 Task: Personal Template: Blank List With Checkboxes.
Action: Mouse moved to (58, 74)
Screenshot: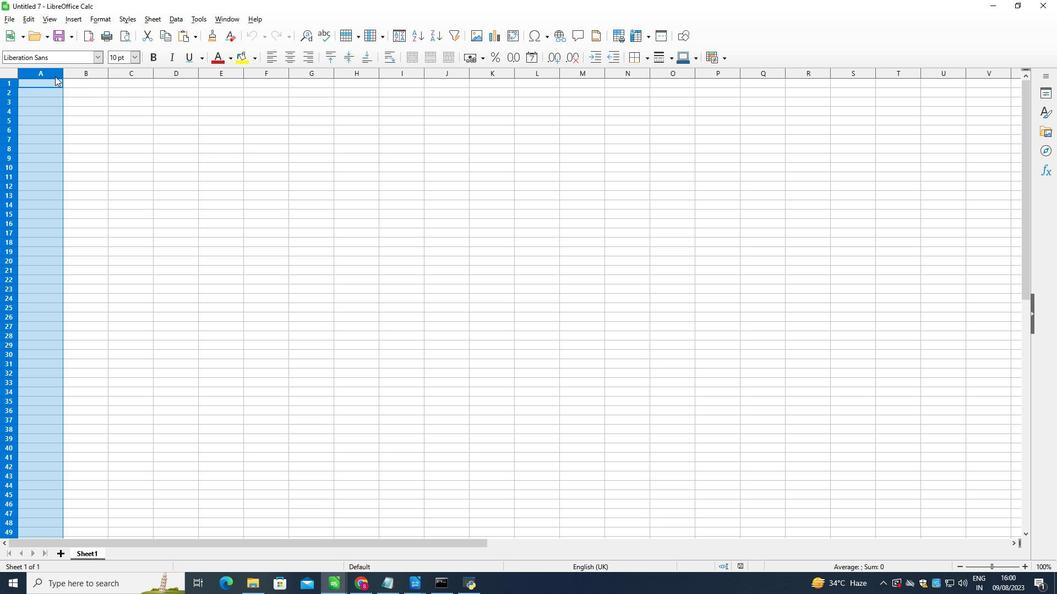
Action: Mouse pressed left at (58, 74)
Screenshot: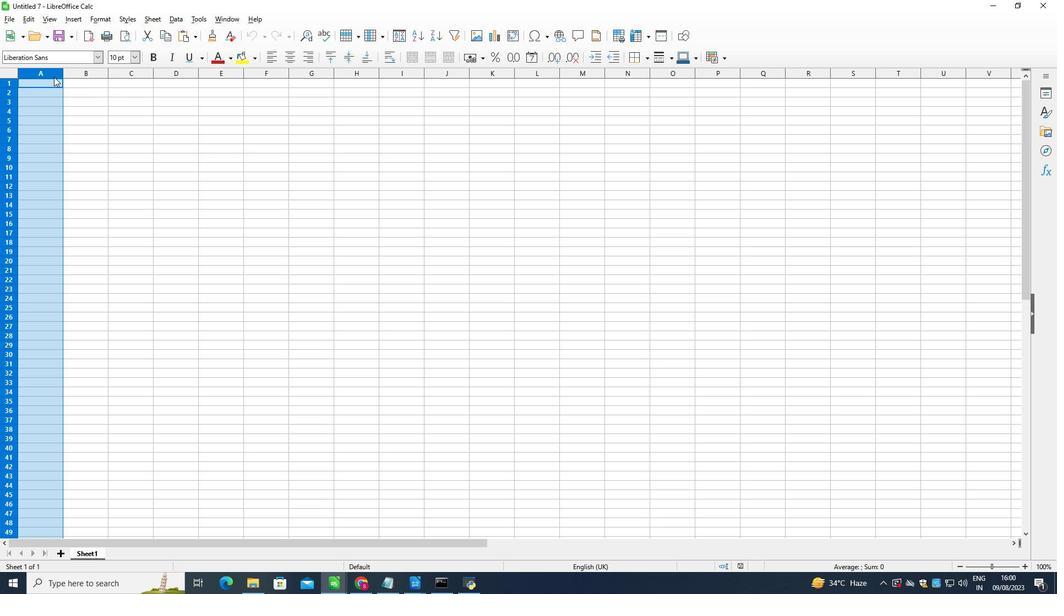 
Action: Mouse moved to (99, 112)
Screenshot: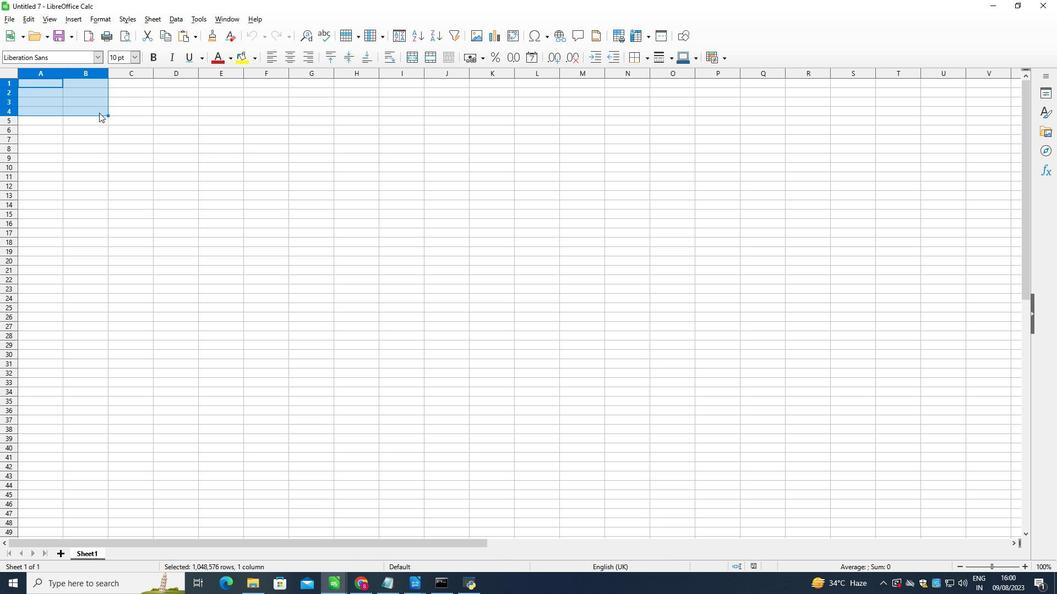 
Action: Mouse pressed left at (99, 112)
Screenshot: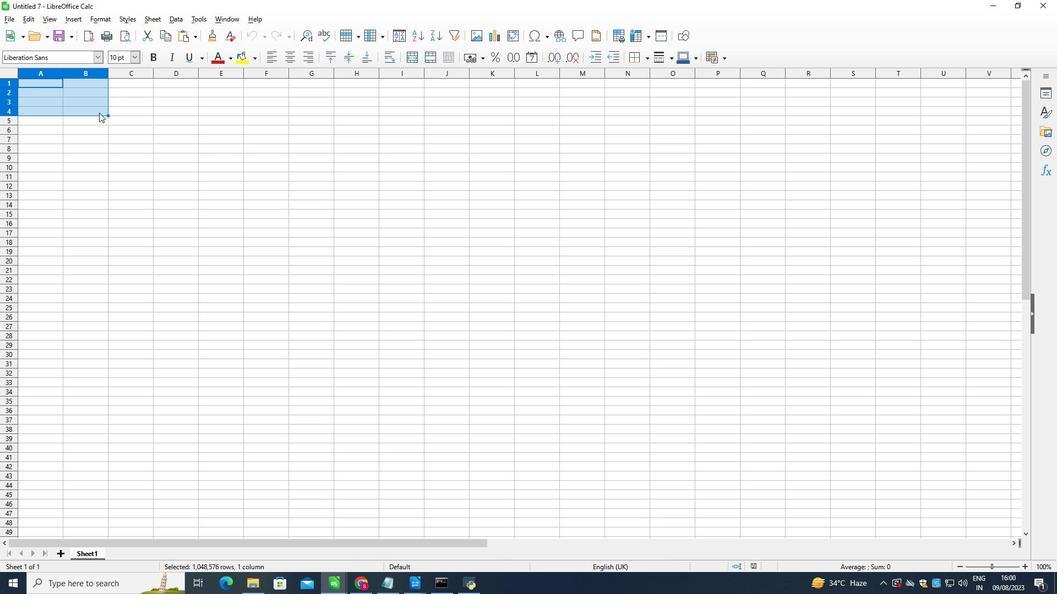 
Action: Mouse moved to (99, 113)
Screenshot: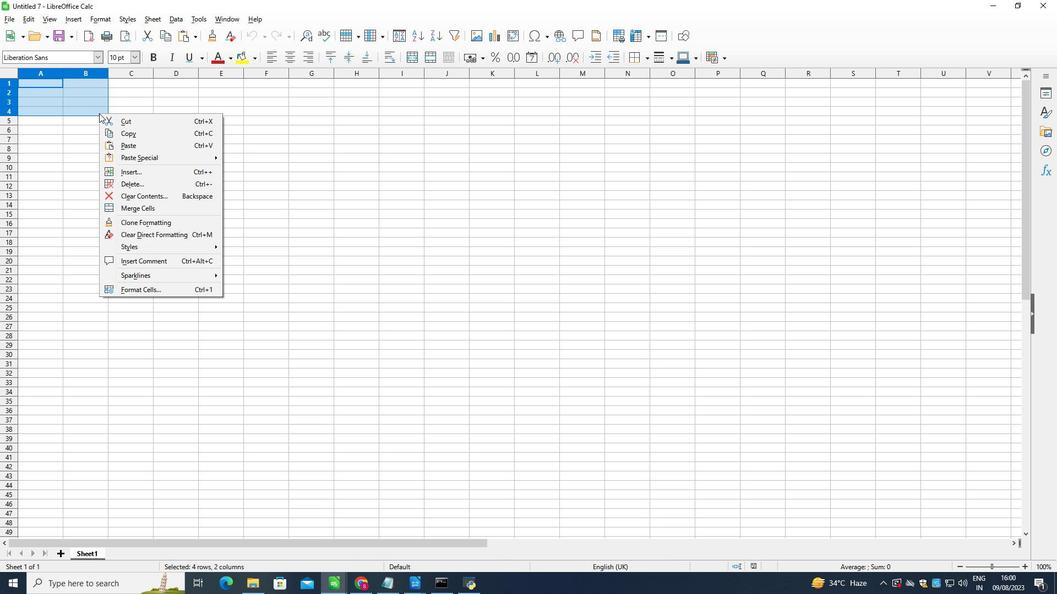 
Action: Mouse pressed right at (99, 113)
Screenshot: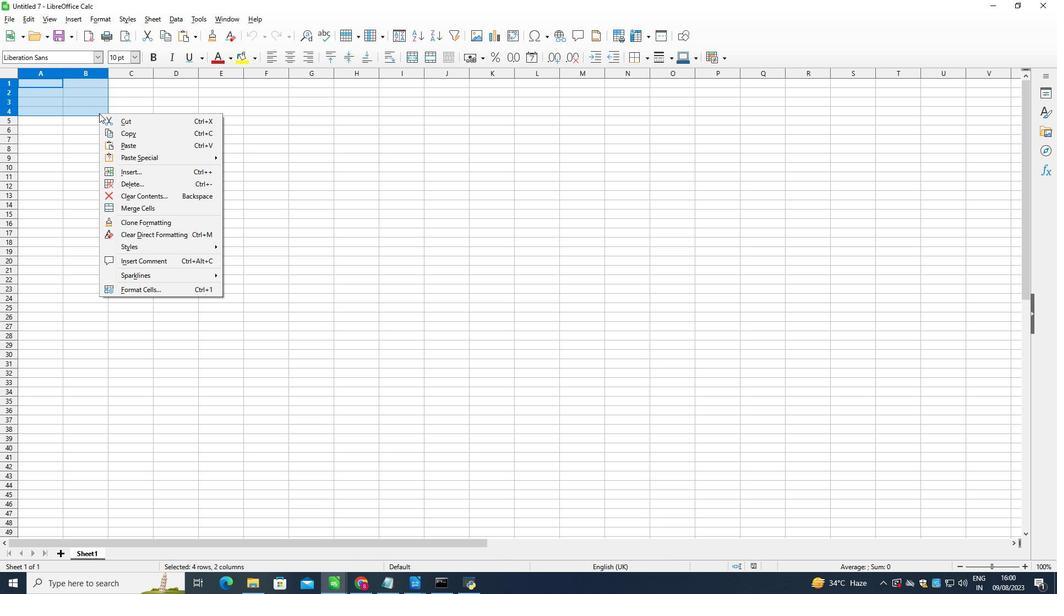 
Action: Mouse moved to (273, 181)
Screenshot: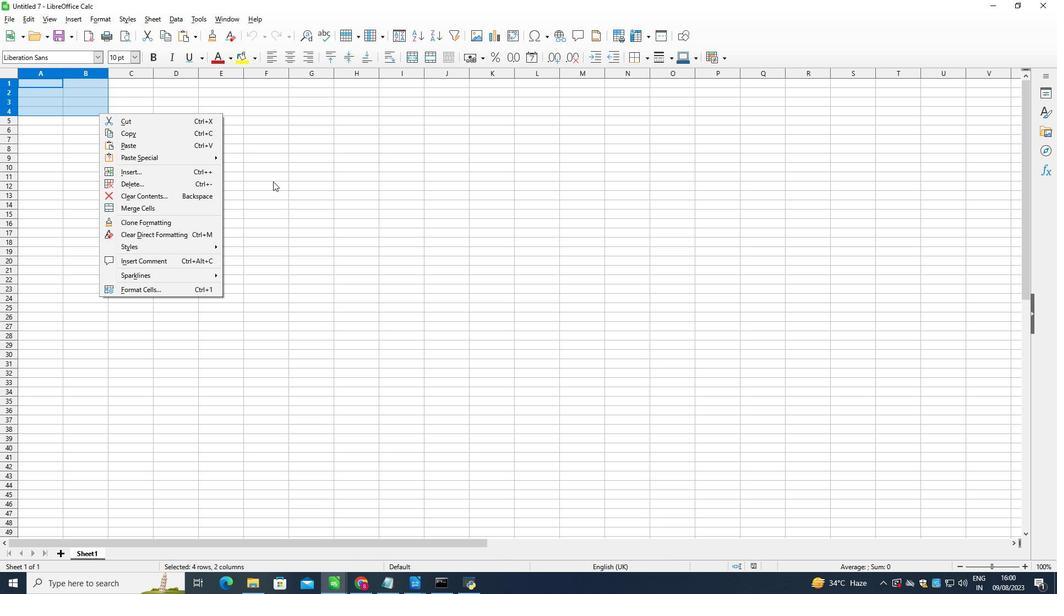 
Action: Mouse pressed left at (273, 181)
Screenshot: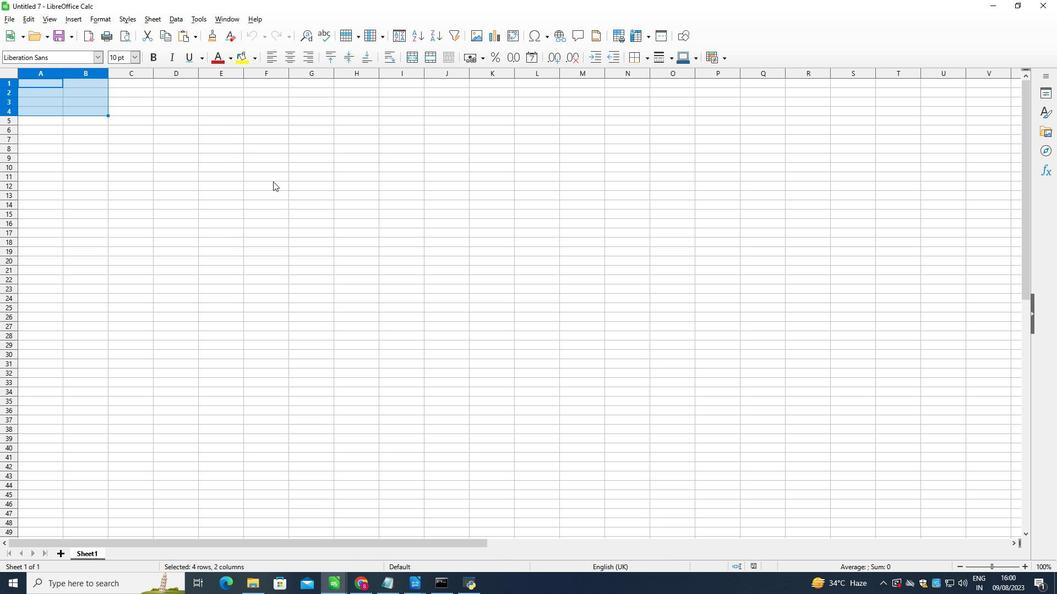 
Action: Mouse moved to (179, 147)
Screenshot: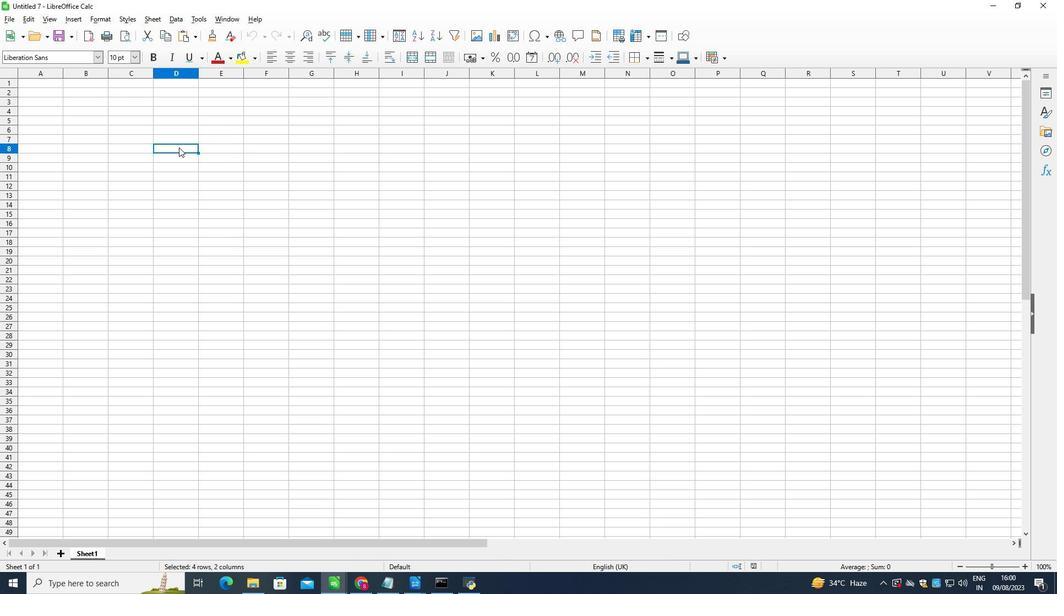 
Action: Mouse pressed left at (179, 147)
Screenshot: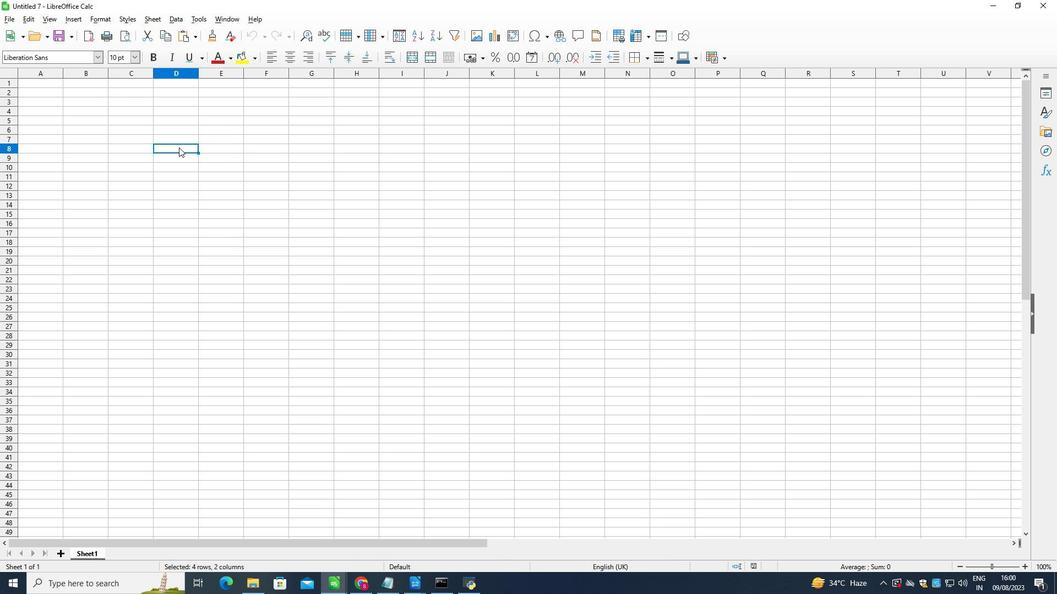 
Action: Mouse moved to (62, 74)
Screenshot: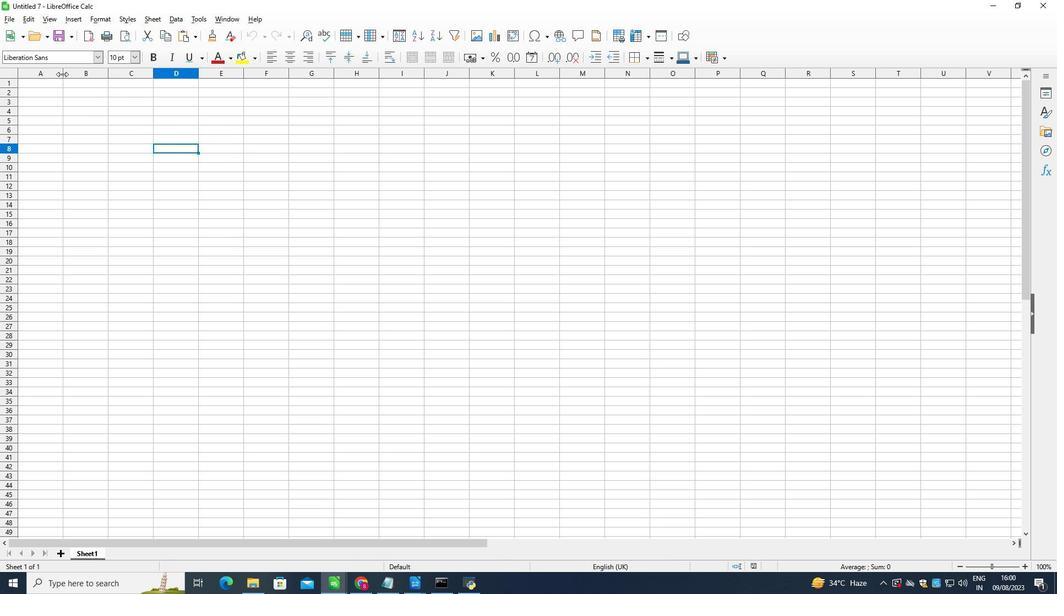 
Action: Mouse pressed left at (62, 74)
Screenshot: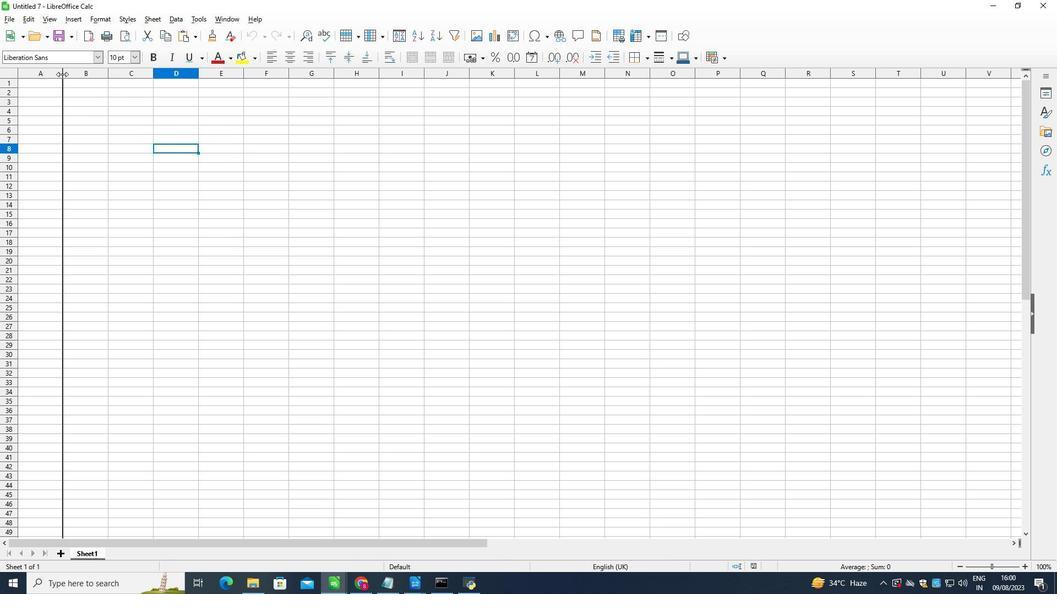 
Action: Mouse moved to (90, 71)
Screenshot: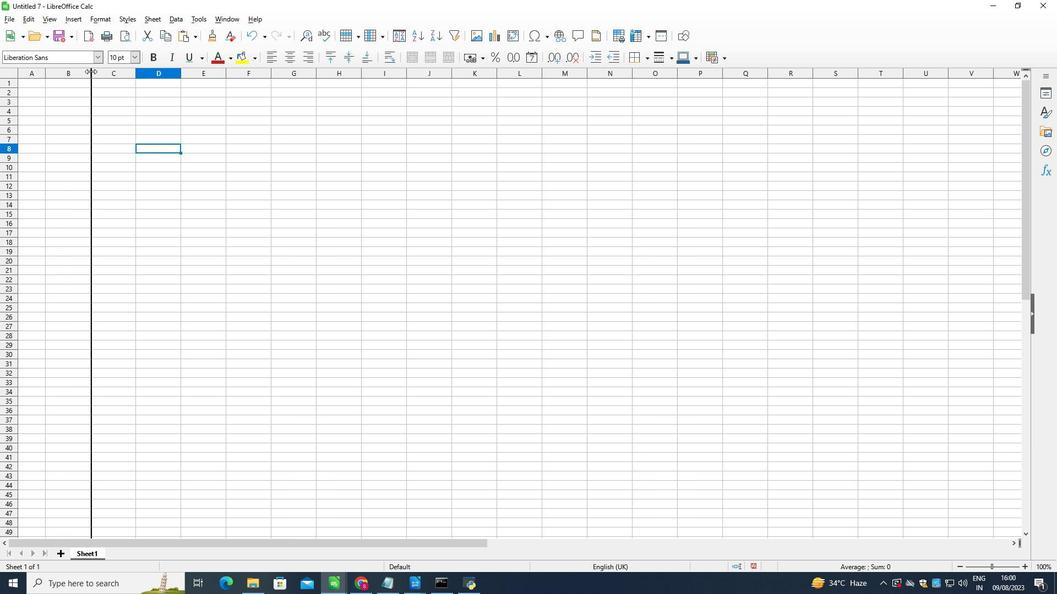 
Action: Mouse pressed left at (90, 71)
Screenshot: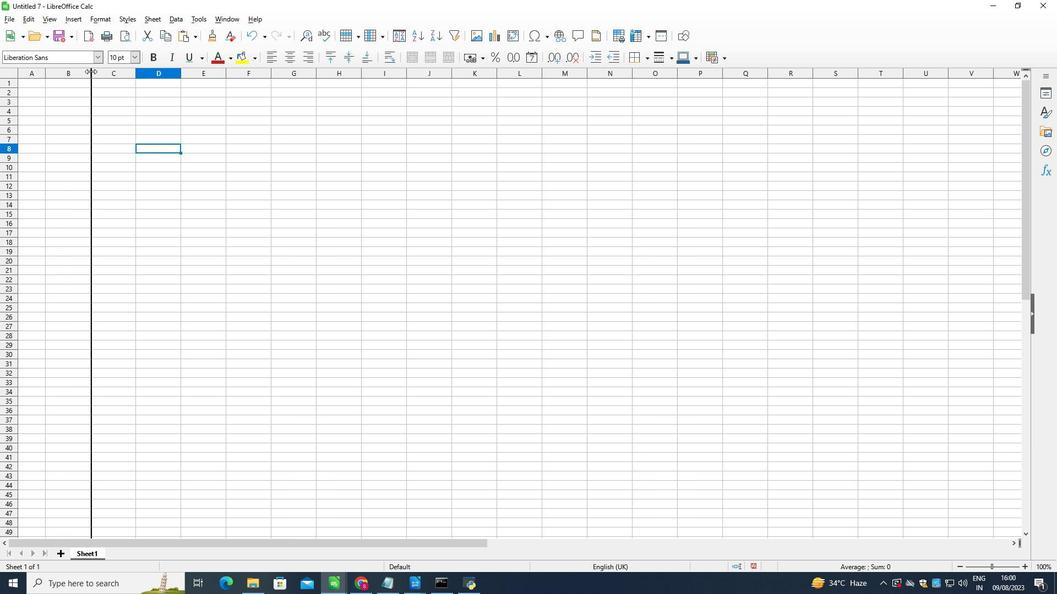 
Action: Mouse moved to (226, 77)
Screenshot: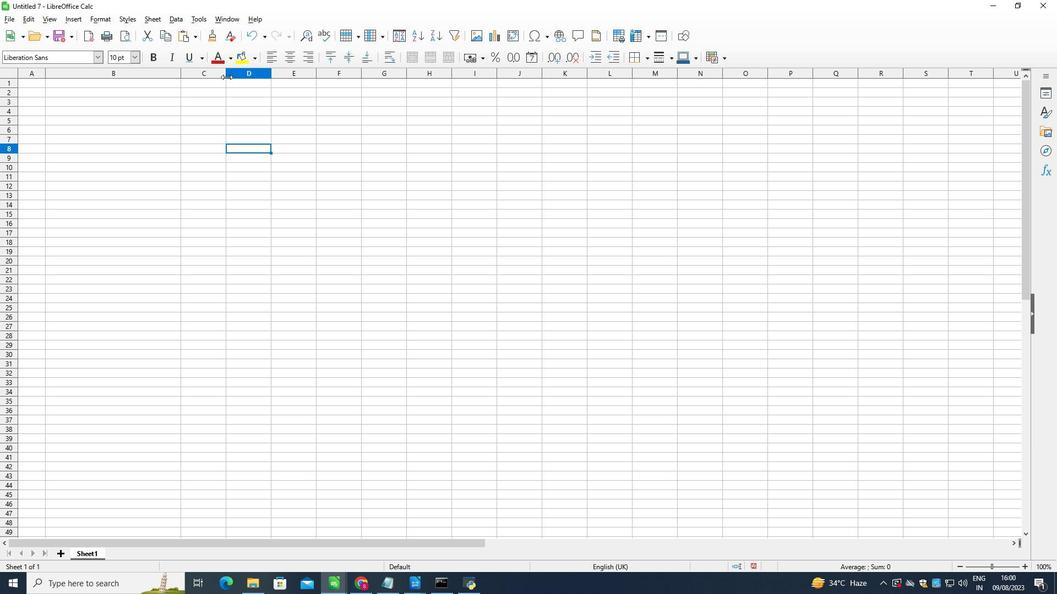 
Action: Mouse pressed left at (226, 77)
Screenshot: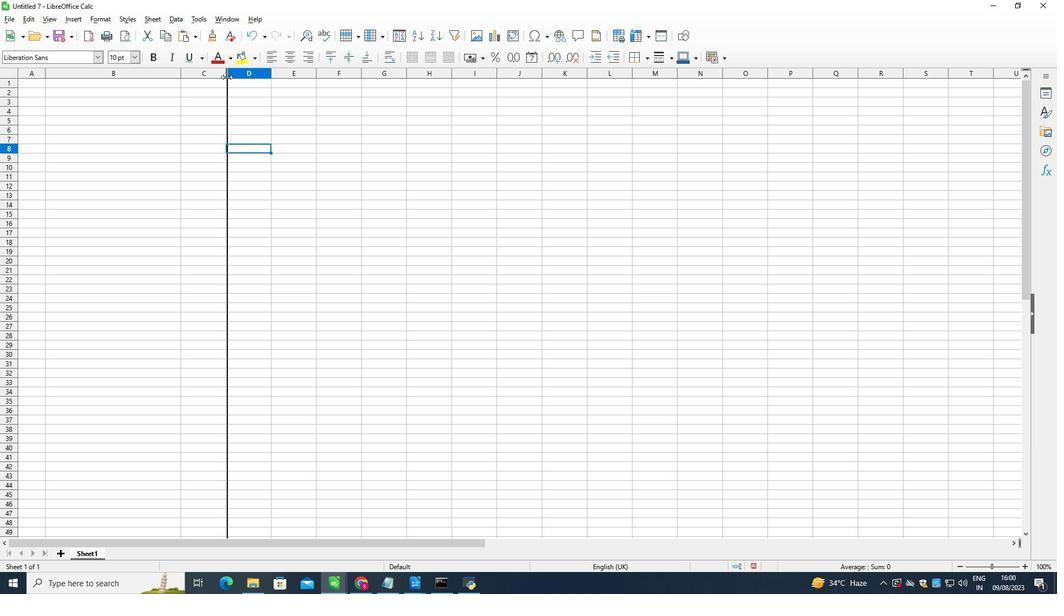 
Action: Mouse moved to (249, 72)
Screenshot: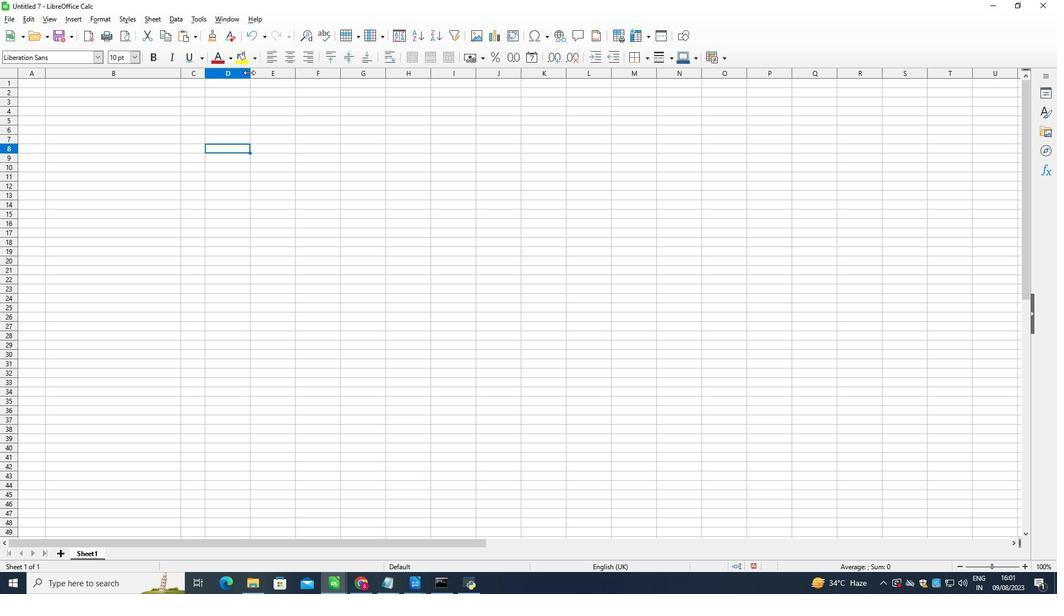 
Action: Mouse pressed left at (249, 72)
Screenshot: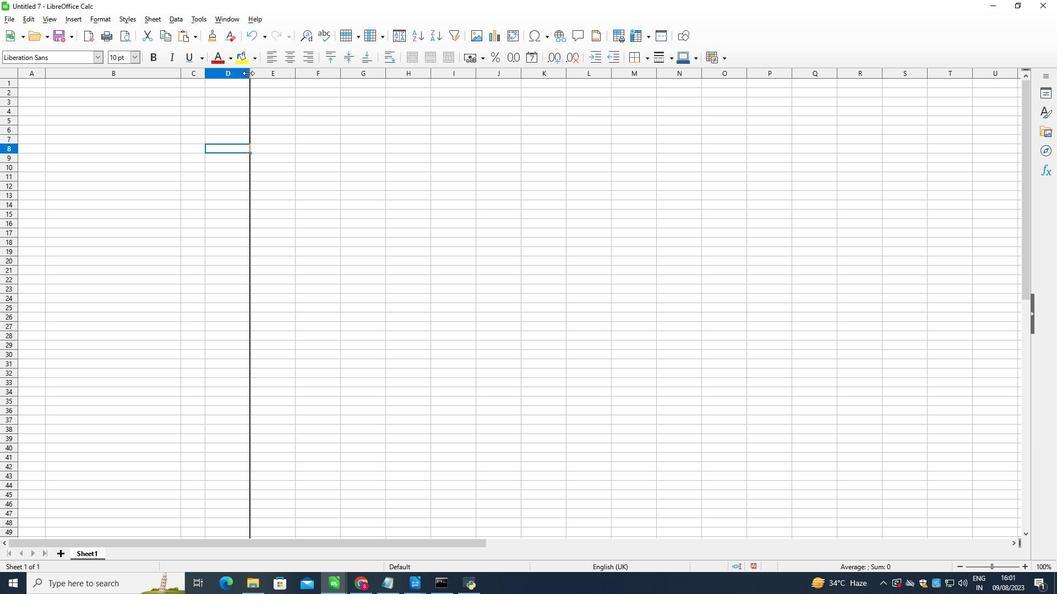 
Action: Mouse moved to (270, 72)
Screenshot: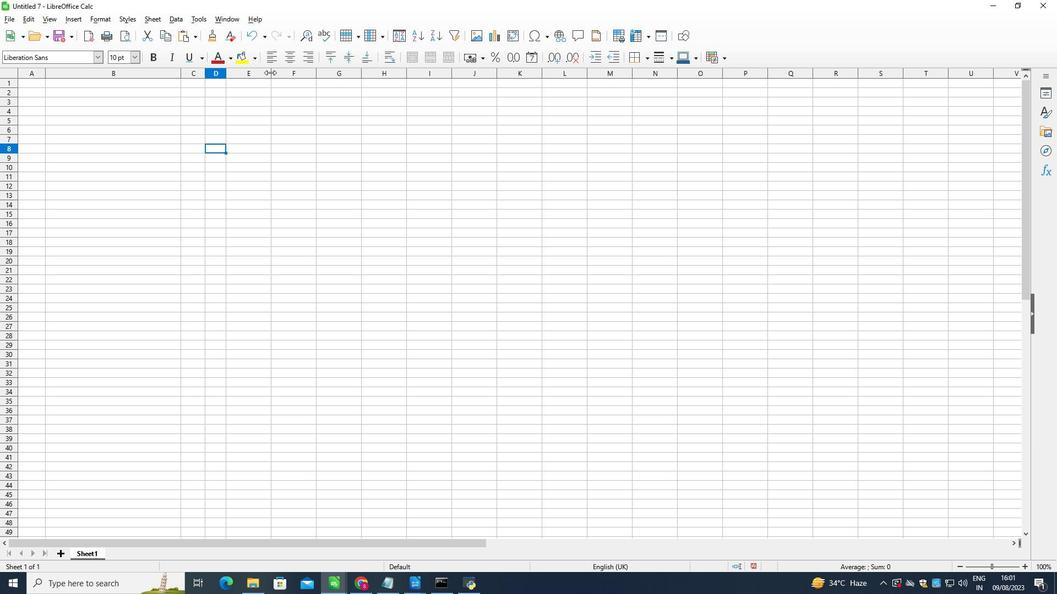 
Action: Mouse pressed left at (270, 72)
Screenshot: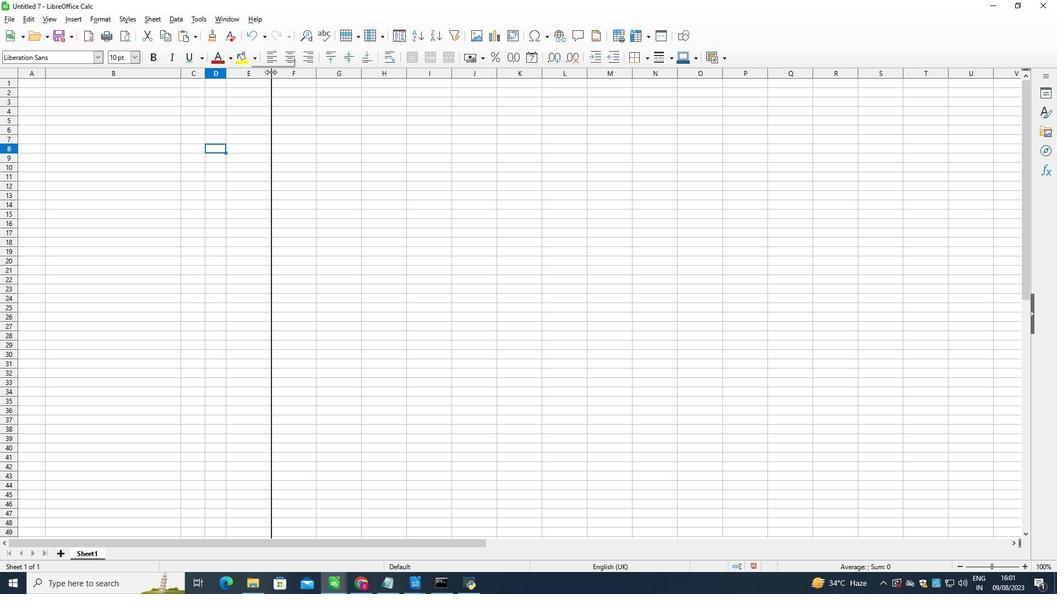 
Action: Mouse moved to (12, 87)
Screenshot: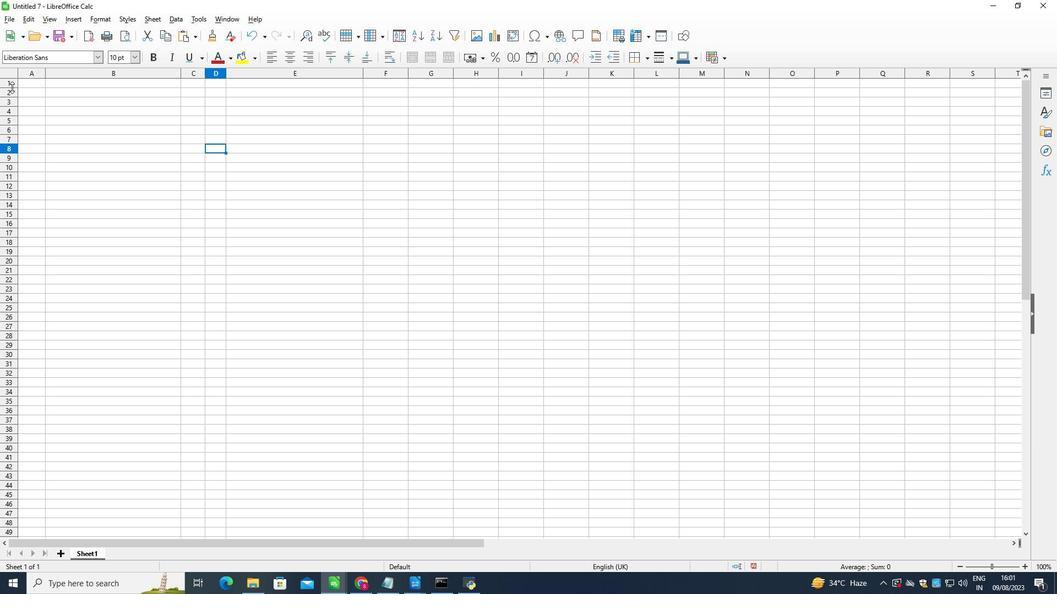 
Action: Mouse pressed left at (12, 87)
Screenshot: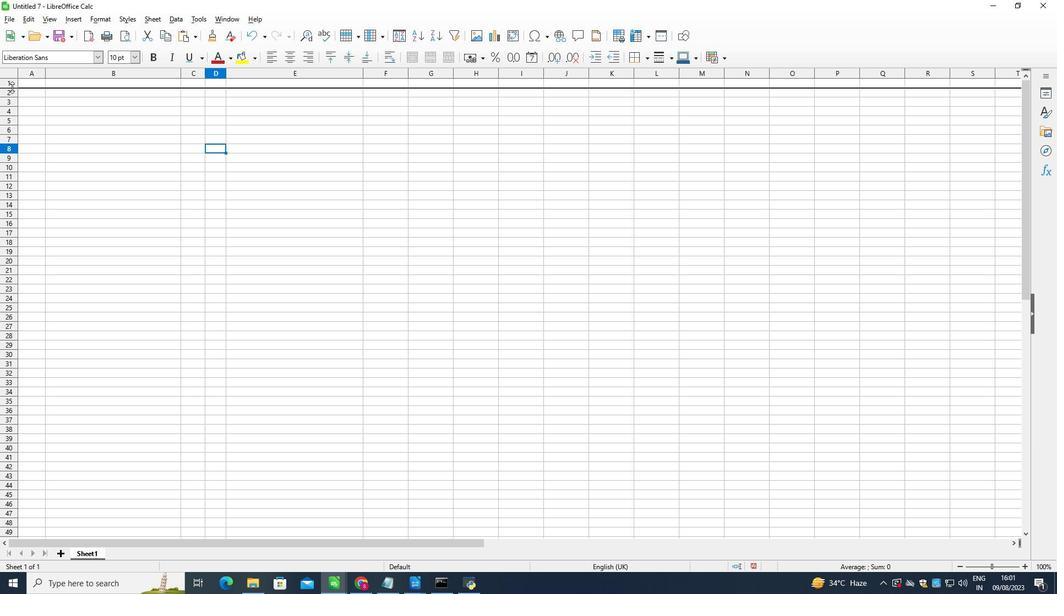 
Action: Mouse moved to (10, 105)
Screenshot: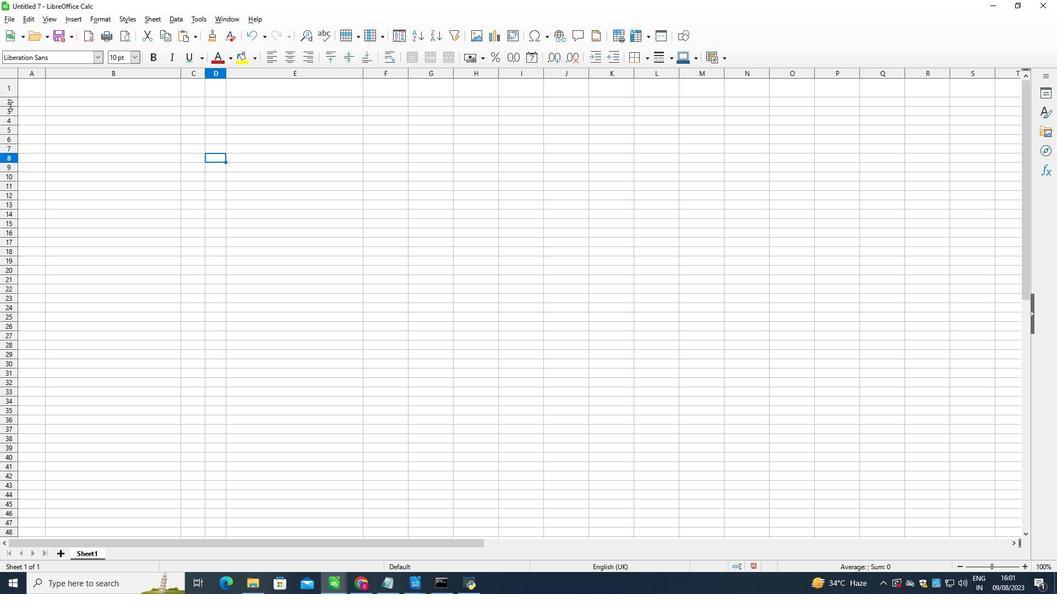 
Action: Mouse pressed left at (10, 105)
Screenshot: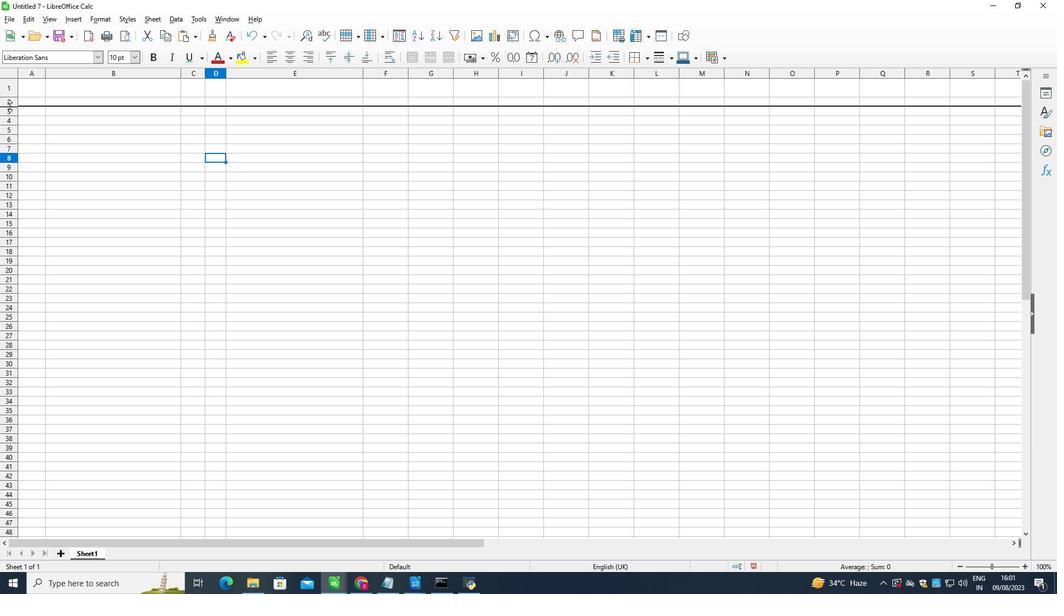 
Action: Mouse moved to (8, 123)
Screenshot: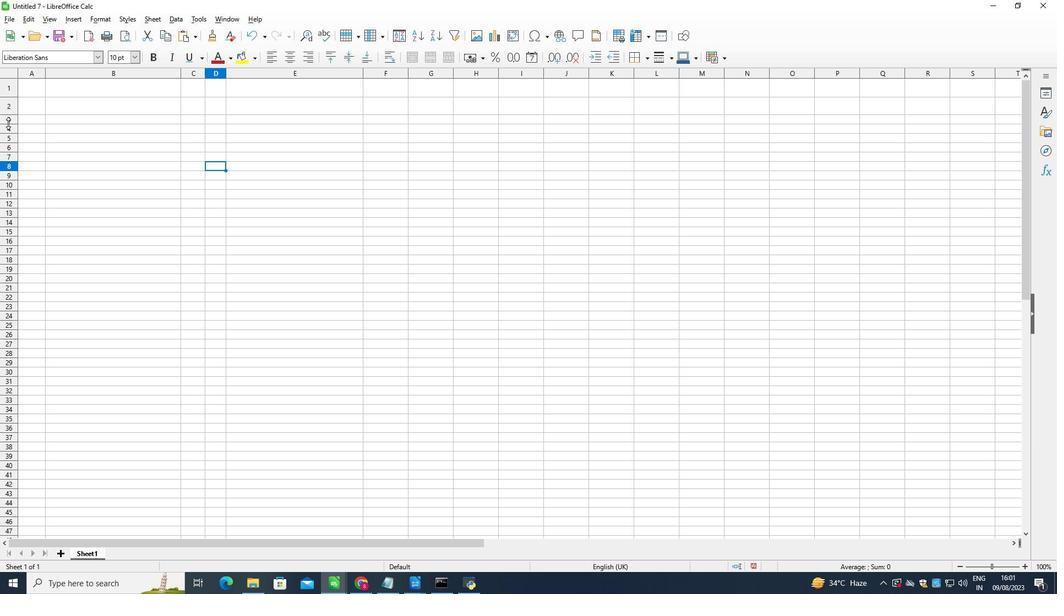 
Action: Mouse pressed left at (8, 123)
Screenshot: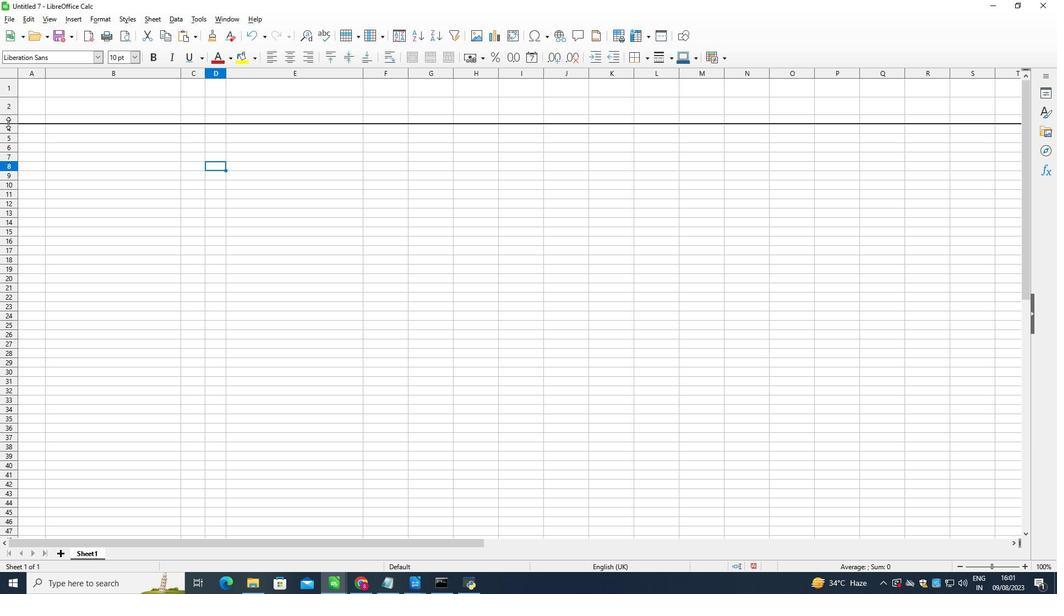 
Action: Mouse moved to (5, 141)
Screenshot: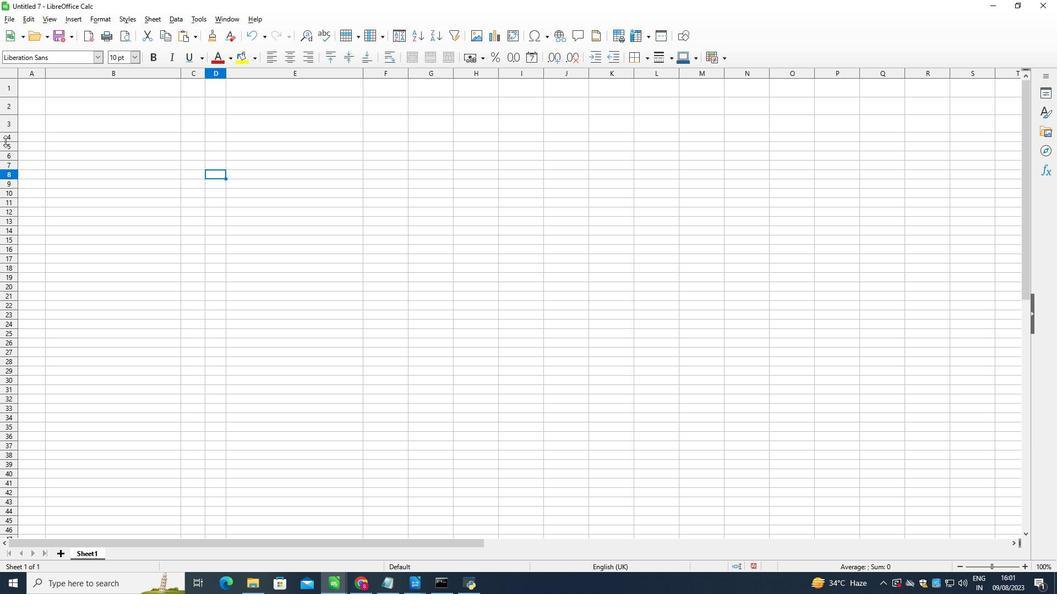 
Action: Mouse pressed left at (5, 141)
Screenshot: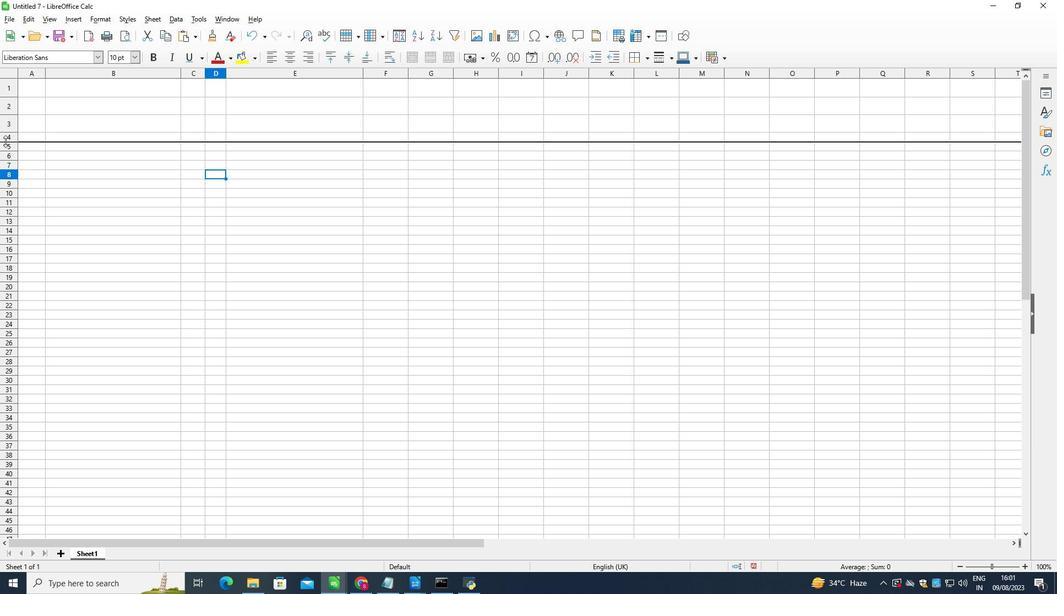 
Action: Mouse moved to (4, 159)
Screenshot: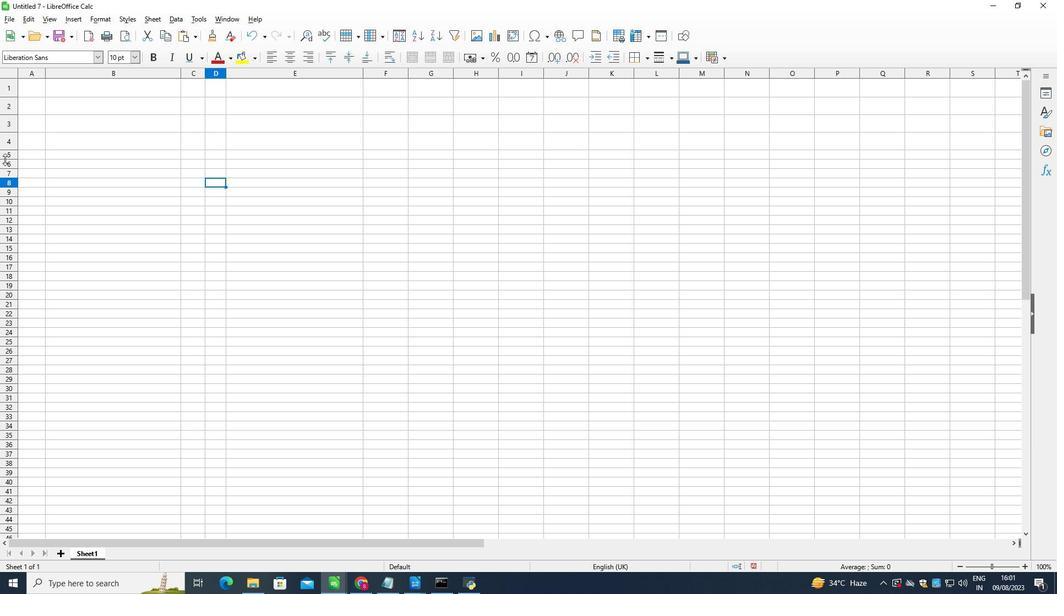 
Action: Mouse pressed left at (4, 159)
Screenshot: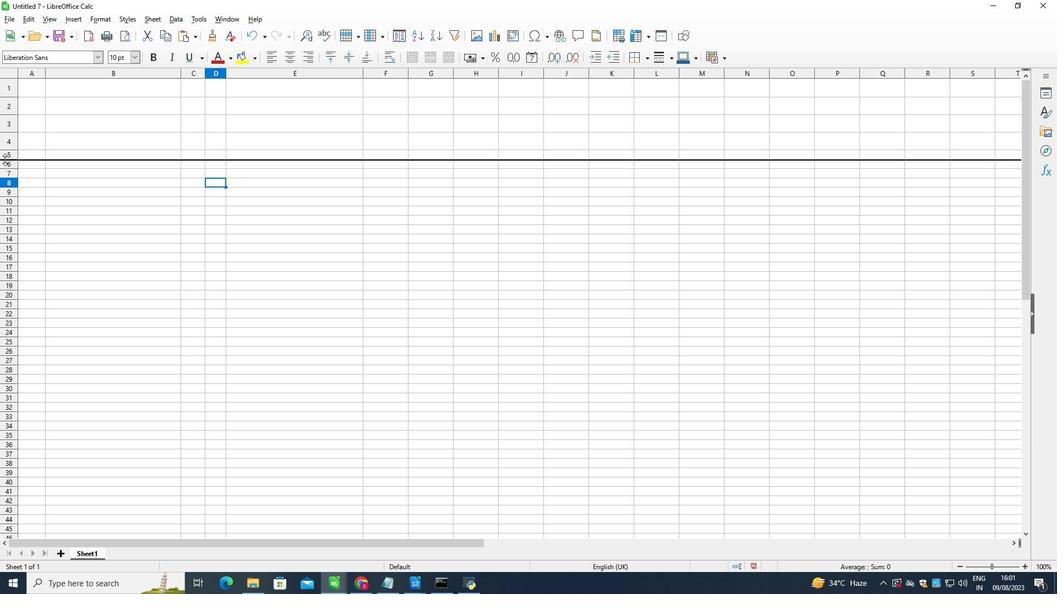 
Action: Mouse moved to (8, 177)
Screenshot: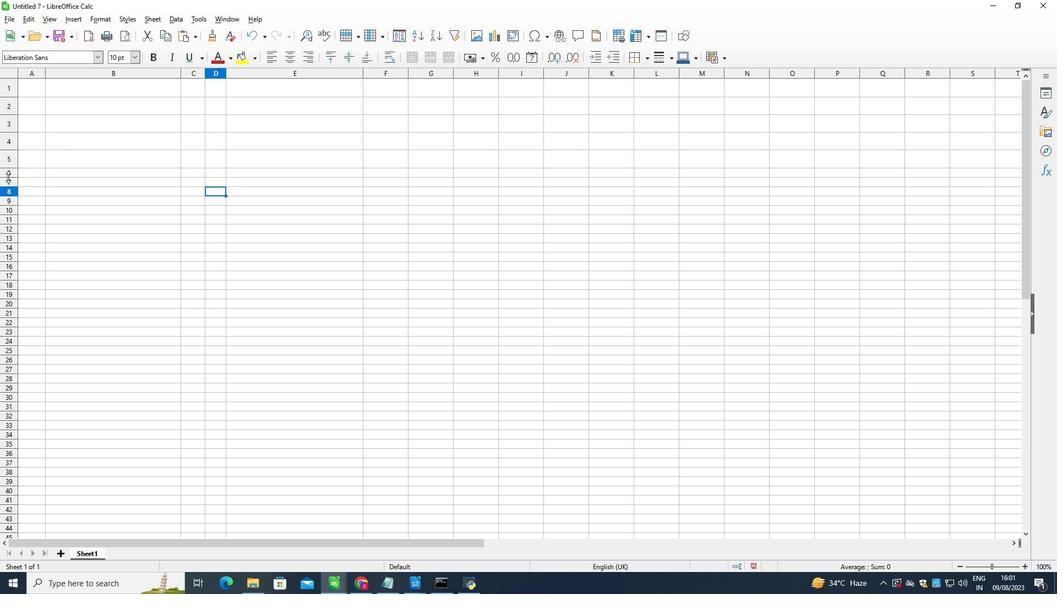 
Action: Mouse pressed left at (8, 177)
Screenshot: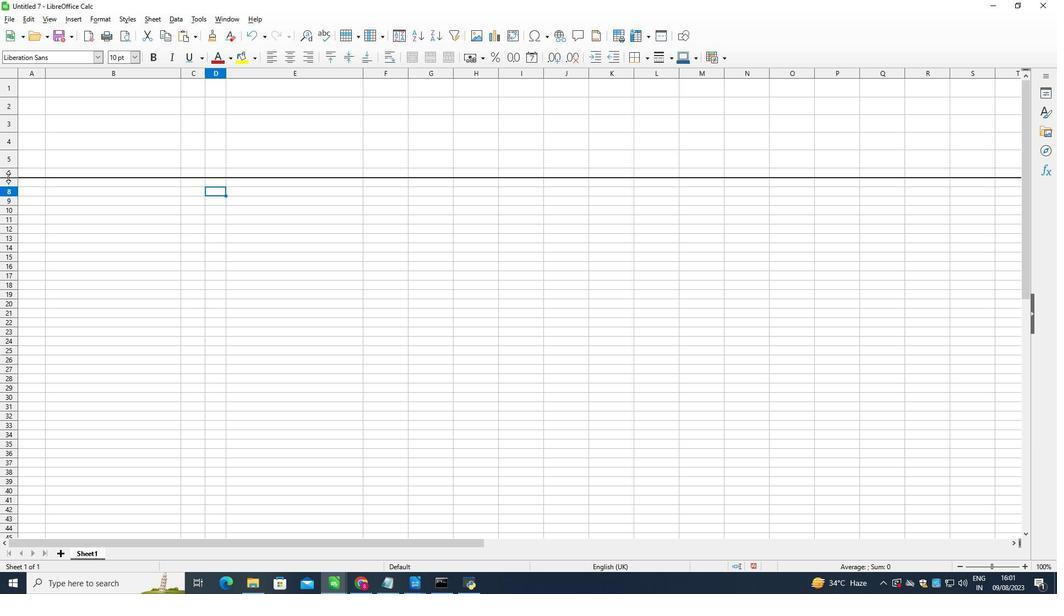 
Action: Mouse moved to (12, 195)
Screenshot: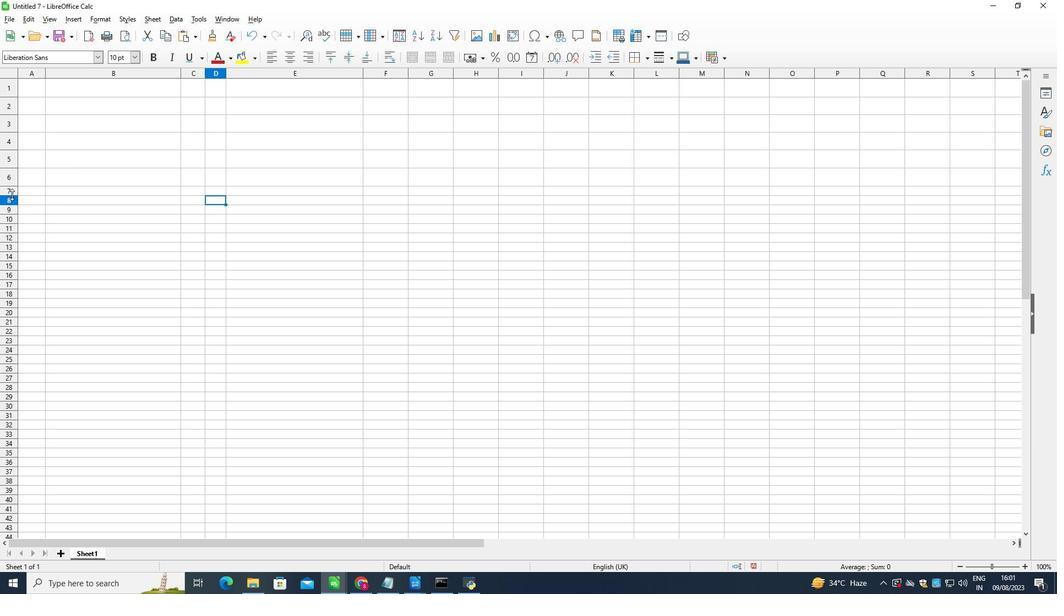 
Action: Mouse pressed left at (12, 195)
Screenshot: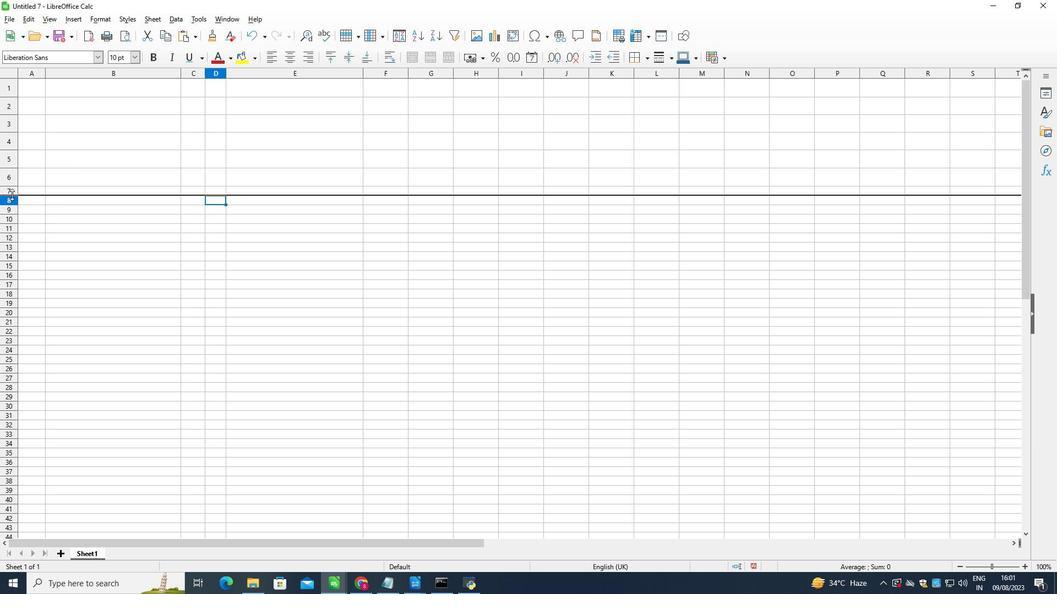 
Action: Mouse moved to (12, 212)
Screenshot: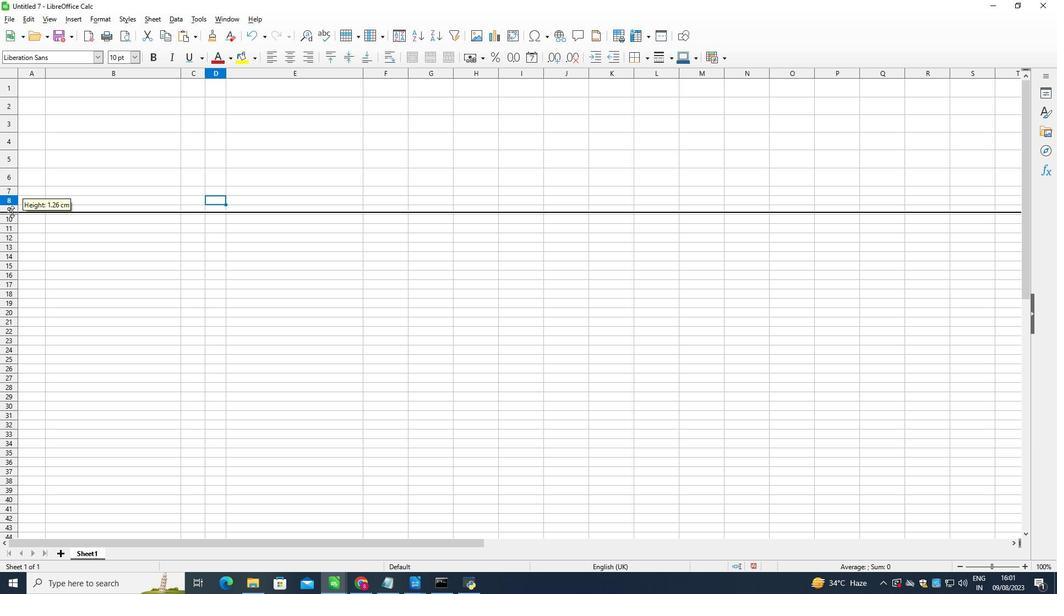 
Action: Mouse pressed left at (12, 212)
Screenshot: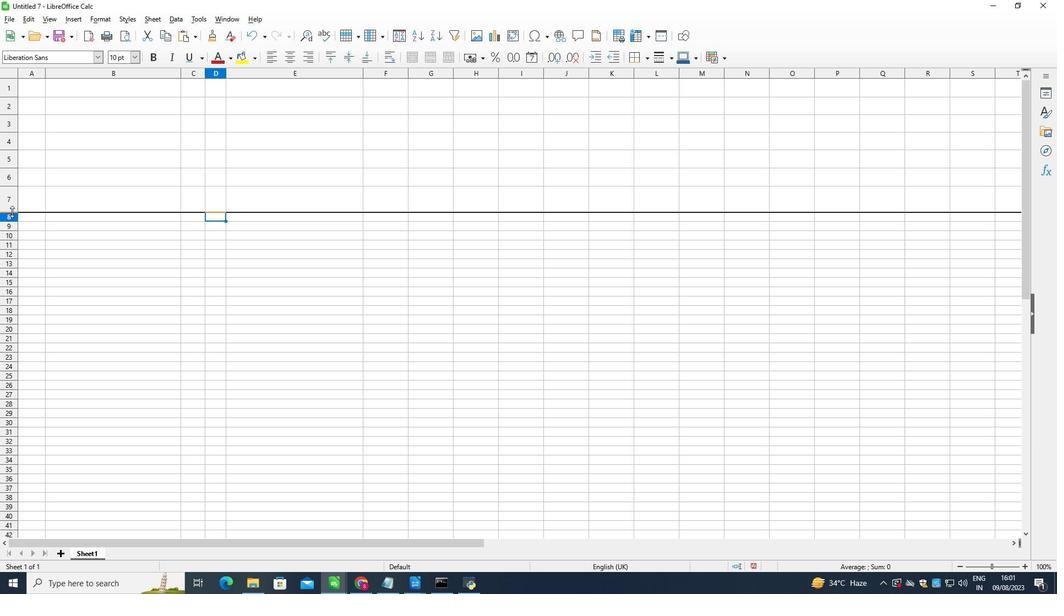 
Action: Mouse moved to (9, 214)
Screenshot: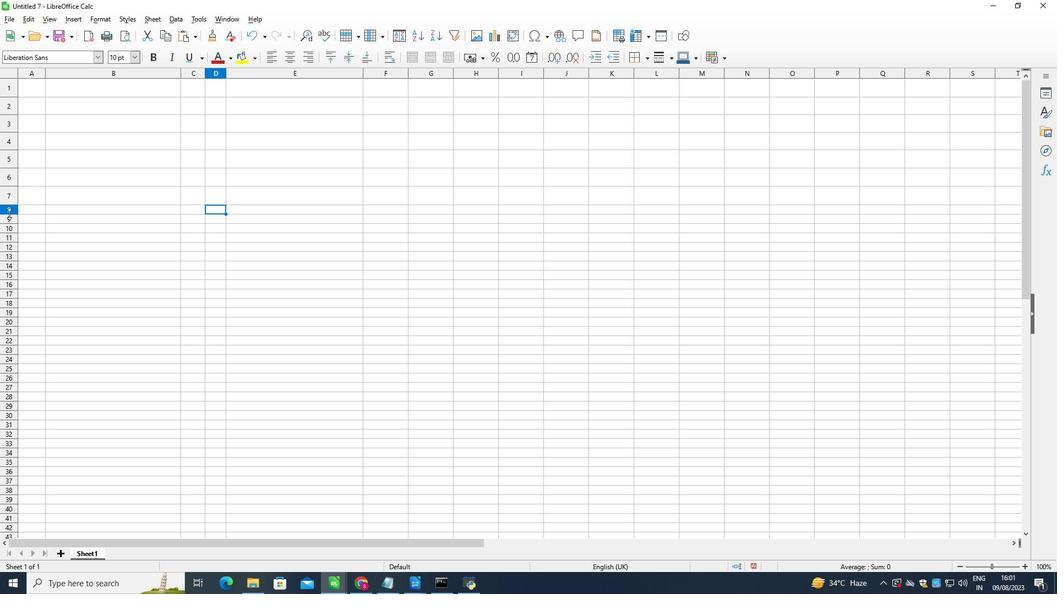 
Action: Mouse pressed left at (9, 214)
Screenshot: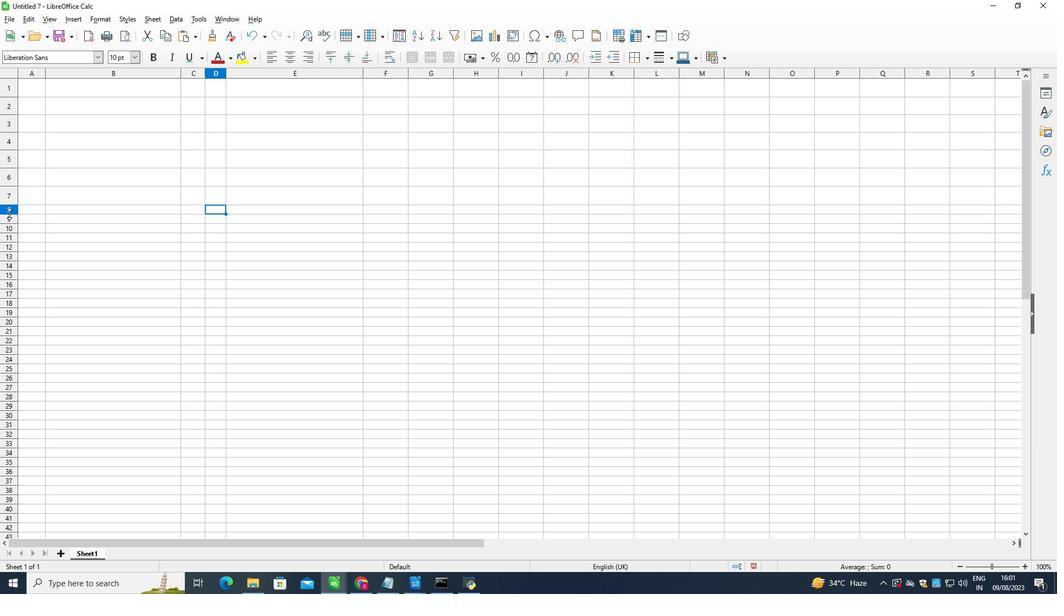 
Action: Mouse pressed left at (9, 214)
Screenshot: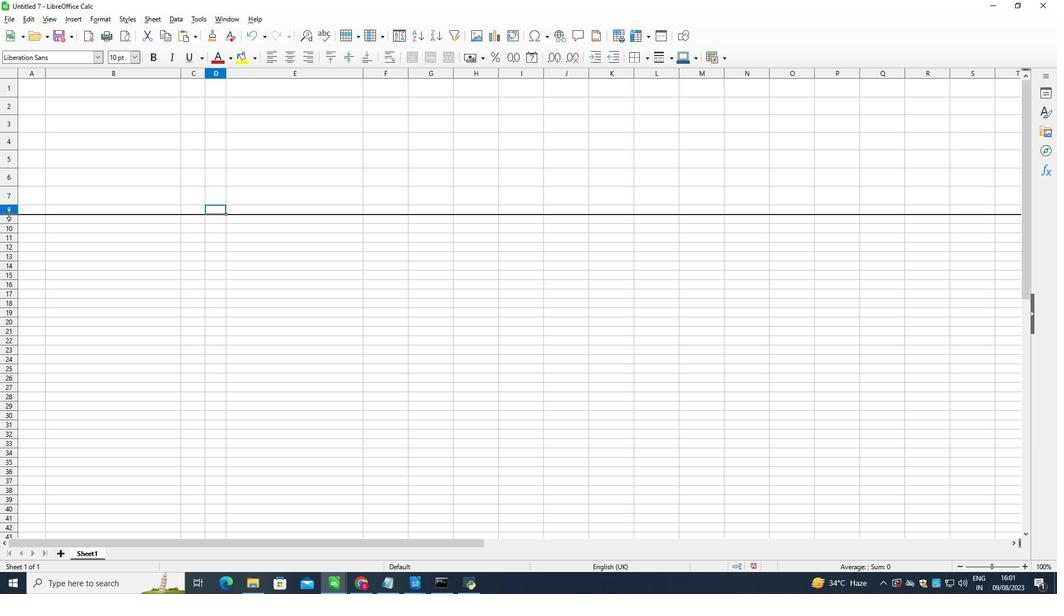 
Action: Mouse moved to (8, 231)
Screenshot: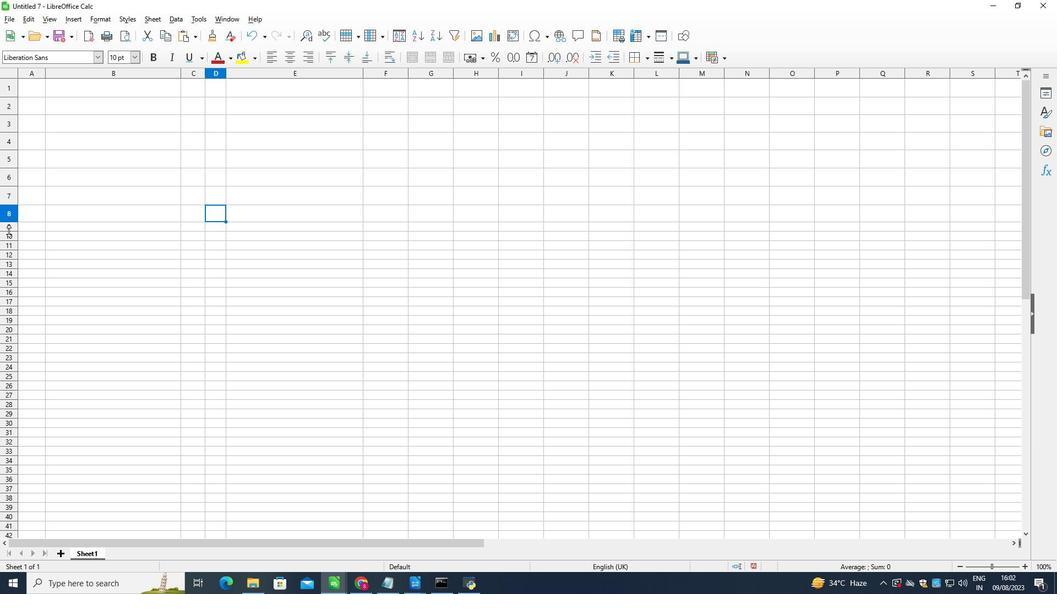 
Action: Mouse pressed left at (8, 231)
Screenshot: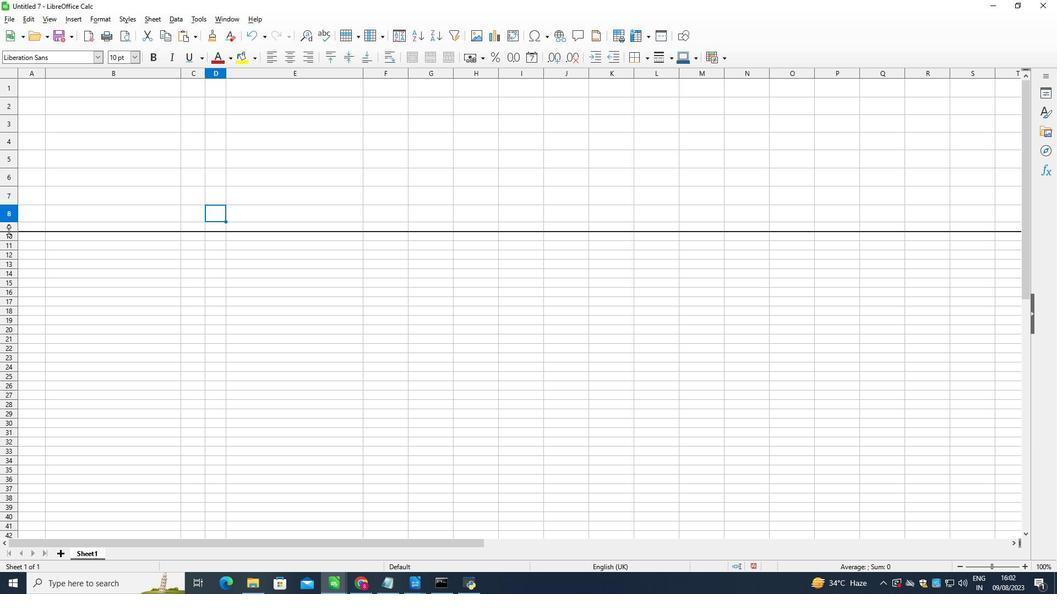 
Action: Mouse moved to (7, 248)
Screenshot: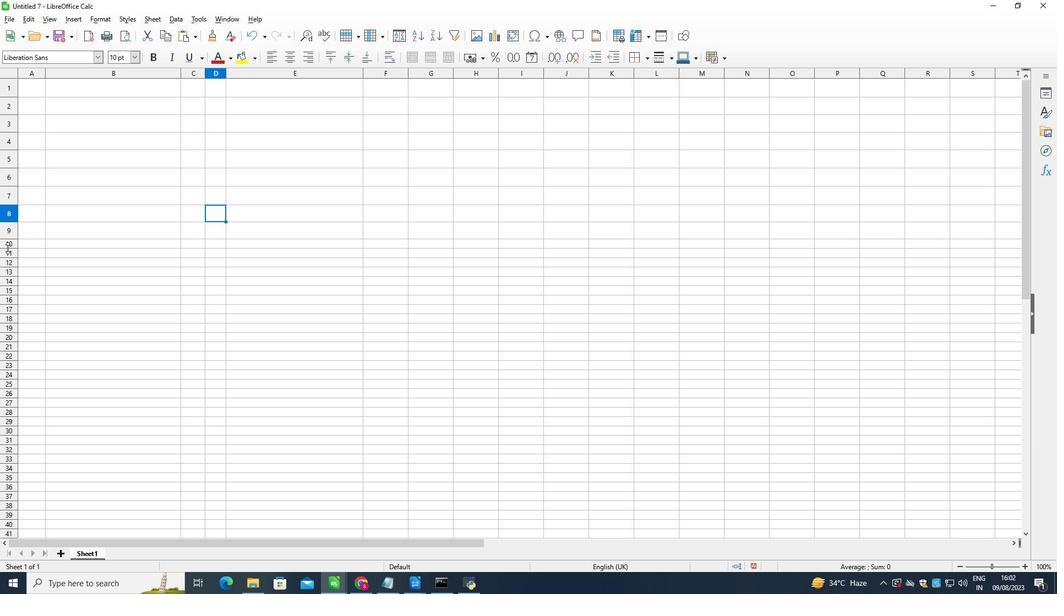 
Action: Mouse pressed left at (7, 248)
Screenshot: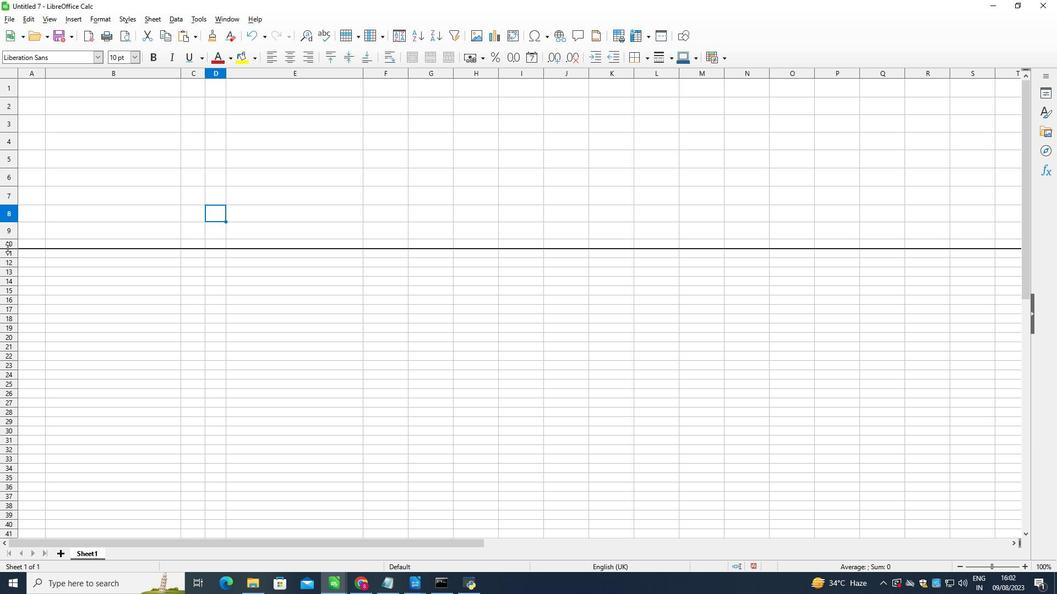 
Action: Mouse moved to (13, 266)
Screenshot: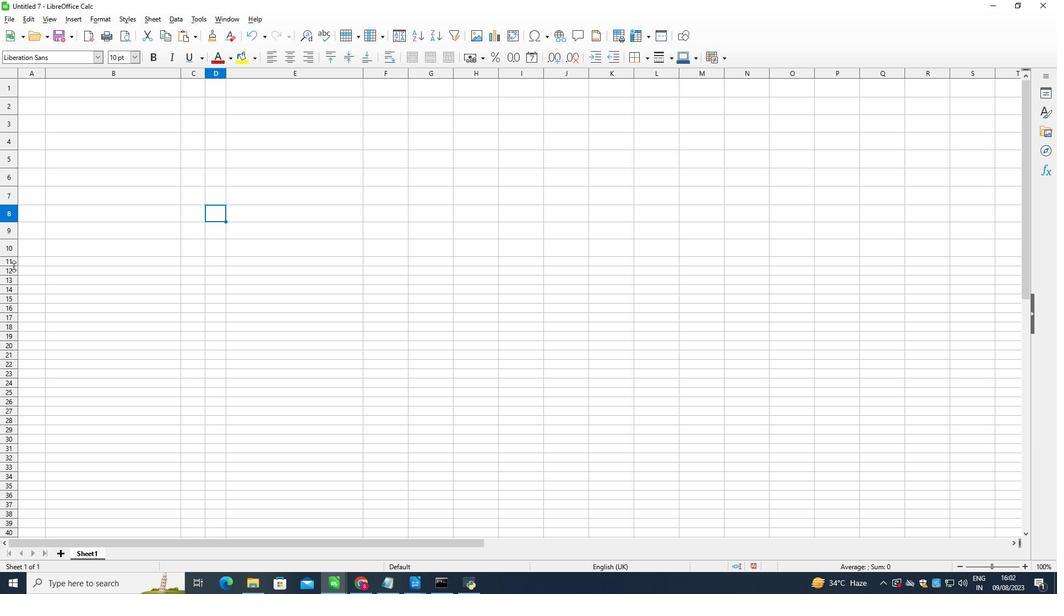 
Action: Mouse pressed left at (13, 266)
Screenshot: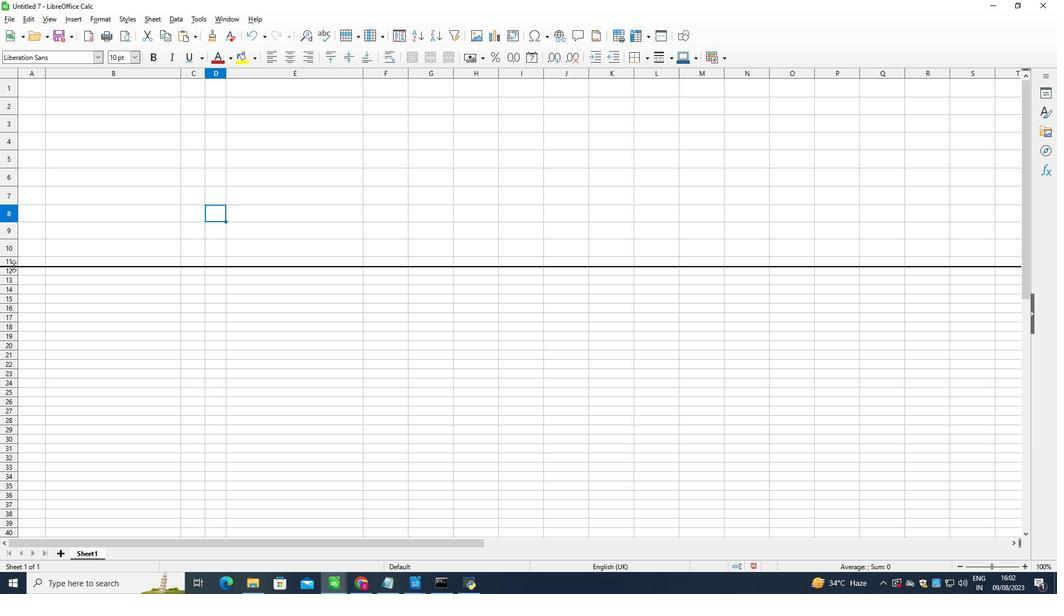 
Action: Mouse moved to (10, 285)
Screenshot: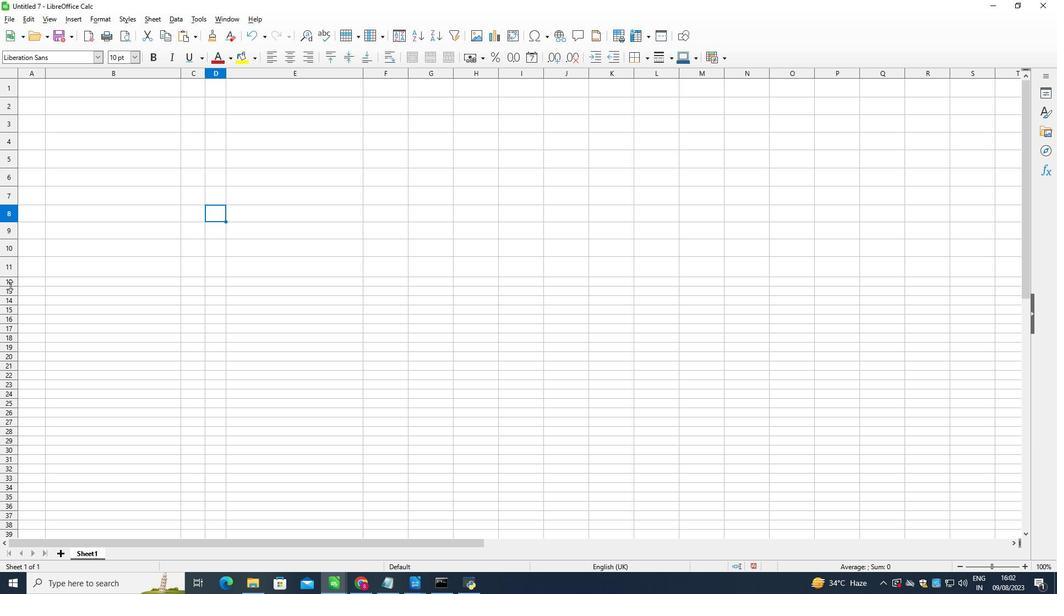 
Action: Mouse pressed left at (10, 285)
Screenshot: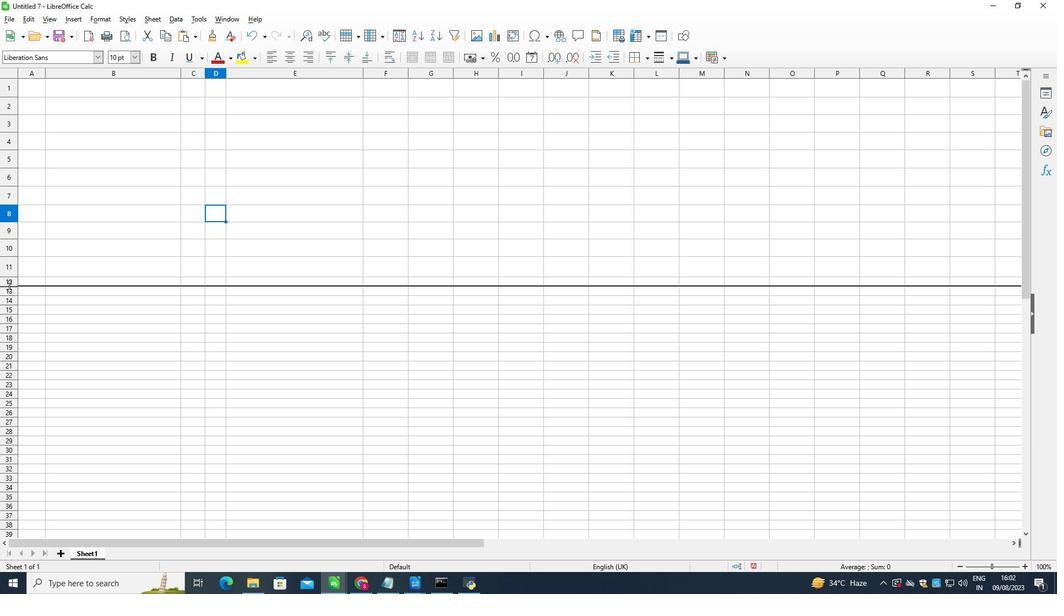 
Action: Mouse moved to (7, 304)
Screenshot: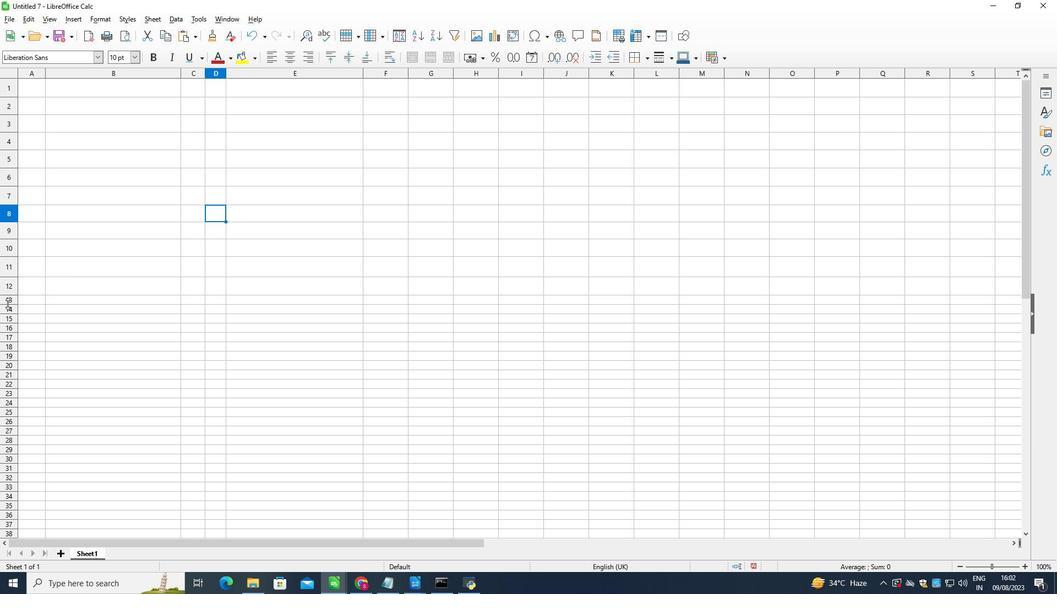 
Action: Mouse pressed left at (7, 304)
Screenshot: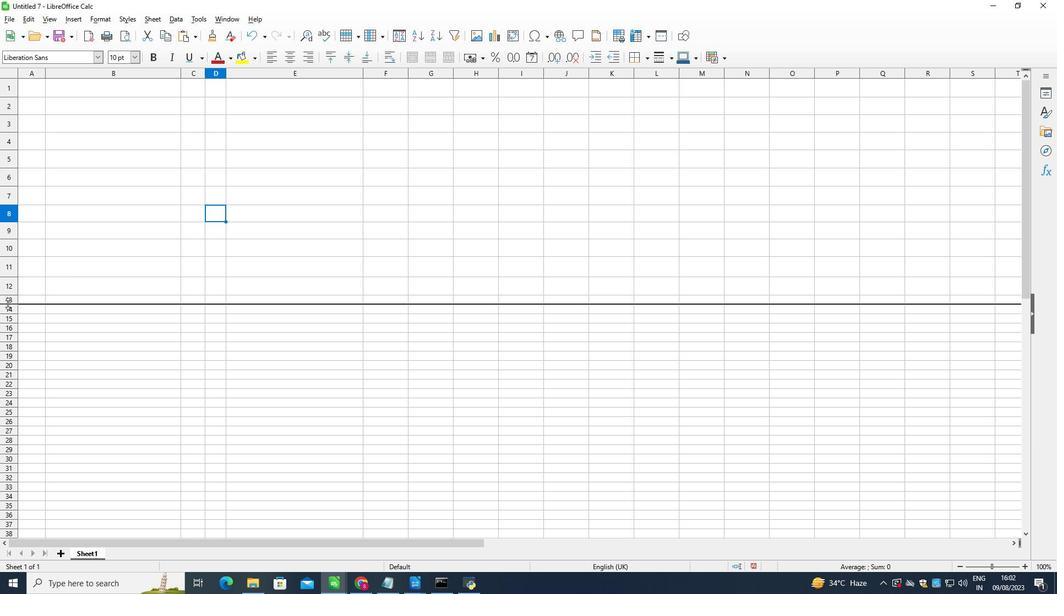 
Action: Mouse moved to (10, 321)
Screenshot: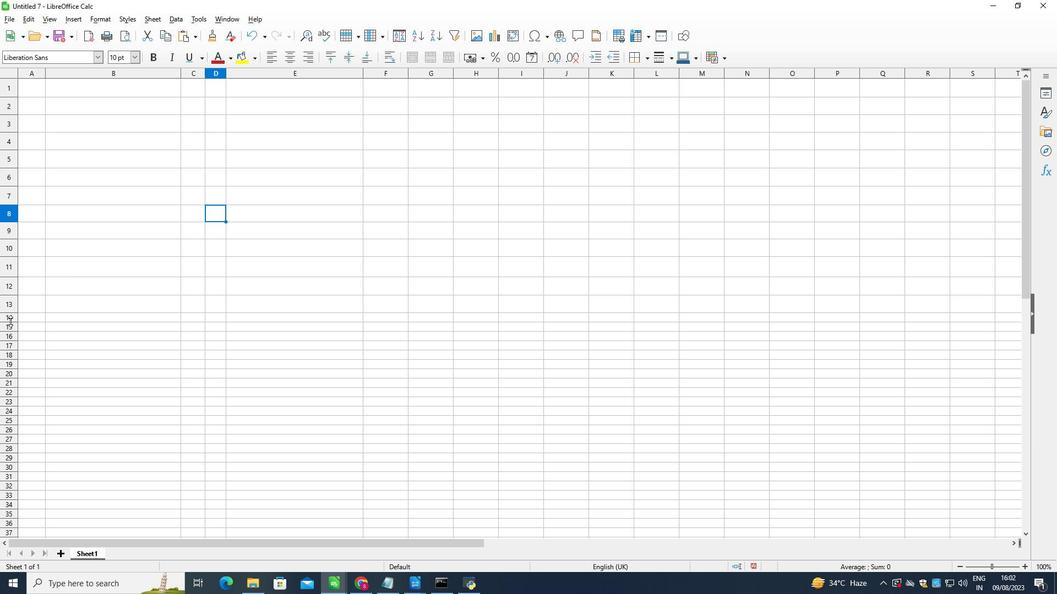 
Action: Mouse pressed left at (10, 321)
Screenshot: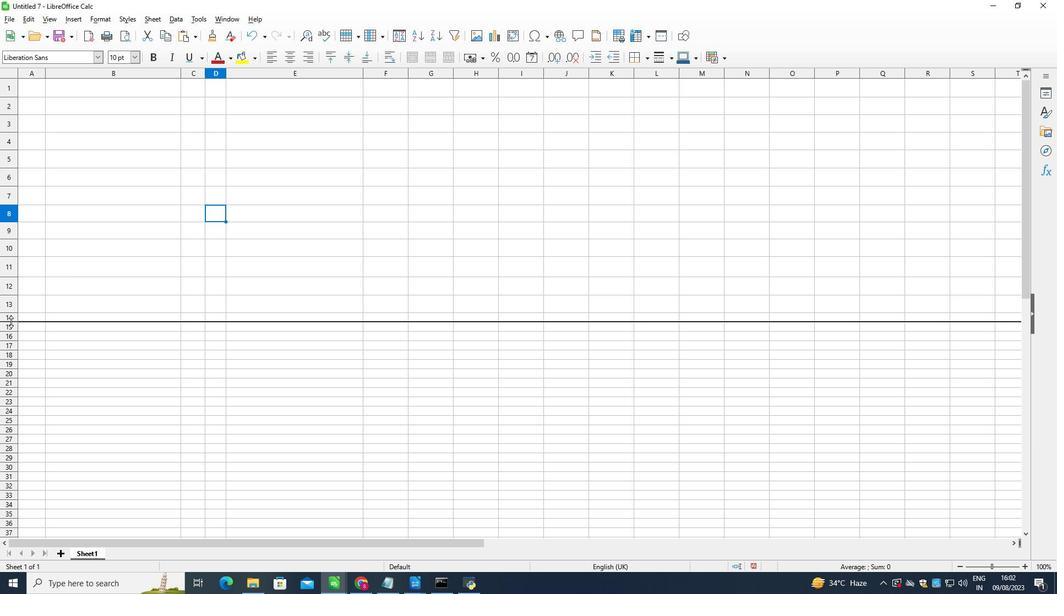 
Action: Mouse moved to (7, 339)
Screenshot: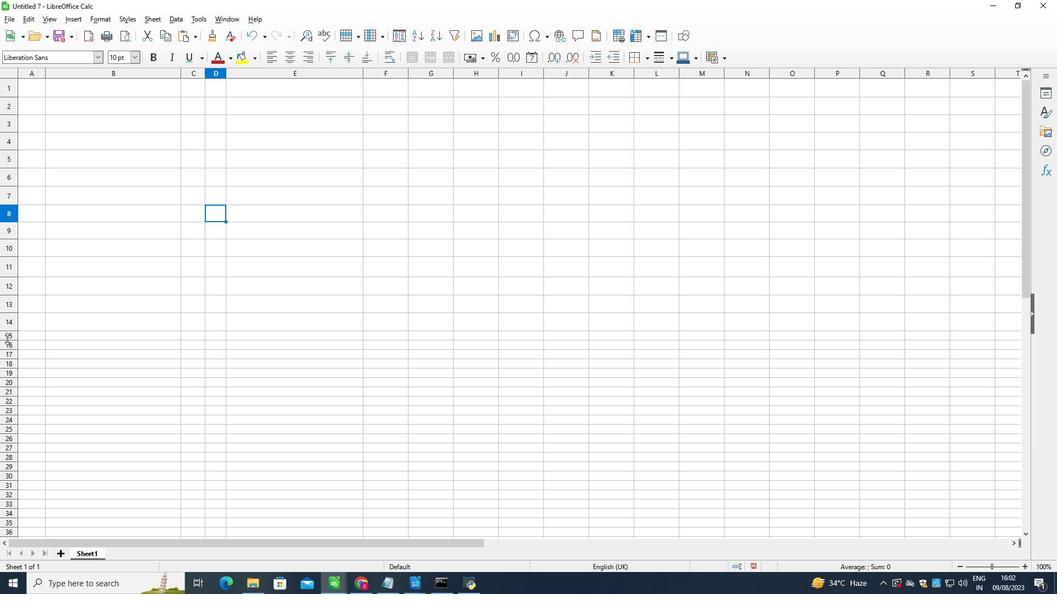 
Action: Mouse pressed left at (7, 339)
Screenshot: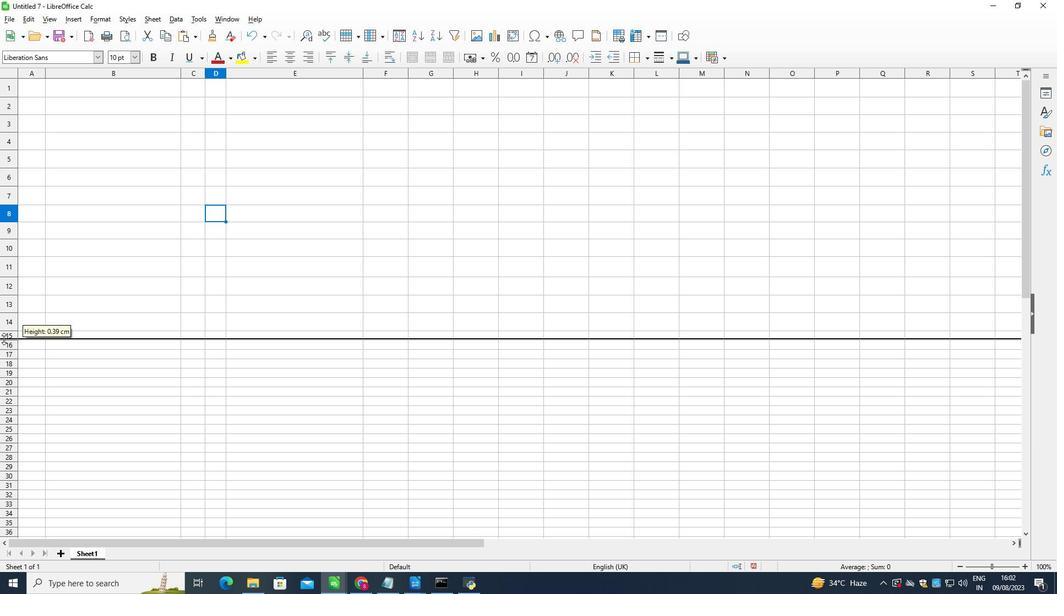 
Action: Mouse moved to (8, 357)
Screenshot: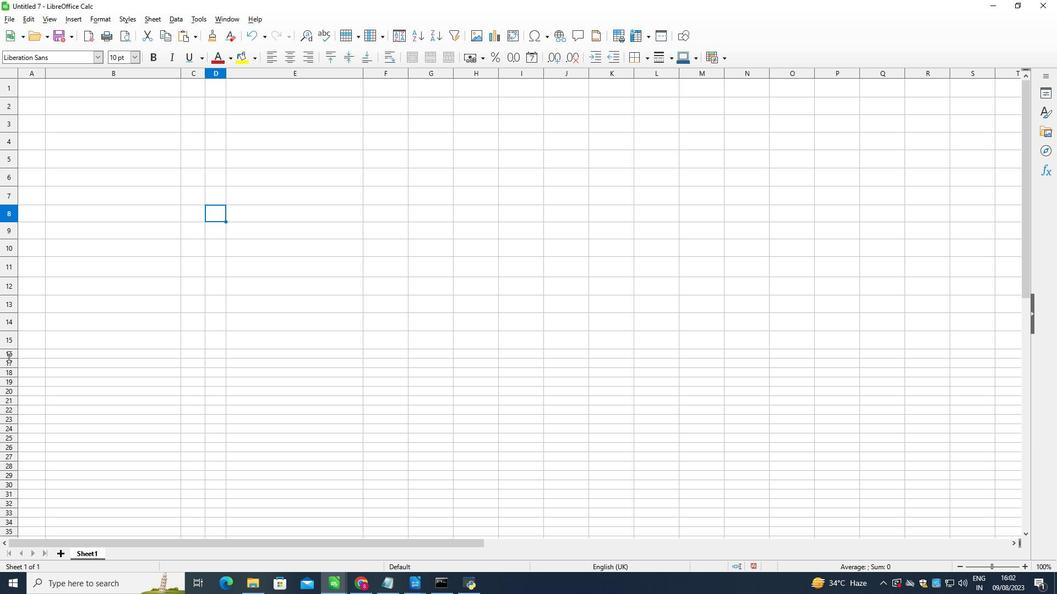
Action: Mouse pressed left at (8, 357)
Screenshot: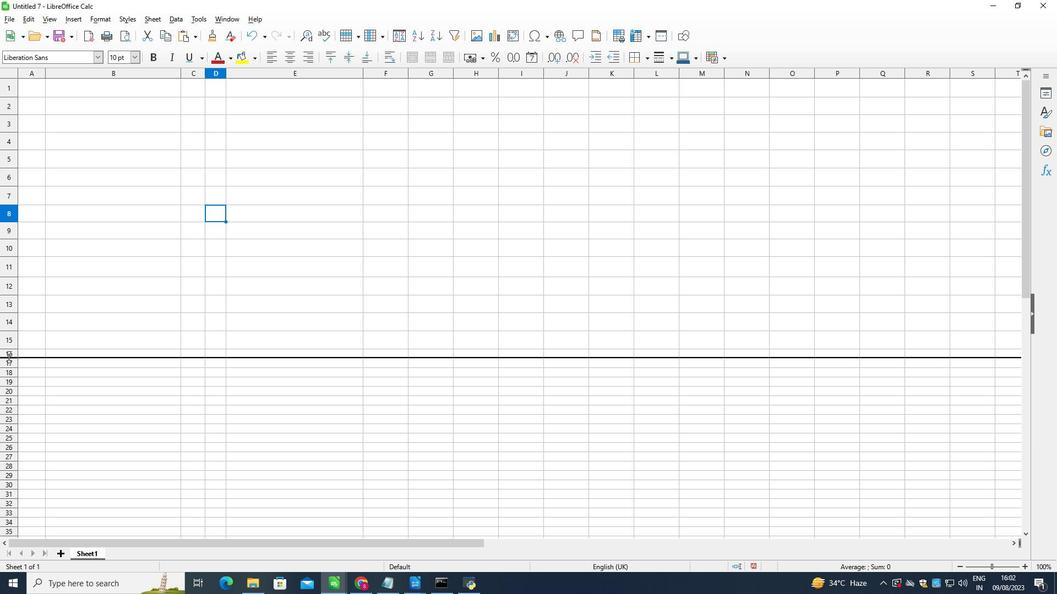 
Action: Mouse moved to (9, 377)
Screenshot: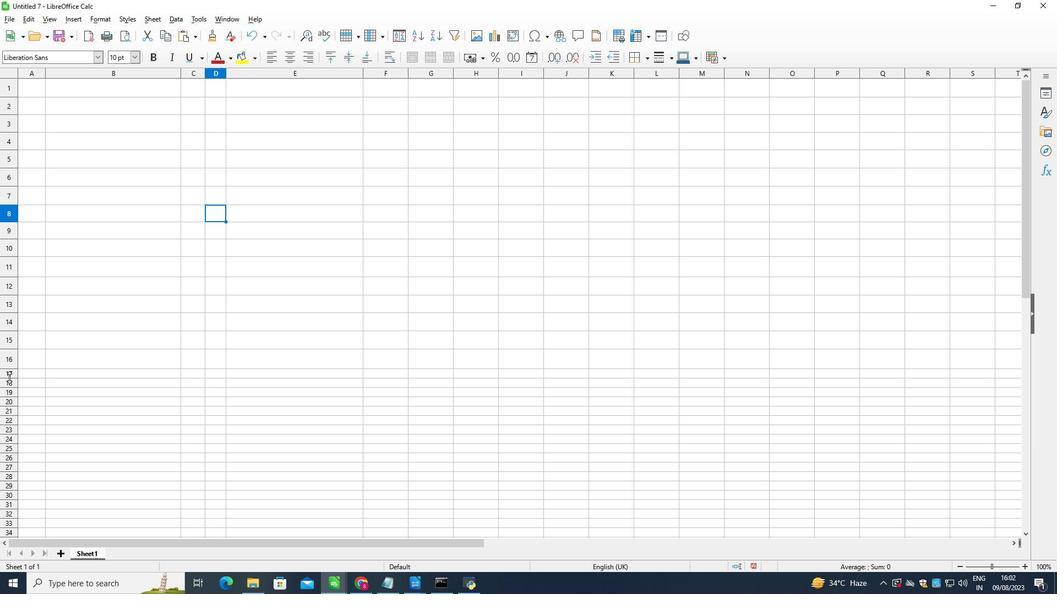 
Action: Mouse pressed left at (9, 377)
Screenshot: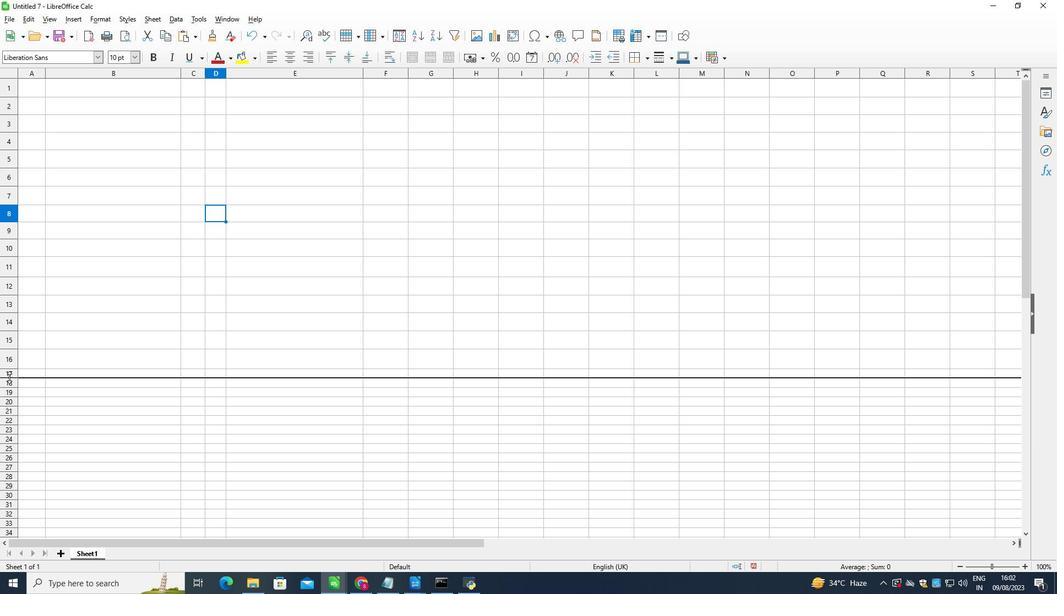 
Action: Mouse moved to (8, 398)
Screenshot: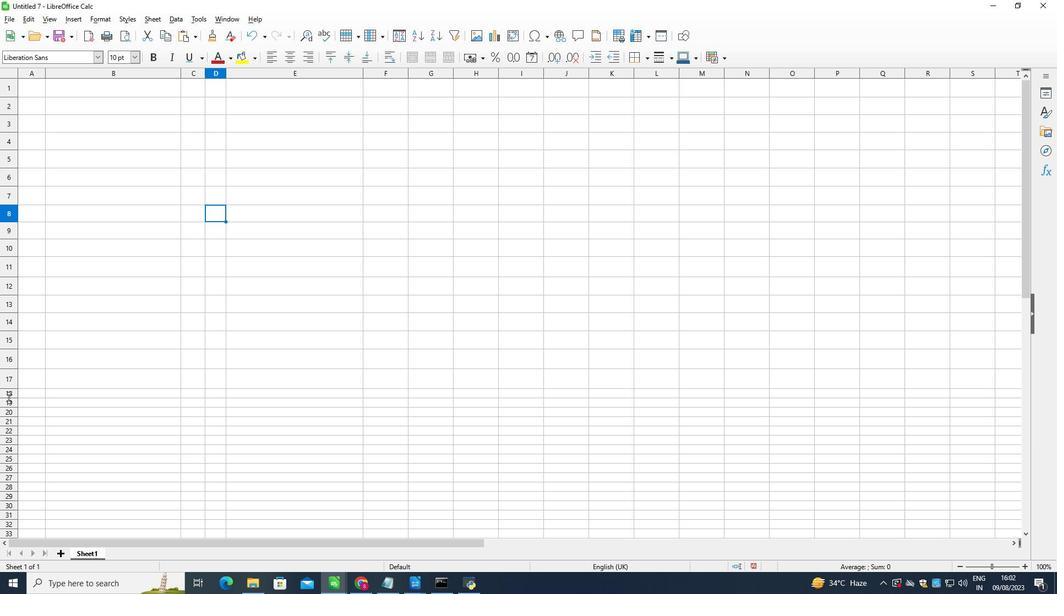 
Action: Mouse pressed left at (8, 398)
Screenshot: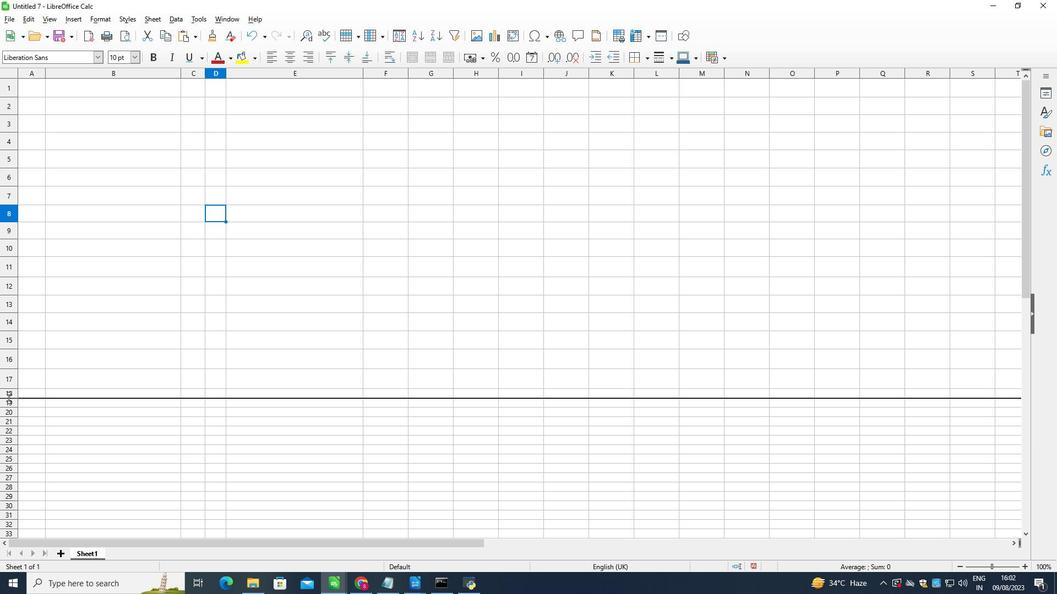 
Action: Mouse moved to (87, 113)
Screenshot: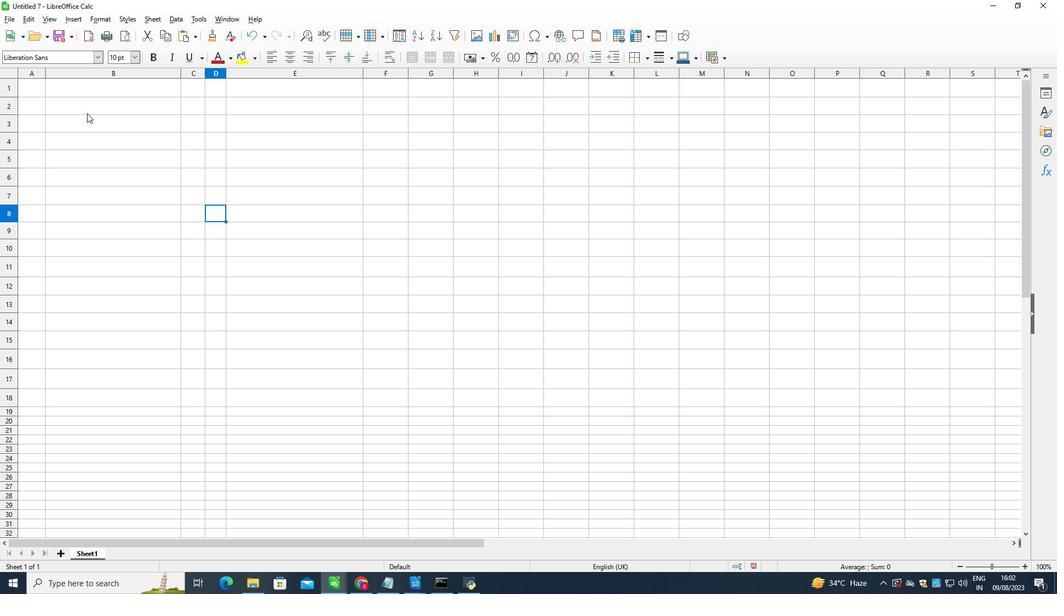 
Action: Mouse scrolled (87, 114) with delta (0, 0)
Screenshot: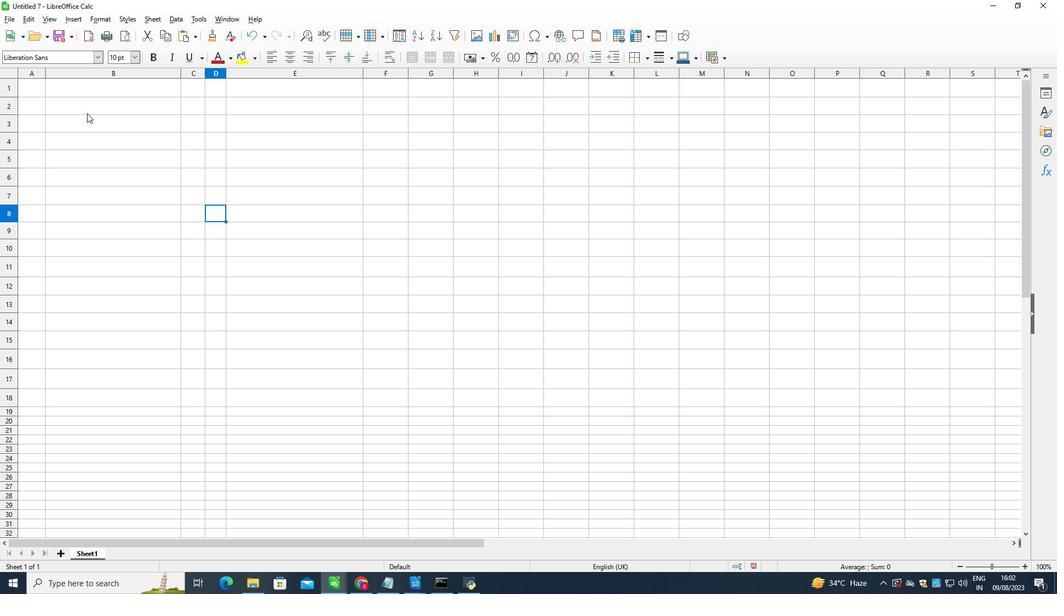 
Action: Mouse moved to (66, 18)
Screenshot: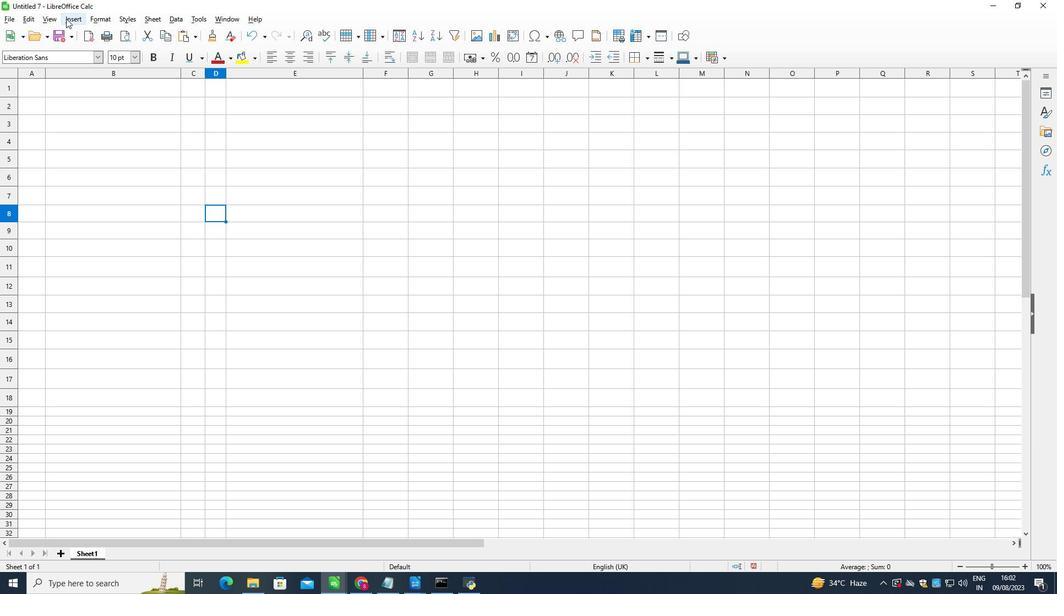 
Action: Mouse pressed left at (66, 18)
Screenshot: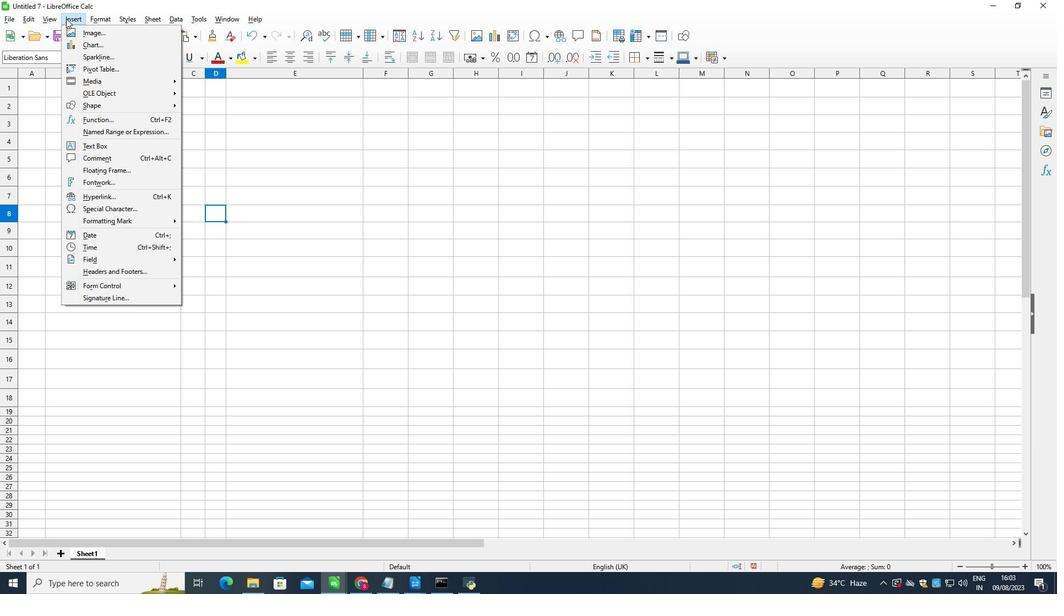 
Action: Mouse moved to (94, 101)
Screenshot: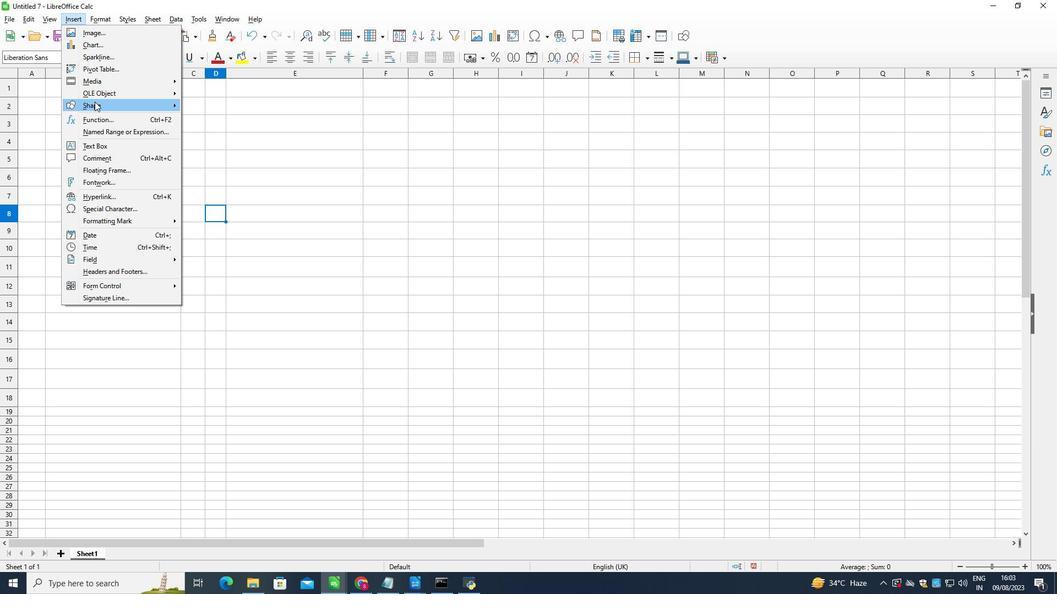 
Action: Mouse pressed left at (94, 101)
Screenshot: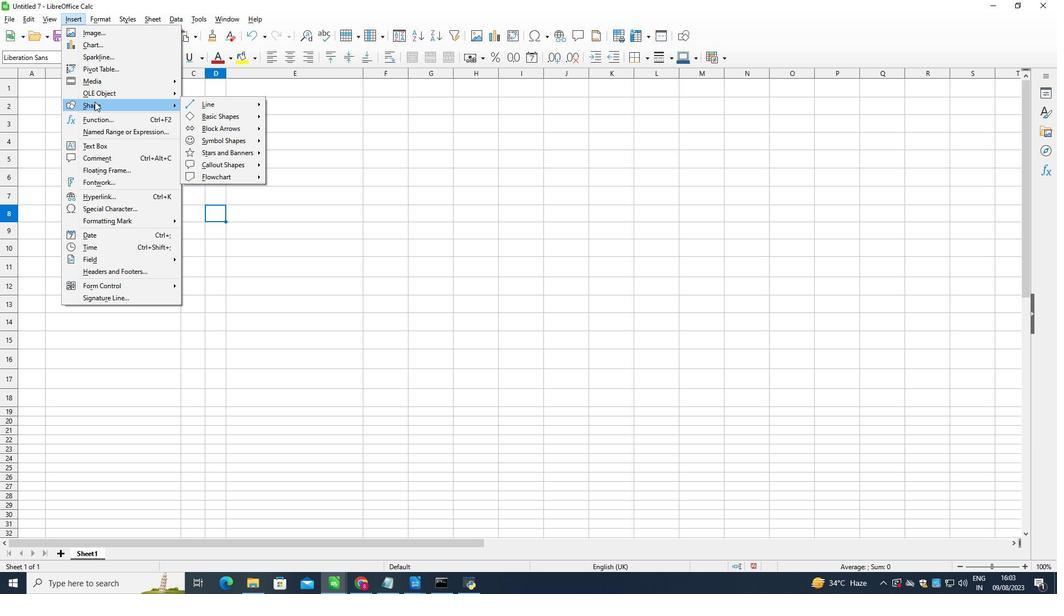 
Action: Mouse moved to (198, 115)
Screenshot: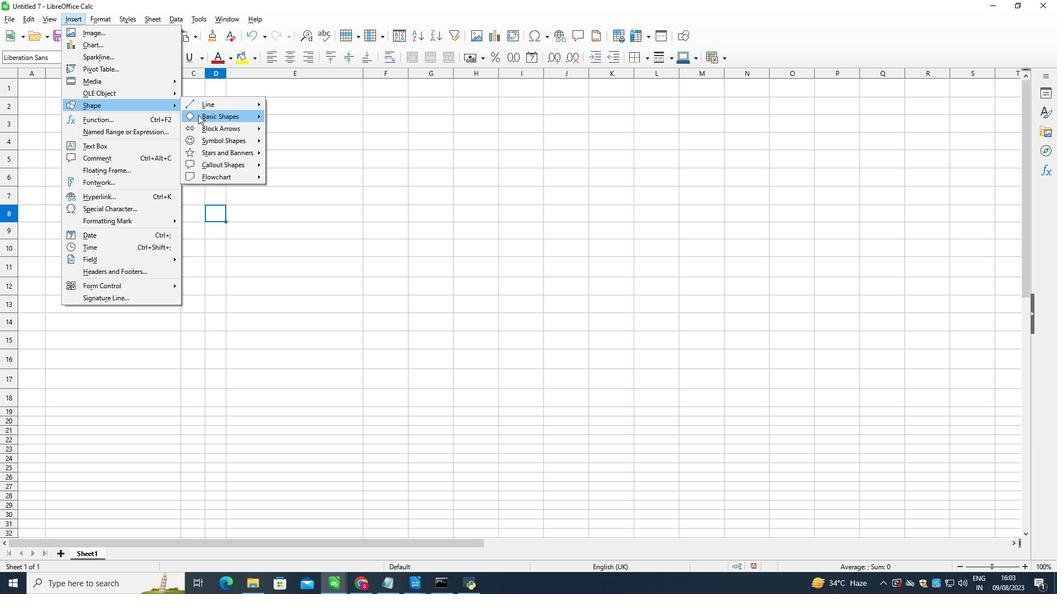 
Action: Mouse pressed left at (198, 115)
Screenshot: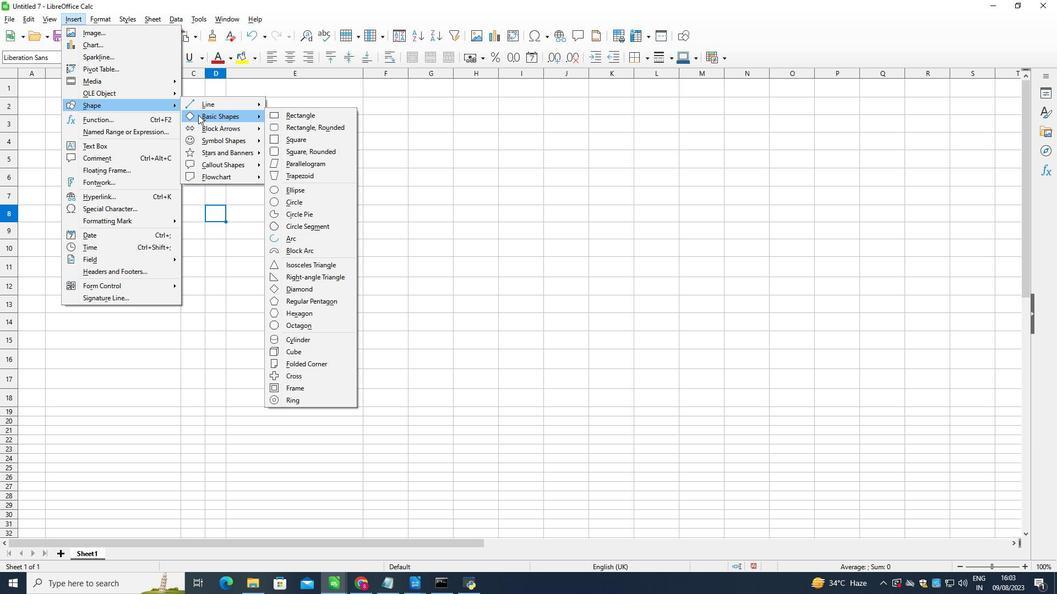 
Action: Mouse moved to (293, 136)
Screenshot: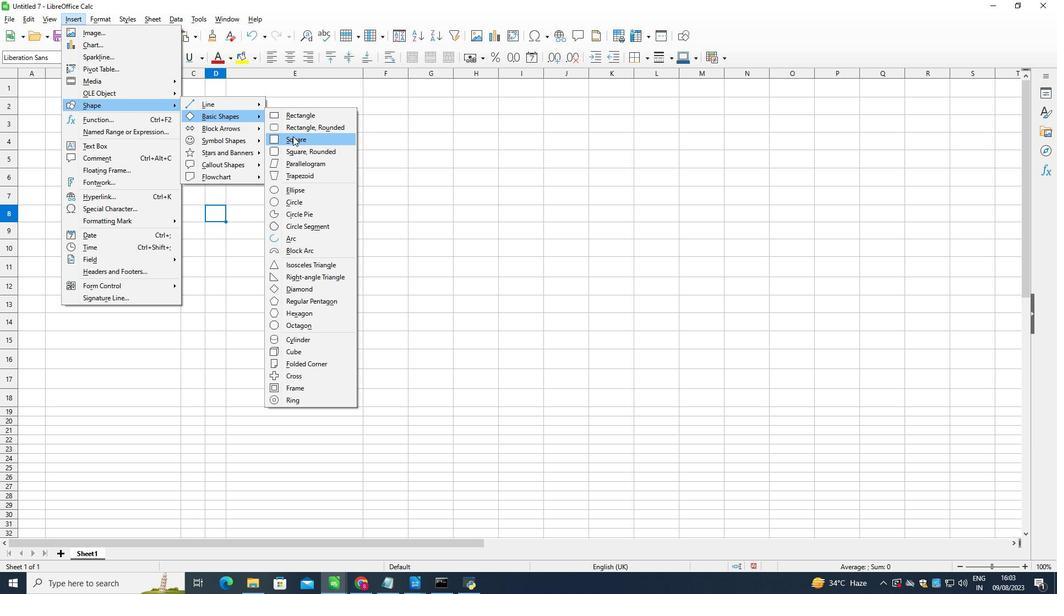 
Action: Mouse pressed left at (293, 136)
Screenshot: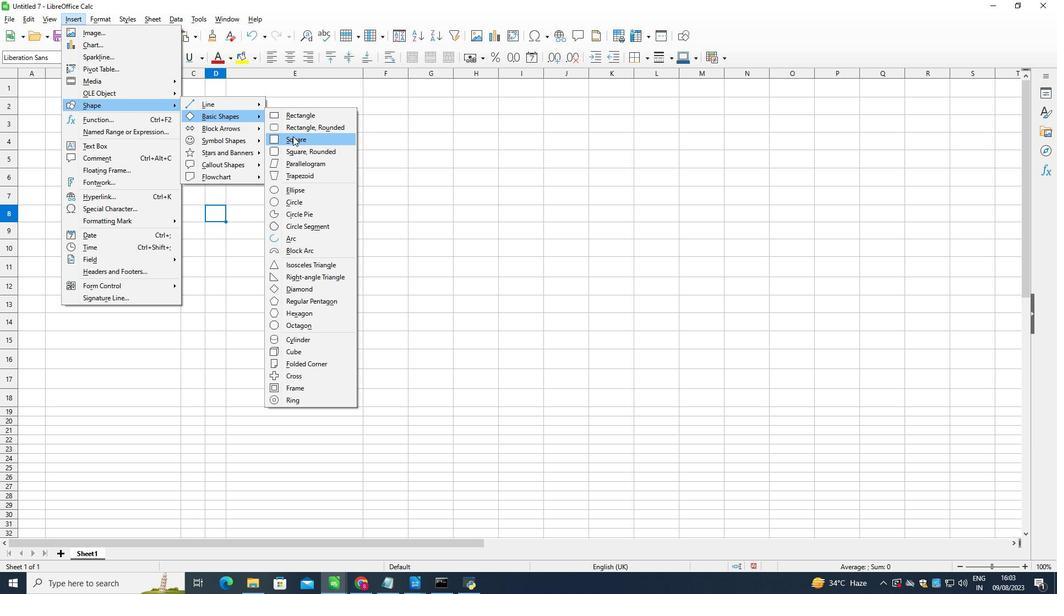 
Action: Mouse moved to (23, 79)
Screenshot: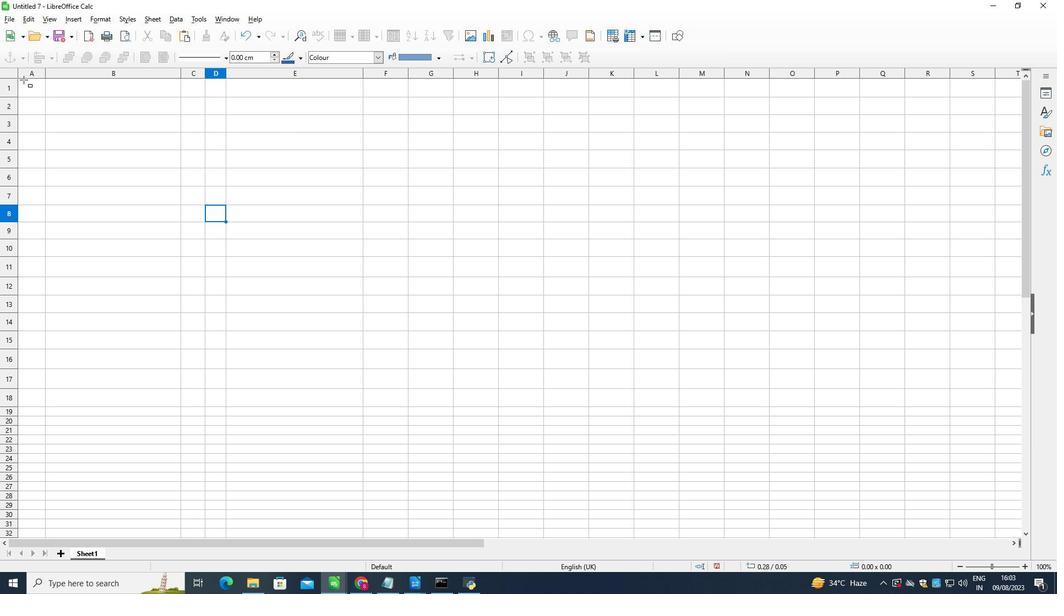 
Action: Mouse pressed left at (23, 79)
Screenshot: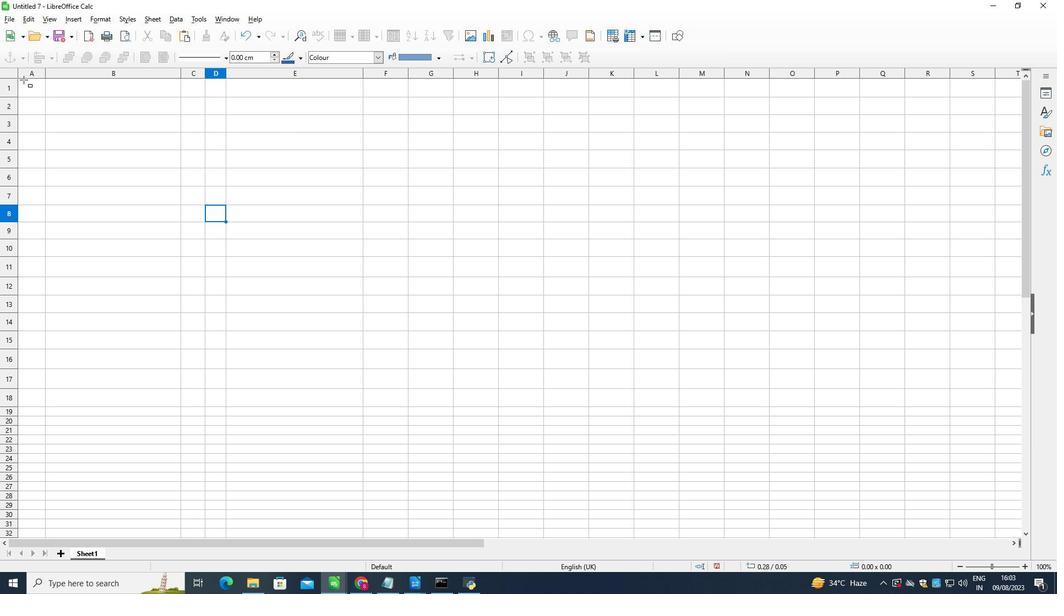 
Action: Mouse moved to (376, 54)
Screenshot: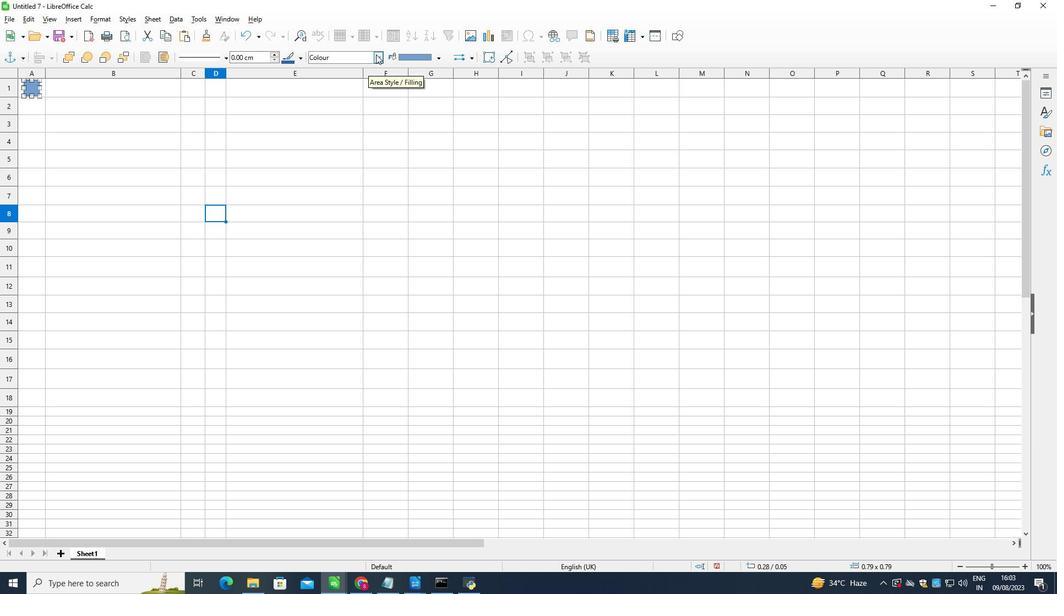 
Action: Mouse pressed left at (376, 54)
Screenshot: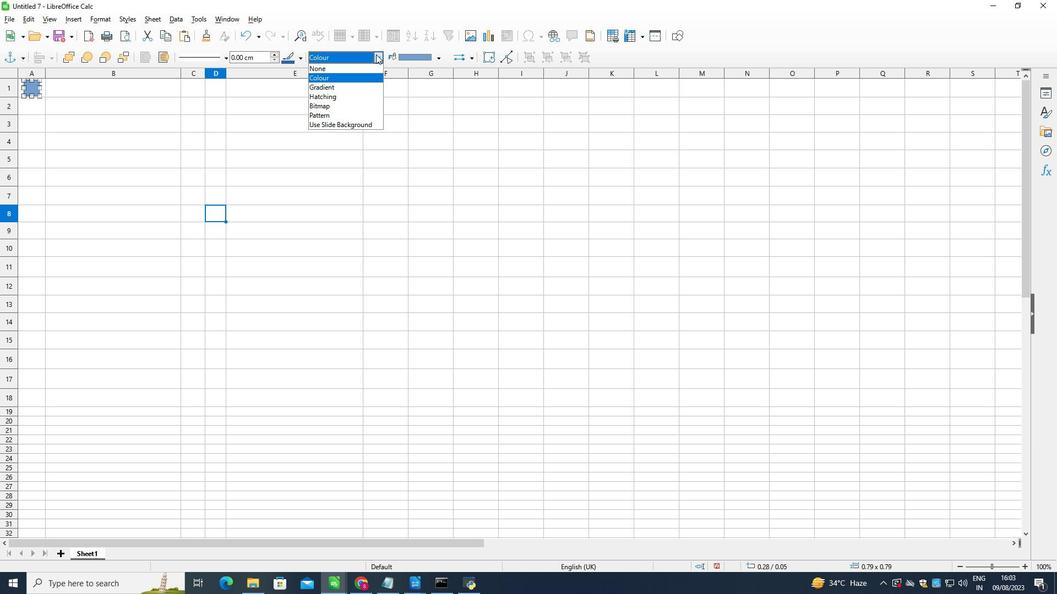 
Action: Mouse moved to (346, 67)
Screenshot: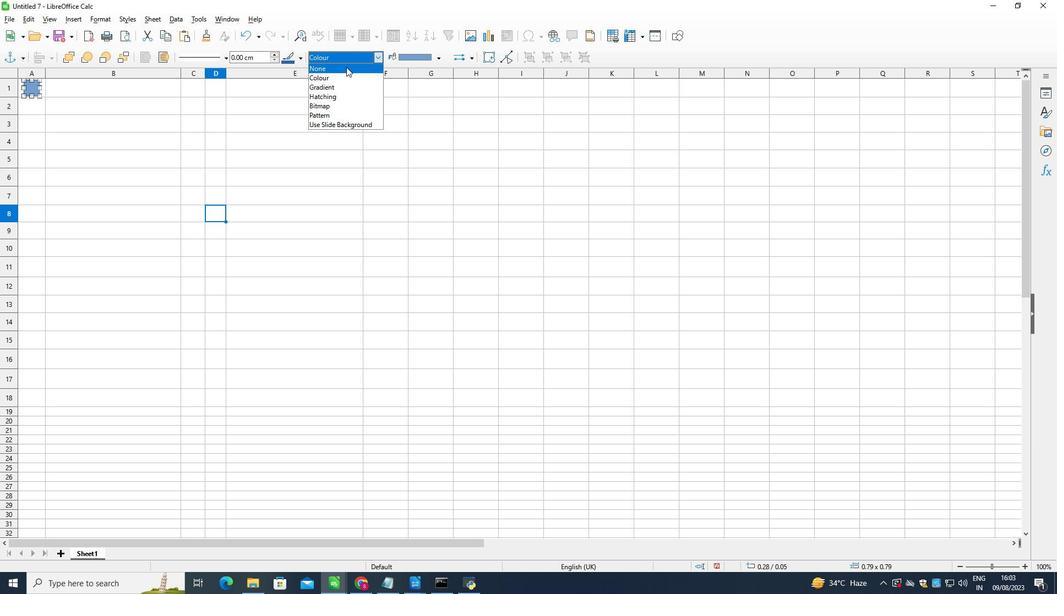 
Action: Mouse pressed left at (346, 67)
Screenshot: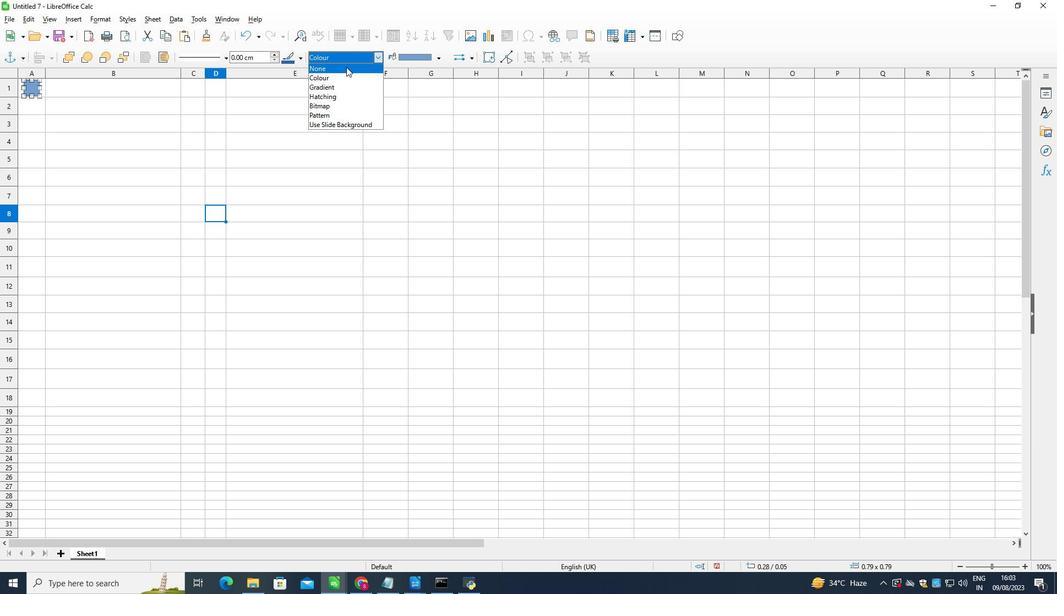 
Action: Mouse moved to (439, 56)
Screenshot: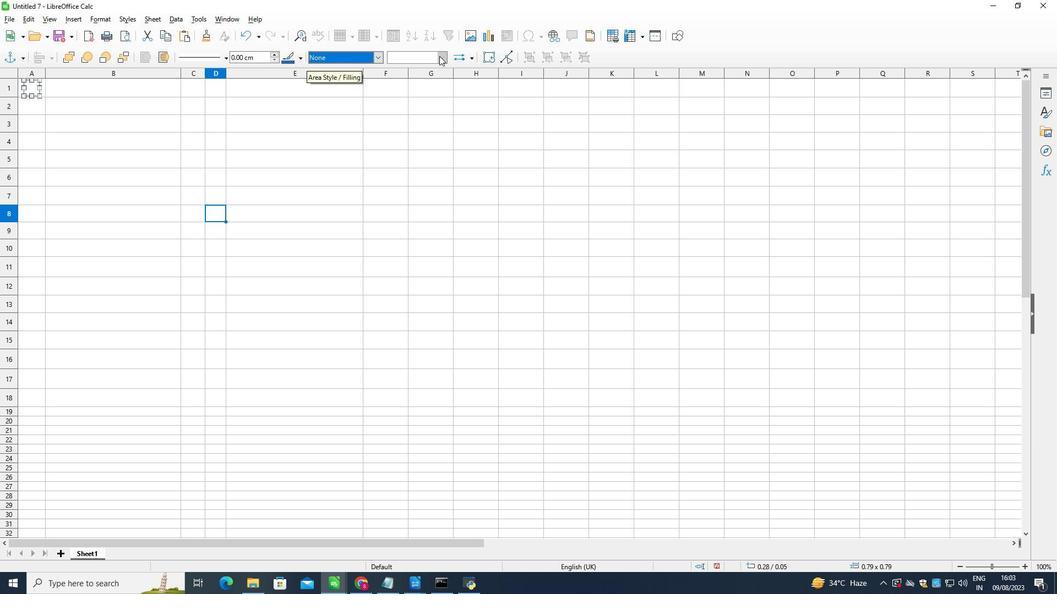
Action: Mouse pressed left at (439, 56)
Screenshot: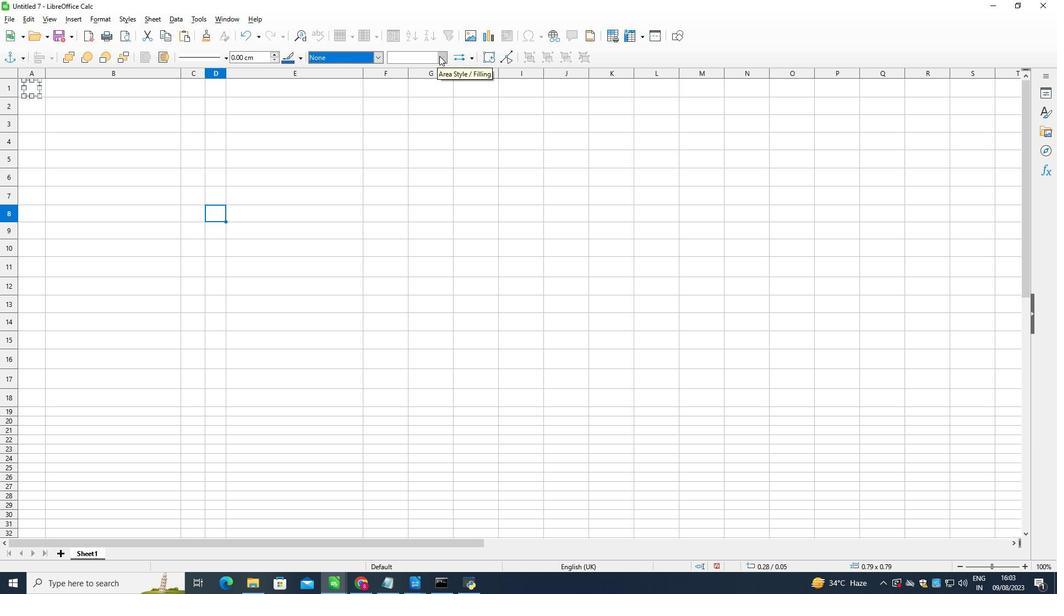 
Action: Mouse pressed left at (439, 56)
Screenshot: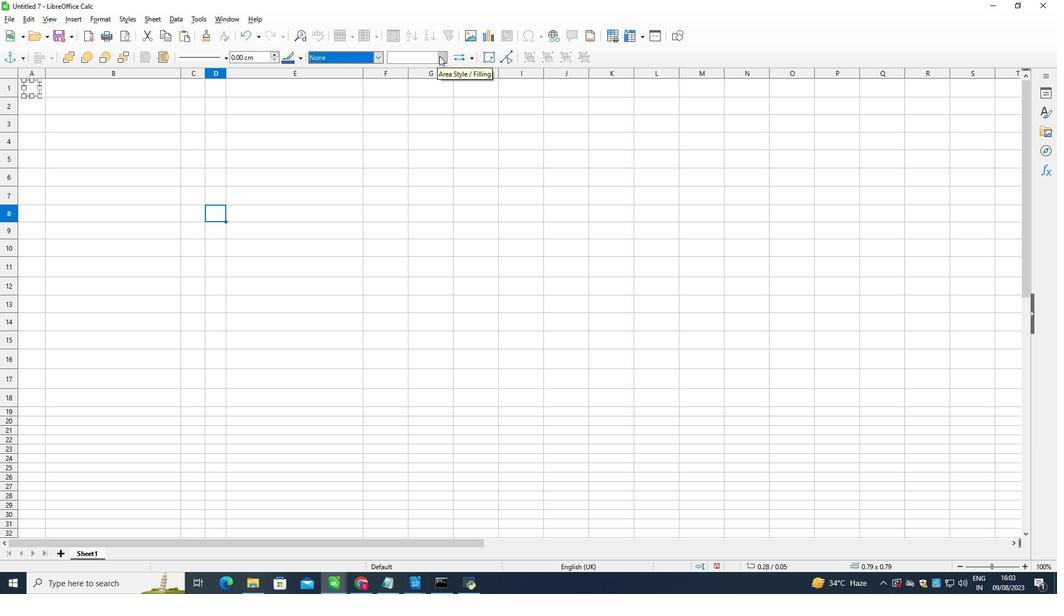 
Action: Mouse moved to (429, 58)
Screenshot: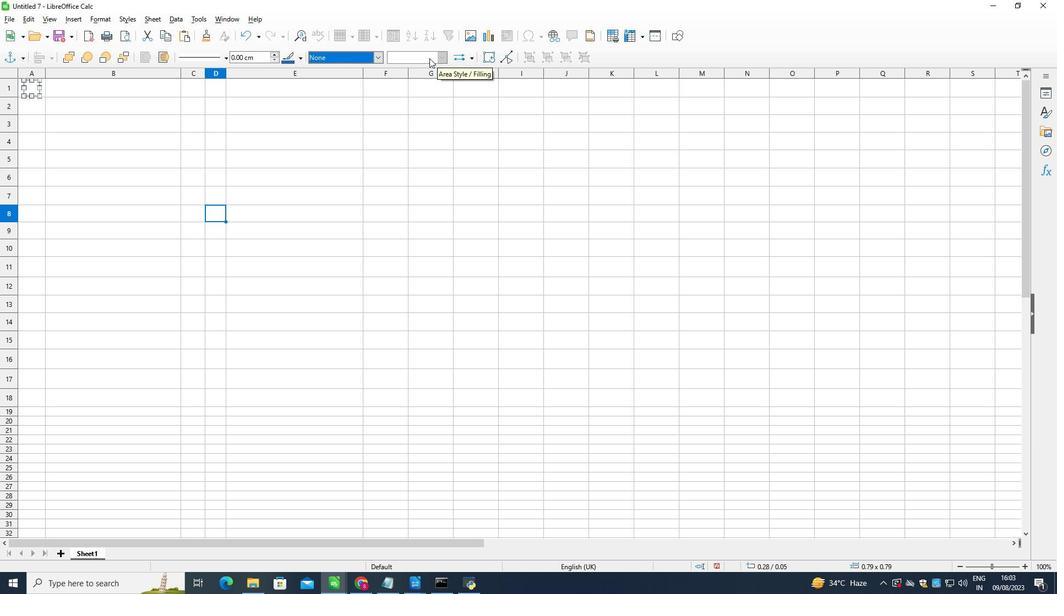 
Action: Mouse pressed left at (429, 58)
Screenshot: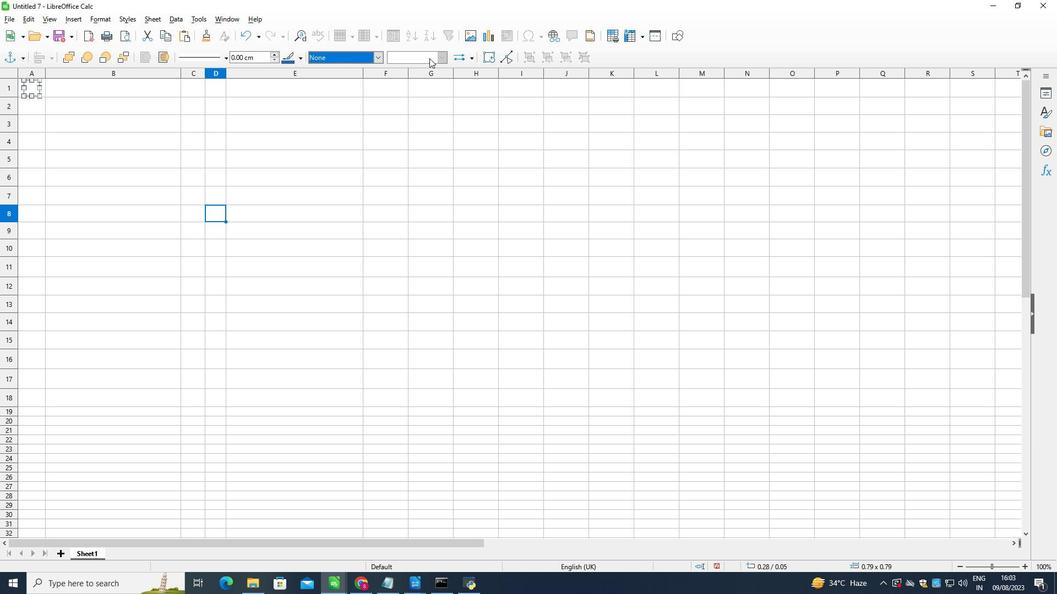 
Action: Mouse moved to (212, 57)
Screenshot: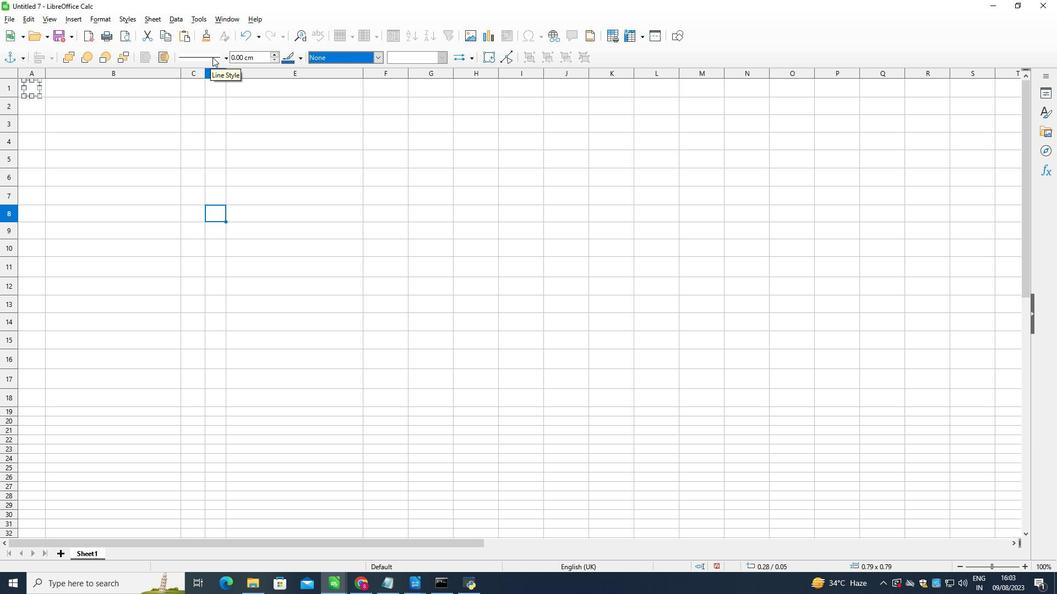 
Action: Mouse pressed left at (212, 57)
Screenshot: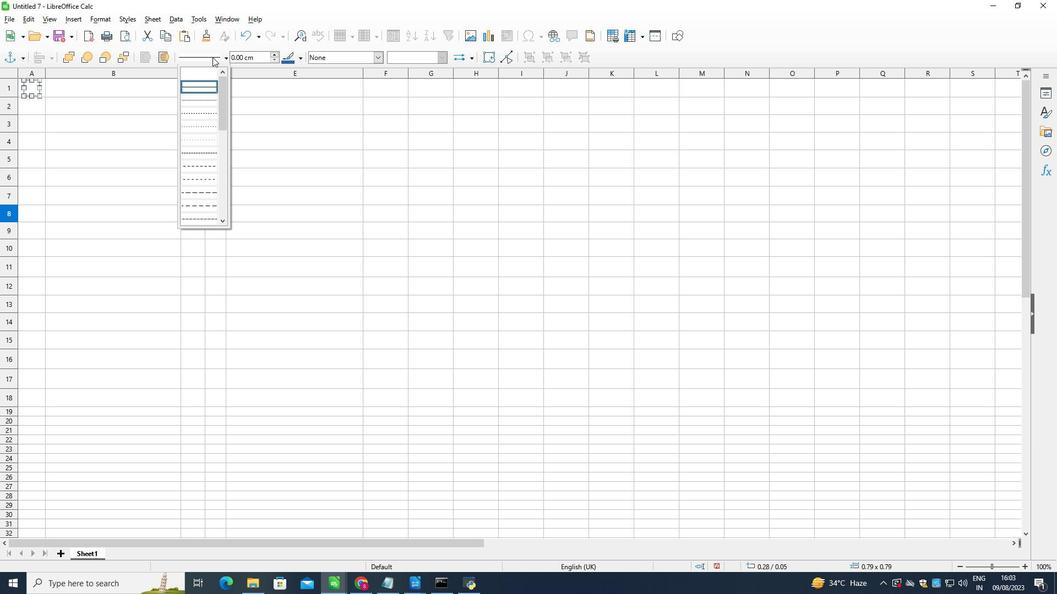 
Action: Mouse moved to (201, 88)
Screenshot: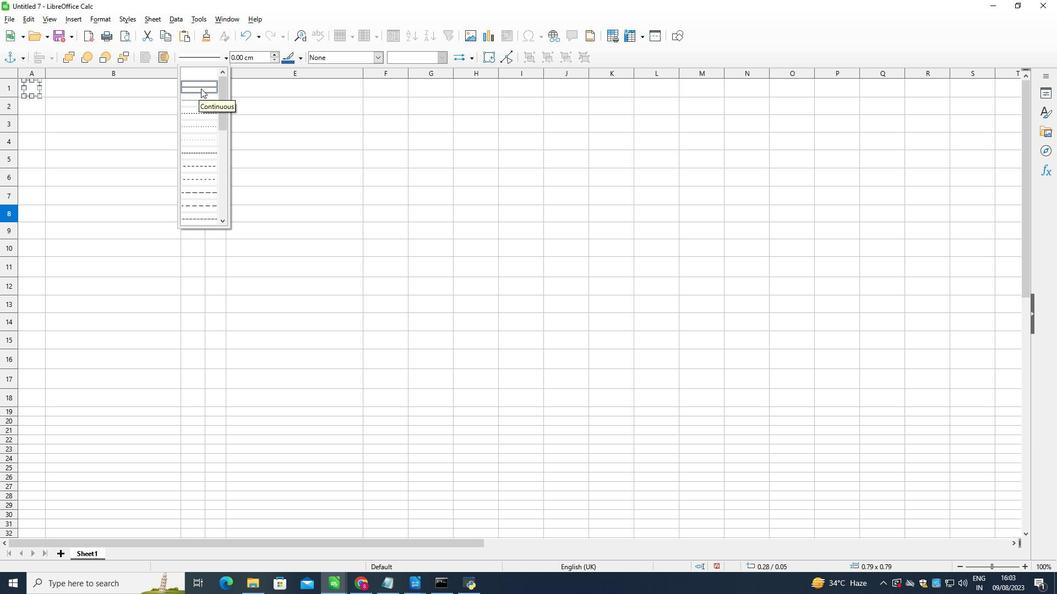 
Action: Mouse pressed left at (201, 88)
Screenshot: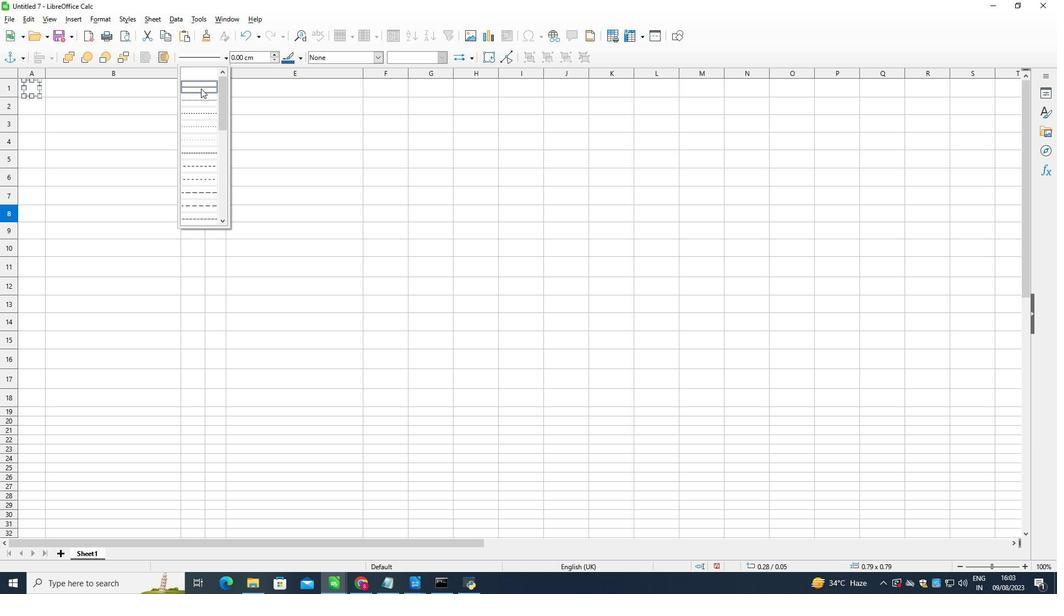 
Action: Mouse moved to (248, 115)
Screenshot: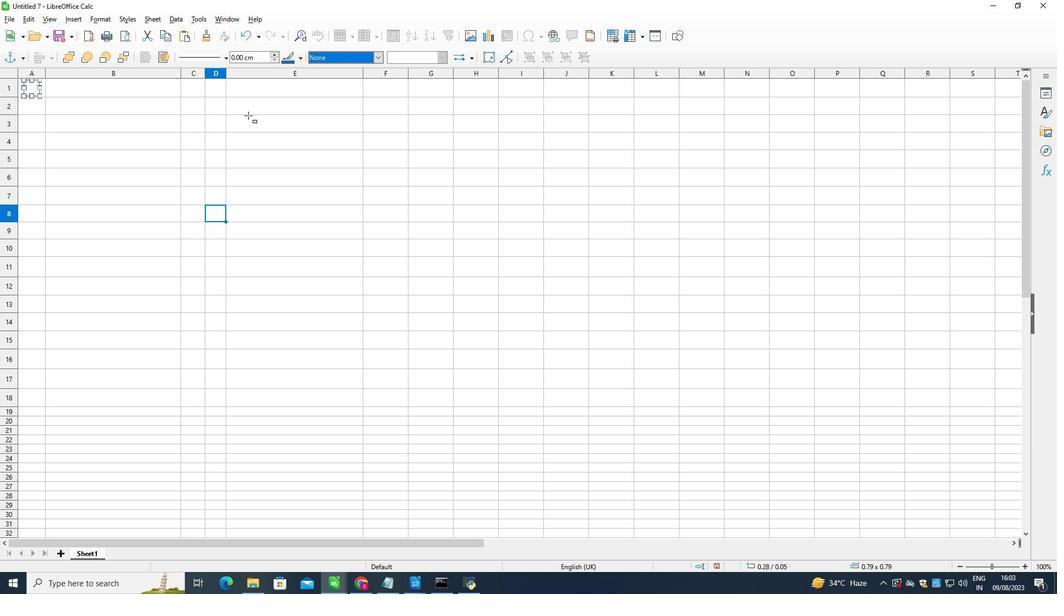 
Action: Mouse pressed left at (248, 115)
Screenshot: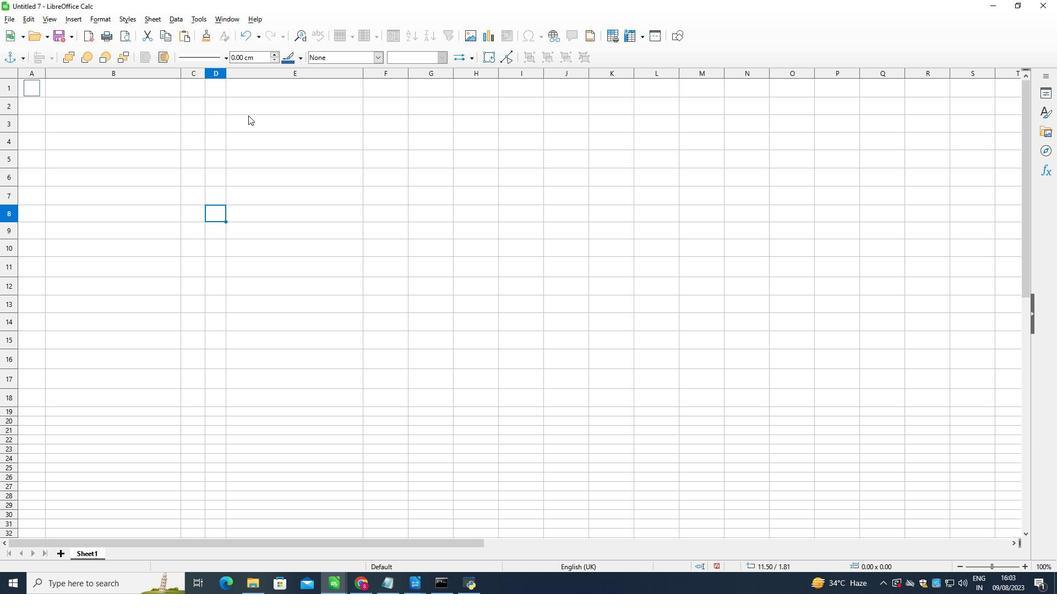 
Action: Mouse moved to (33, 107)
Screenshot: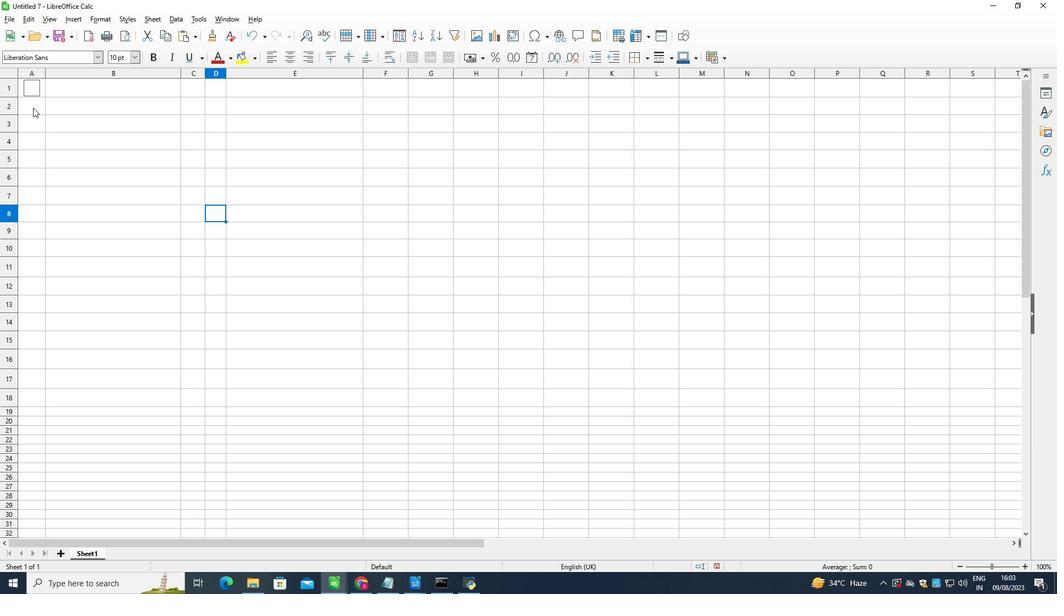 
Action: Mouse pressed left at (33, 107)
Screenshot: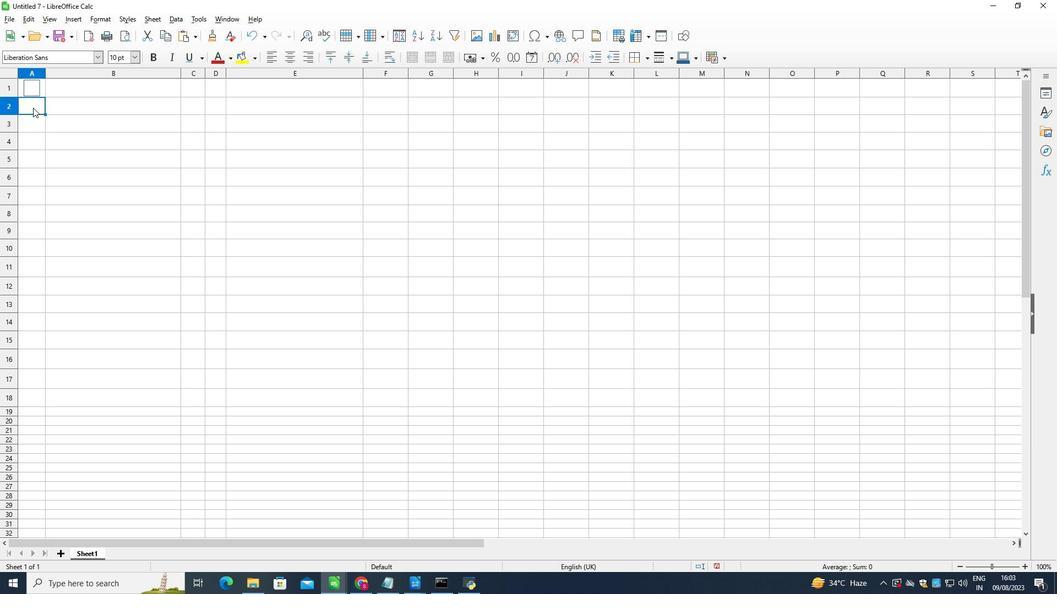 
Action: Mouse moved to (74, 17)
Screenshot: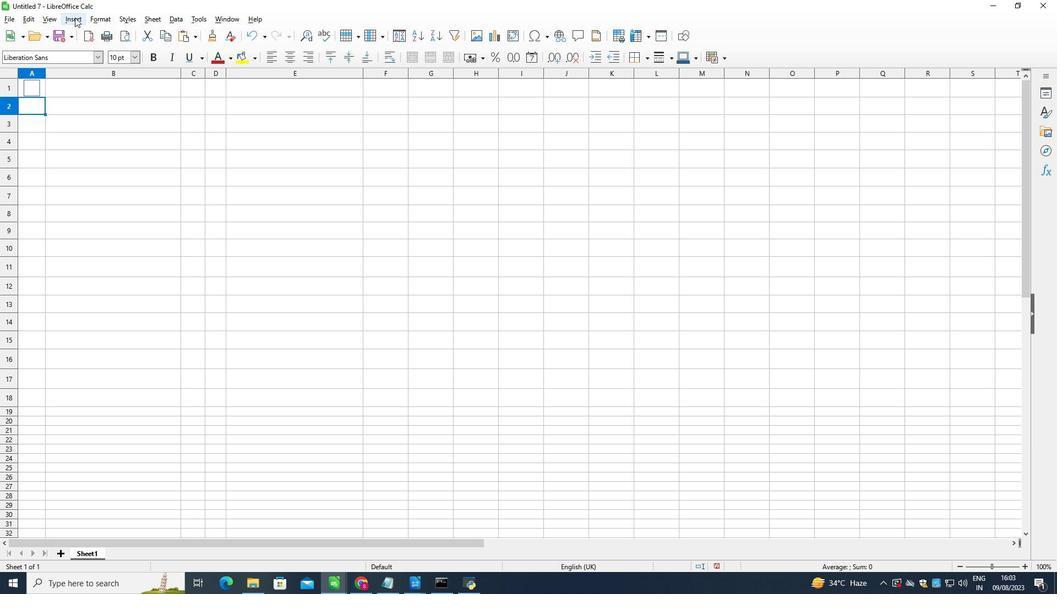 
Action: Mouse pressed left at (74, 17)
Screenshot: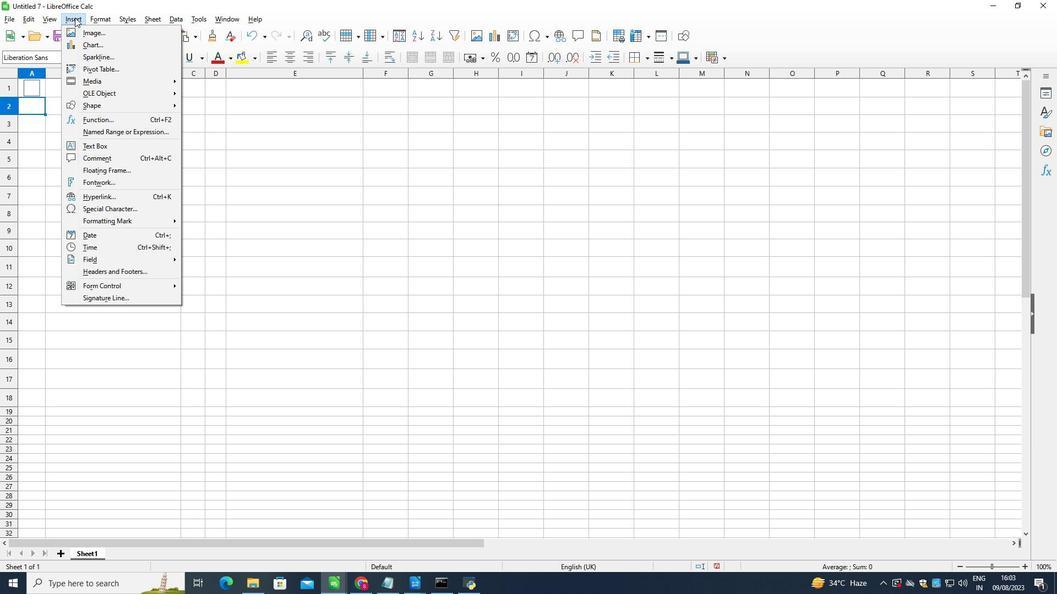 
Action: Mouse moved to (96, 104)
Screenshot: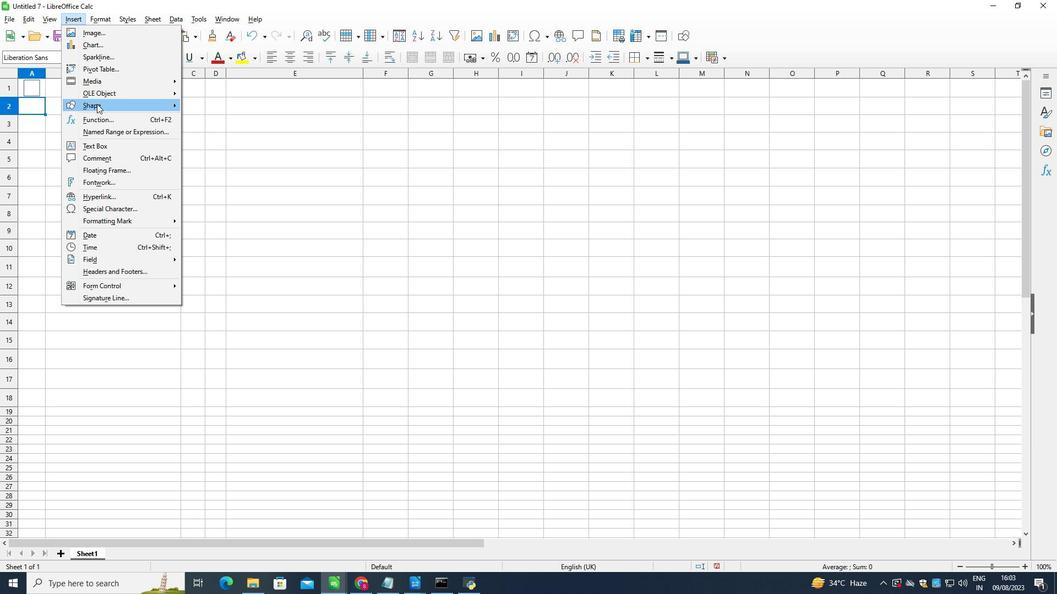 
Action: Mouse pressed left at (96, 104)
Screenshot: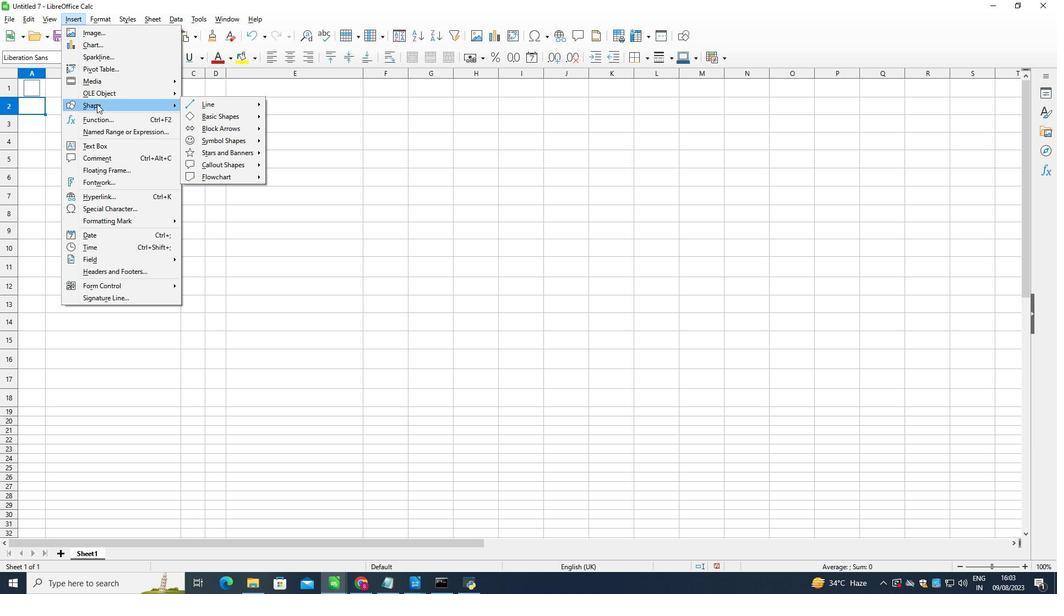 
Action: Mouse moved to (212, 116)
Screenshot: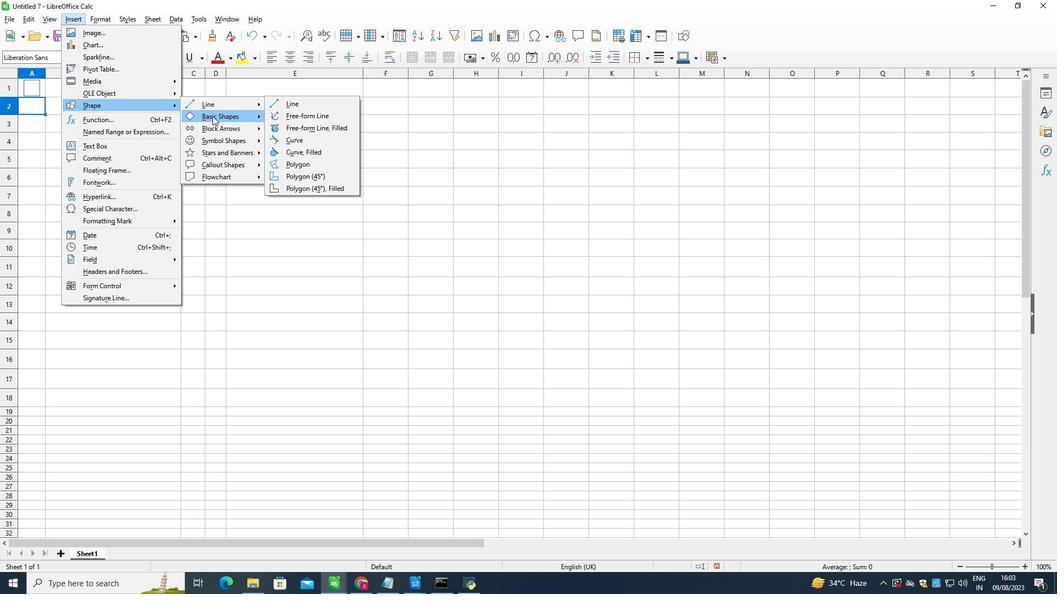 
Action: Mouse pressed left at (212, 116)
Screenshot: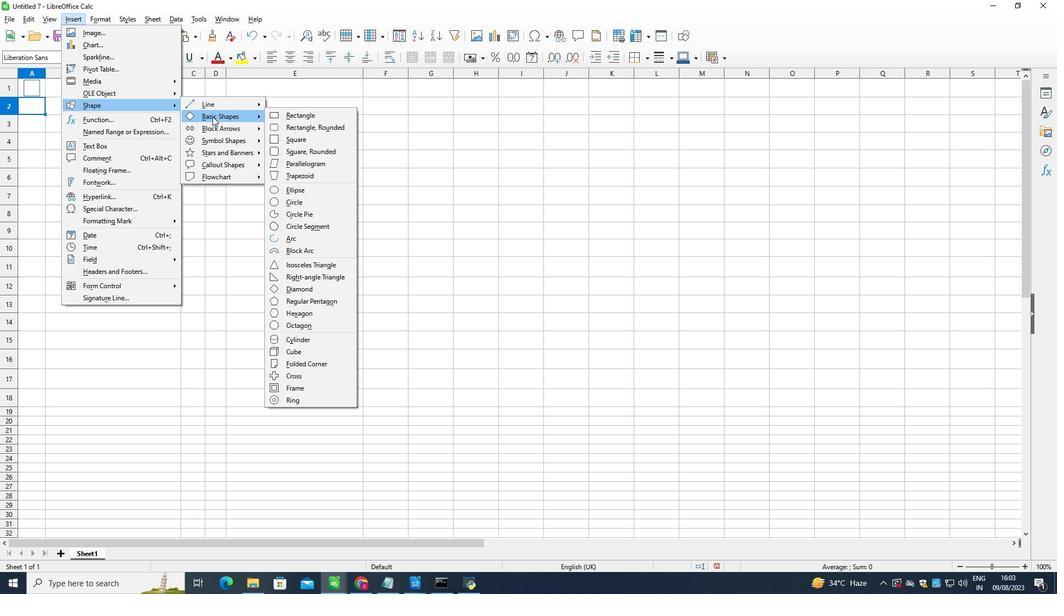 
Action: Mouse moved to (290, 137)
Screenshot: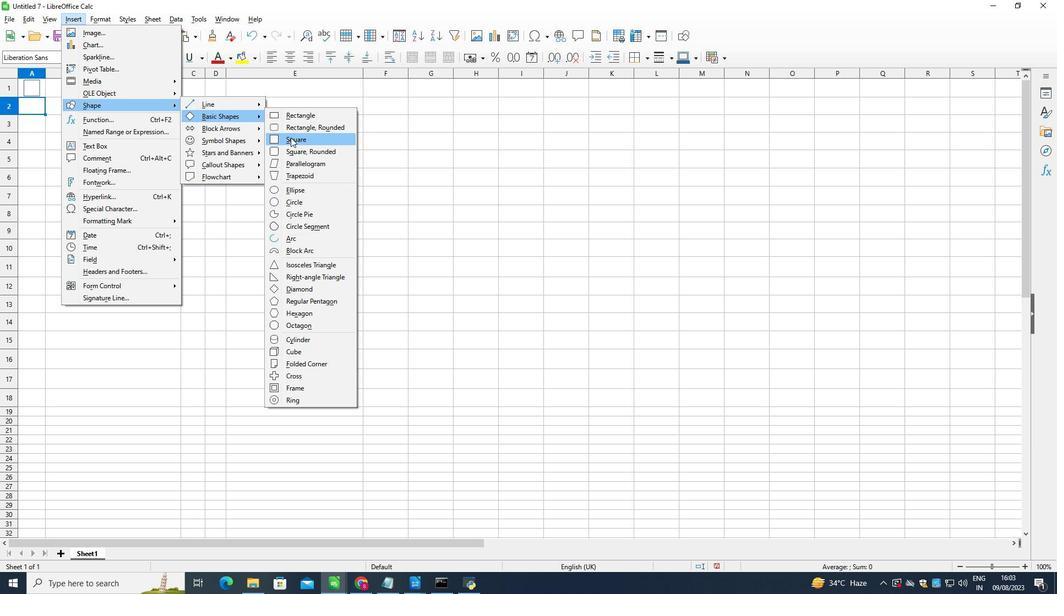 
Action: Mouse pressed left at (290, 137)
Screenshot: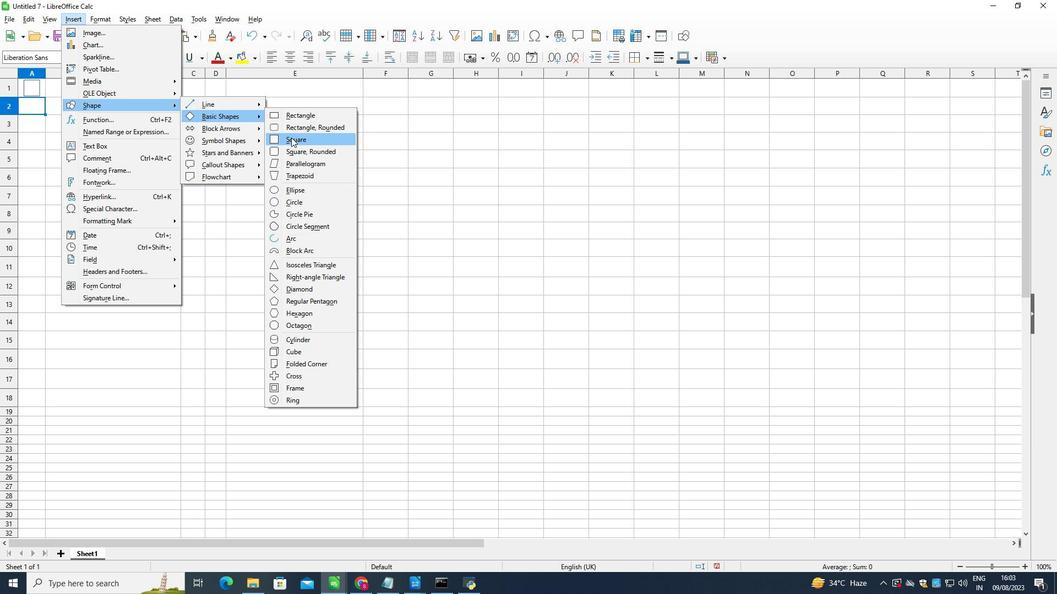 
Action: Mouse moved to (23, 98)
Screenshot: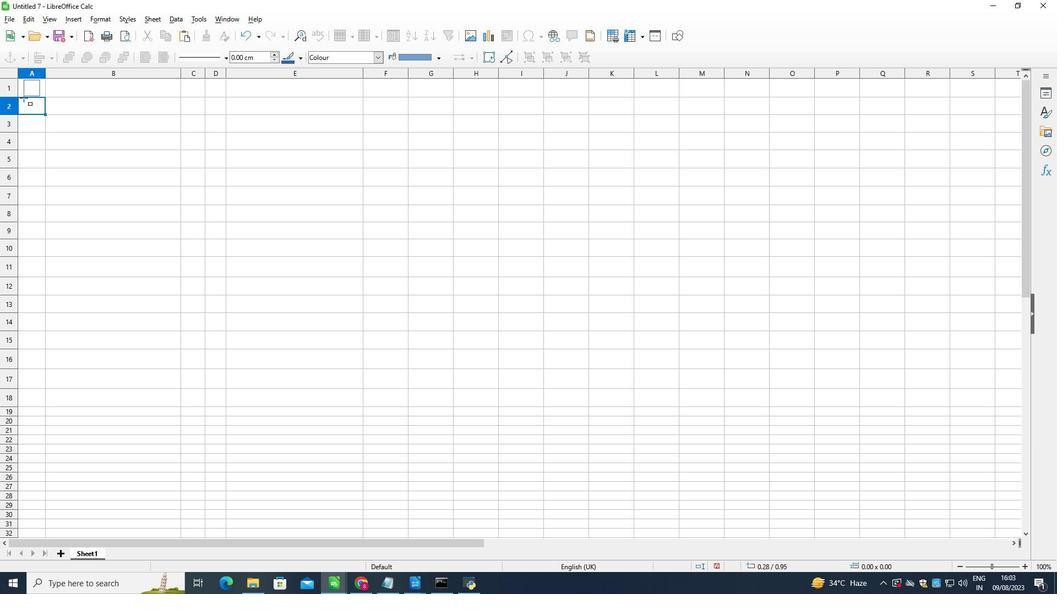 
Action: Mouse pressed left at (23, 98)
Screenshot: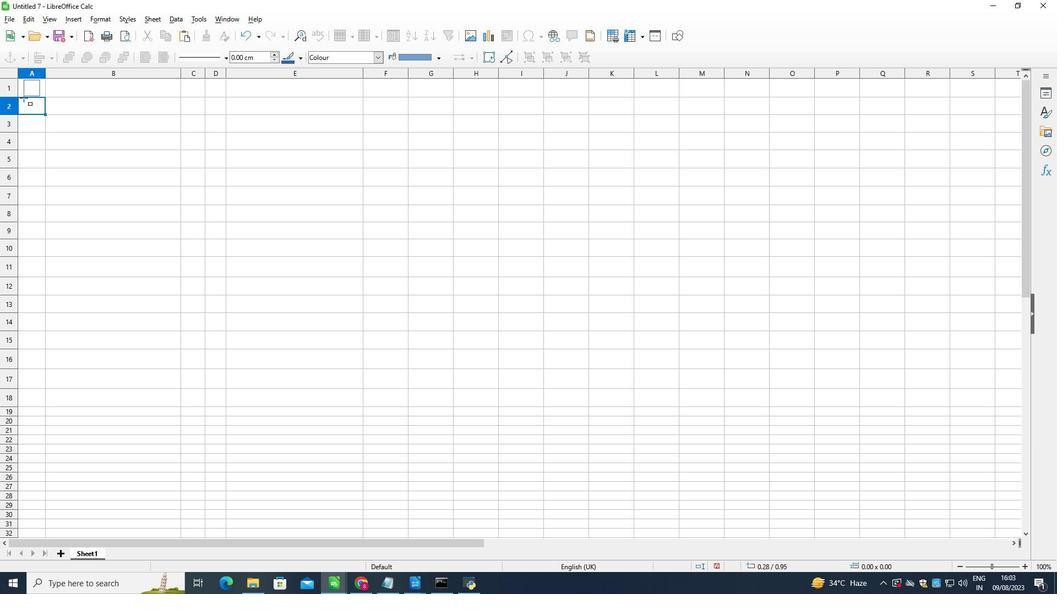 
Action: Mouse moved to (379, 54)
Screenshot: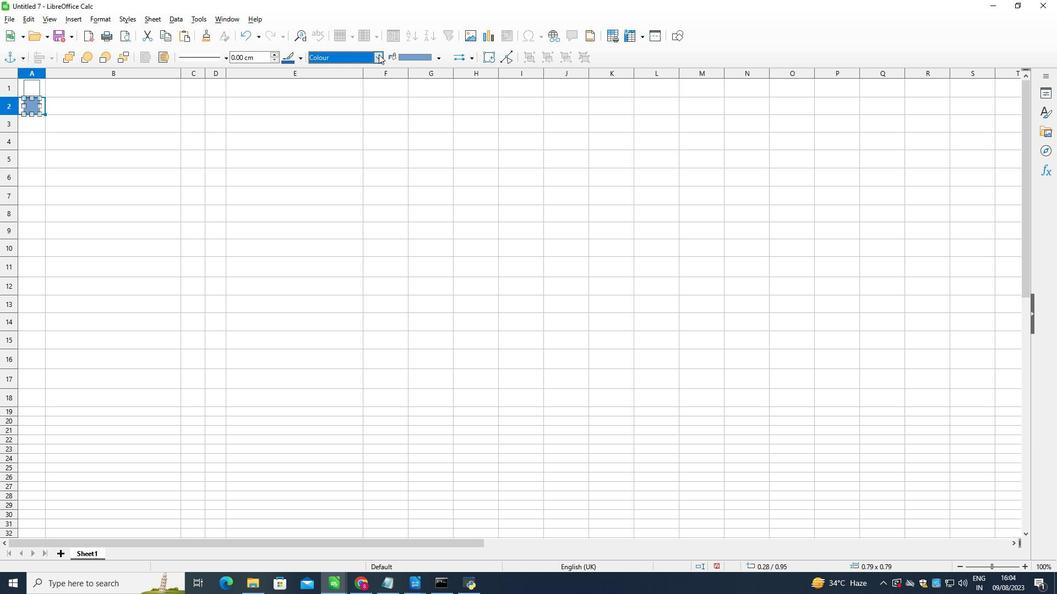 
Action: Mouse pressed left at (379, 54)
Screenshot: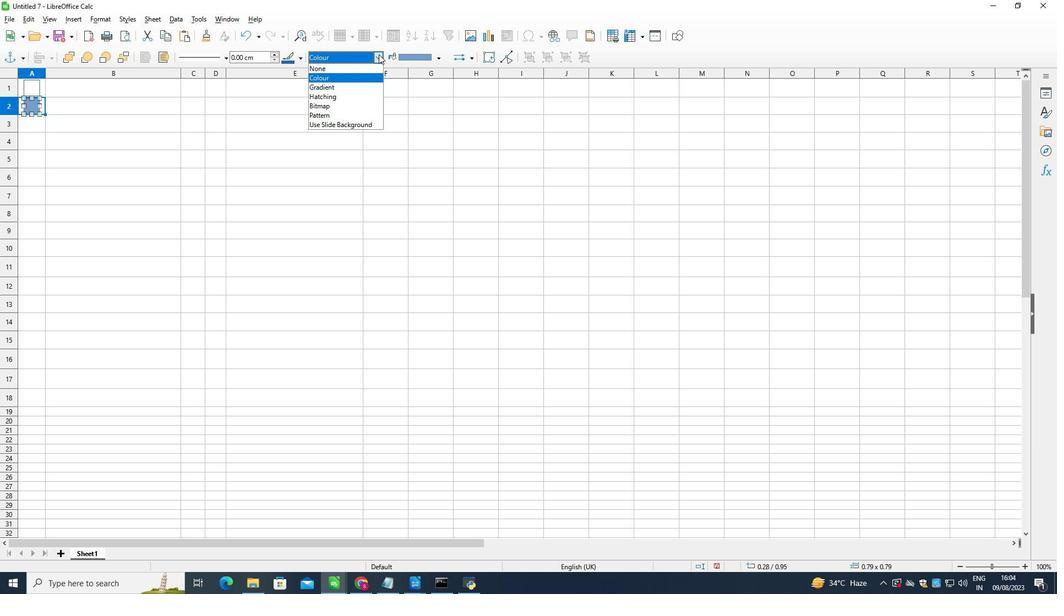 
Action: Mouse moved to (339, 71)
Screenshot: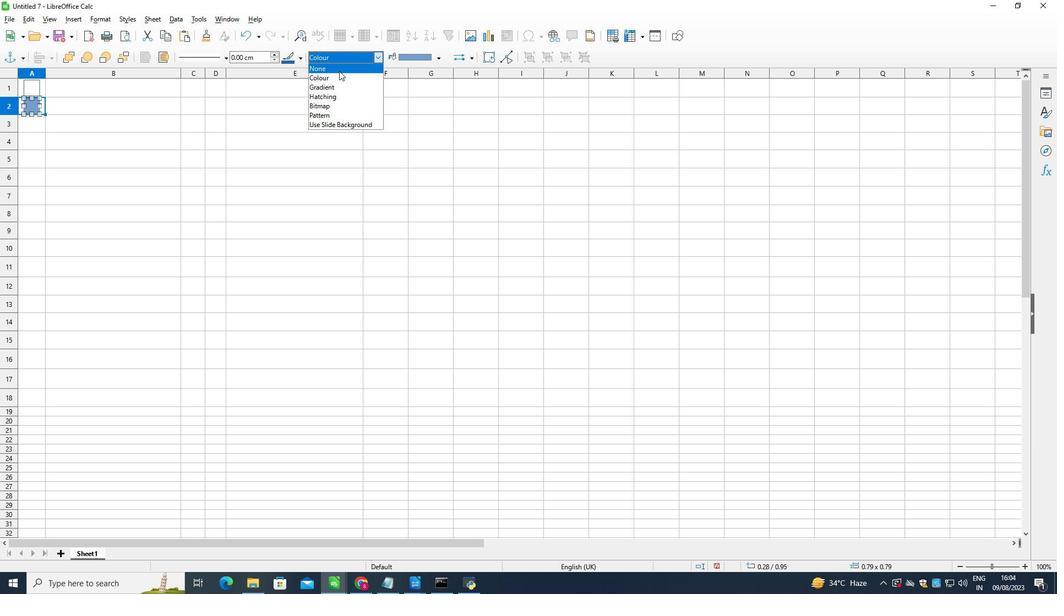 
Action: Mouse pressed left at (339, 71)
Screenshot: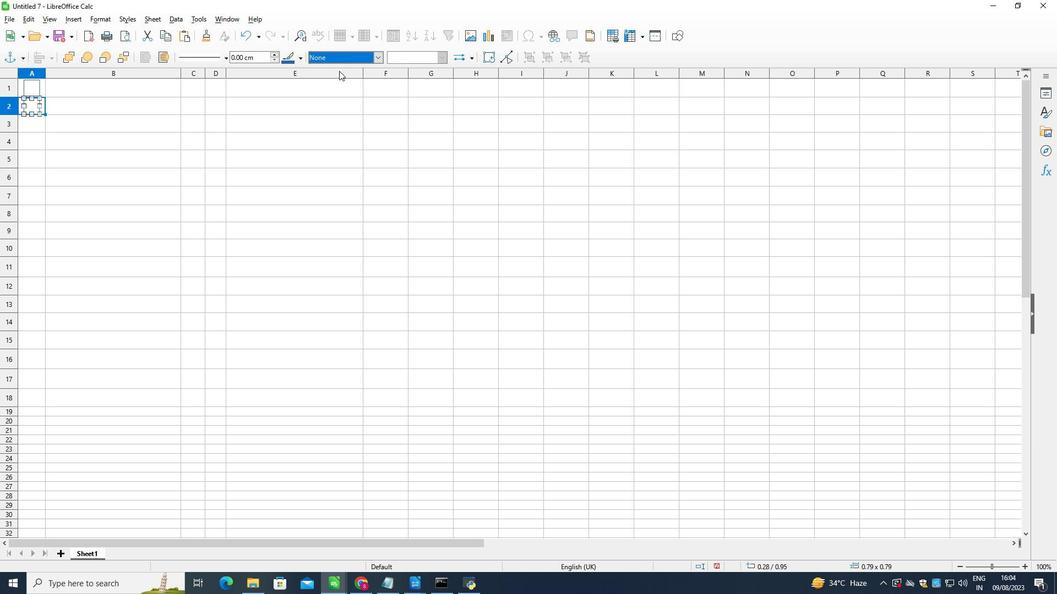 
Action: Mouse moved to (208, 56)
Screenshot: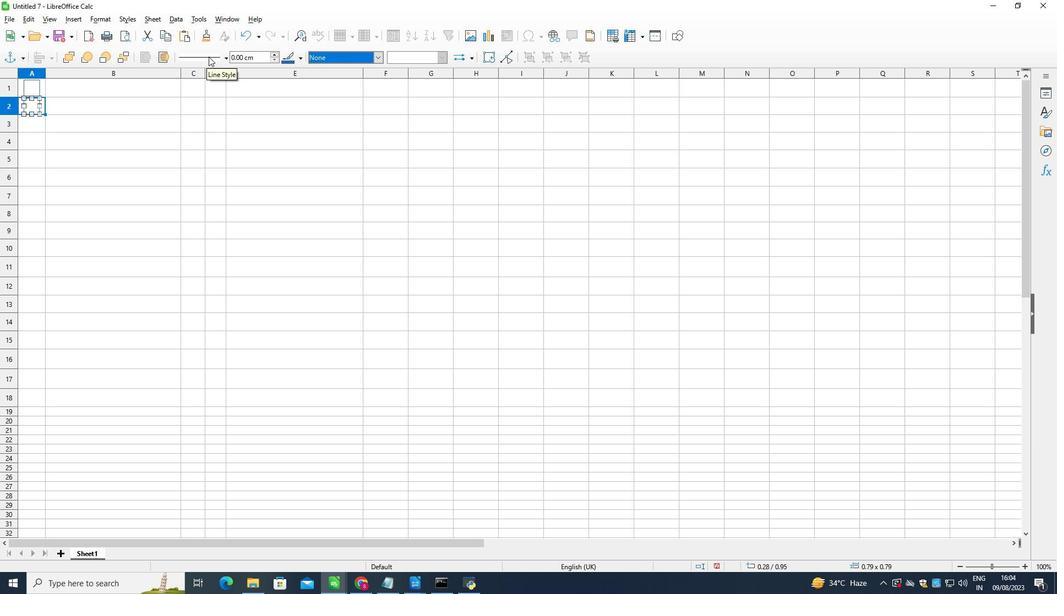 
Action: Mouse pressed left at (208, 56)
Screenshot: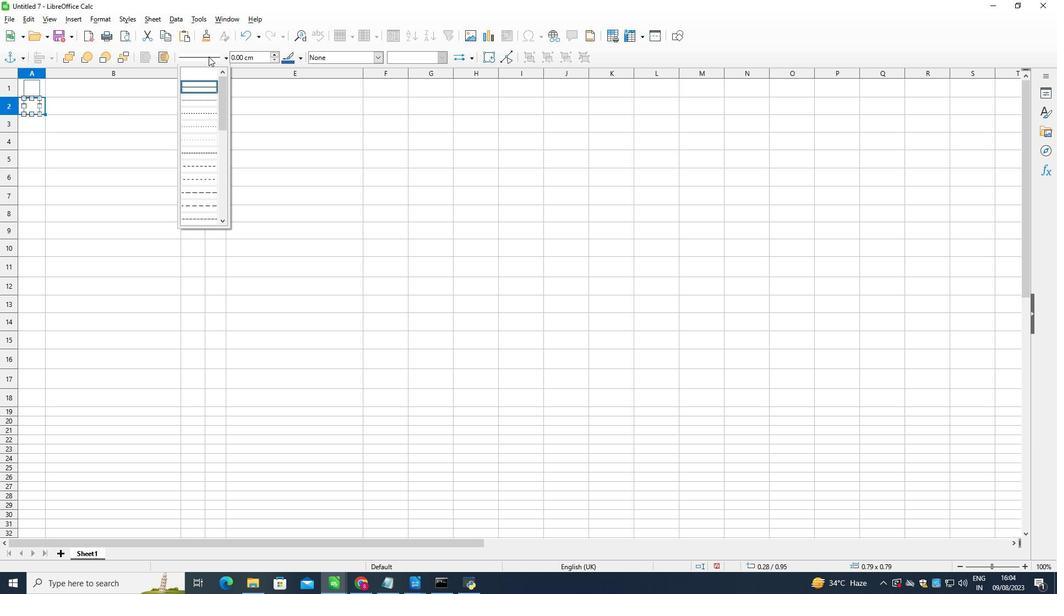 
Action: Mouse moved to (93, 133)
Screenshot: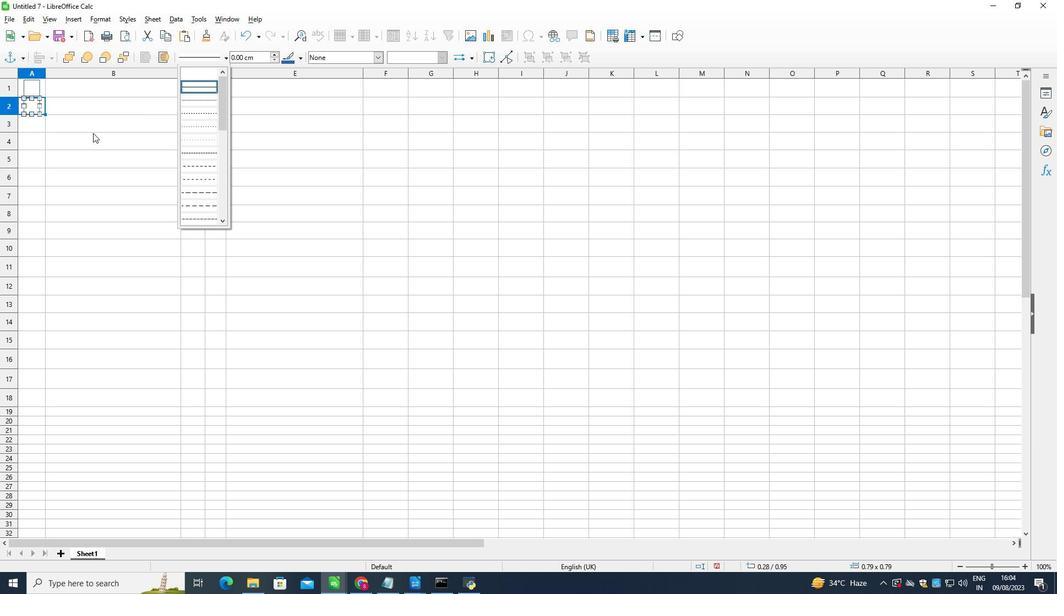 
Action: Mouse pressed left at (93, 133)
Screenshot: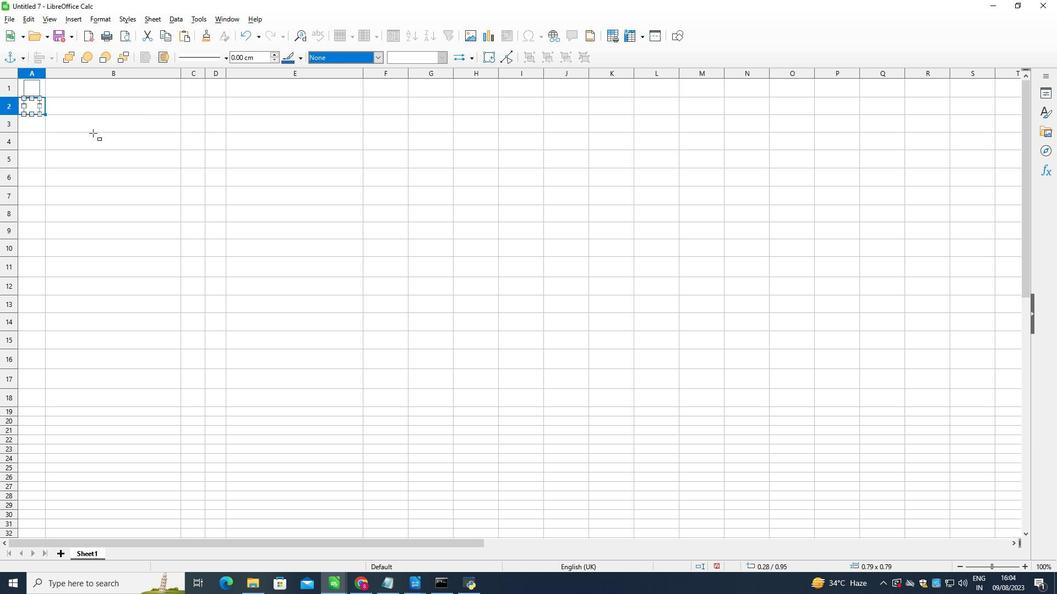 
Action: Mouse moved to (94, 117)
Screenshot: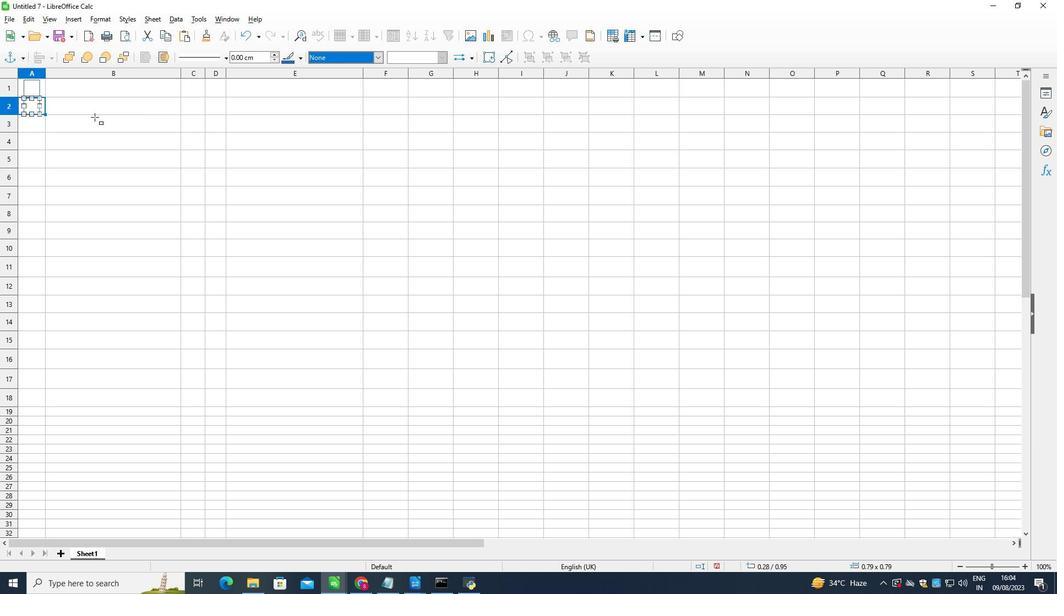 
Action: Mouse pressed left at (94, 117)
Screenshot: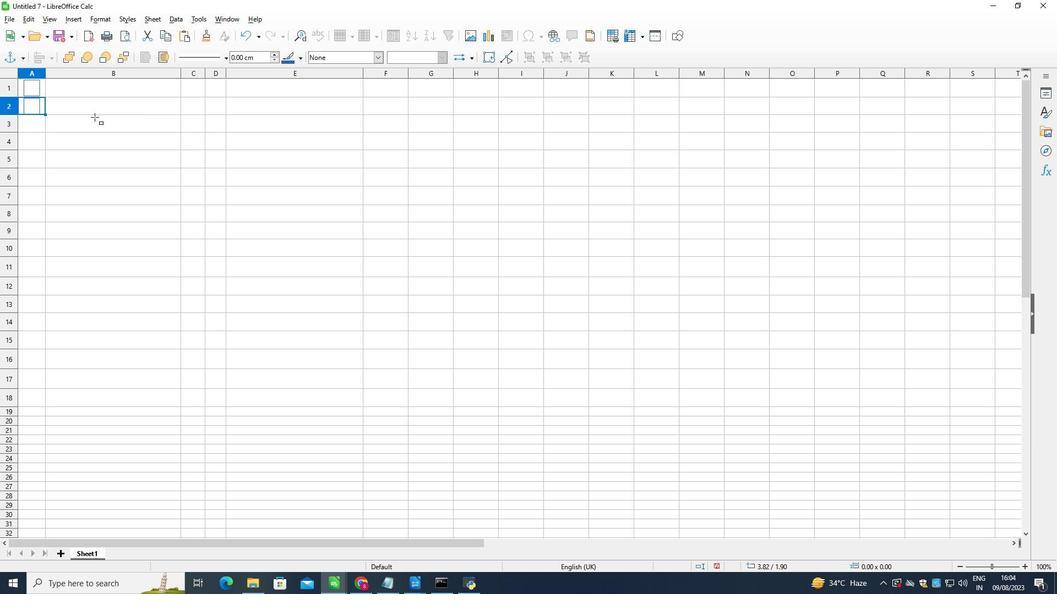 
Action: Mouse moved to (33, 122)
Screenshot: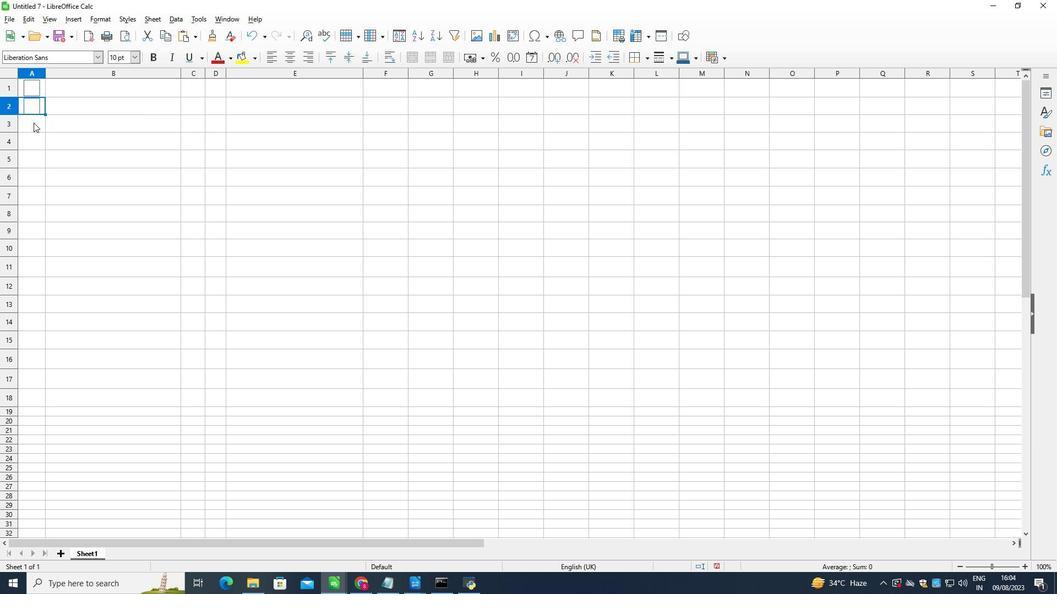 
Action: Mouse pressed left at (33, 122)
Screenshot: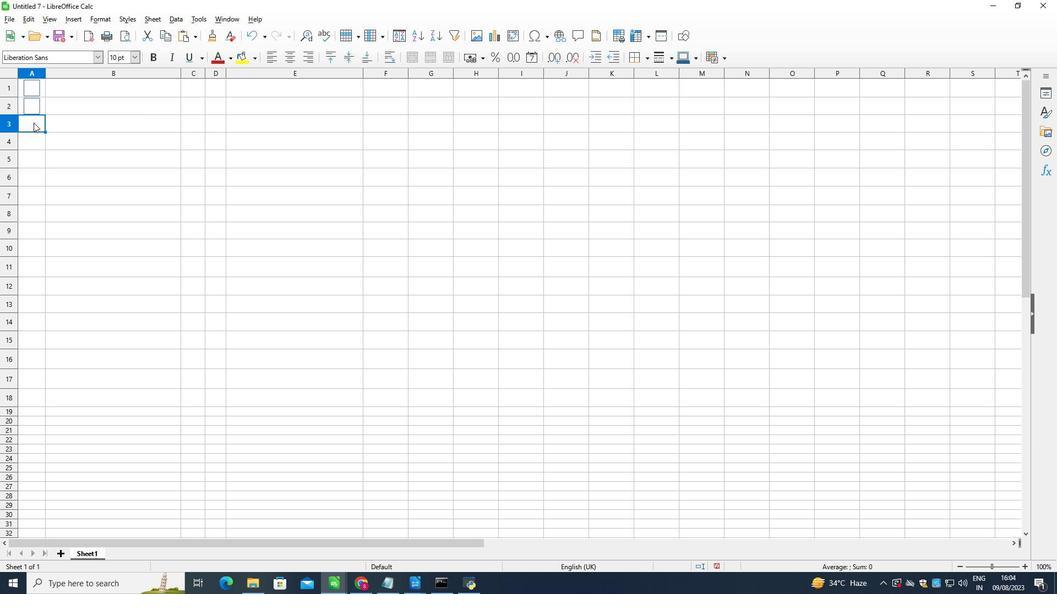 
Action: Mouse moved to (77, 18)
Screenshot: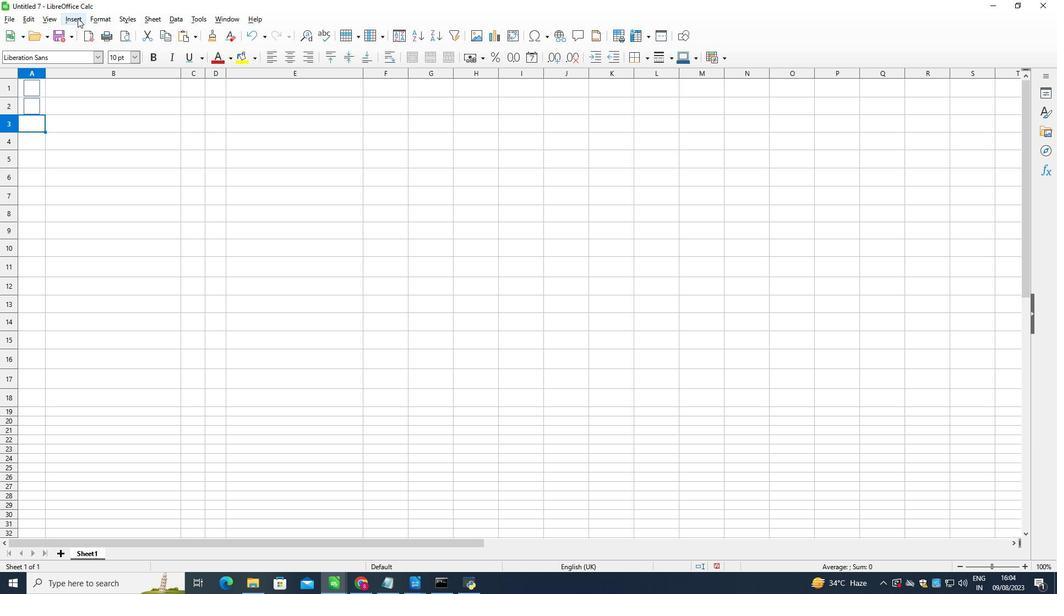 
Action: Mouse pressed left at (77, 18)
Screenshot: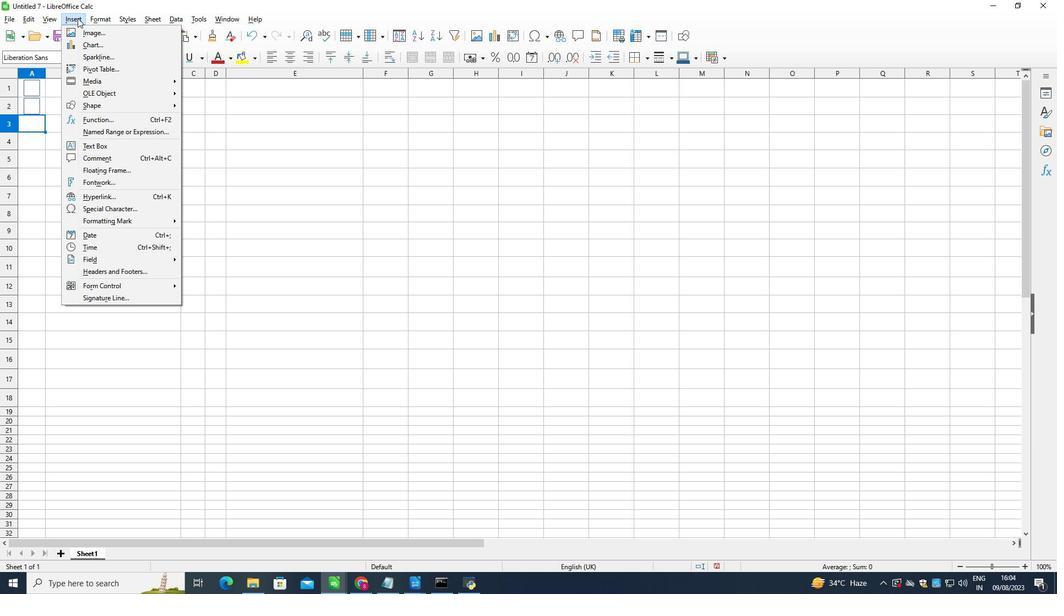 
Action: Mouse moved to (105, 104)
Screenshot: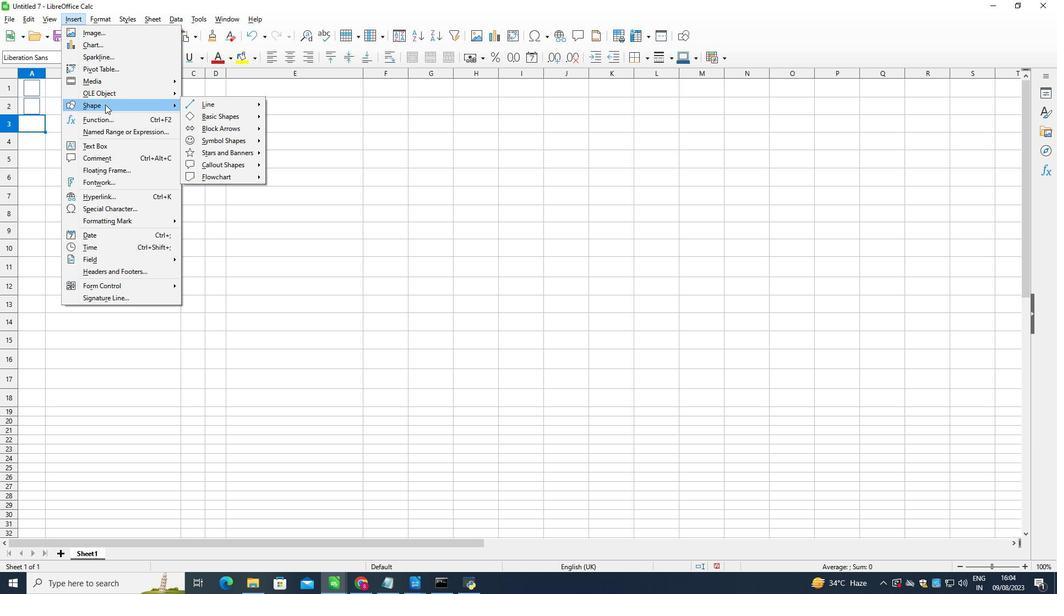 
Action: Mouse pressed left at (105, 104)
Screenshot: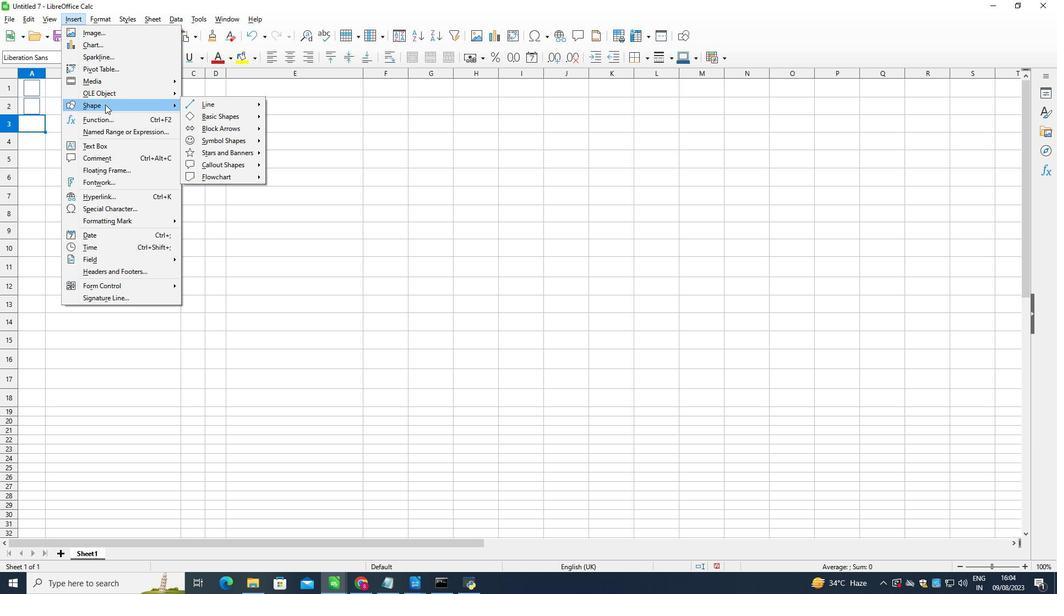 
Action: Mouse moved to (217, 114)
Screenshot: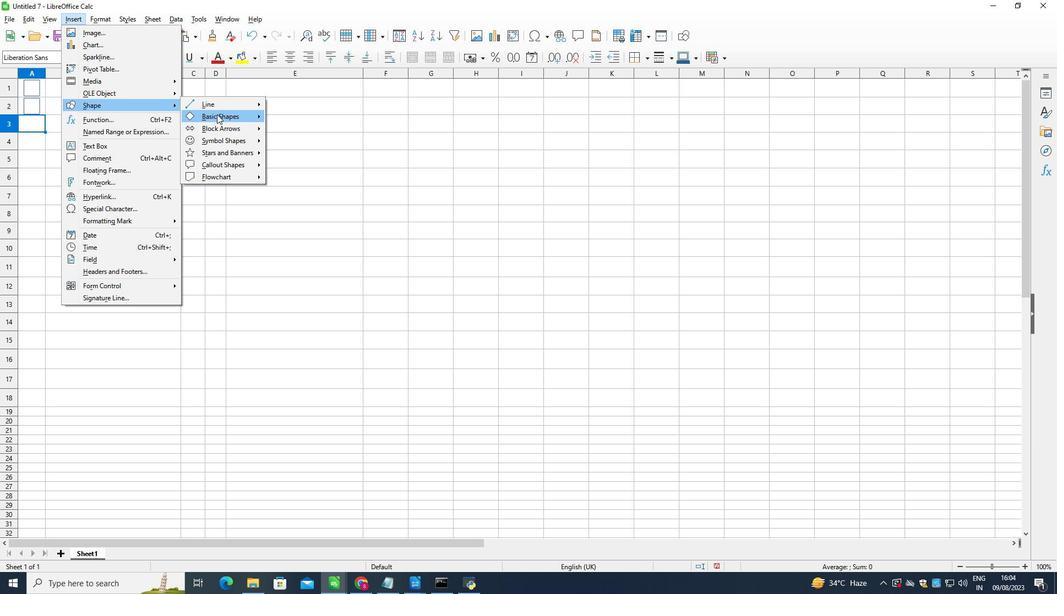 
Action: Mouse pressed left at (217, 114)
Screenshot: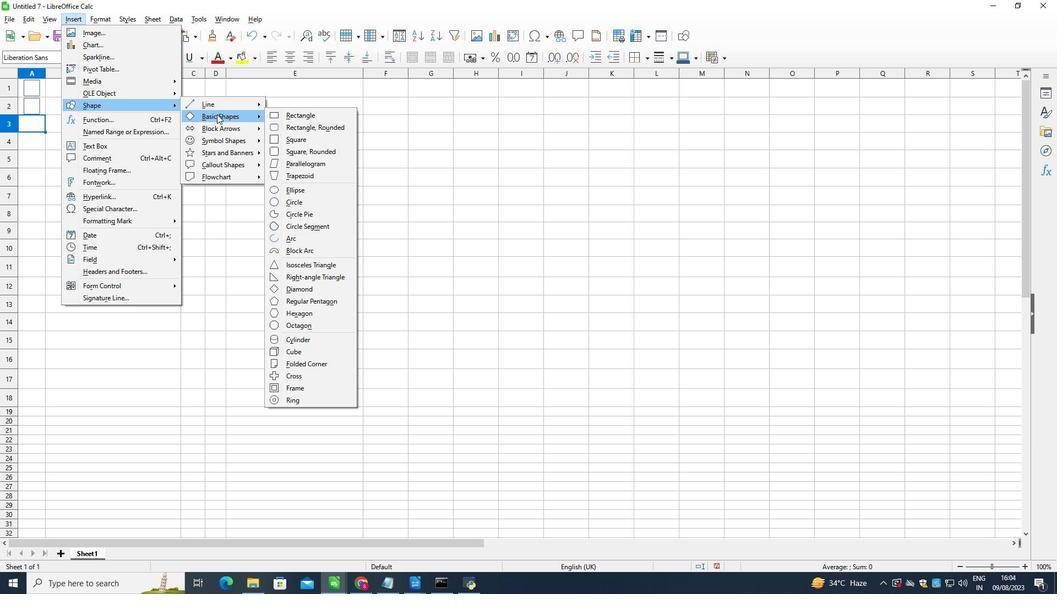 
Action: Mouse moved to (291, 139)
Screenshot: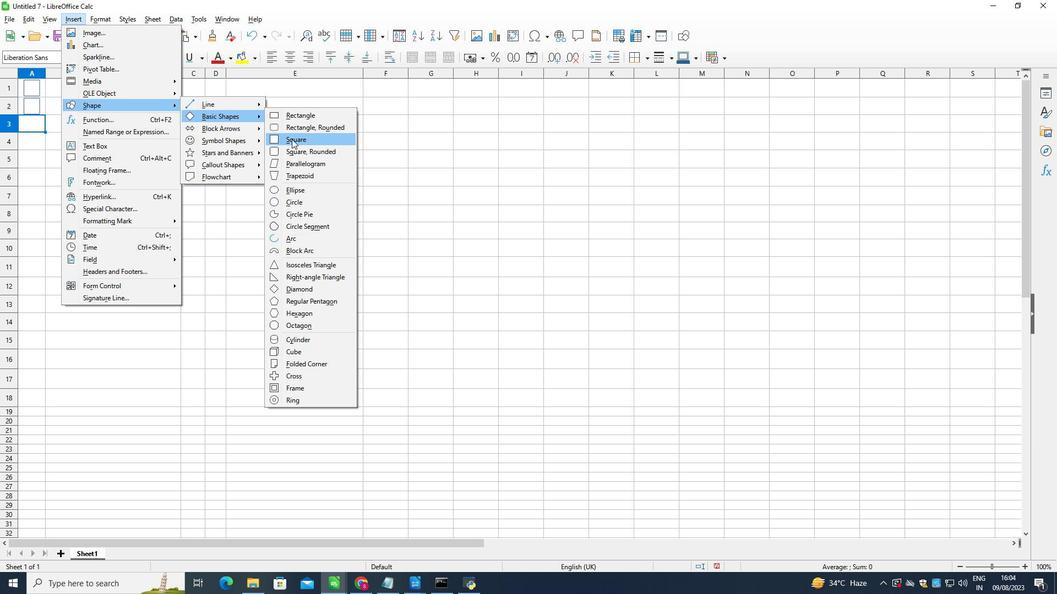
Action: Mouse pressed left at (291, 139)
Screenshot: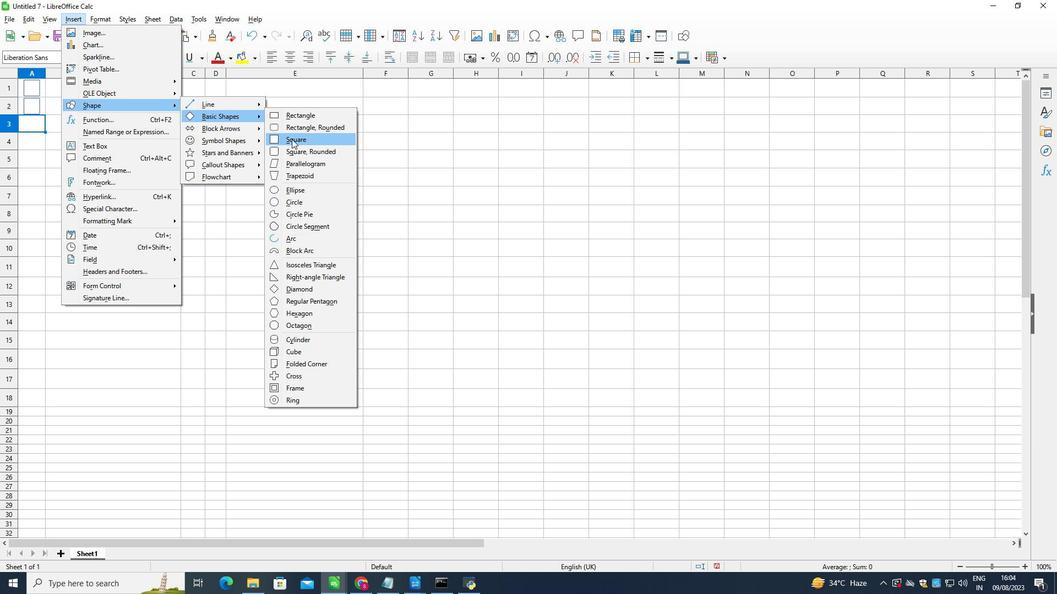 
Action: Mouse moved to (24, 114)
Screenshot: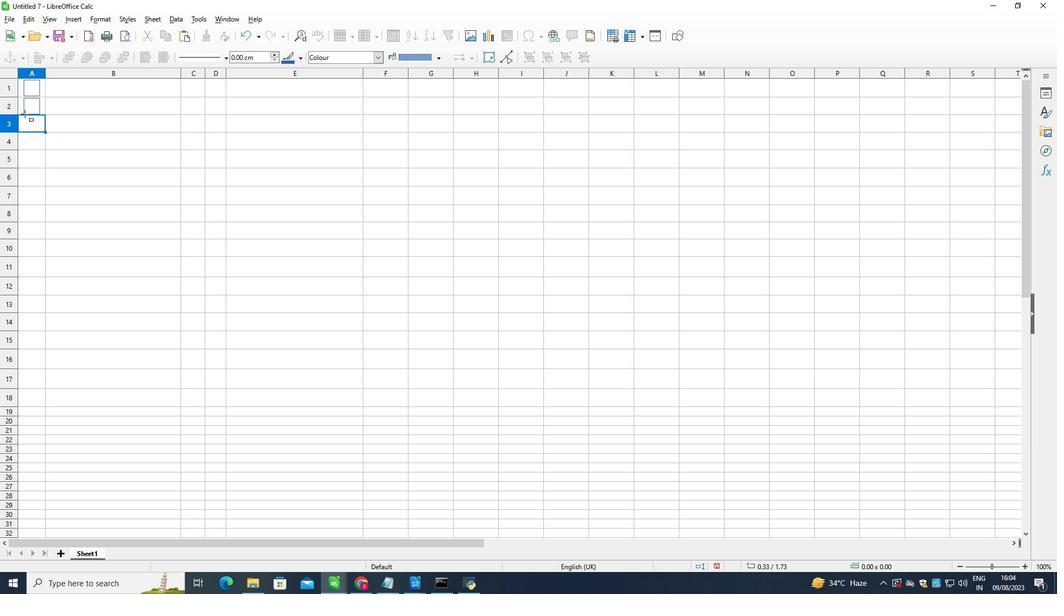 
Action: Mouse pressed left at (24, 114)
Screenshot: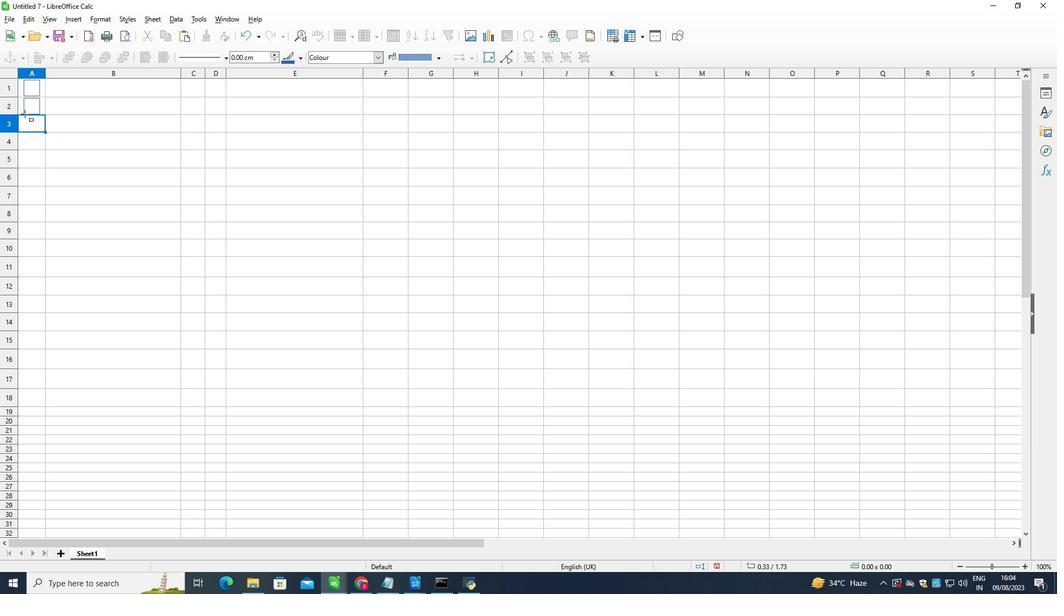 
Action: Mouse moved to (31, 118)
Screenshot: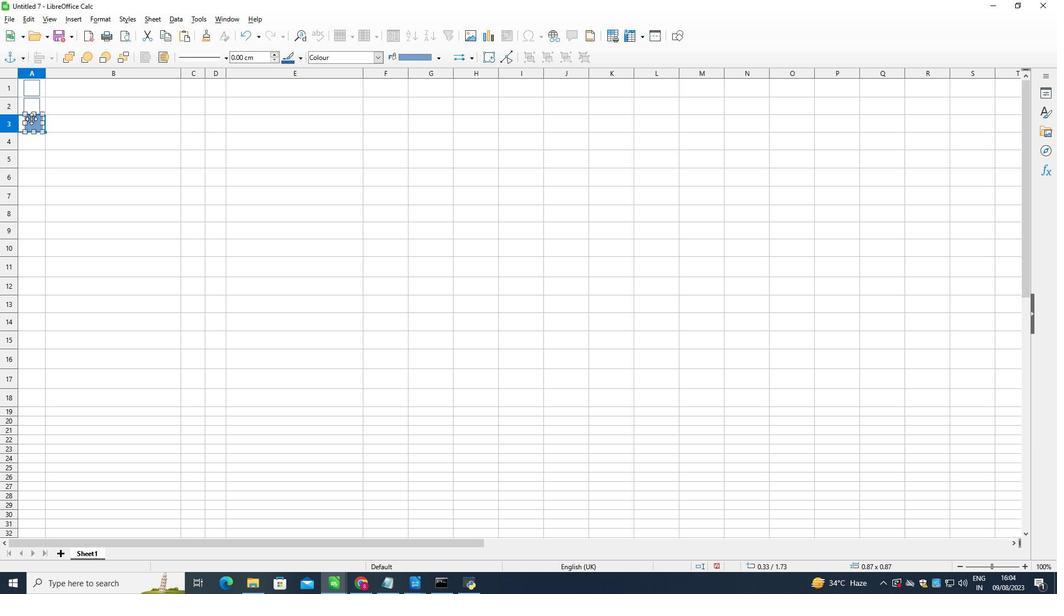 
Action: Mouse pressed left at (31, 118)
Screenshot: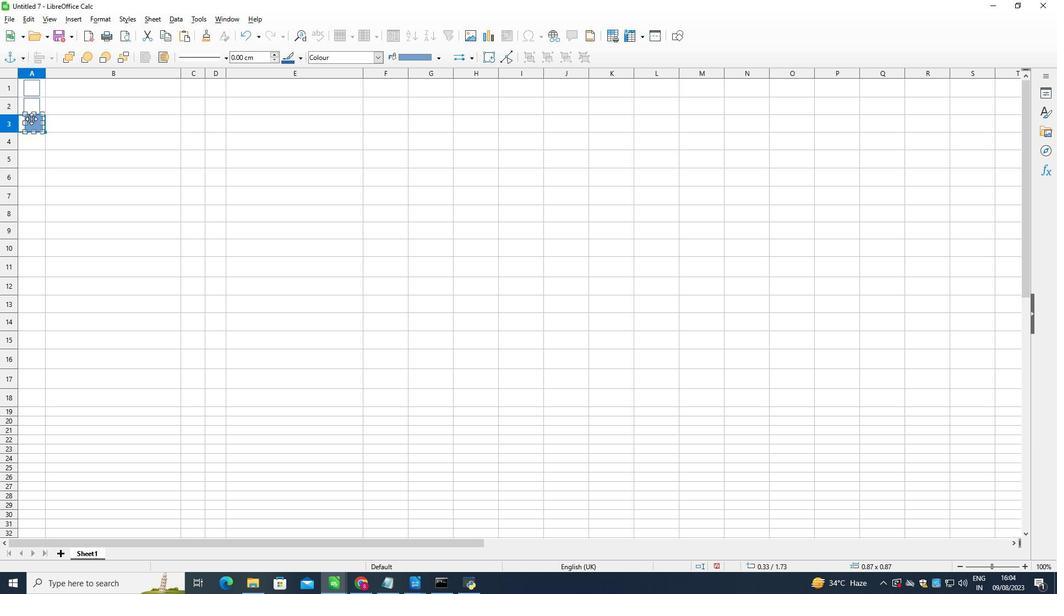 
Action: Mouse moved to (72, 121)
Screenshot: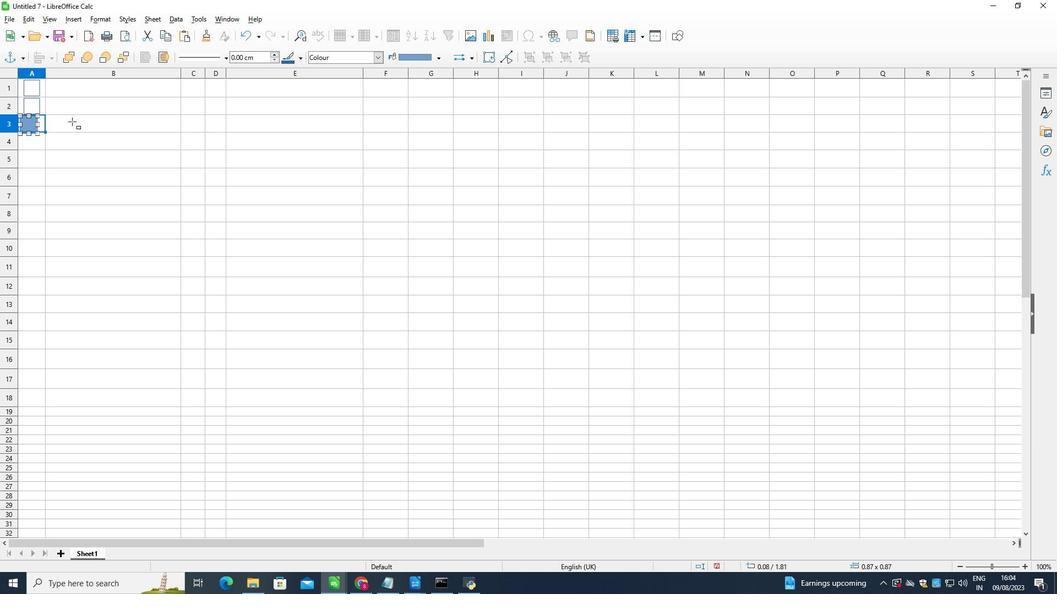 
Action: Mouse pressed left at (72, 121)
Screenshot: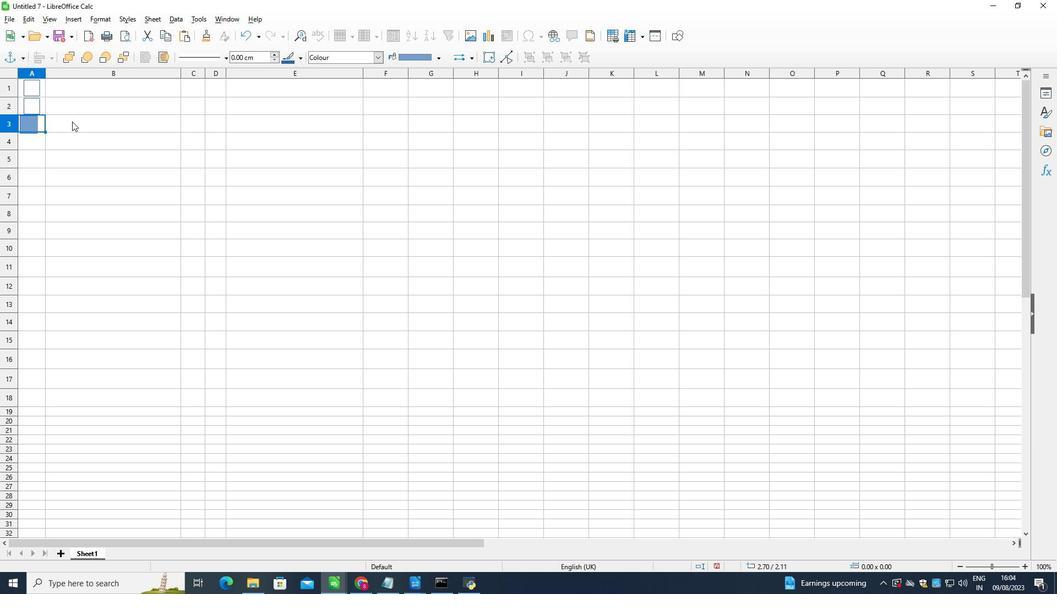 
Action: Mouse moved to (34, 122)
Screenshot: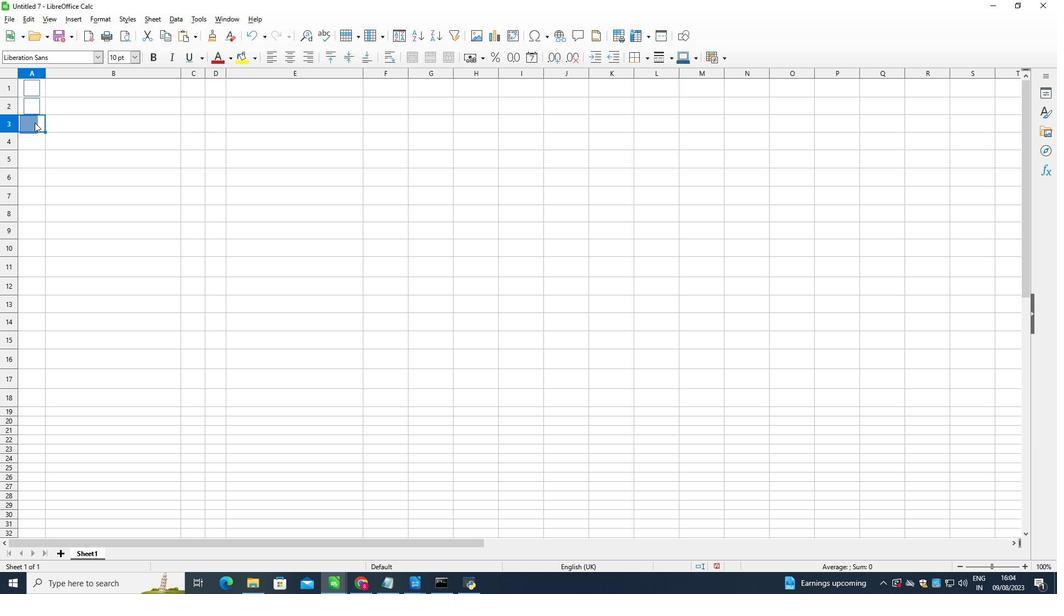 
Action: Mouse pressed left at (34, 122)
Screenshot: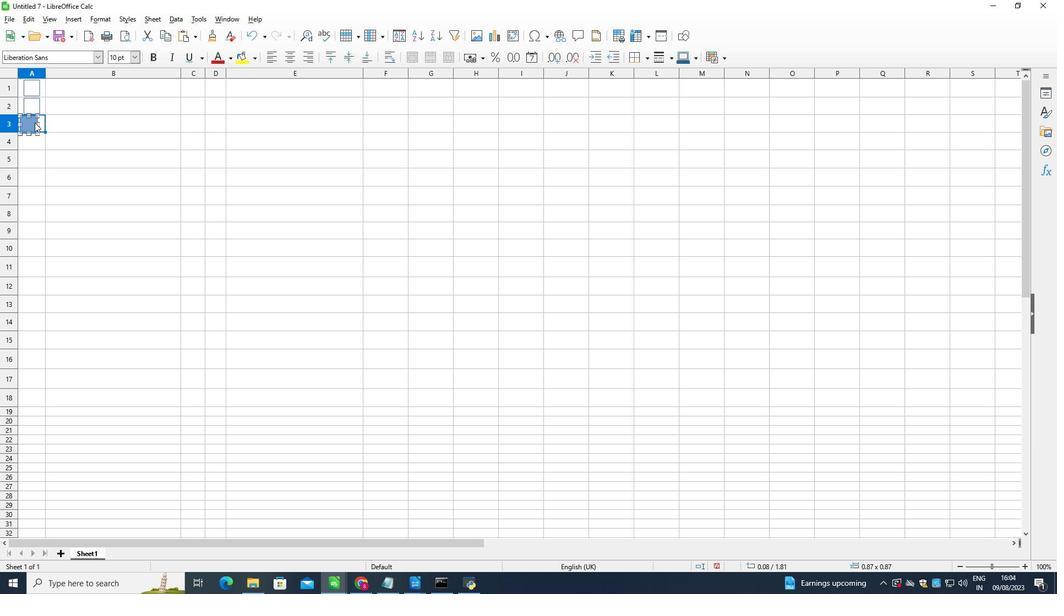 
Action: Mouse moved to (34, 122)
Screenshot: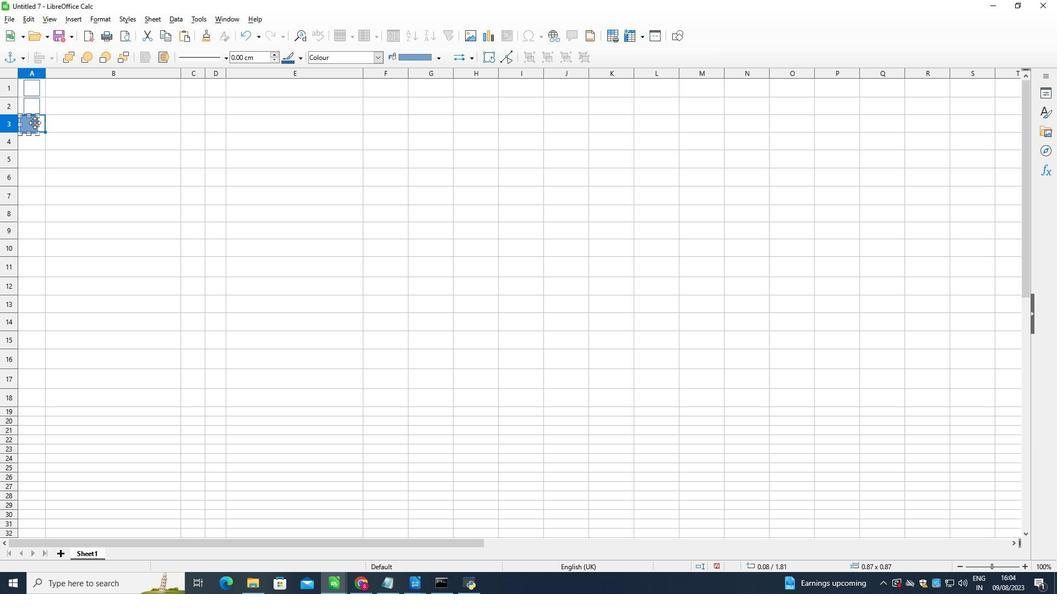 
Action: Mouse pressed left at (34, 122)
Screenshot: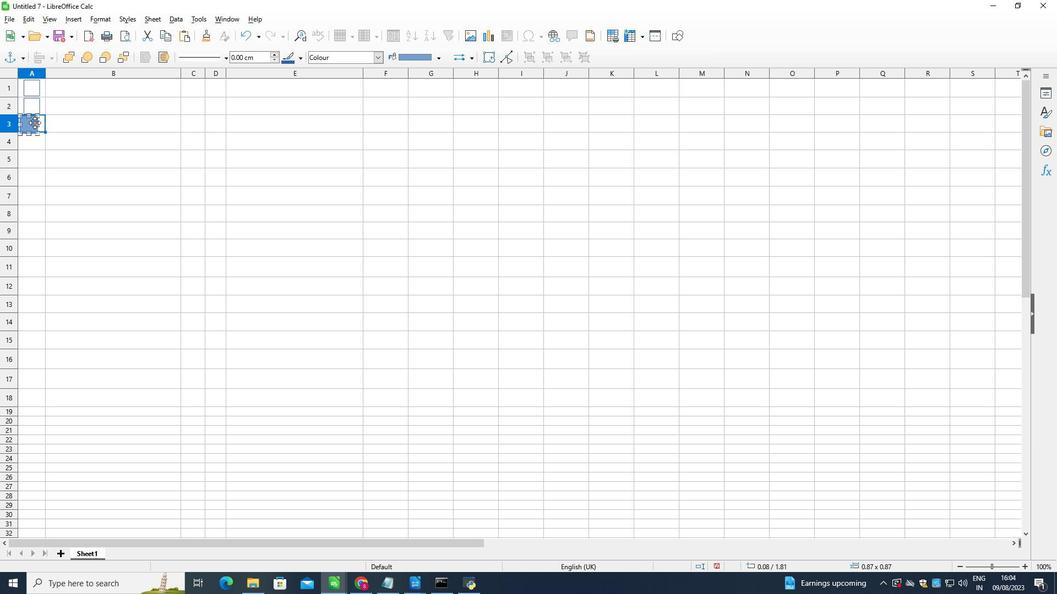 
Action: Mouse moved to (35, 119)
Screenshot: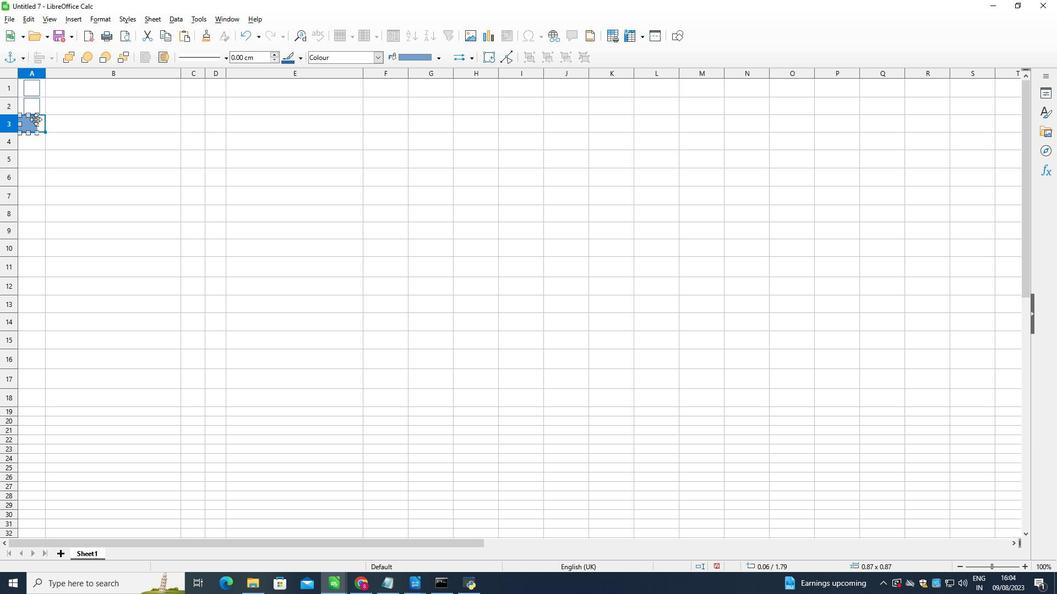 
Action: Mouse pressed left at (35, 119)
Screenshot: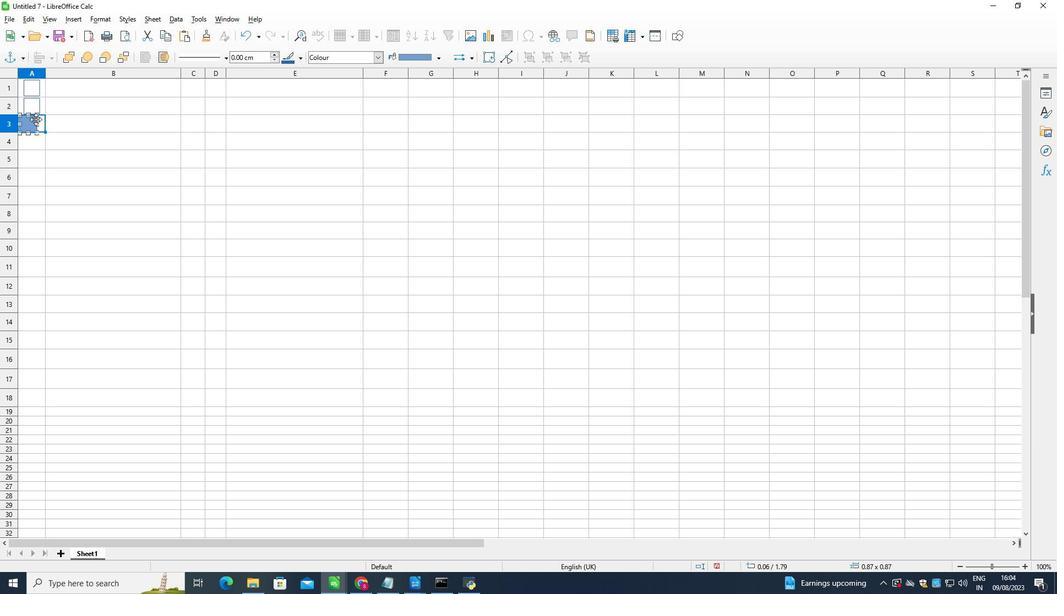 
Action: Mouse moved to (379, 56)
Screenshot: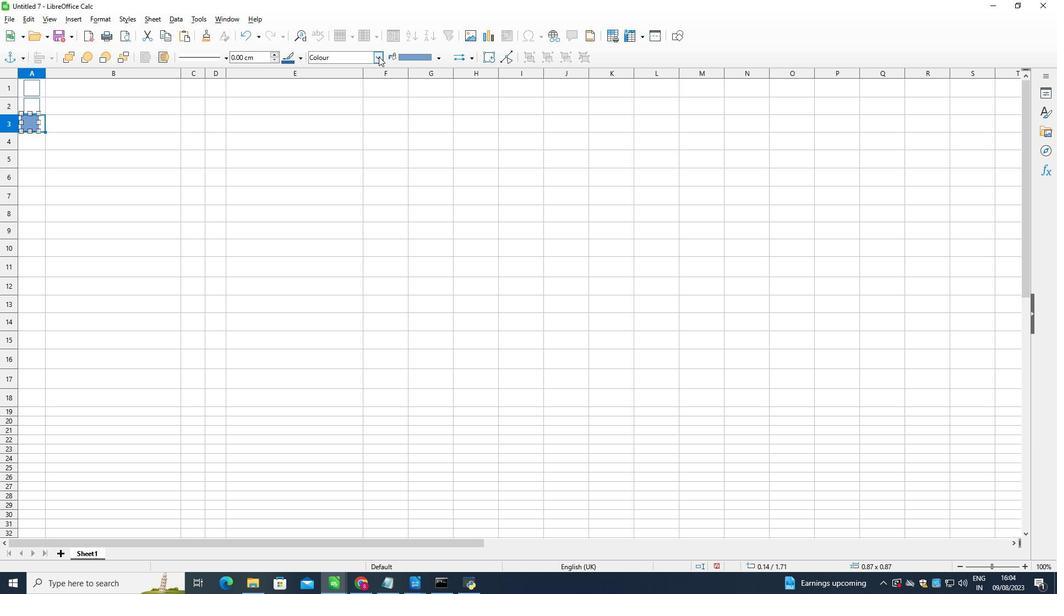 
Action: Mouse pressed left at (379, 56)
Screenshot: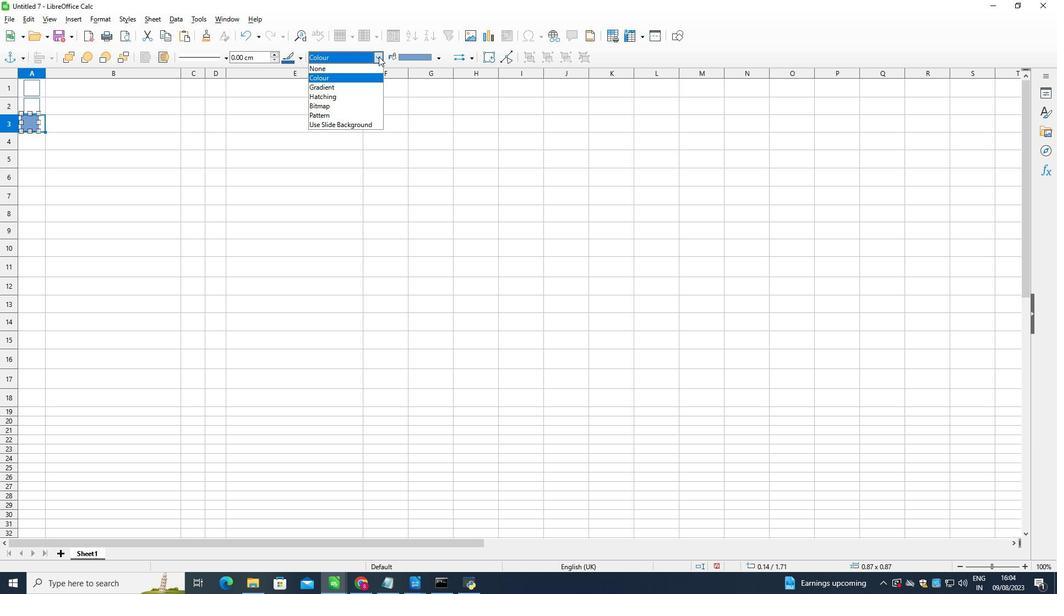 
Action: Mouse moved to (331, 70)
Screenshot: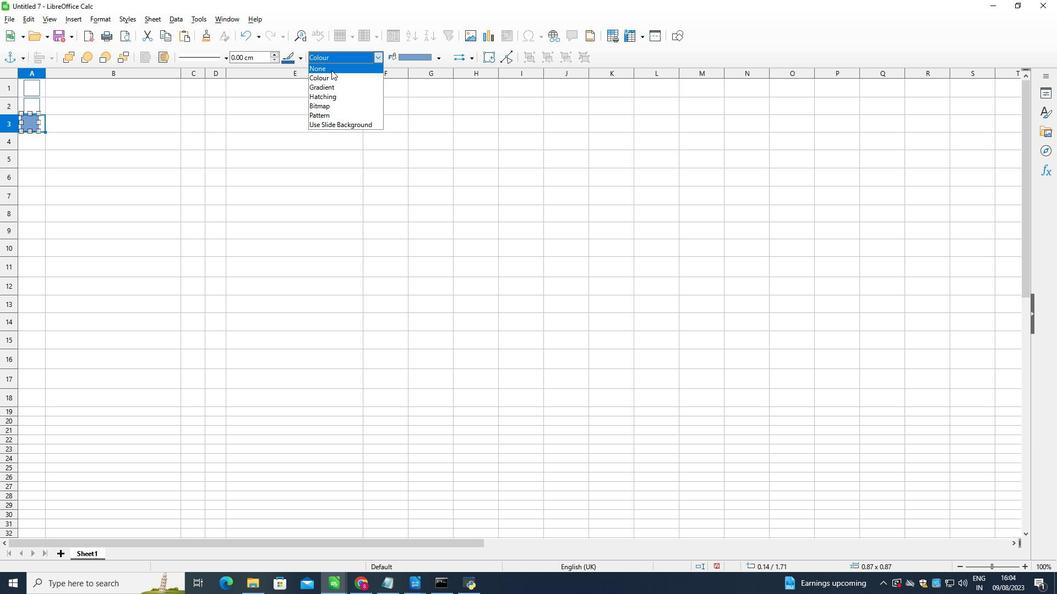 
Action: Mouse pressed left at (331, 70)
Screenshot: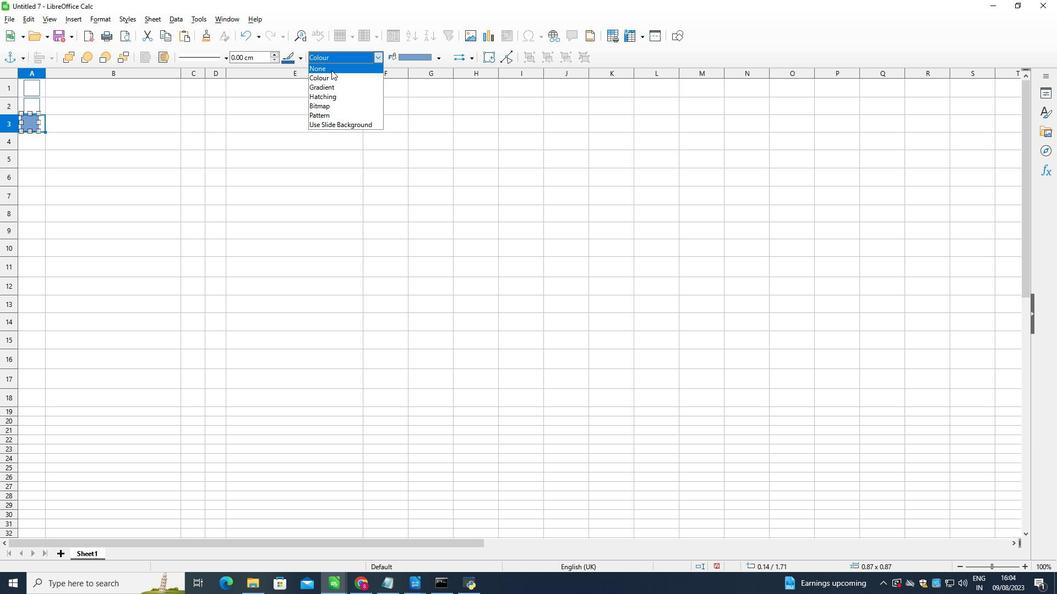 
Action: Mouse moved to (160, 120)
Screenshot: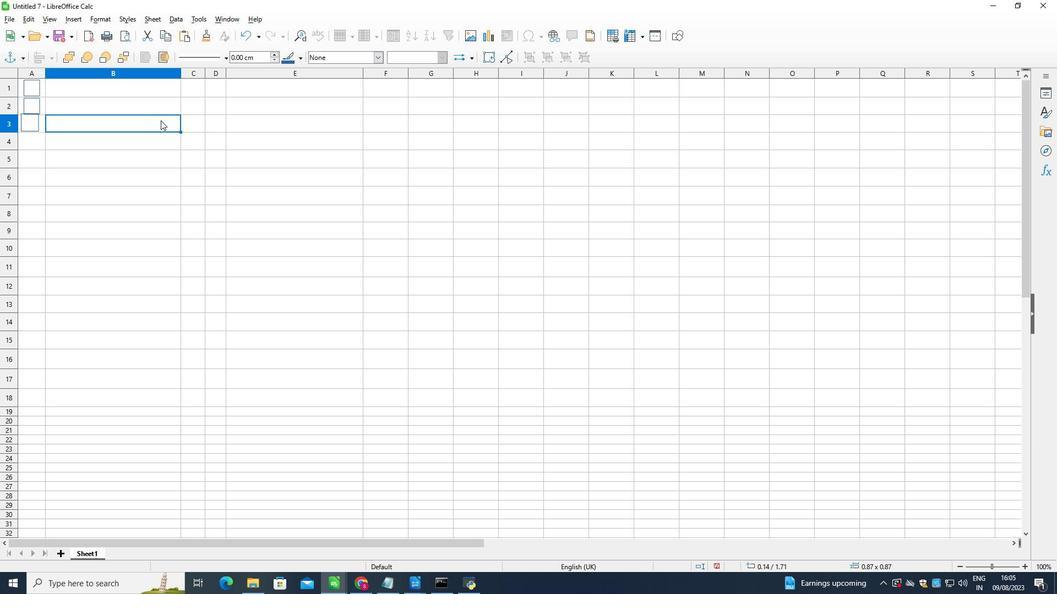 
Action: Mouse pressed left at (160, 120)
Screenshot: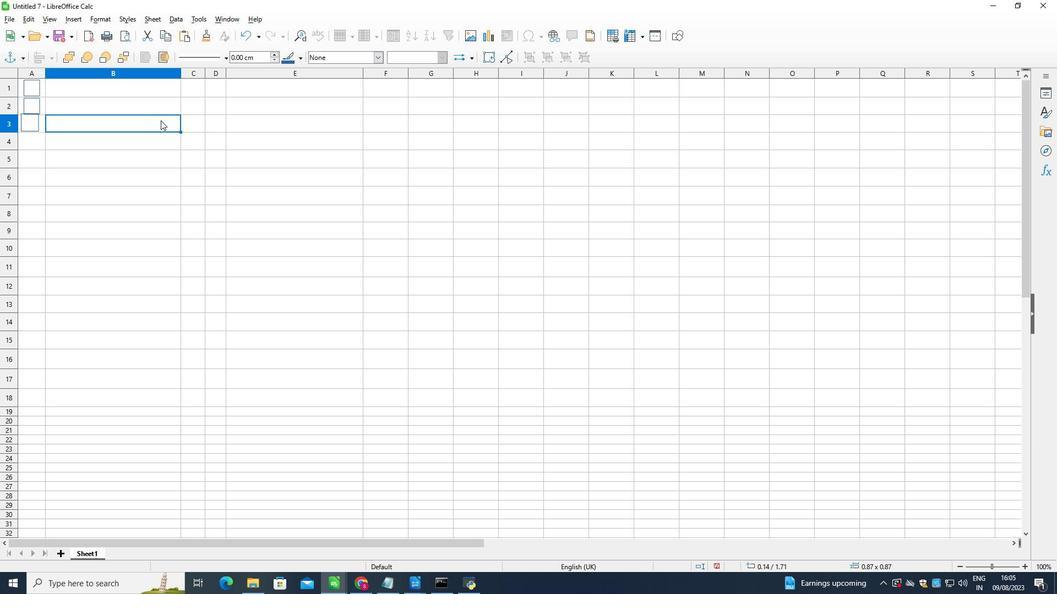 
Action: Mouse moved to (32, 142)
Screenshot: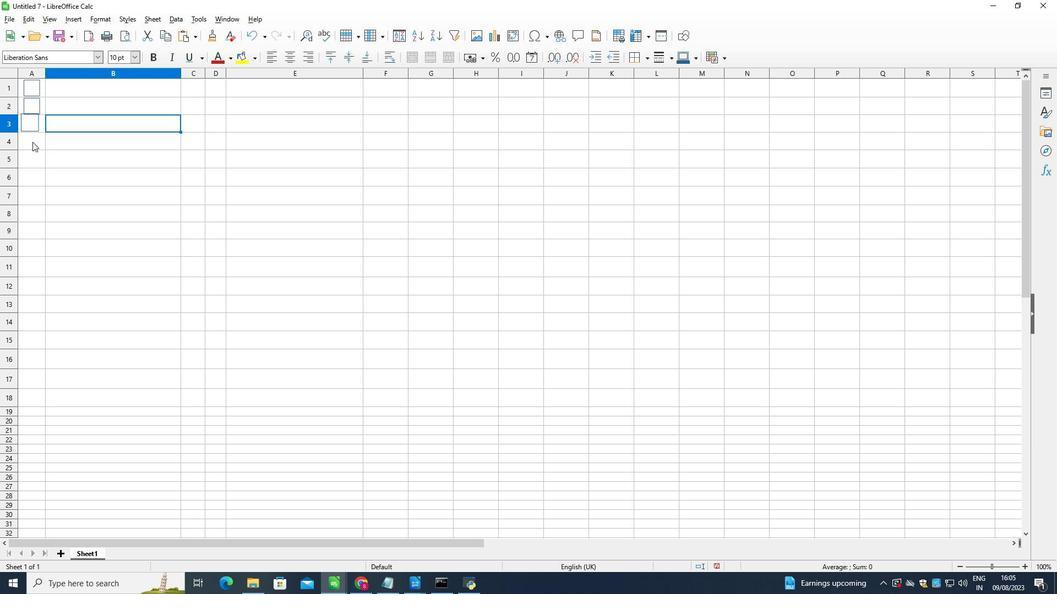 
Action: Mouse pressed left at (32, 142)
Screenshot: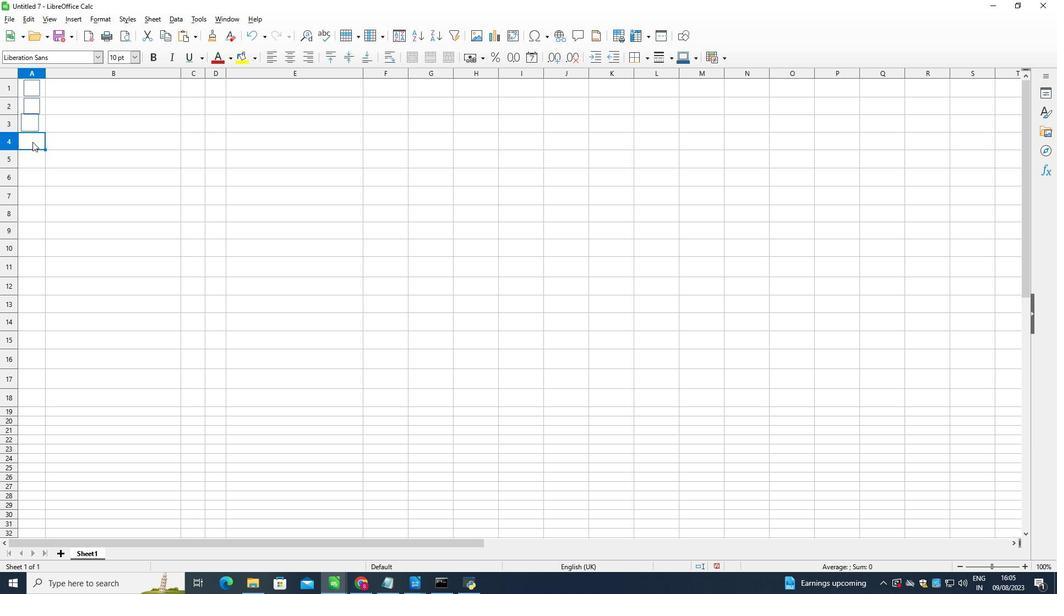 
Action: Mouse moved to (99, 18)
Screenshot: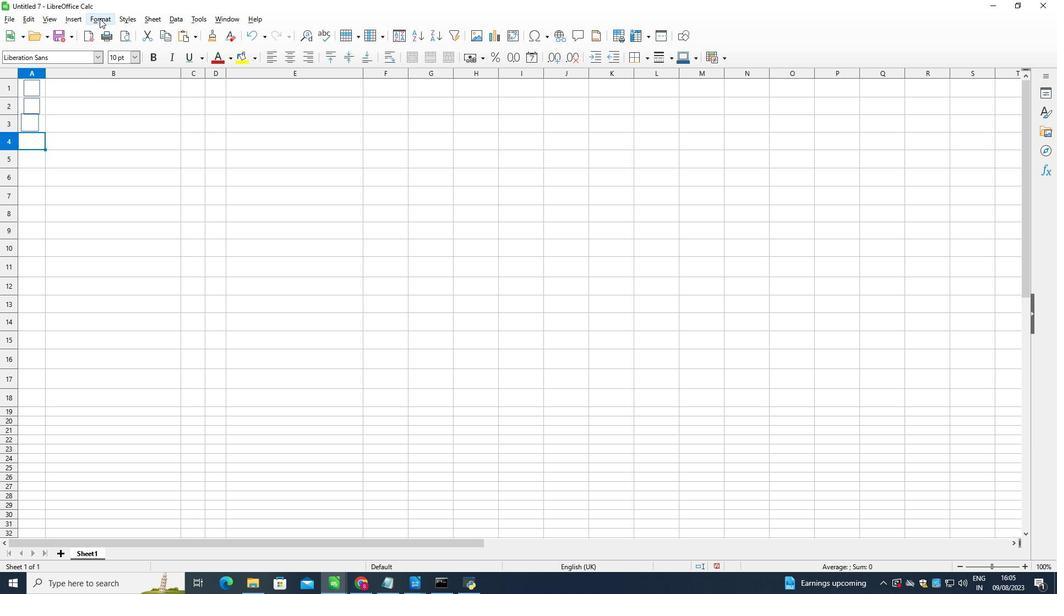 
Action: Mouse pressed left at (99, 18)
Screenshot: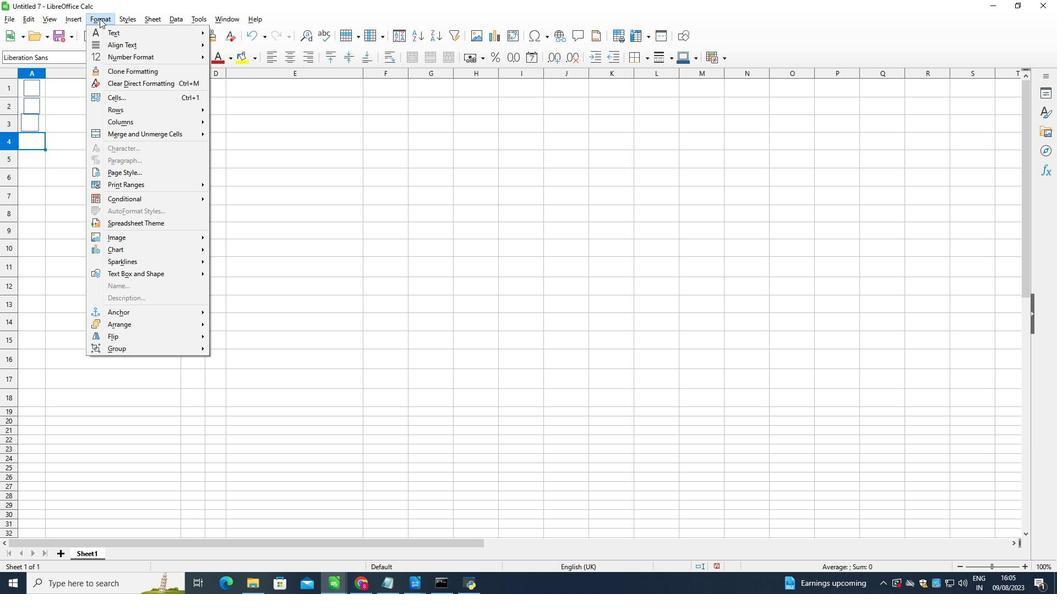 
Action: Mouse moved to (74, 15)
Screenshot: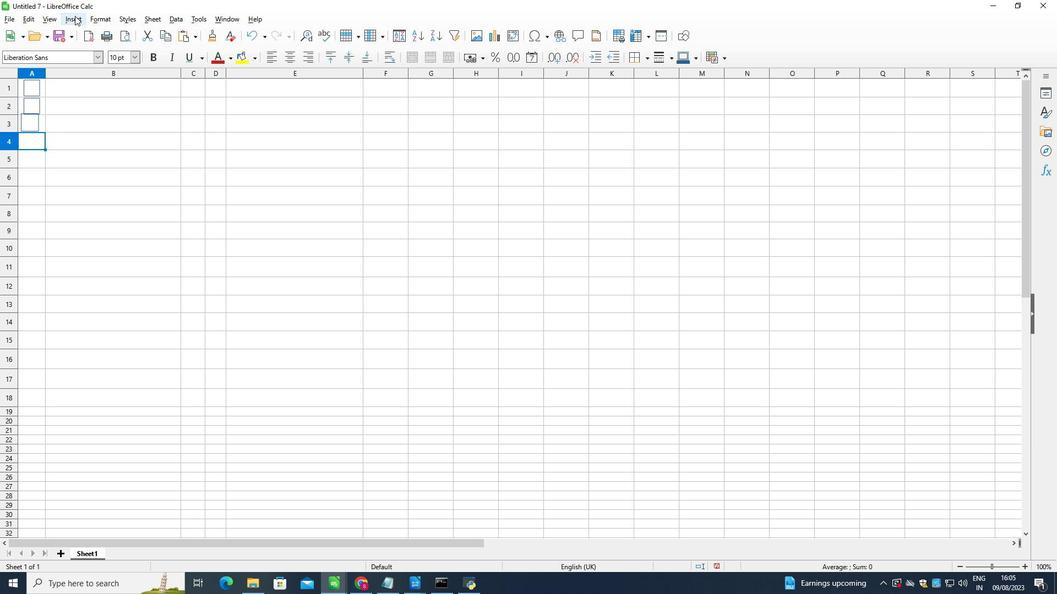 
Action: Mouse pressed left at (74, 15)
Screenshot: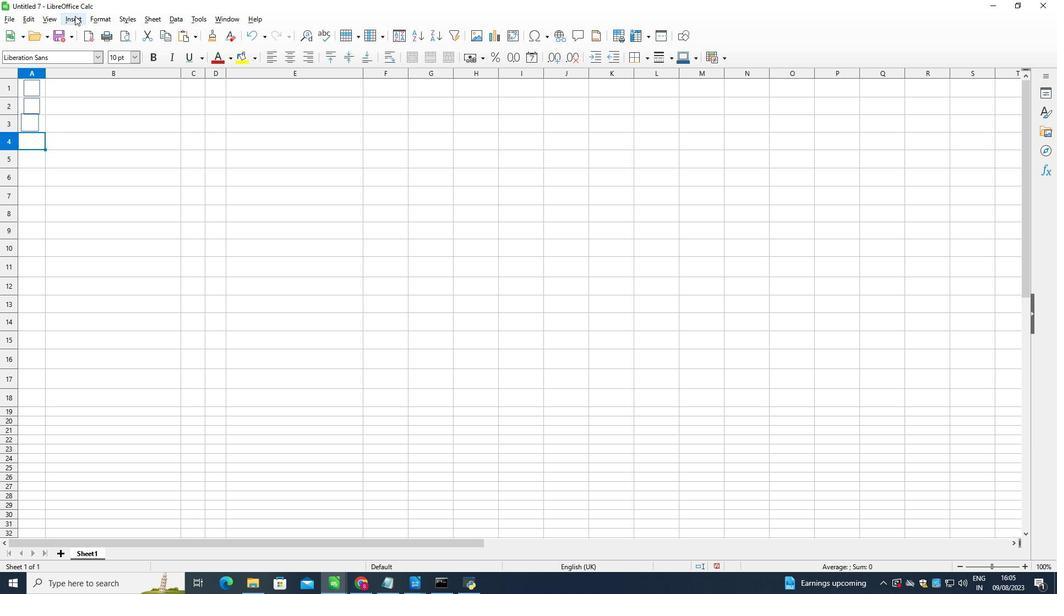 
Action: Mouse moved to (77, 14)
Screenshot: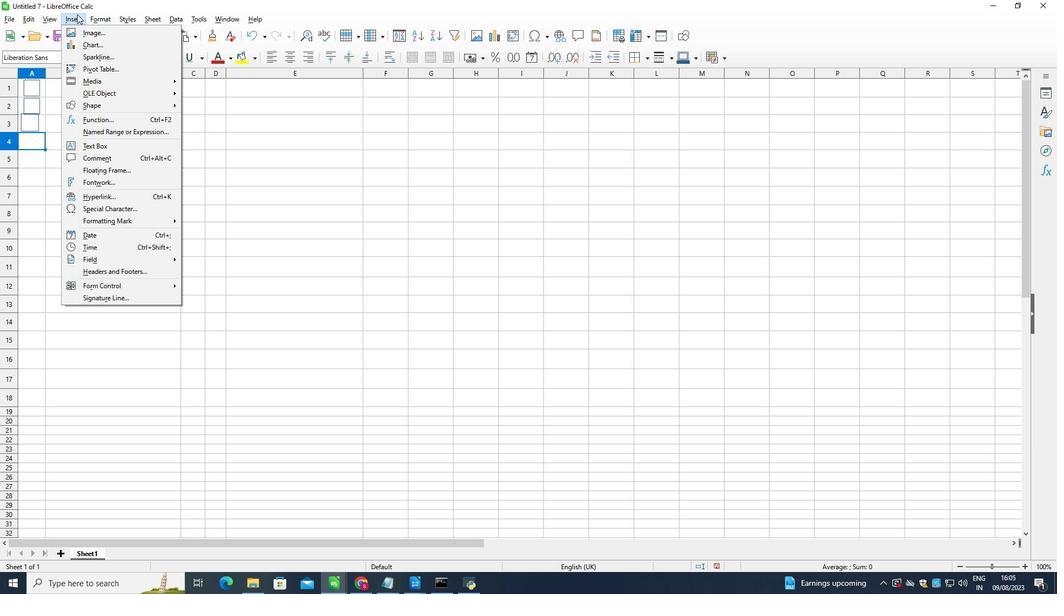 
Action: Mouse pressed left at (77, 14)
Screenshot: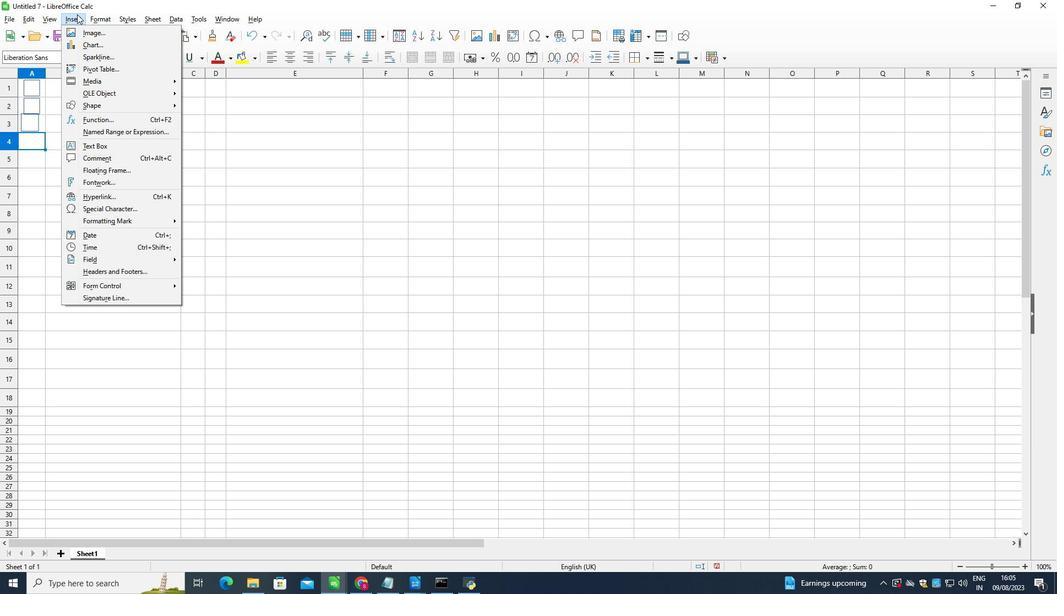 
Action: Mouse moved to (109, 111)
Screenshot: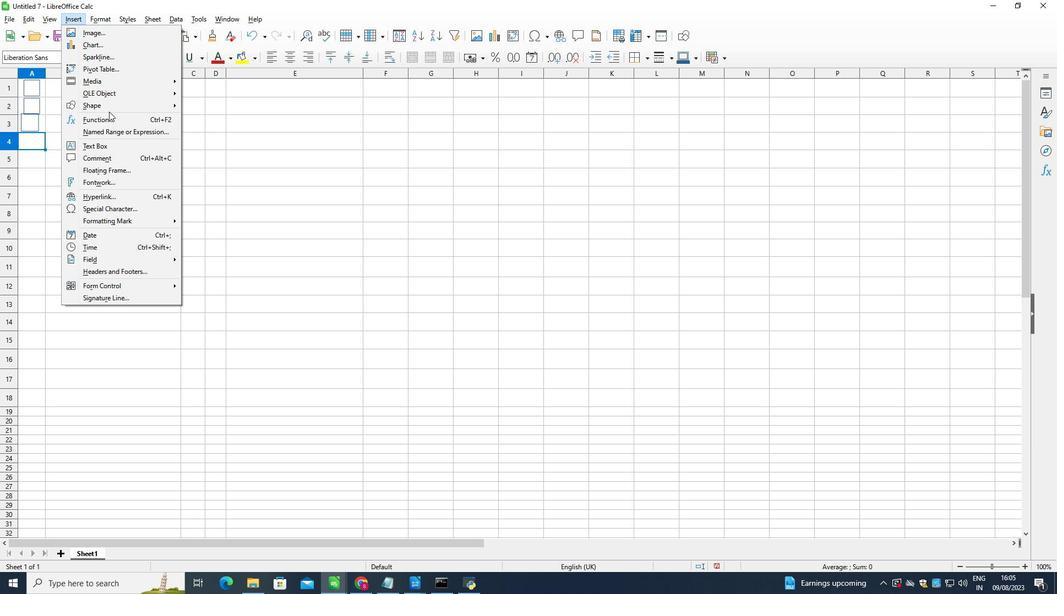 
Action: Mouse pressed left at (109, 111)
Screenshot: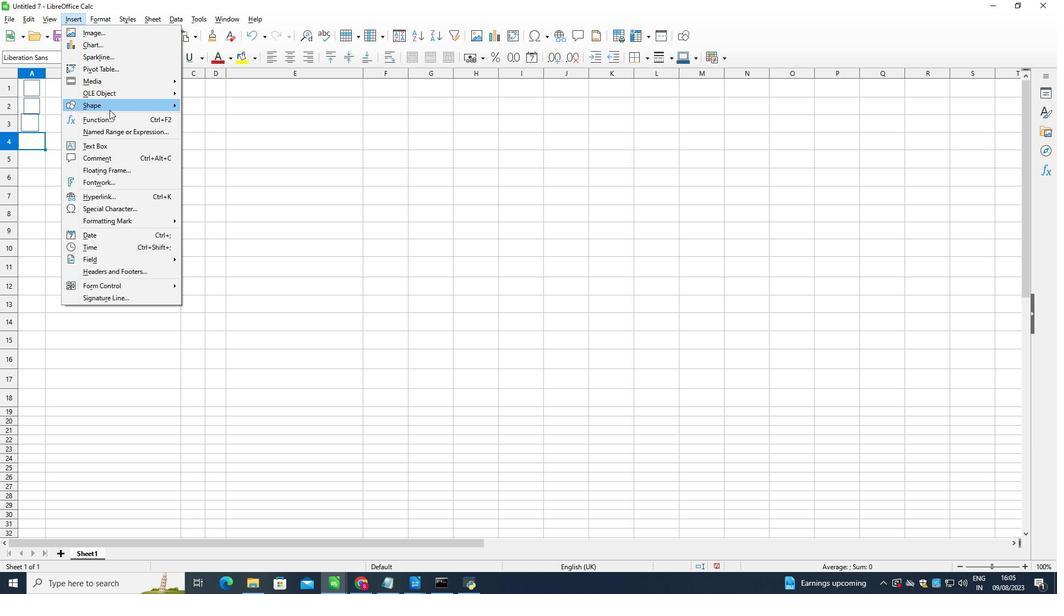 
Action: Mouse moved to (107, 101)
Screenshot: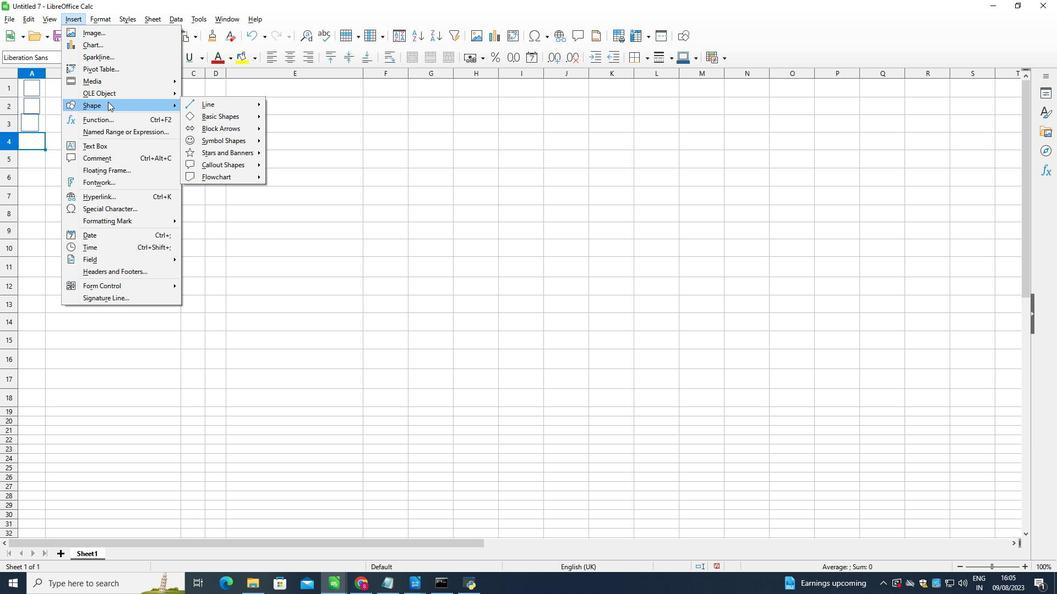 
Action: Mouse pressed left at (107, 101)
Screenshot: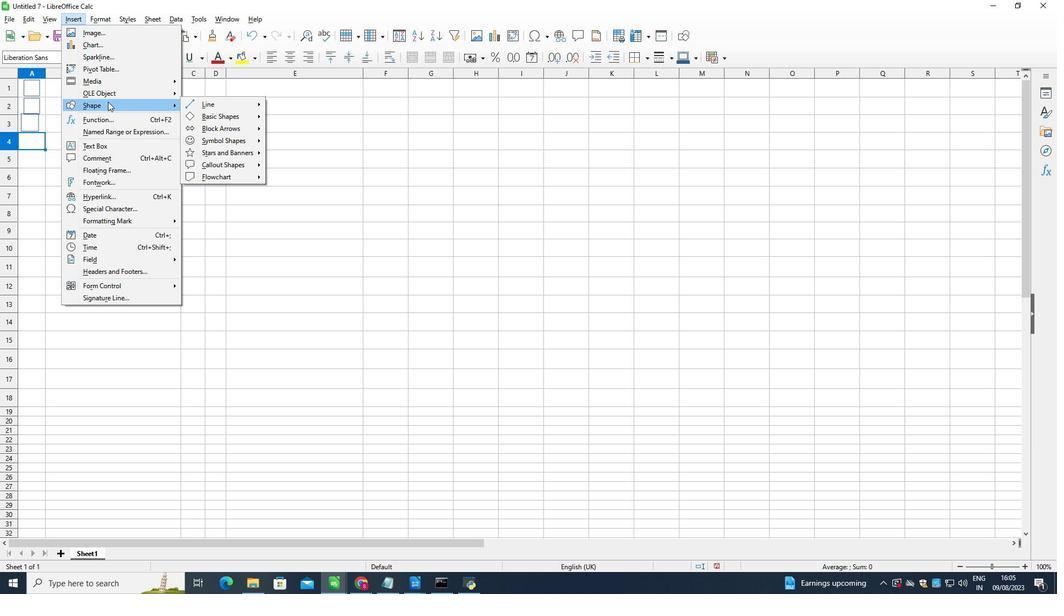 
Action: Mouse moved to (224, 114)
Screenshot: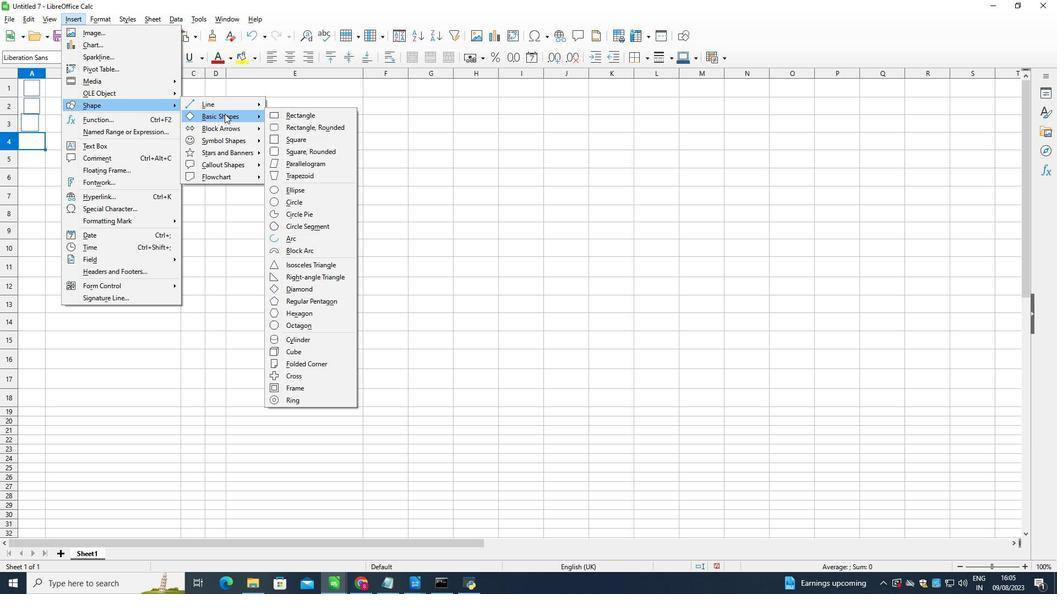 
Action: Mouse pressed left at (224, 114)
Screenshot: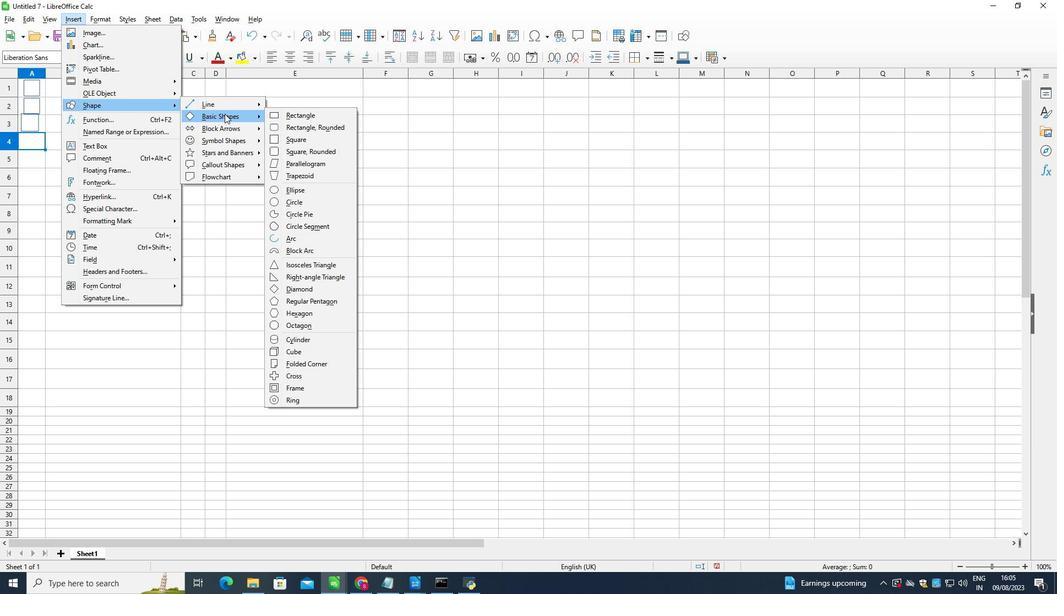 
Action: Mouse moved to (302, 138)
Screenshot: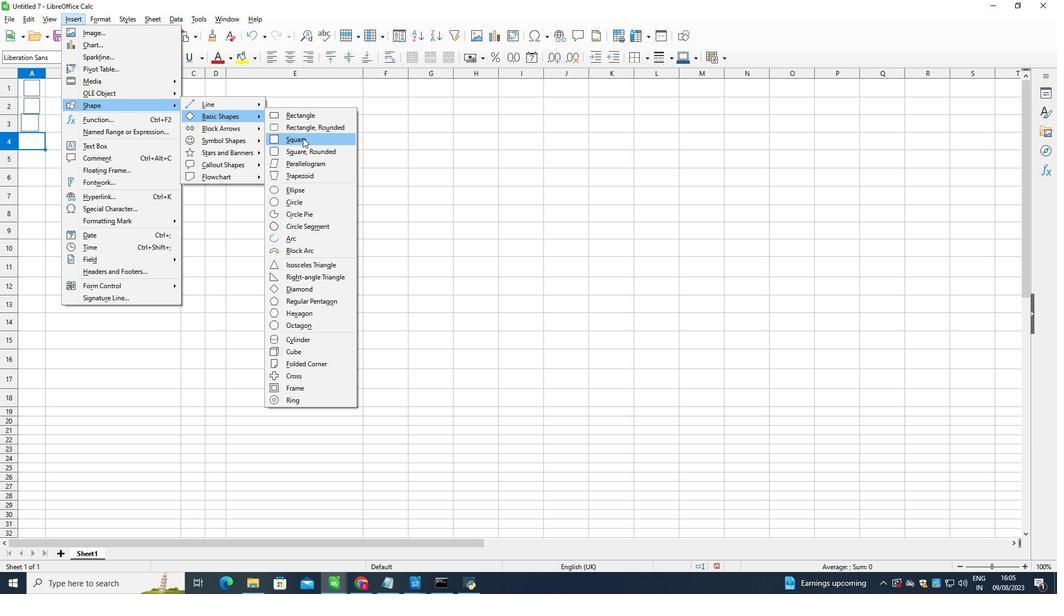 
Action: Mouse pressed left at (302, 138)
Screenshot: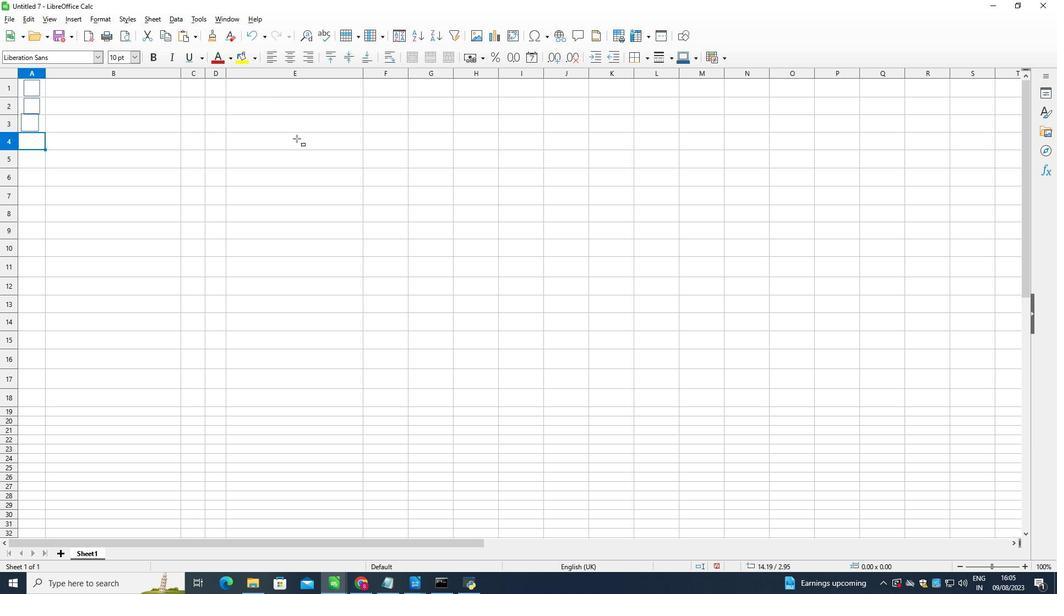 
Action: Mouse moved to (24, 132)
Screenshot: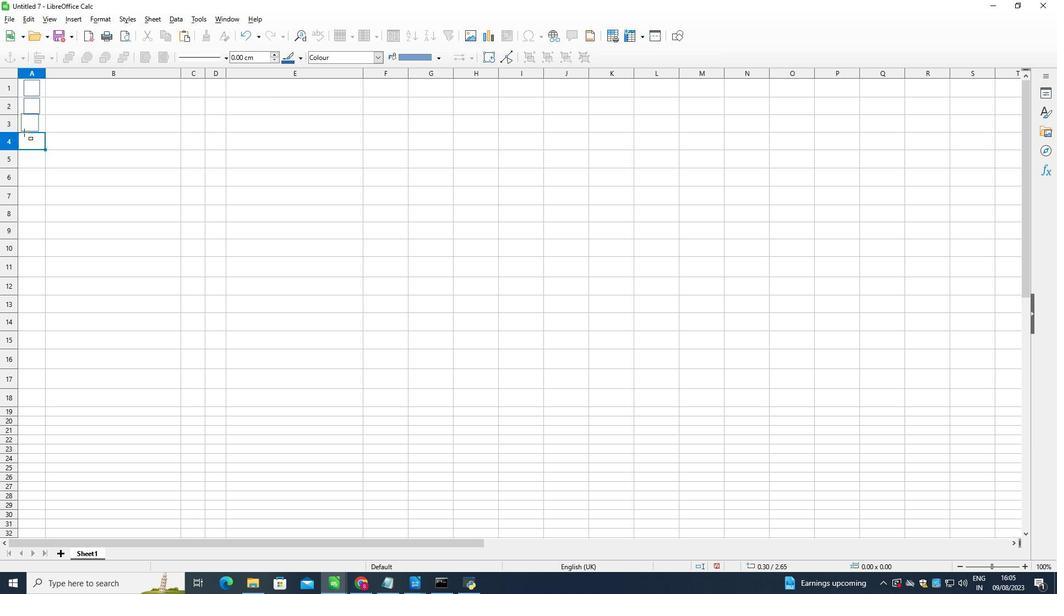 
Action: Mouse pressed left at (24, 132)
Screenshot: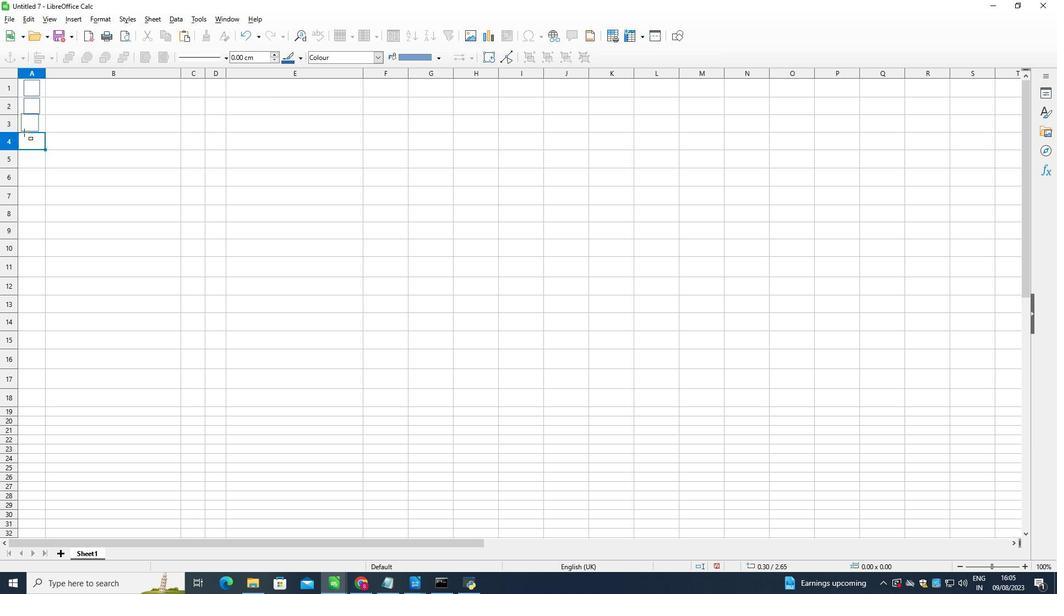 
Action: Mouse moved to (375, 52)
Screenshot: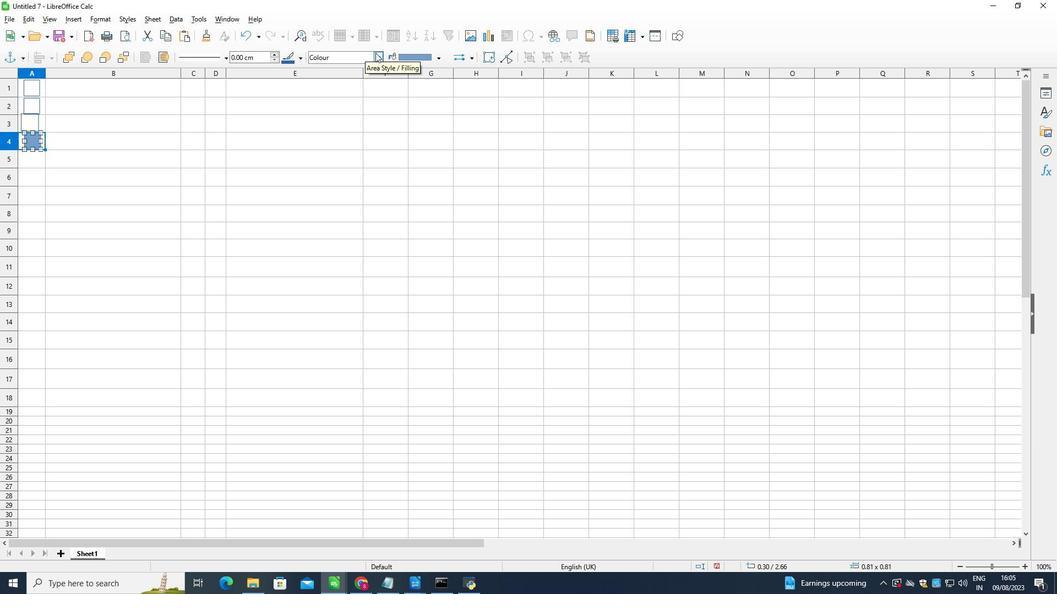 
Action: Mouse pressed left at (375, 52)
Screenshot: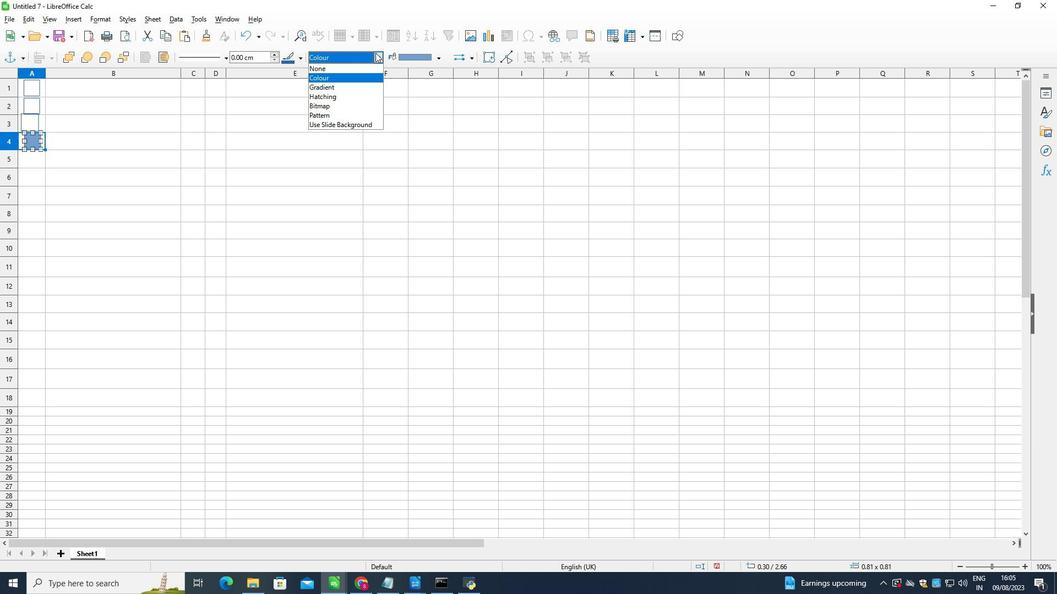 
Action: Mouse moved to (349, 65)
Screenshot: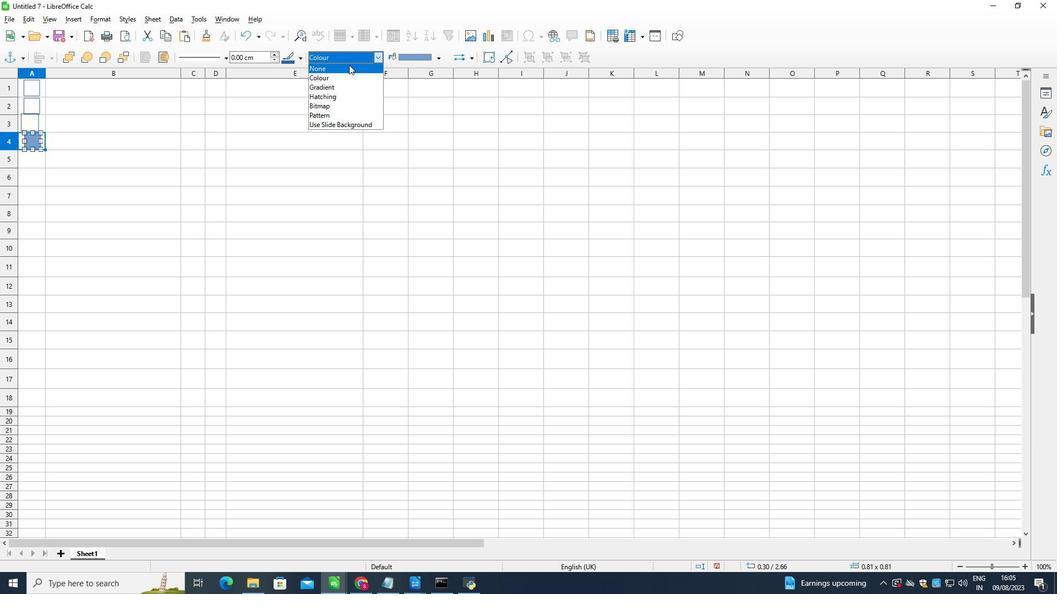 
Action: Mouse pressed left at (349, 65)
Screenshot: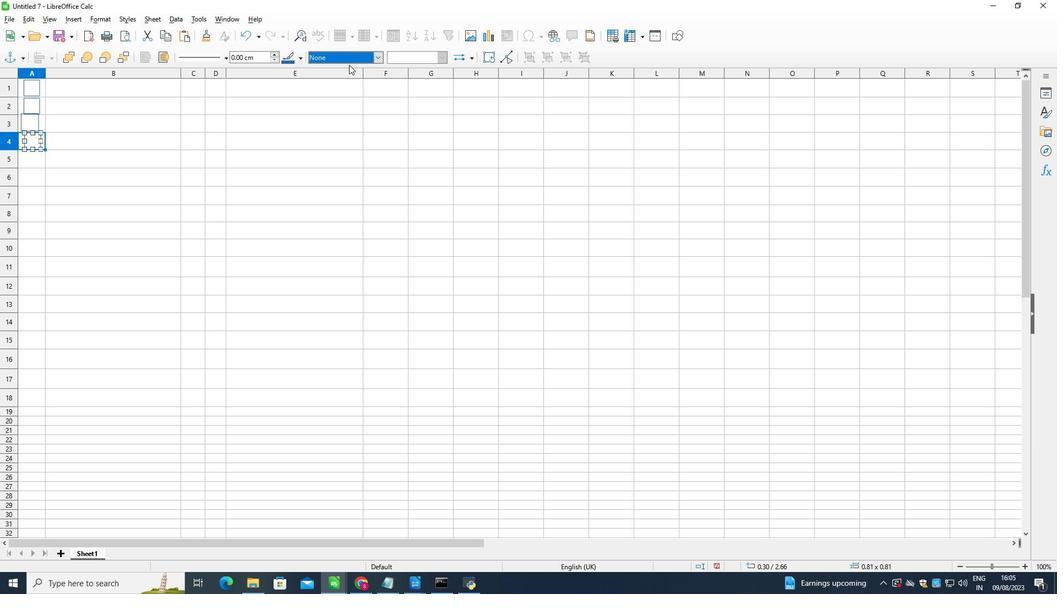 
Action: Mouse moved to (29, 160)
Screenshot: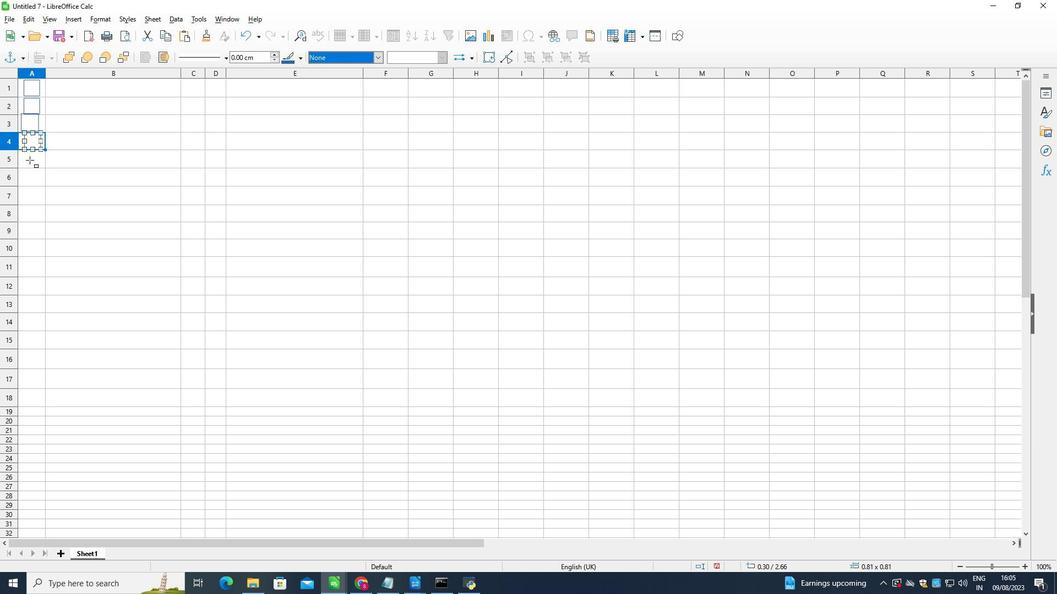 
Action: Mouse pressed left at (29, 160)
Screenshot: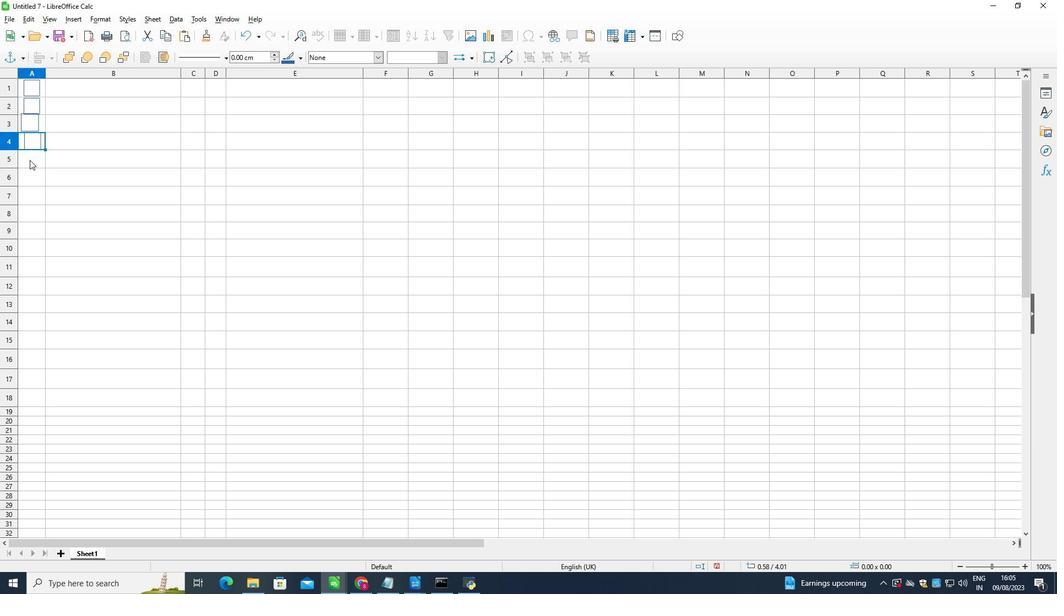 
Action: Mouse moved to (77, 13)
Screenshot: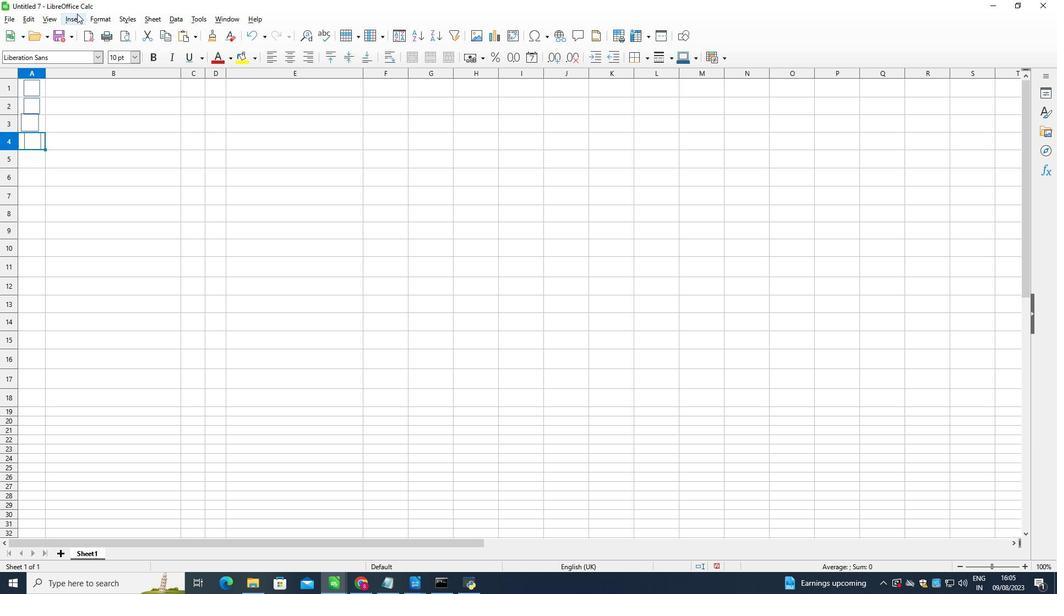 
Action: Mouse pressed left at (77, 13)
Screenshot: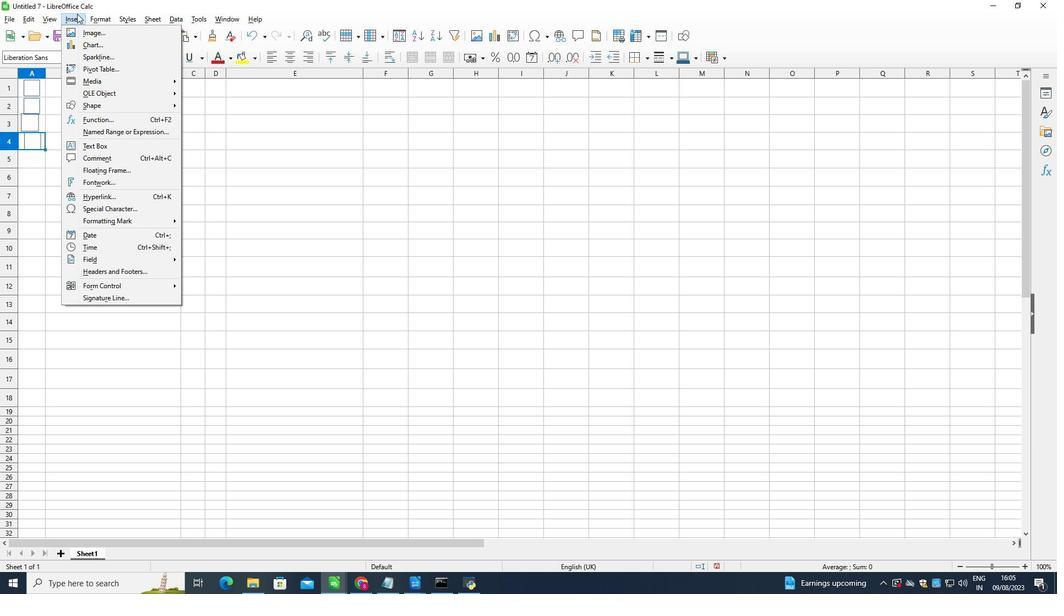 
Action: Mouse moved to (105, 101)
Screenshot: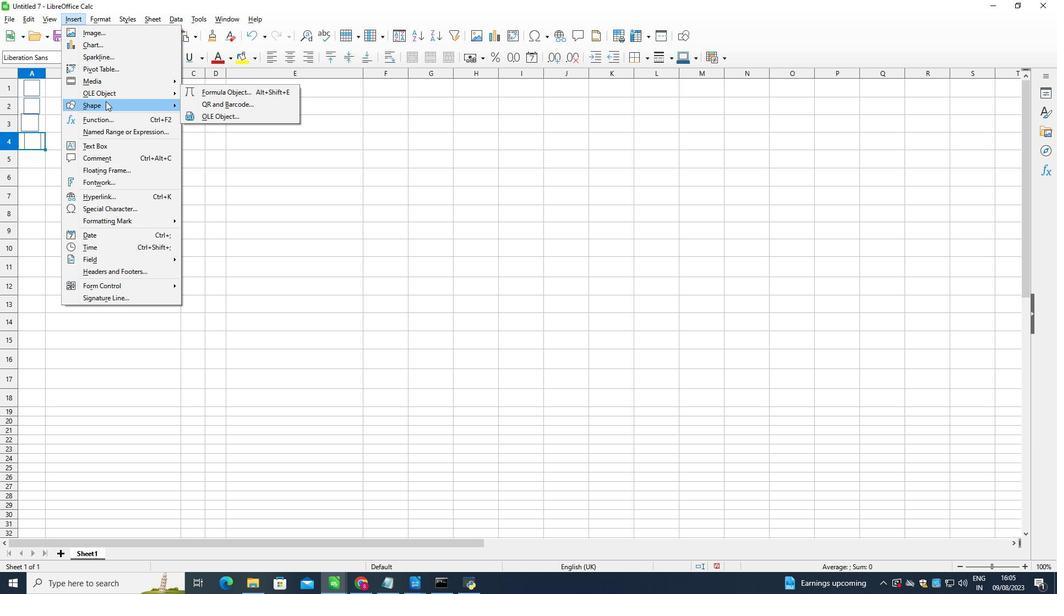 
Action: Mouse pressed left at (105, 101)
Screenshot: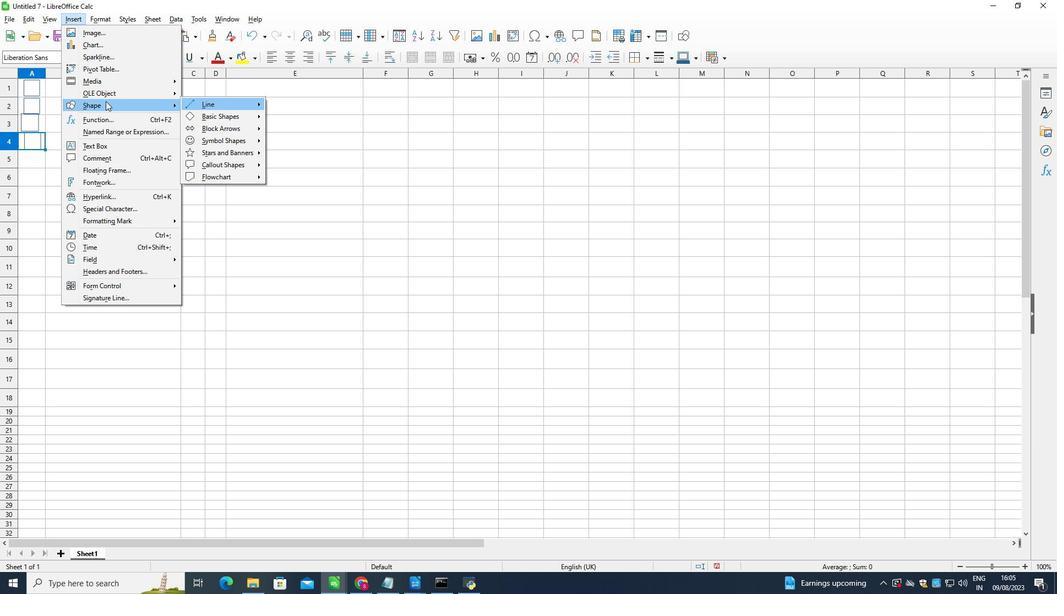 
Action: Mouse moved to (217, 116)
Screenshot: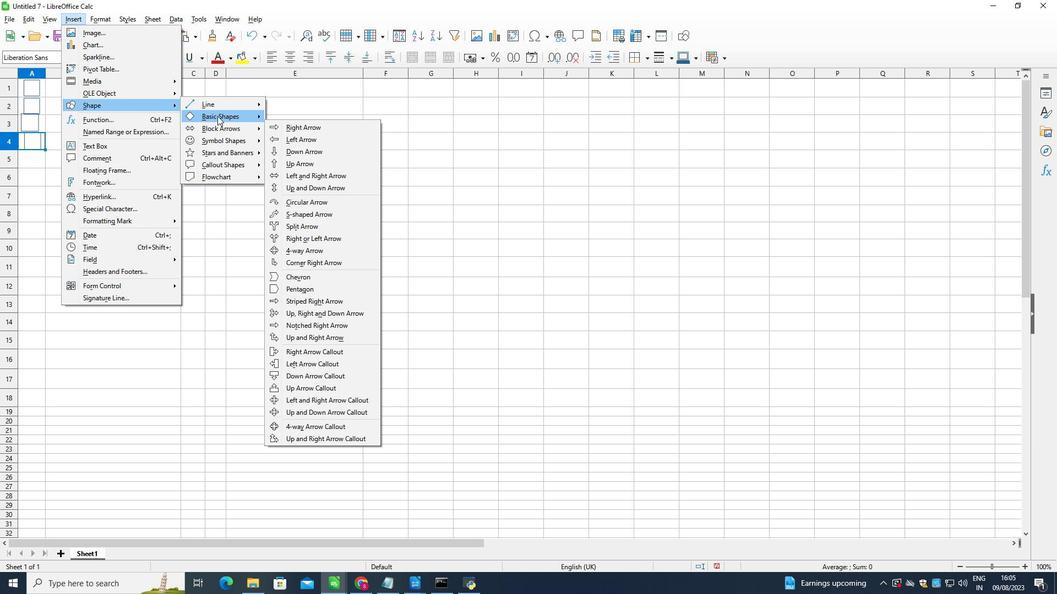 
Action: Mouse pressed left at (217, 116)
Screenshot: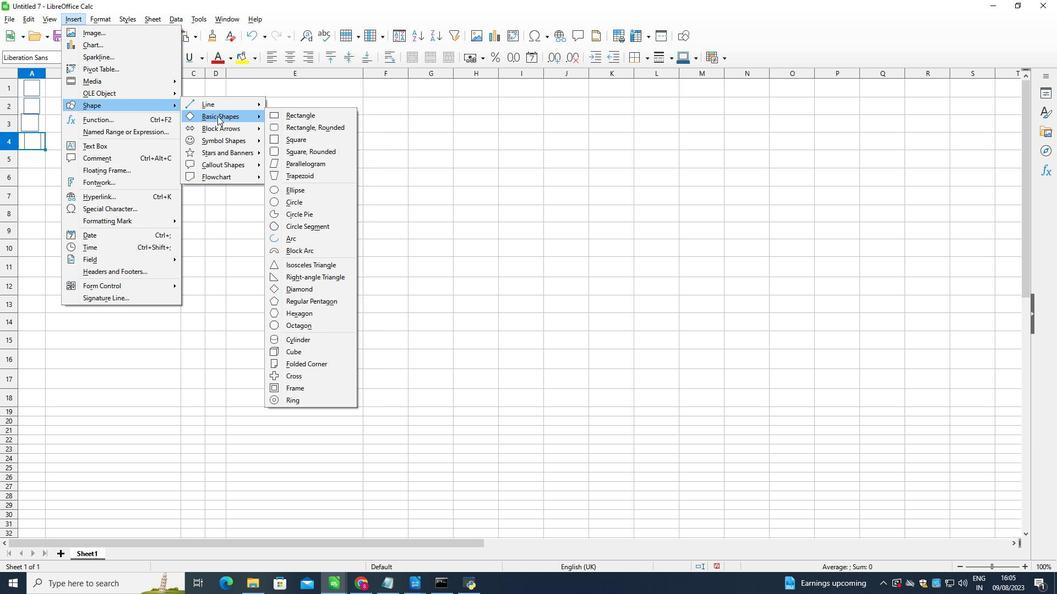 
Action: Mouse moved to (290, 140)
Screenshot: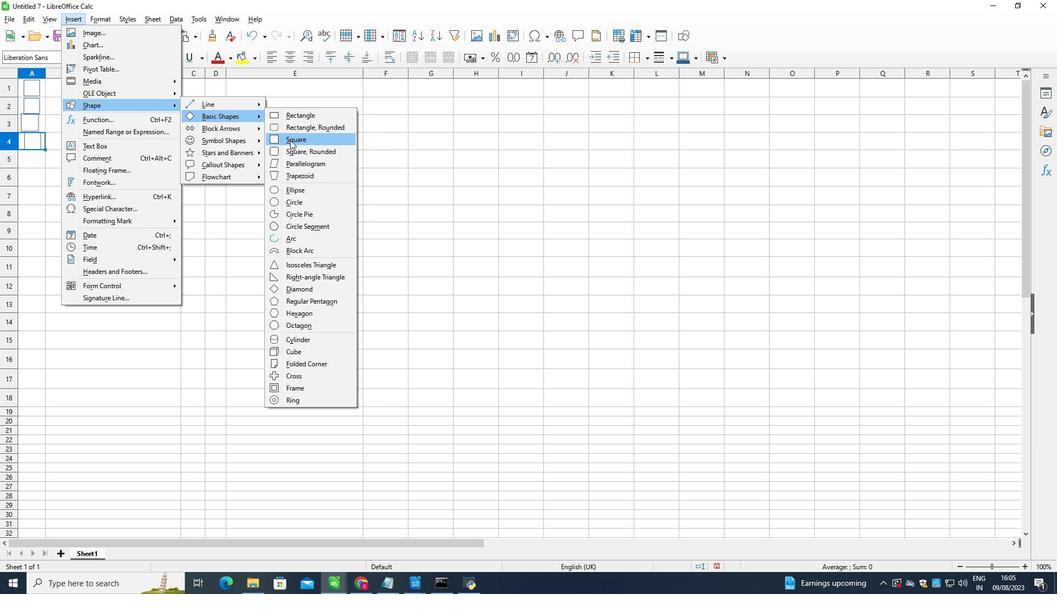 
Action: Mouse pressed left at (290, 140)
Screenshot: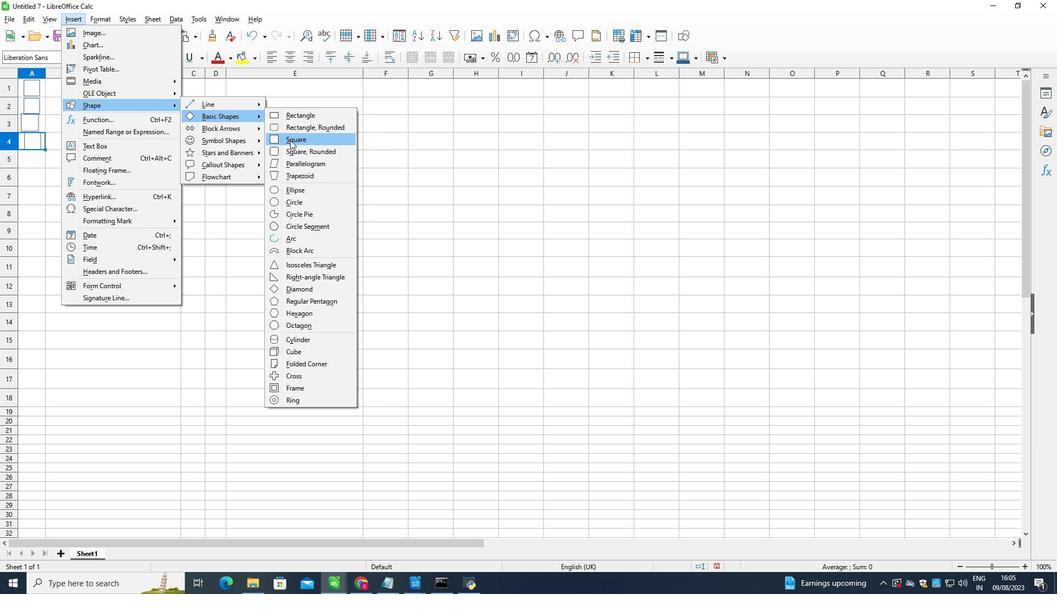 
Action: Mouse moved to (23, 149)
Screenshot: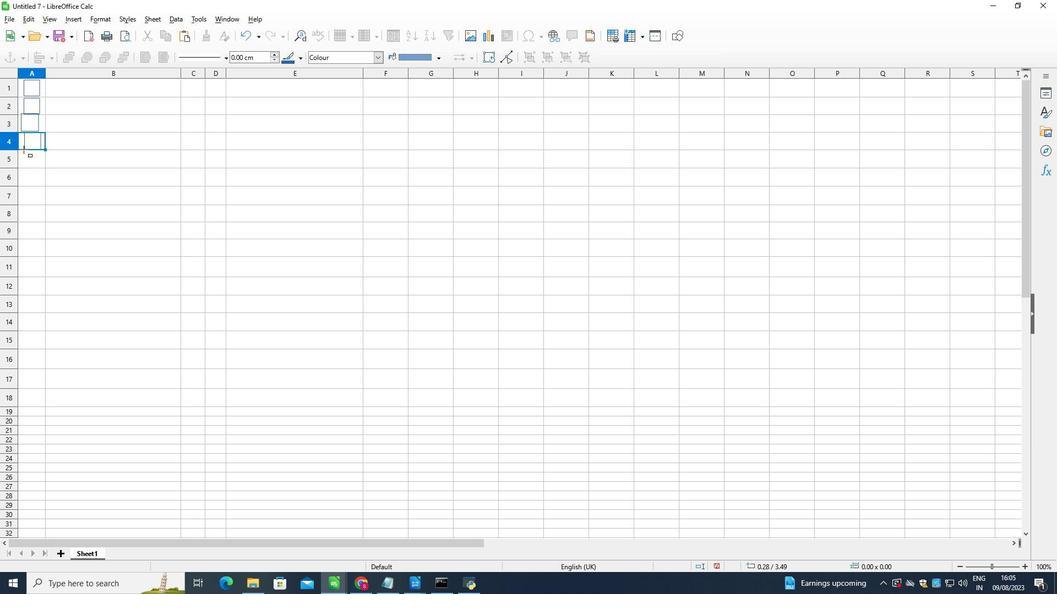 
Action: Mouse pressed left at (23, 149)
Screenshot: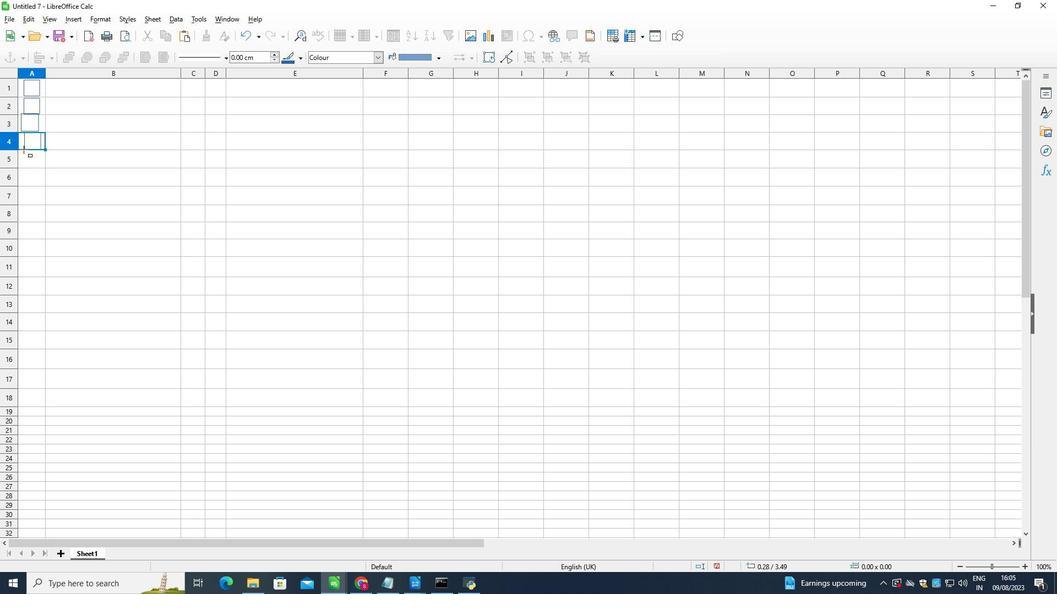 
Action: Mouse moved to (25, 169)
Screenshot: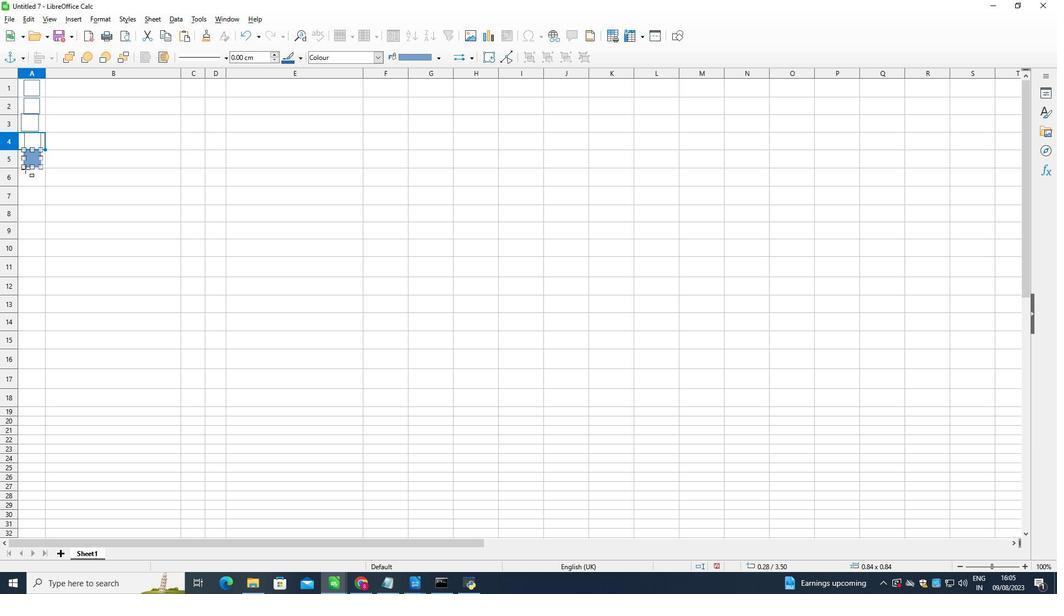 
Action: Mouse pressed left at (25, 169)
Screenshot: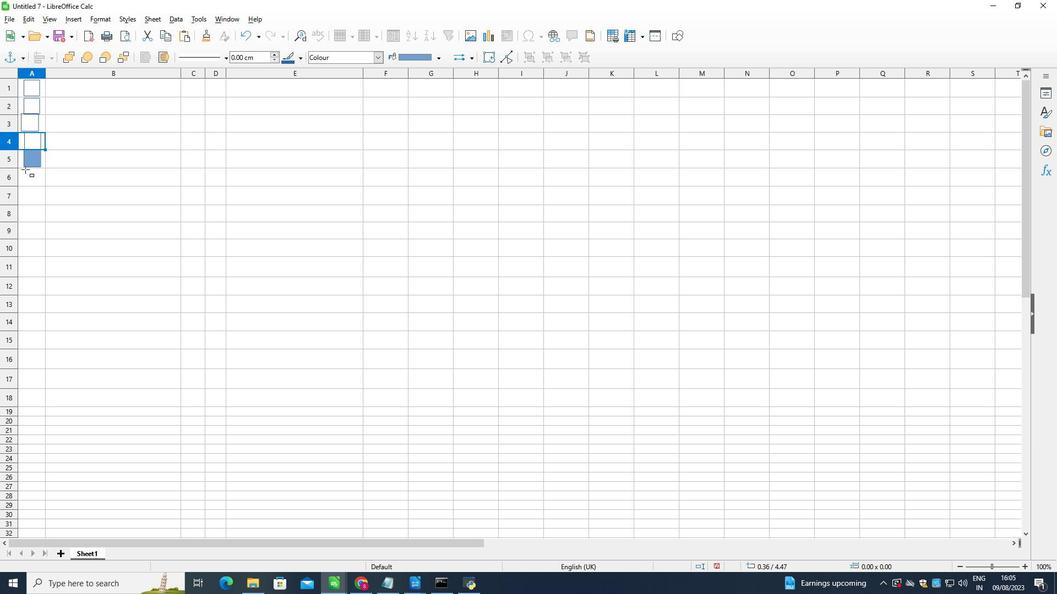 
Action: Mouse moved to (25, 189)
Screenshot: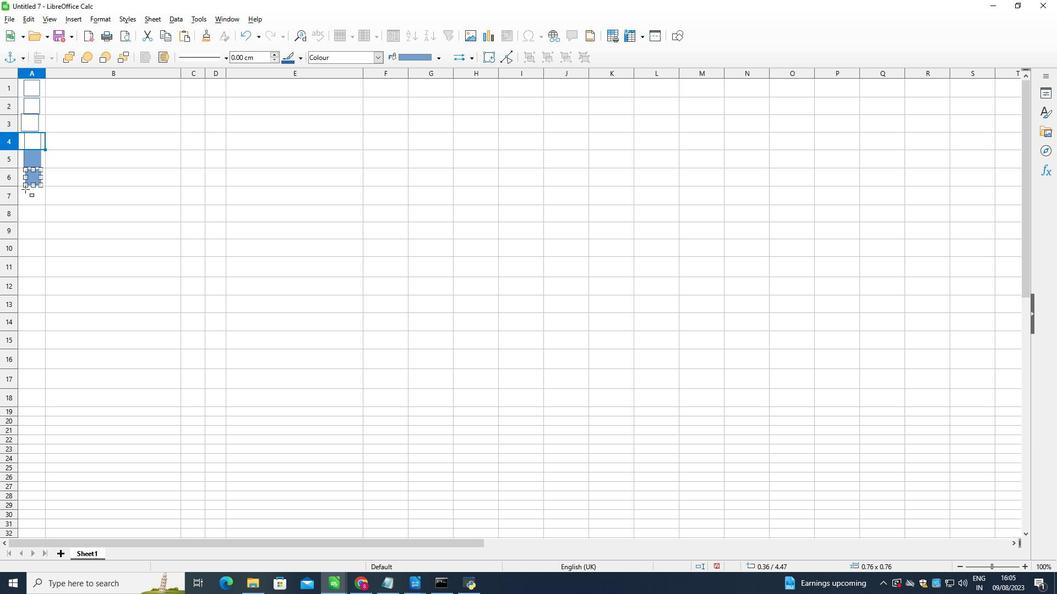
Action: Mouse pressed left at (25, 189)
Screenshot: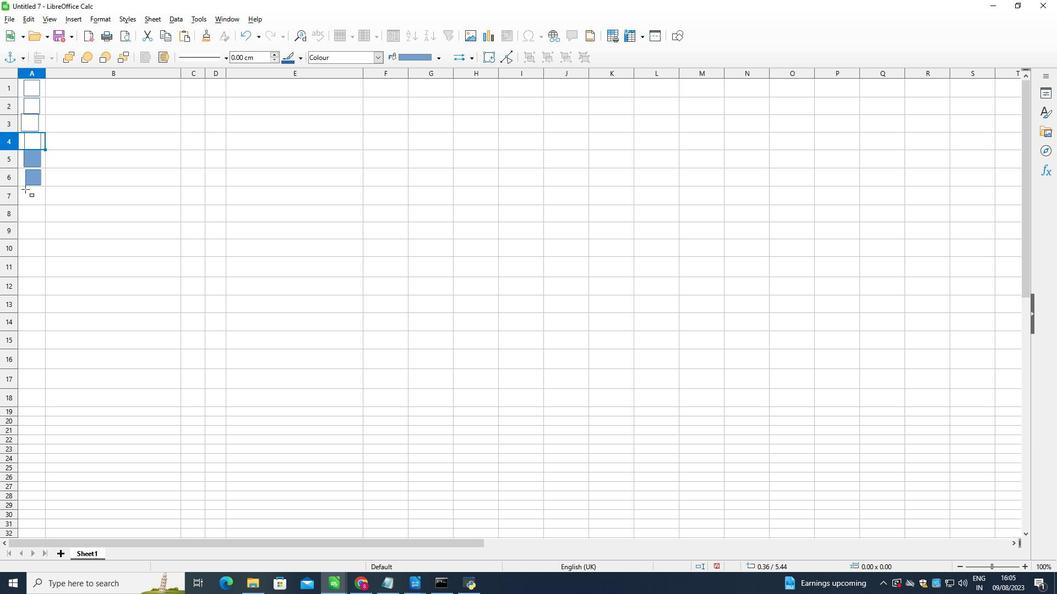 
Action: Mouse moved to (31, 187)
Screenshot: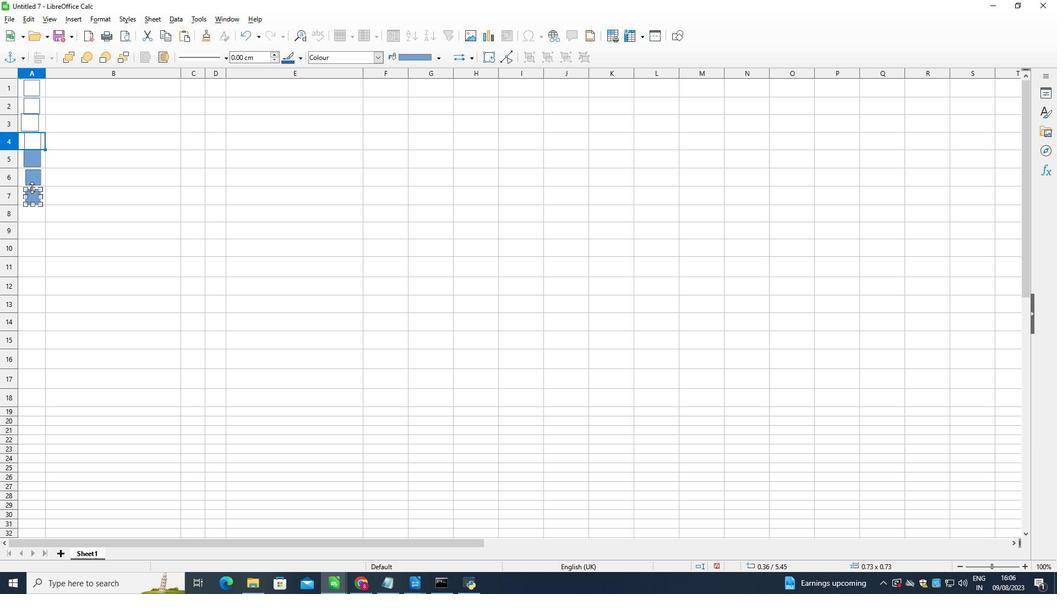 
Action: Mouse pressed left at (31, 187)
Screenshot: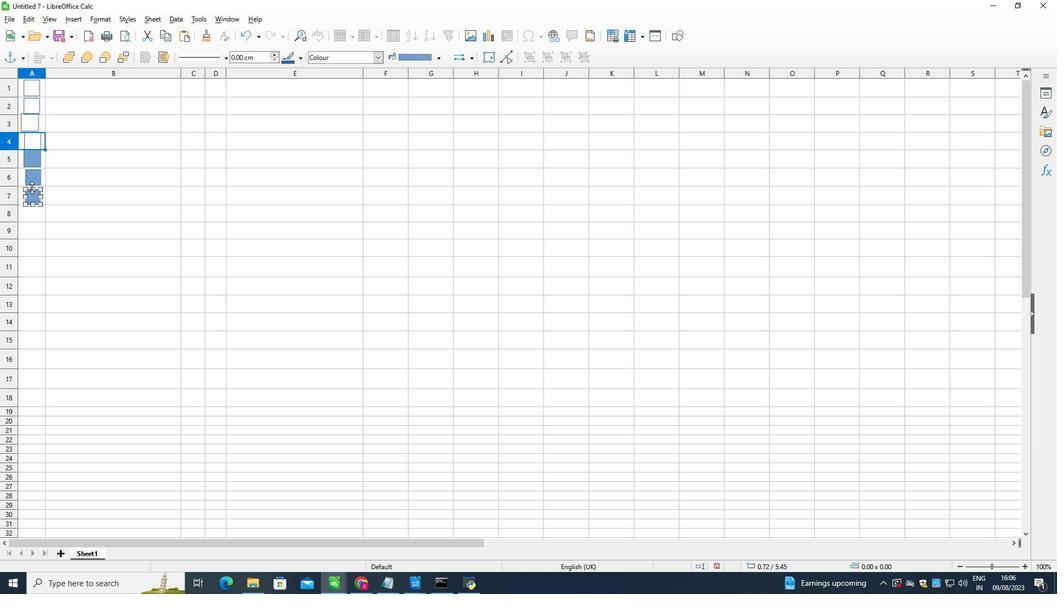
Action: Mouse moved to (34, 176)
Screenshot: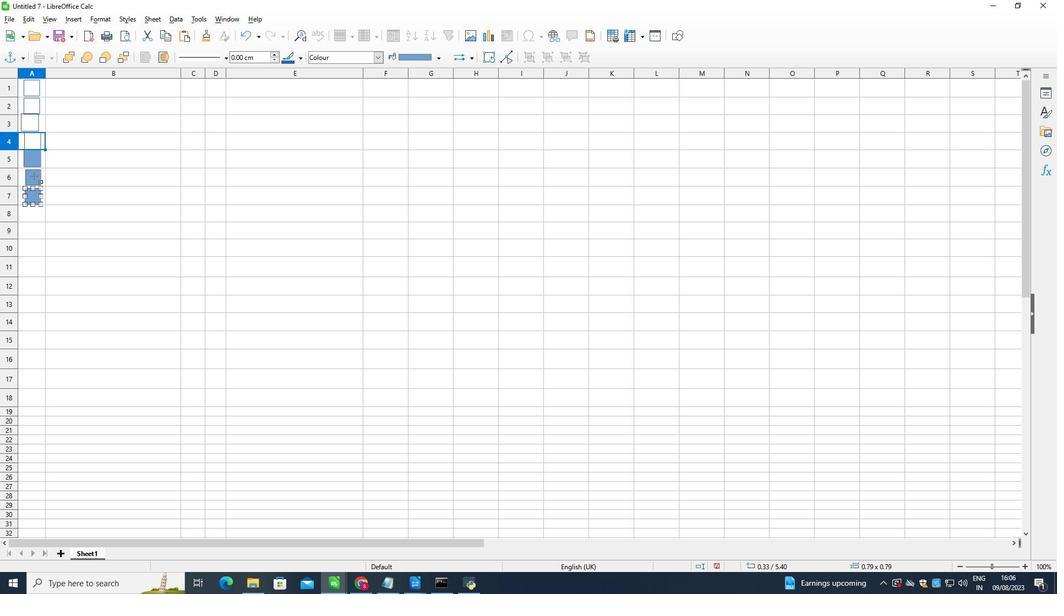 
Action: Mouse pressed left at (34, 176)
Screenshot: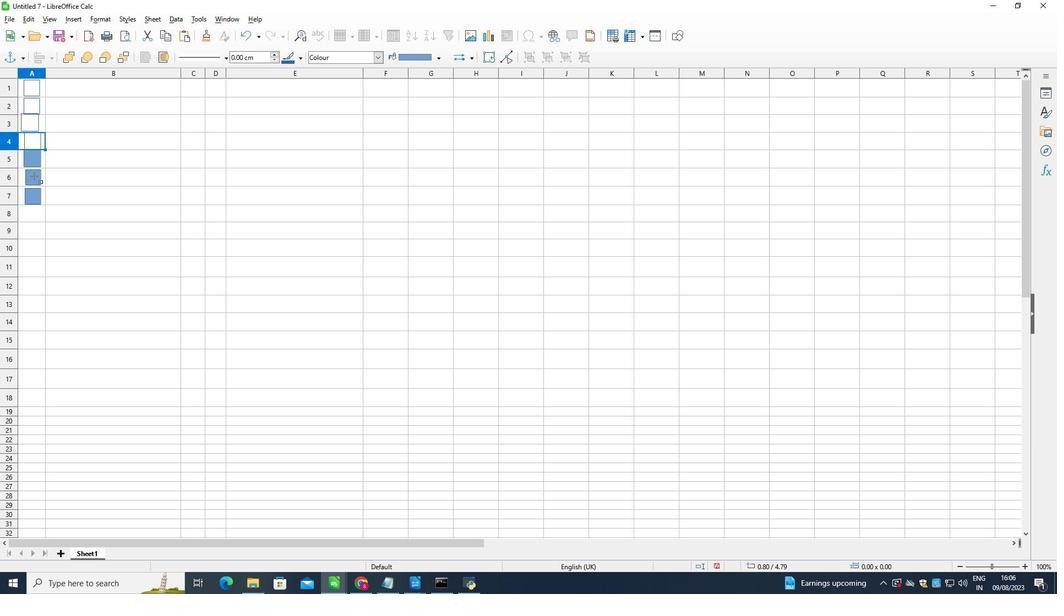 
Action: Mouse moved to (34, 168)
Screenshot: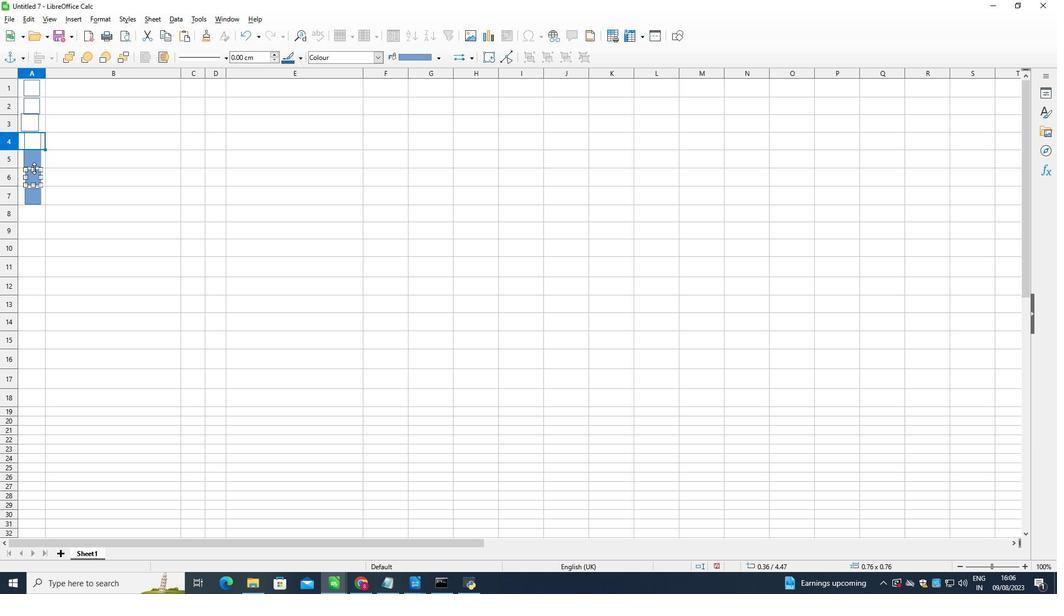 
Action: Mouse pressed left at (34, 168)
Screenshot: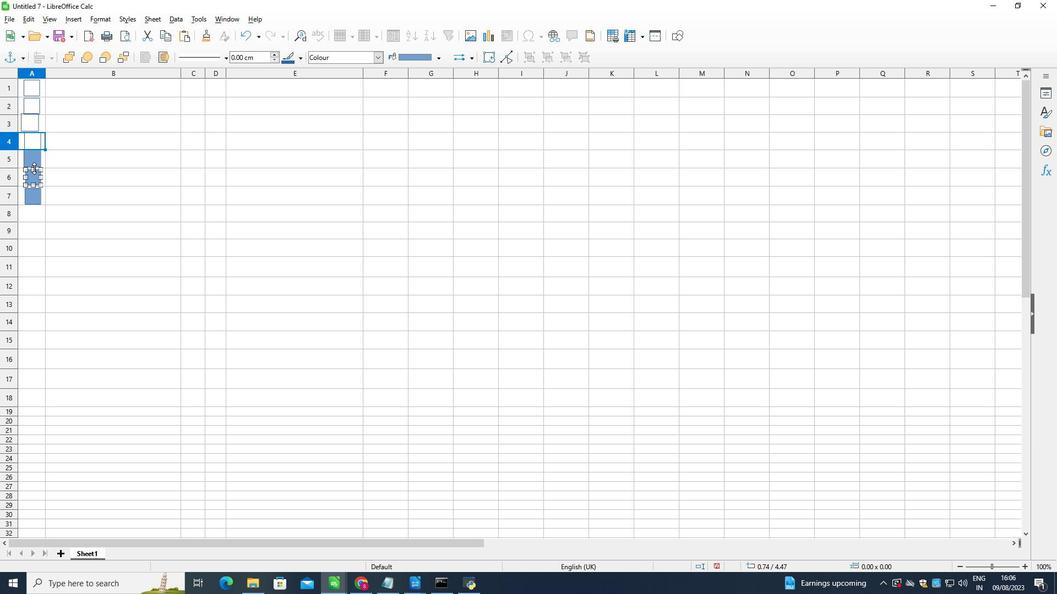 
Action: Mouse moved to (67, 174)
Screenshot: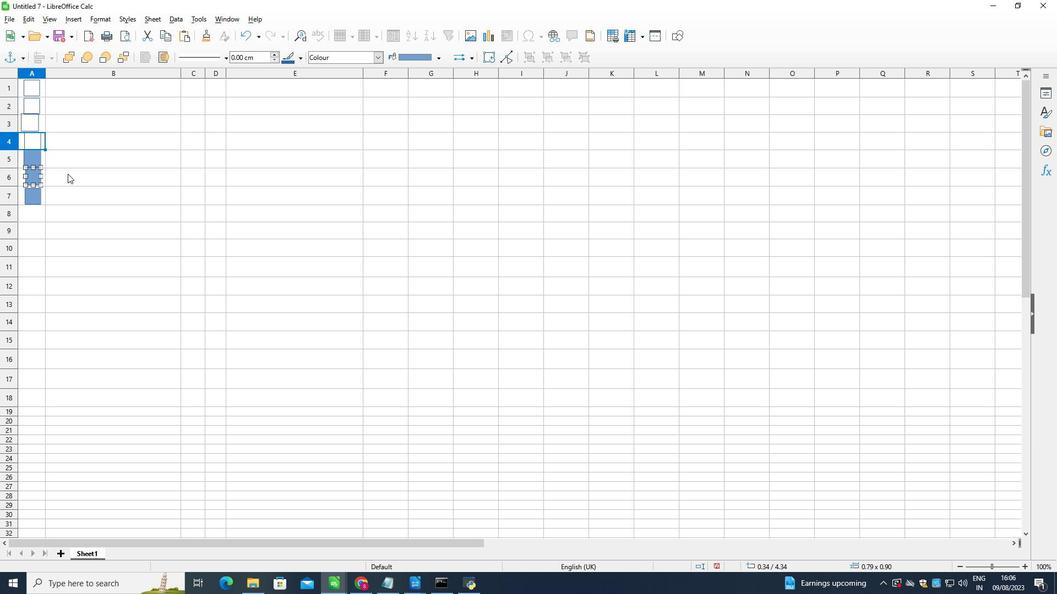 
Action: Mouse pressed left at (67, 174)
Screenshot: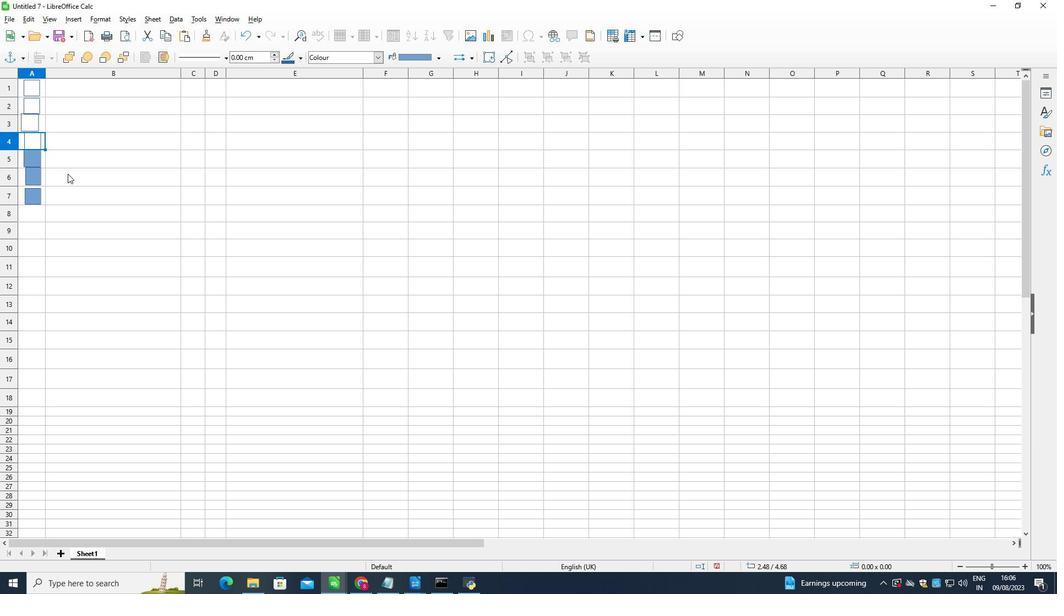 
Action: Mouse moved to (33, 159)
Screenshot: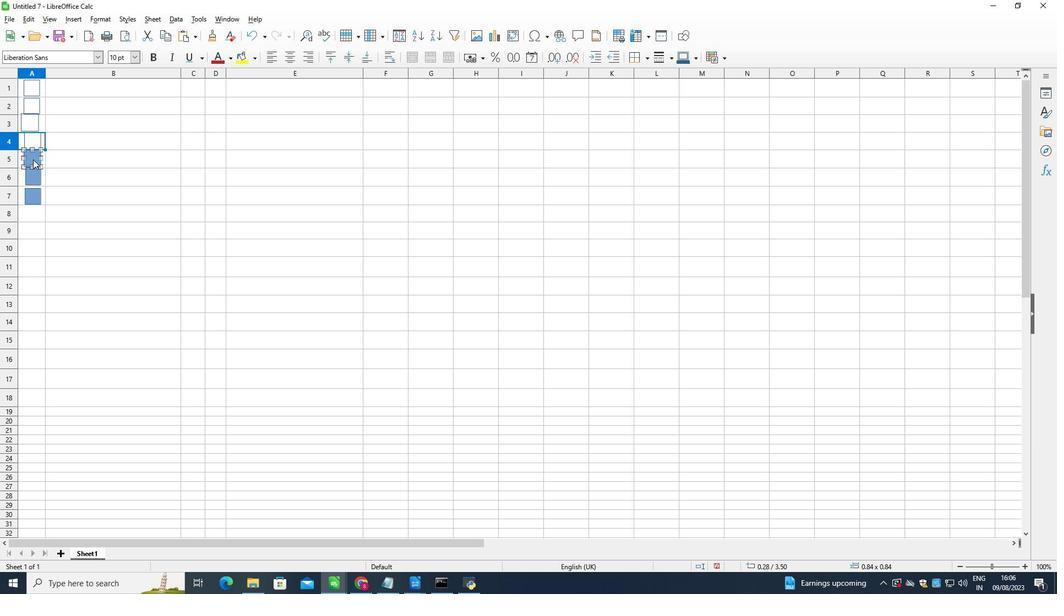 
Action: Mouse pressed left at (33, 159)
Screenshot: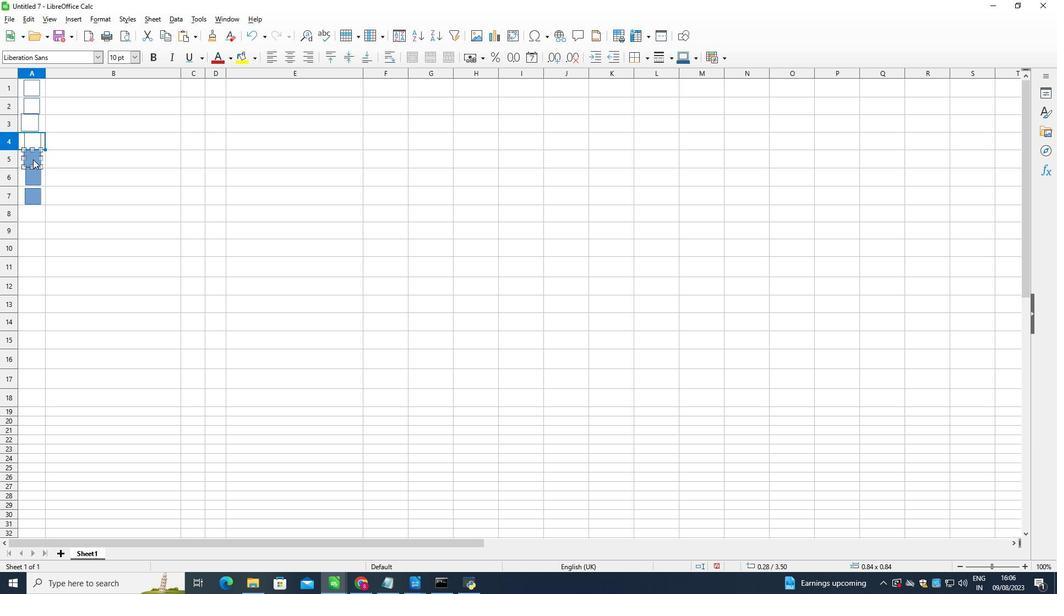 
Action: Mouse moved to (375, 56)
Screenshot: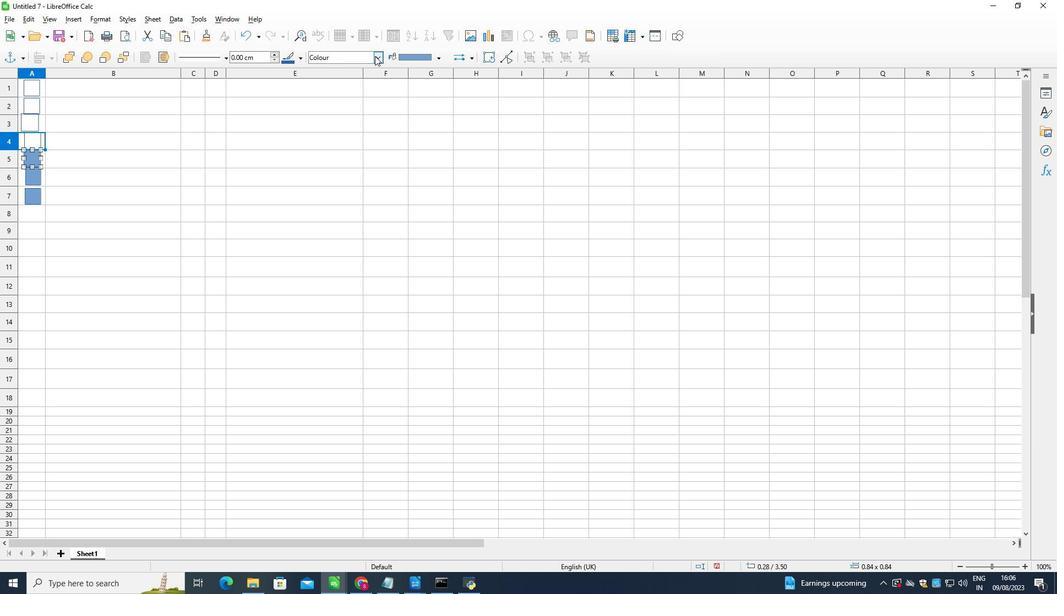 
Action: Mouse pressed left at (375, 56)
Screenshot: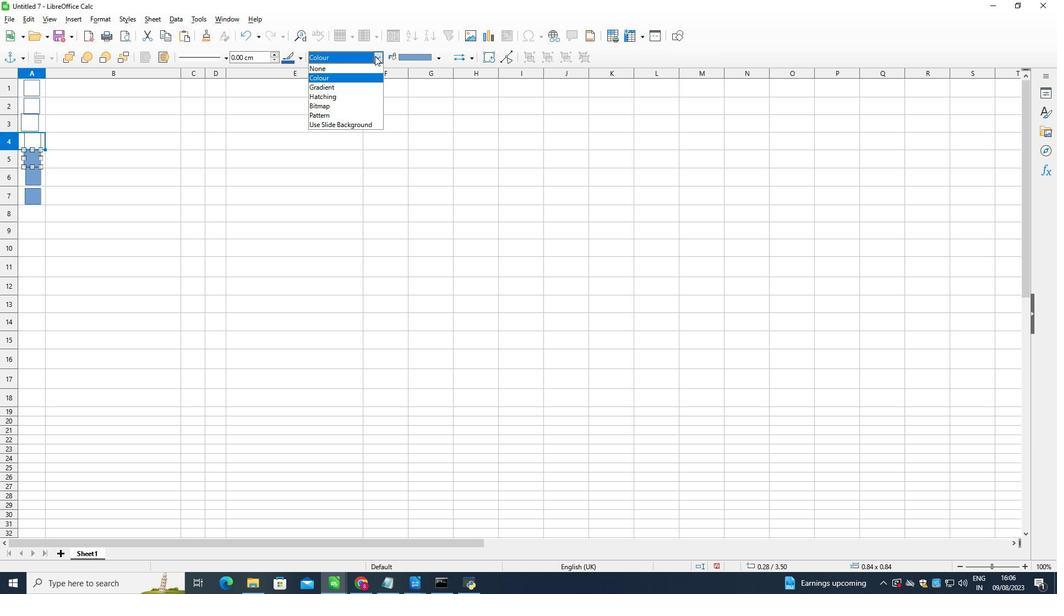 
Action: Mouse moved to (332, 68)
Screenshot: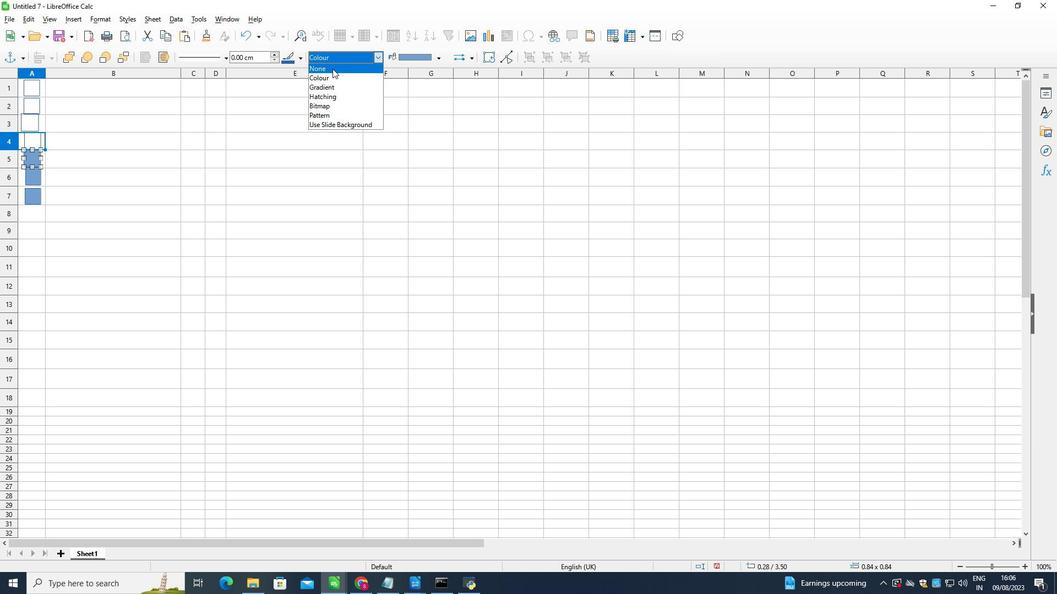 
Action: Mouse pressed left at (332, 68)
Screenshot: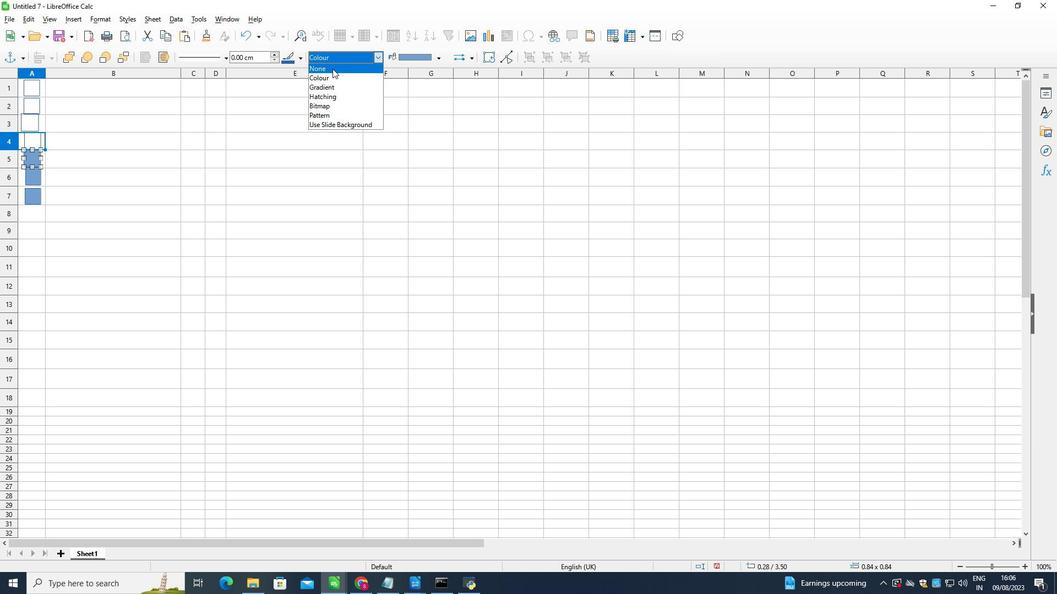 
Action: Mouse moved to (33, 172)
Screenshot: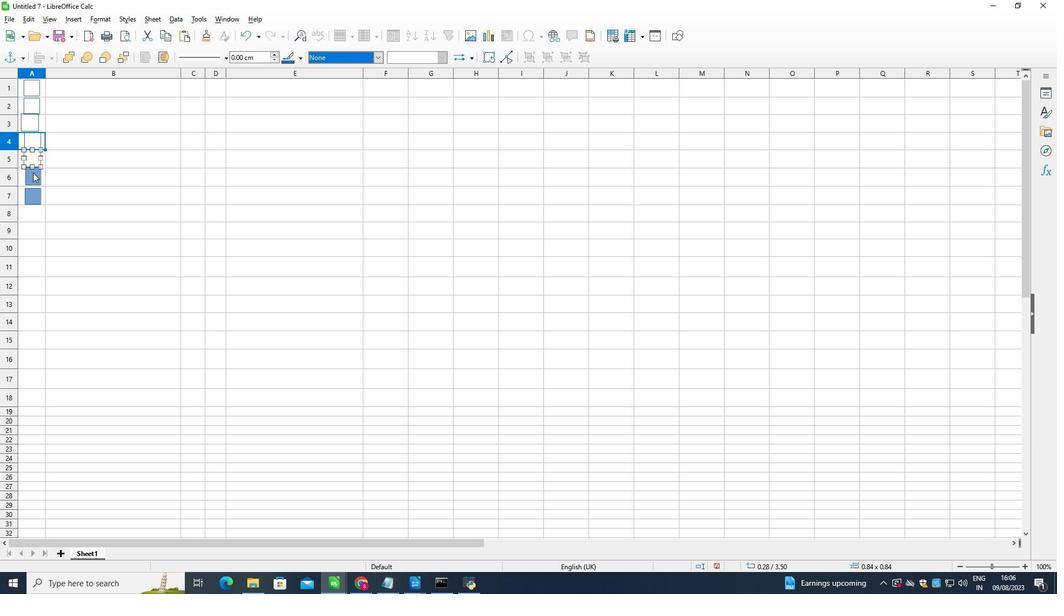
Action: Mouse pressed left at (33, 172)
Screenshot: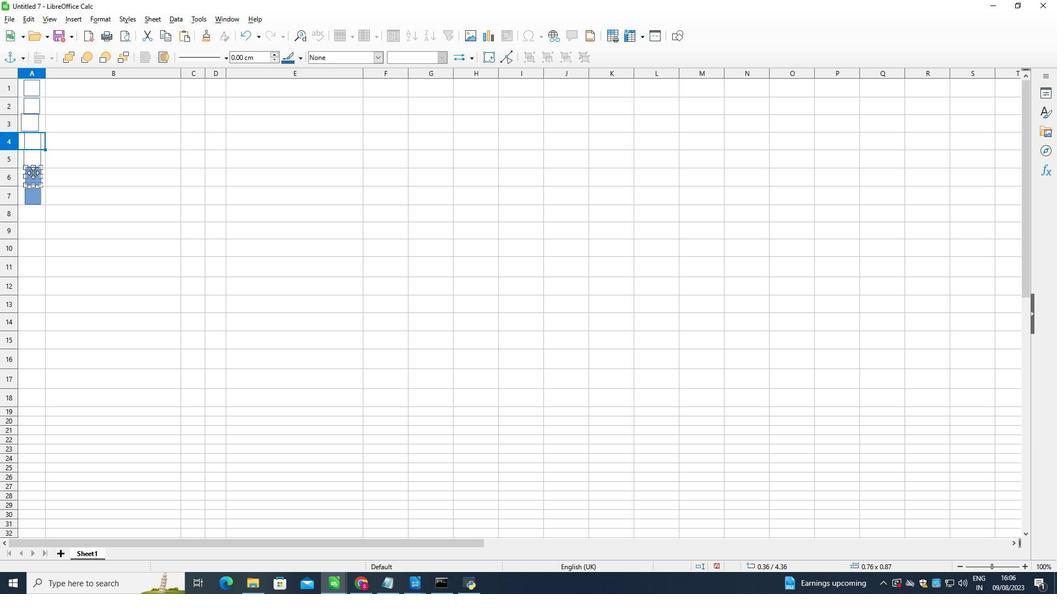 
Action: Mouse moved to (376, 51)
Screenshot: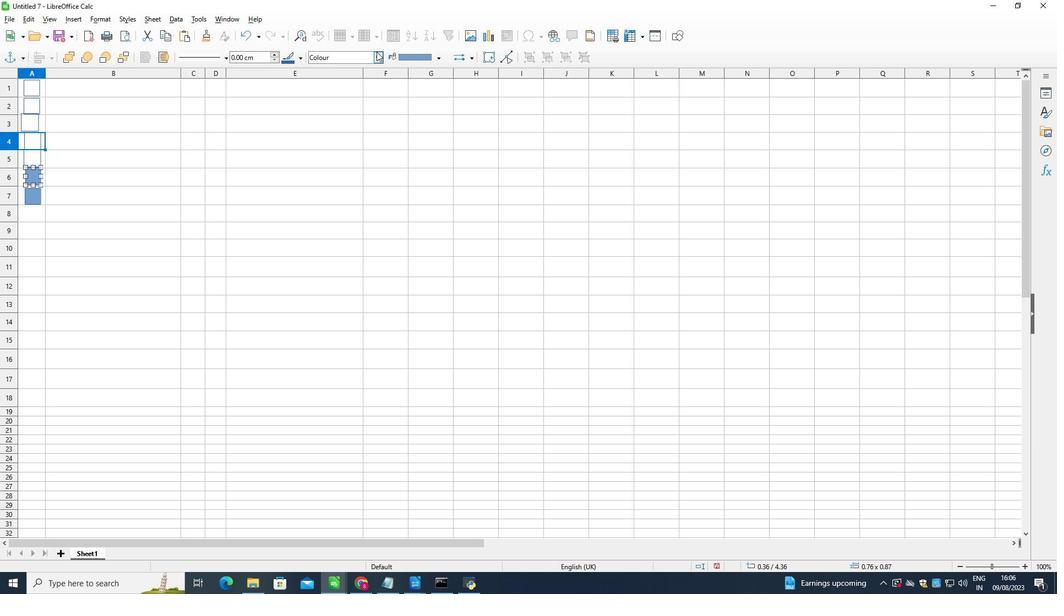 
Action: Mouse pressed left at (376, 51)
Screenshot: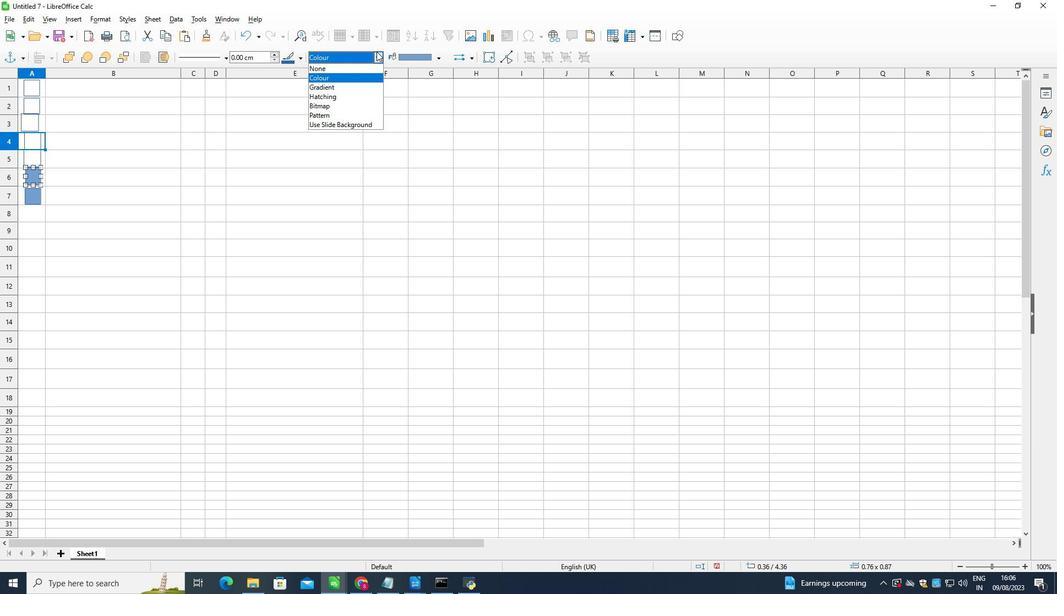 
Action: Mouse moved to (339, 65)
Screenshot: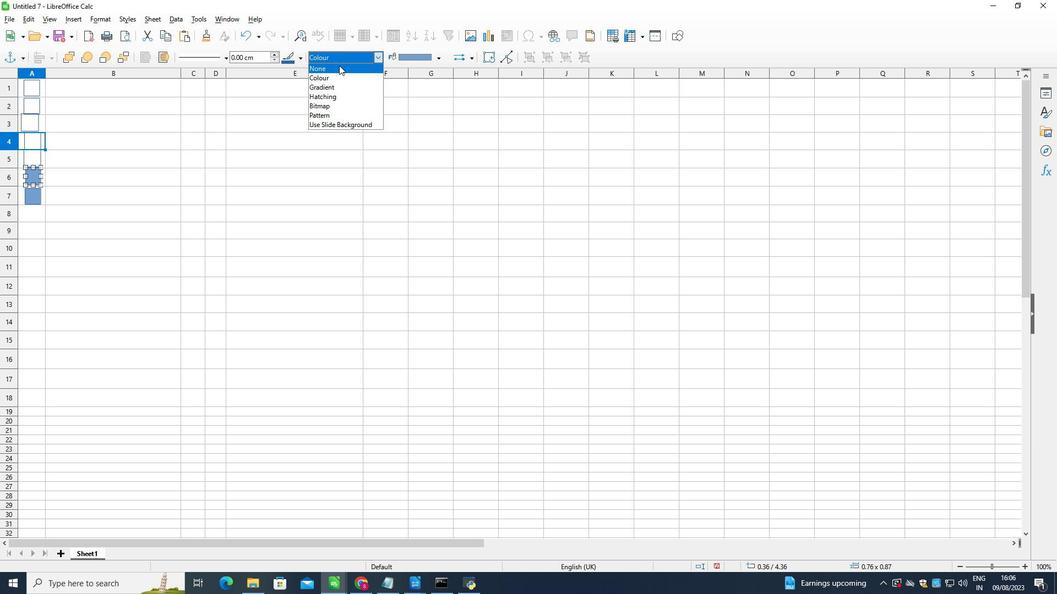 
Action: Mouse pressed left at (339, 65)
Screenshot: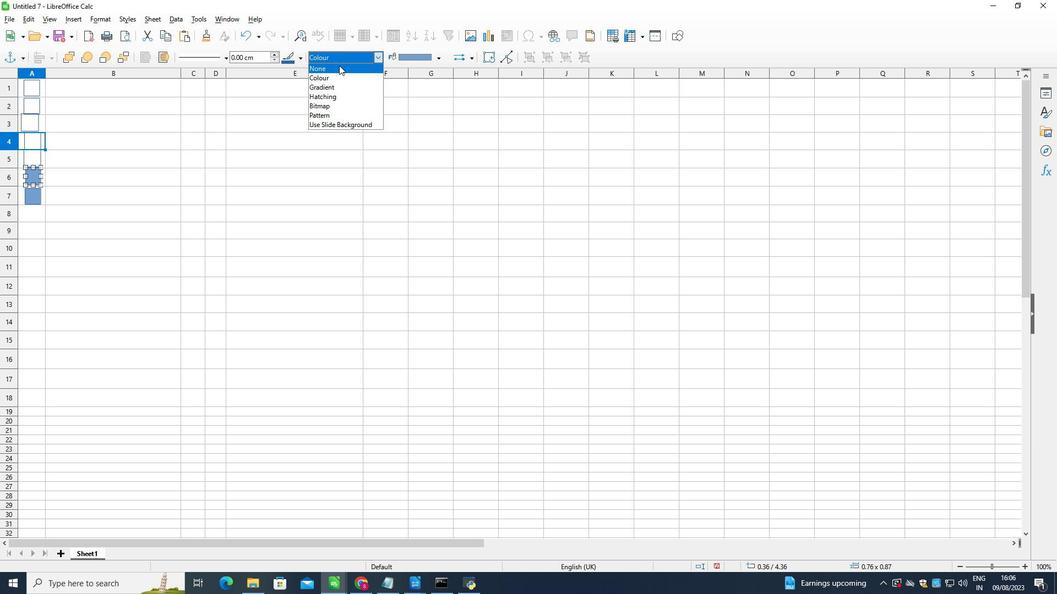 
Action: Mouse moved to (35, 192)
Screenshot: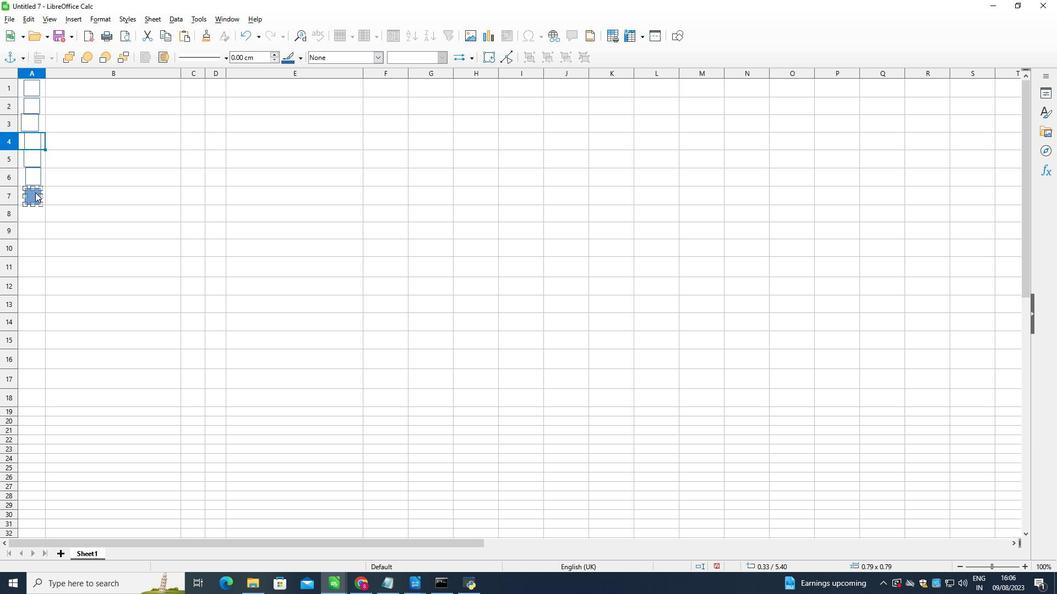 
Action: Mouse pressed left at (35, 192)
Screenshot: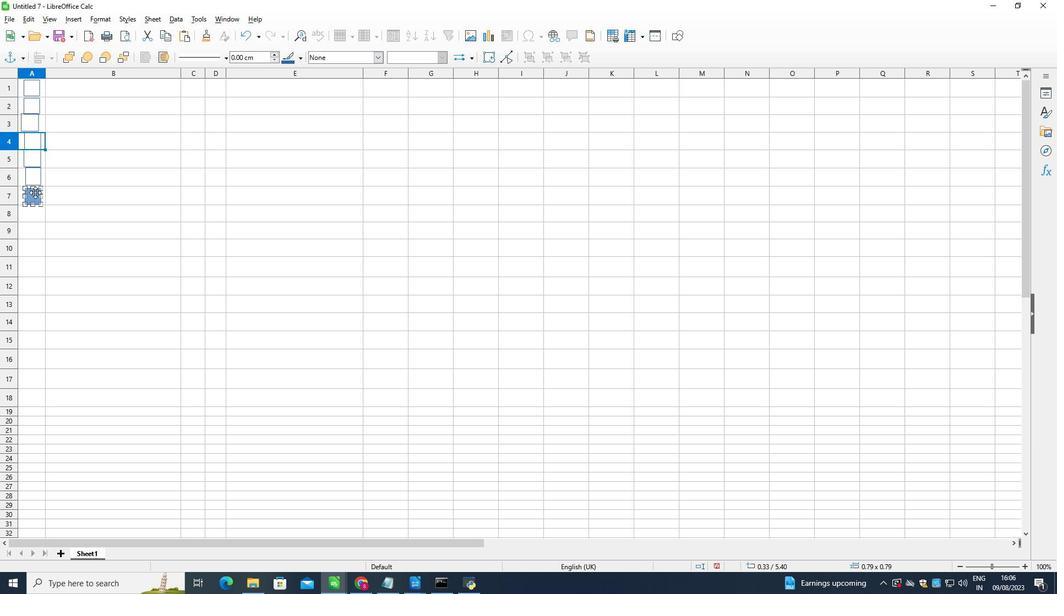 
Action: Mouse moved to (376, 54)
Screenshot: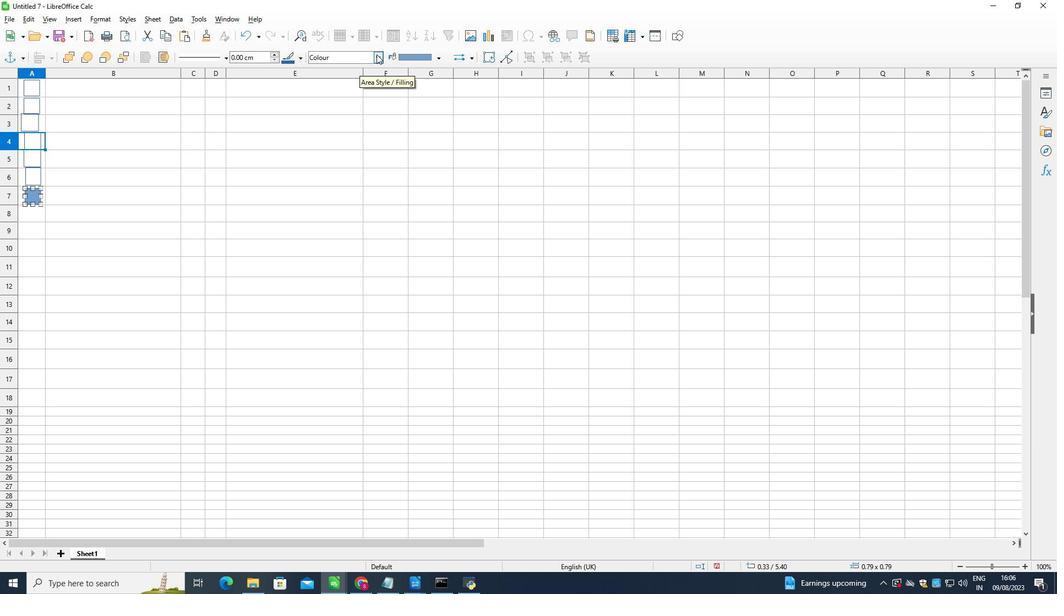 
Action: Mouse pressed left at (376, 54)
Screenshot: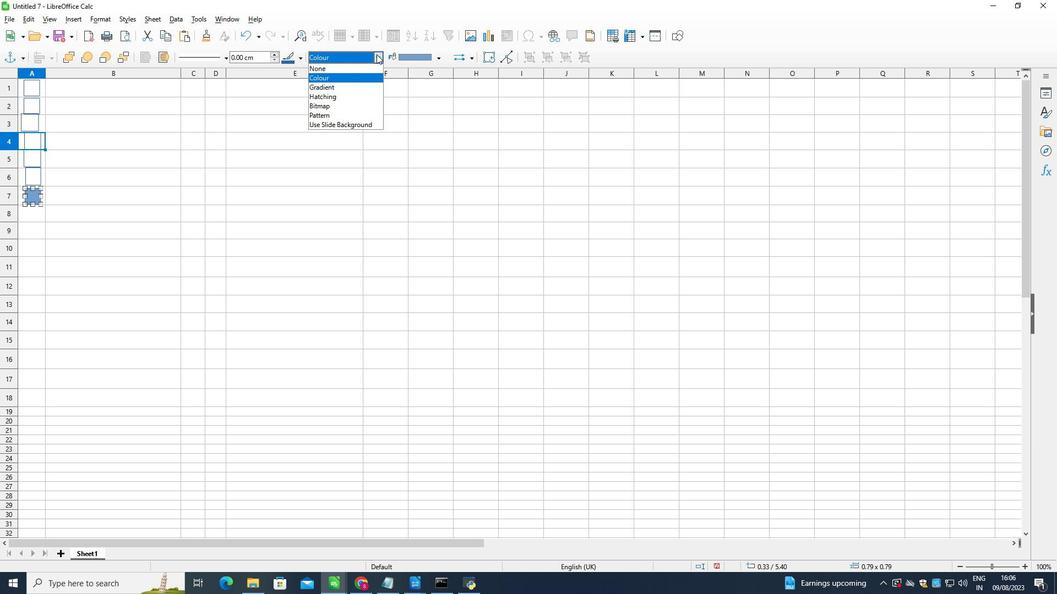 
Action: Mouse moved to (341, 65)
Screenshot: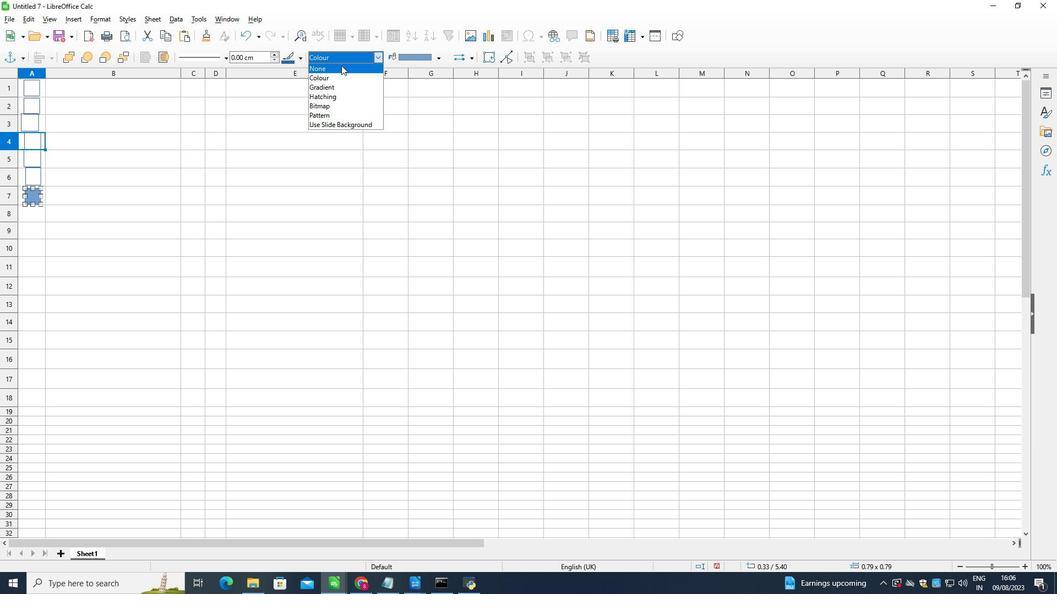 
Action: Mouse pressed left at (341, 65)
Screenshot: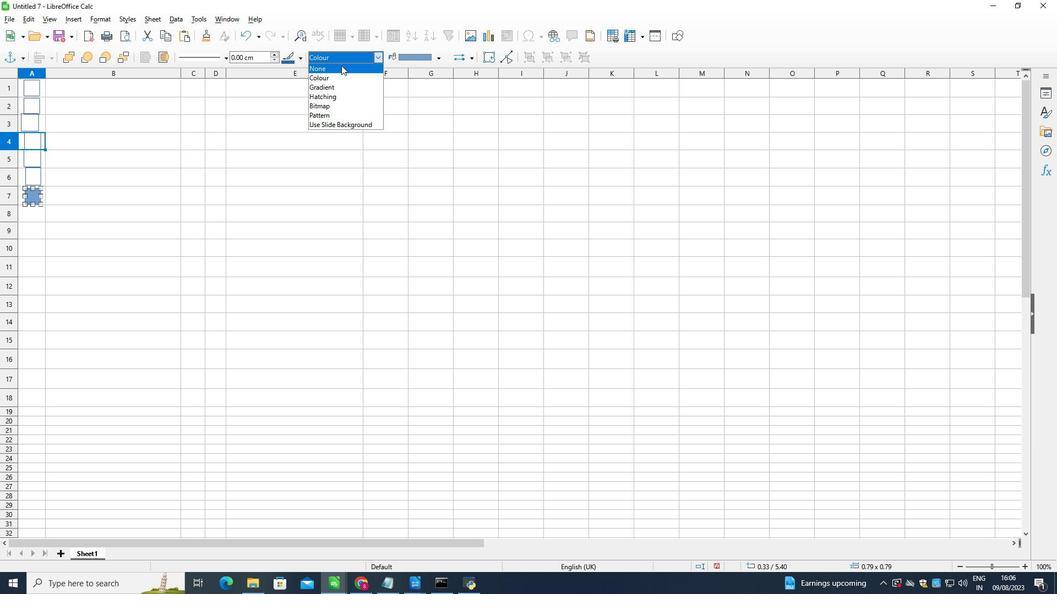 
Action: Mouse moved to (29, 218)
Screenshot: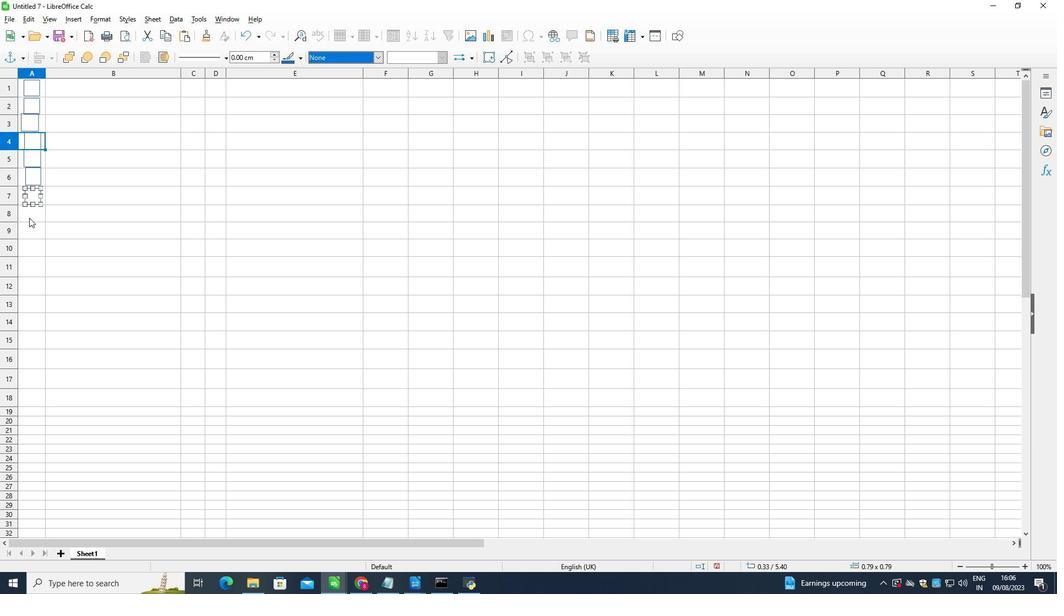 
Action: Mouse pressed left at (29, 218)
Screenshot: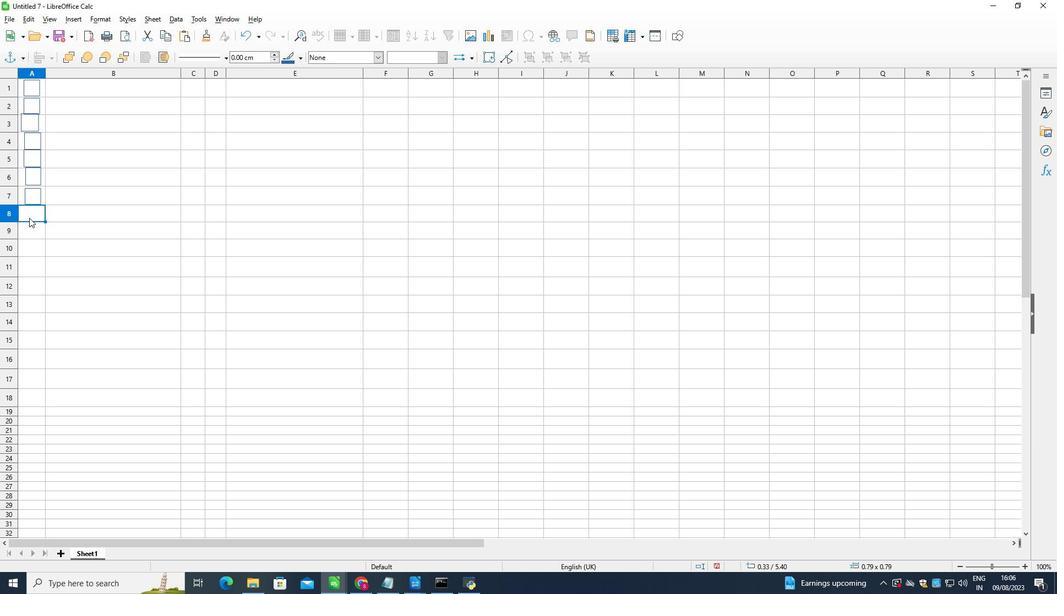
Action: Mouse moved to (79, 15)
Screenshot: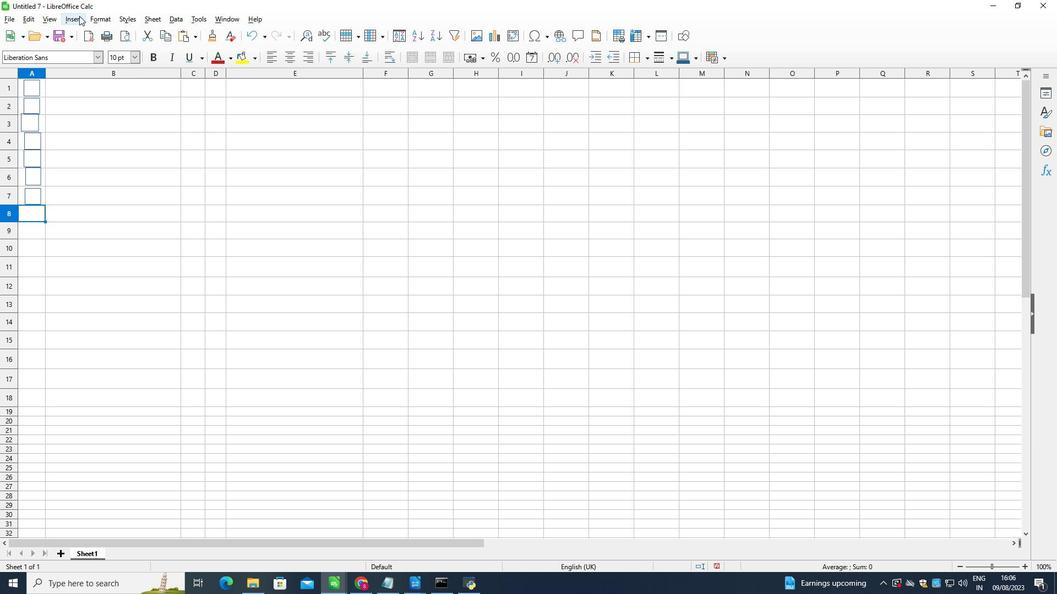 
Action: Mouse pressed left at (79, 15)
Screenshot: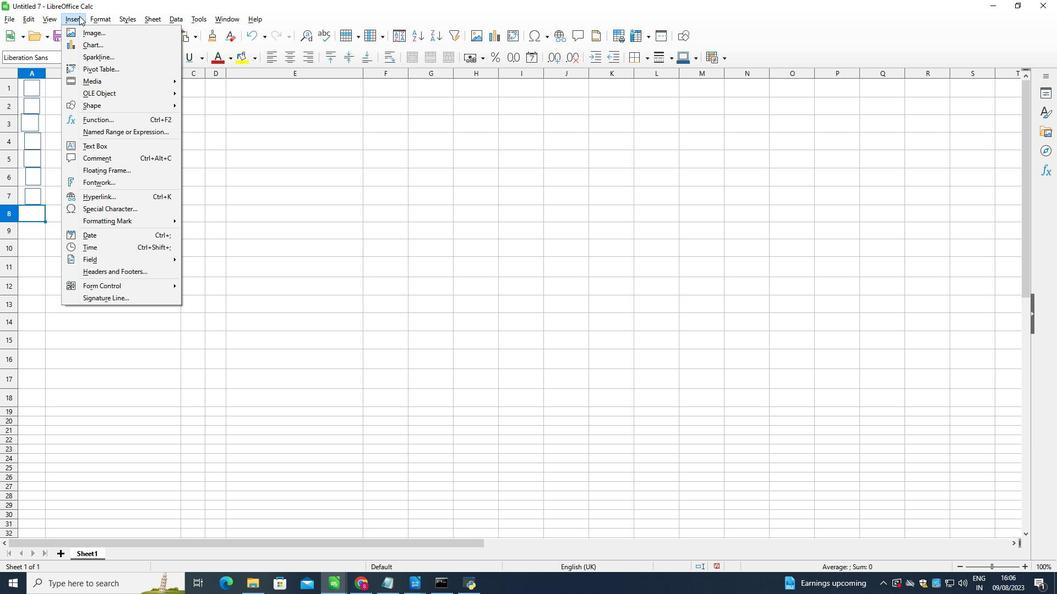 
Action: Mouse moved to (94, 106)
Screenshot: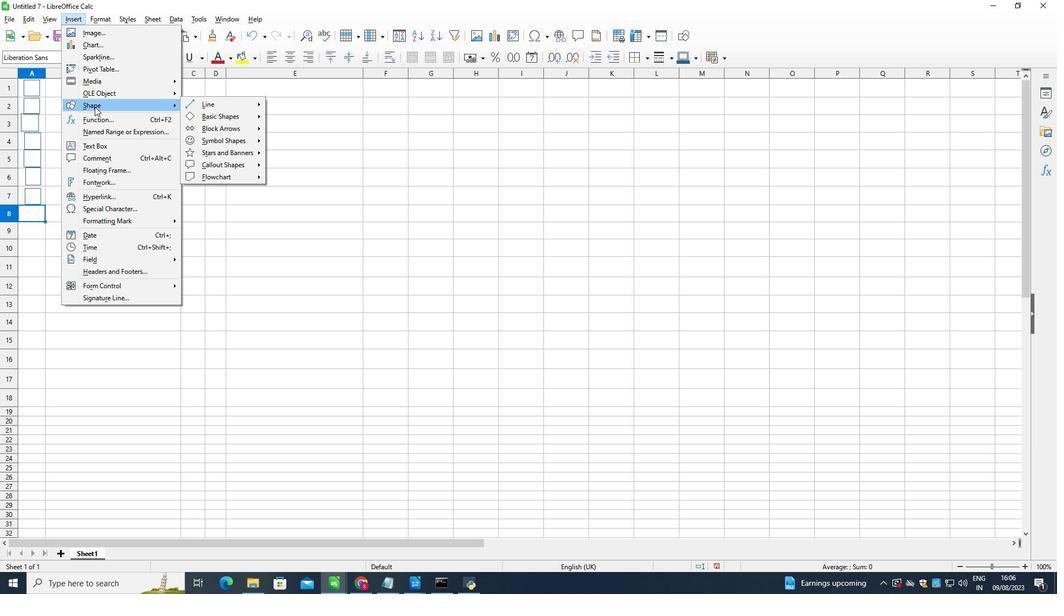 
Action: Mouse pressed left at (94, 106)
Screenshot: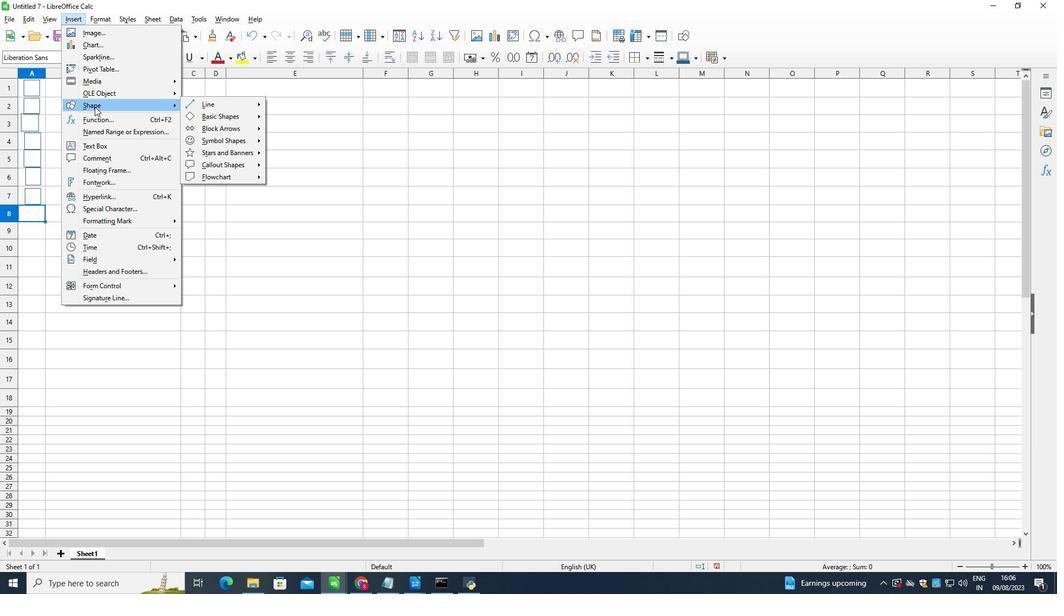
Action: Mouse moved to (203, 115)
Screenshot: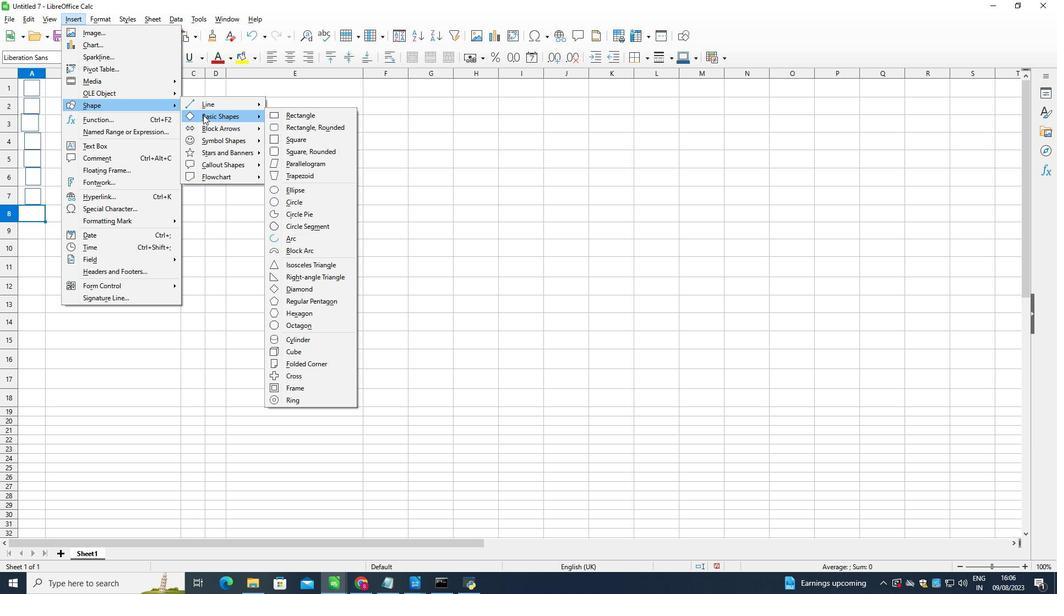 
Action: Mouse pressed left at (203, 115)
Screenshot: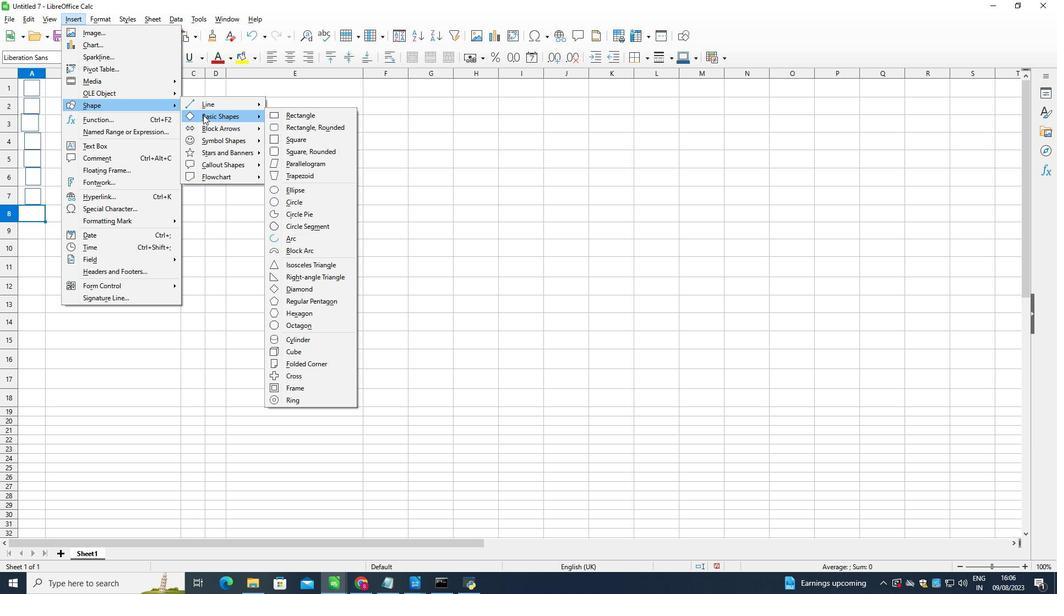 
Action: Mouse moved to (272, 138)
Screenshot: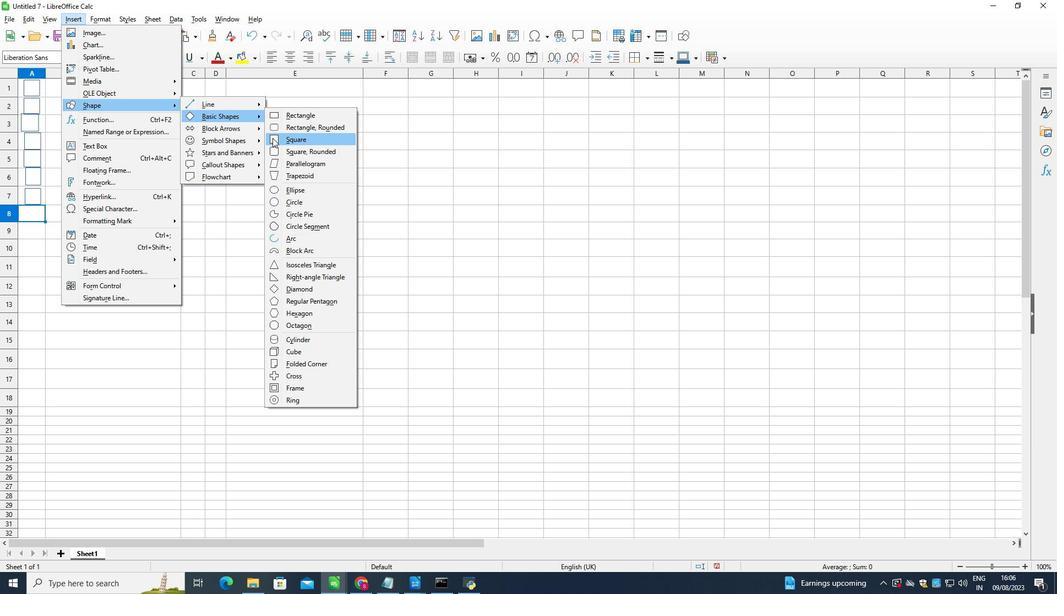 
Action: Mouse pressed left at (272, 138)
Screenshot: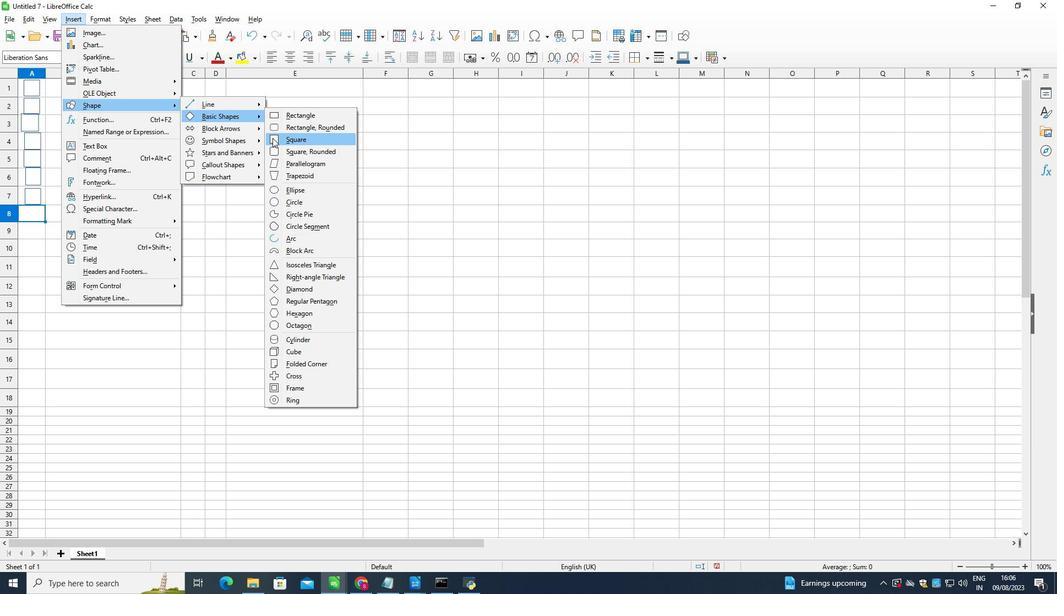 
Action: Mouse moved to (24, 206)
Screenshot: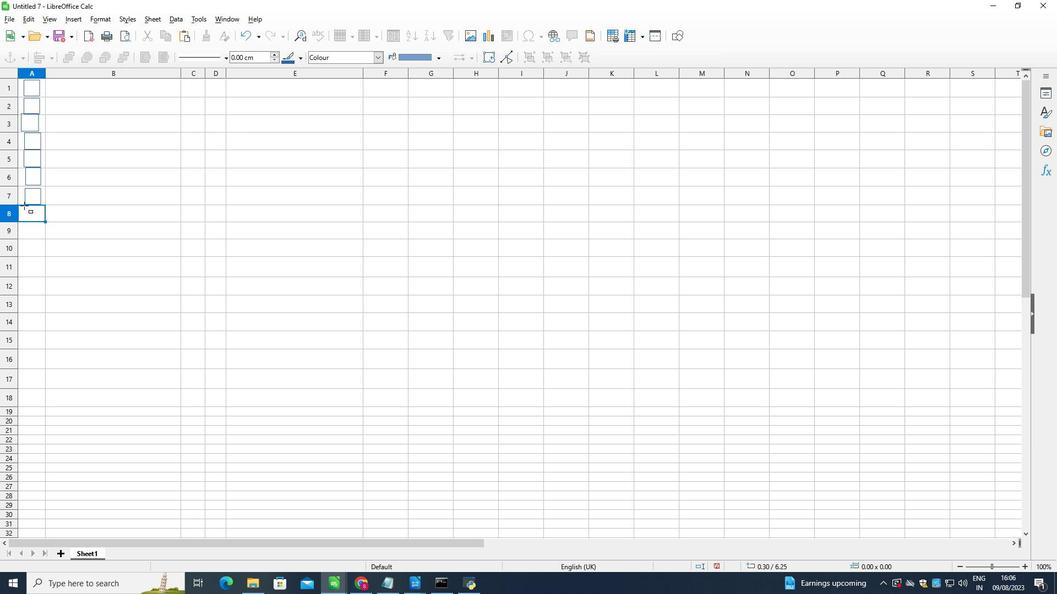 
Action: Mouse pressed left at (24, 206)
Screenshot: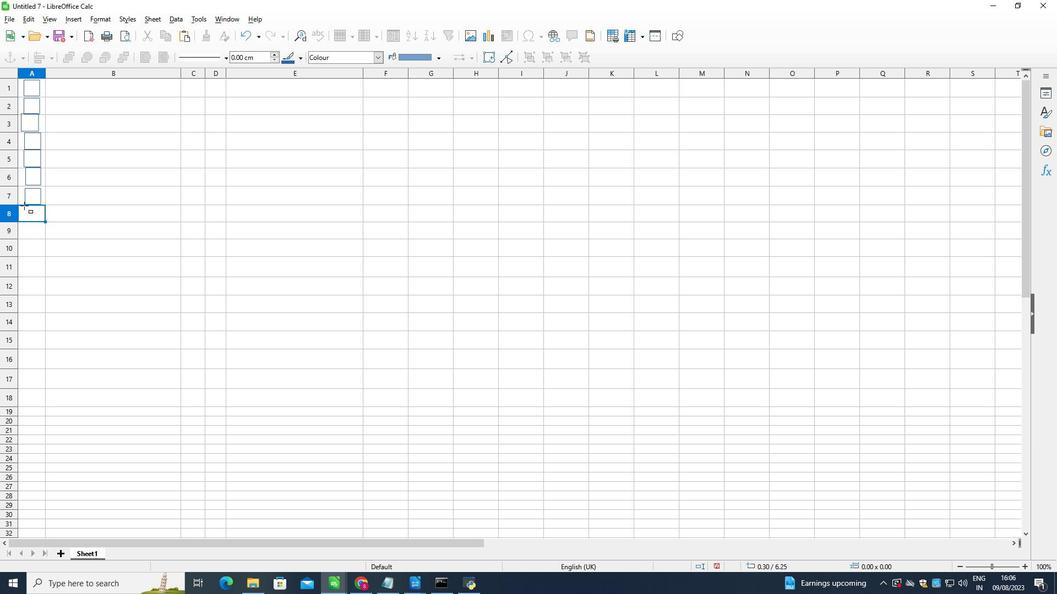 
Action: Mouse moved to (25, 224)
Screenshot: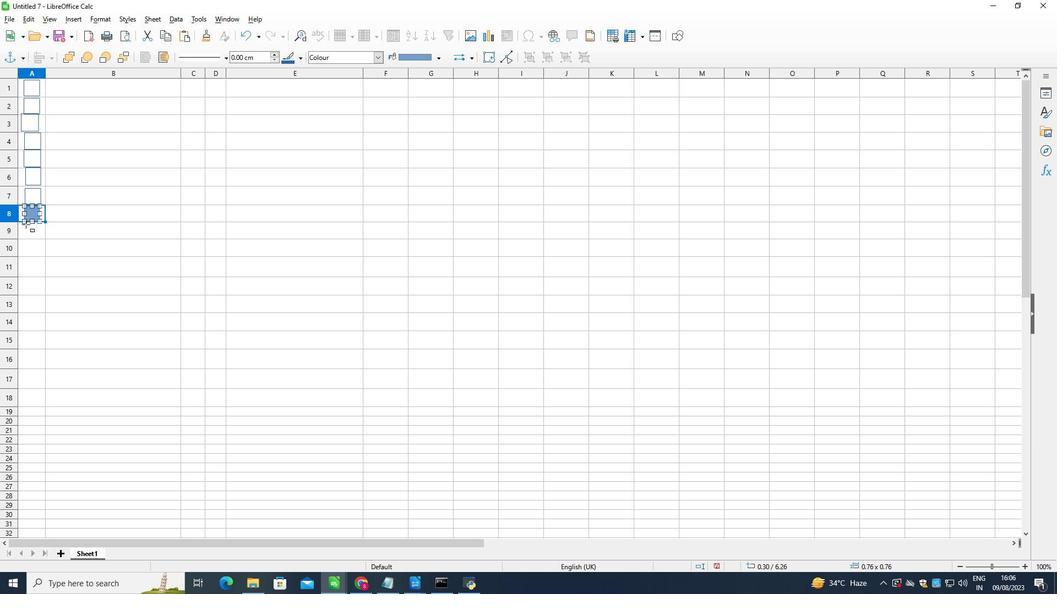 
Action: Mouse pressed left at (25, 224)
Screenshot: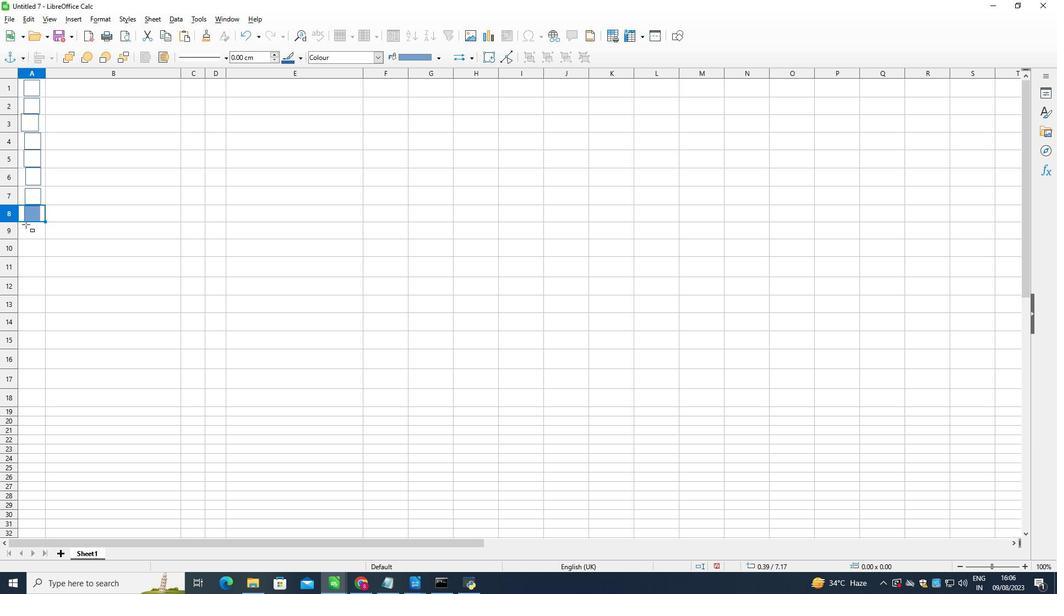 
Action: Mouse moved to (66, 230)
Screenshot: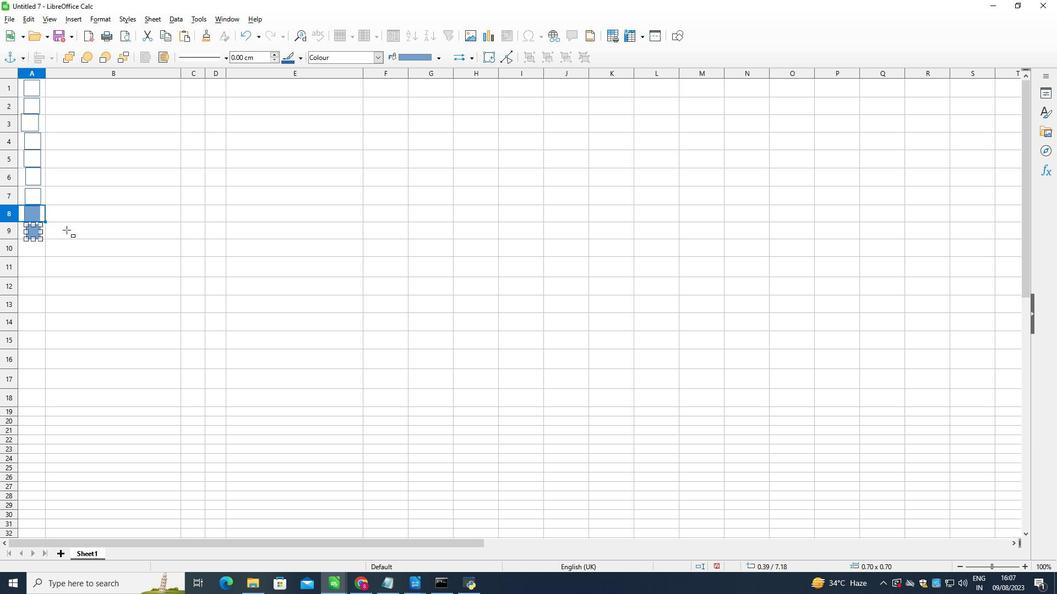 
Action: Mouse pressed left at (66, 230)
Screenshot: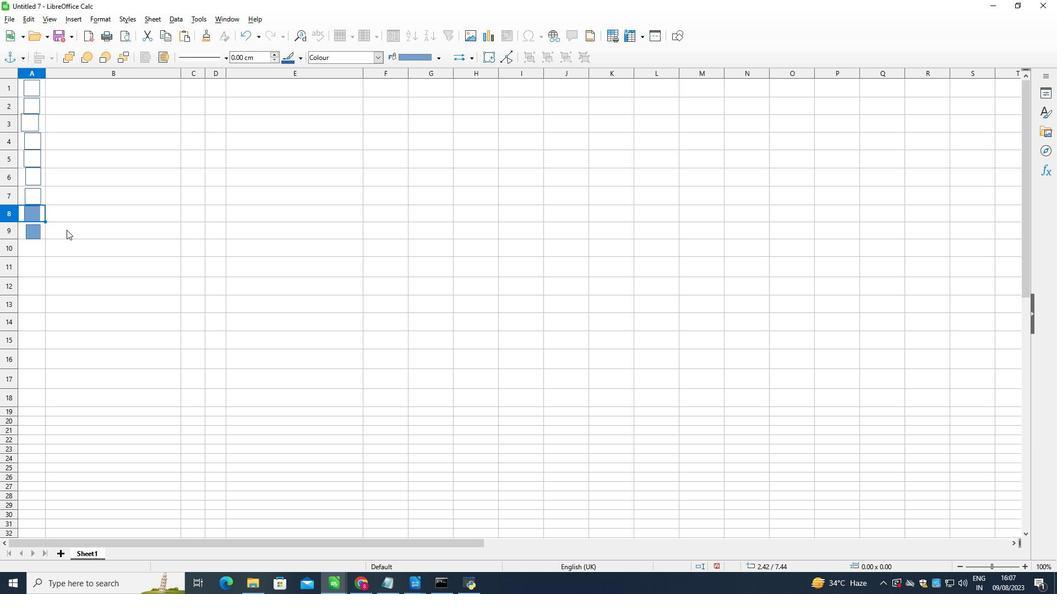 
Action: Mouse moved to (32, 241)
Screenshot: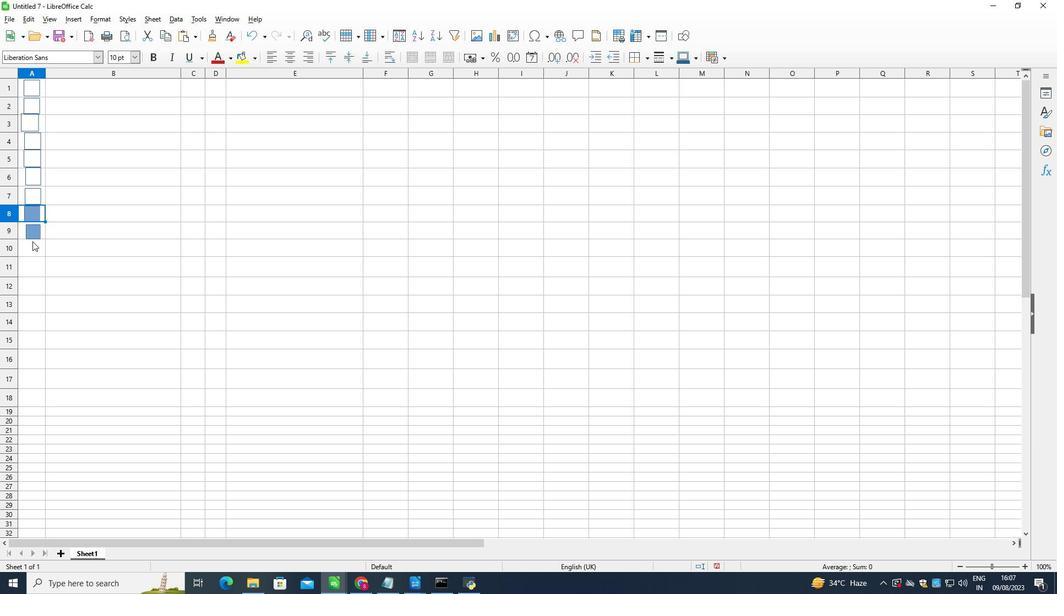 
Action: Mouse pressed left at (32, 241)
Screenshot: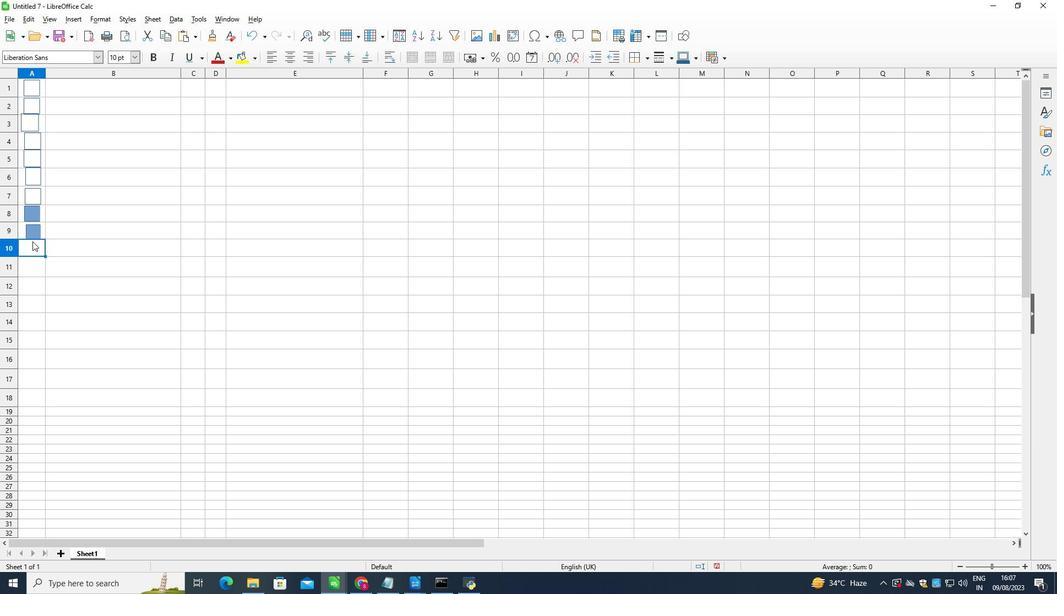 
Action: Mouse moved to (71, 18)
Screenshot: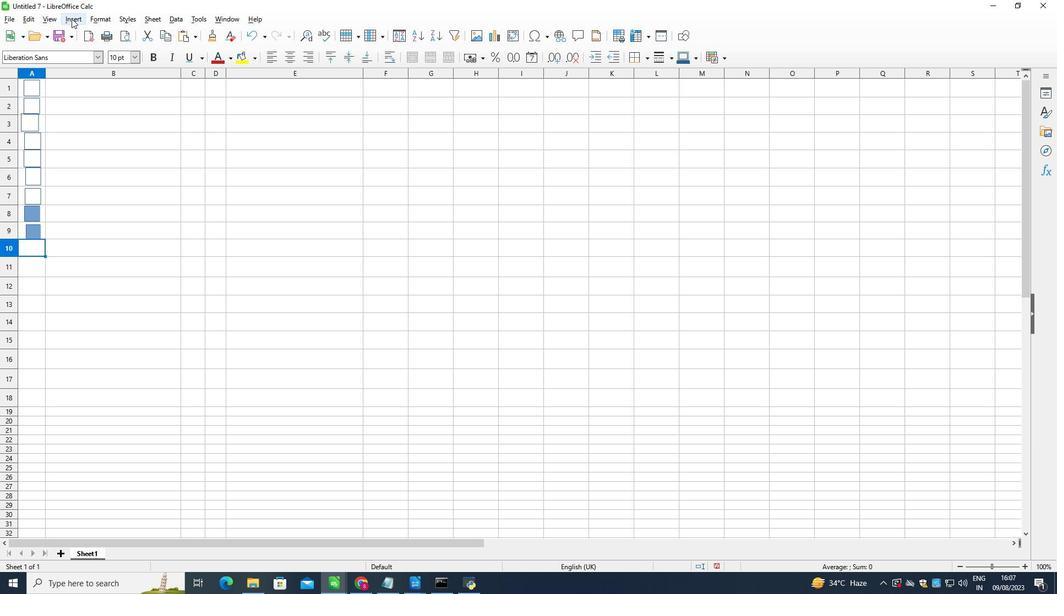 
Action: Mouse pressed left at (71, 18)
Screenshot: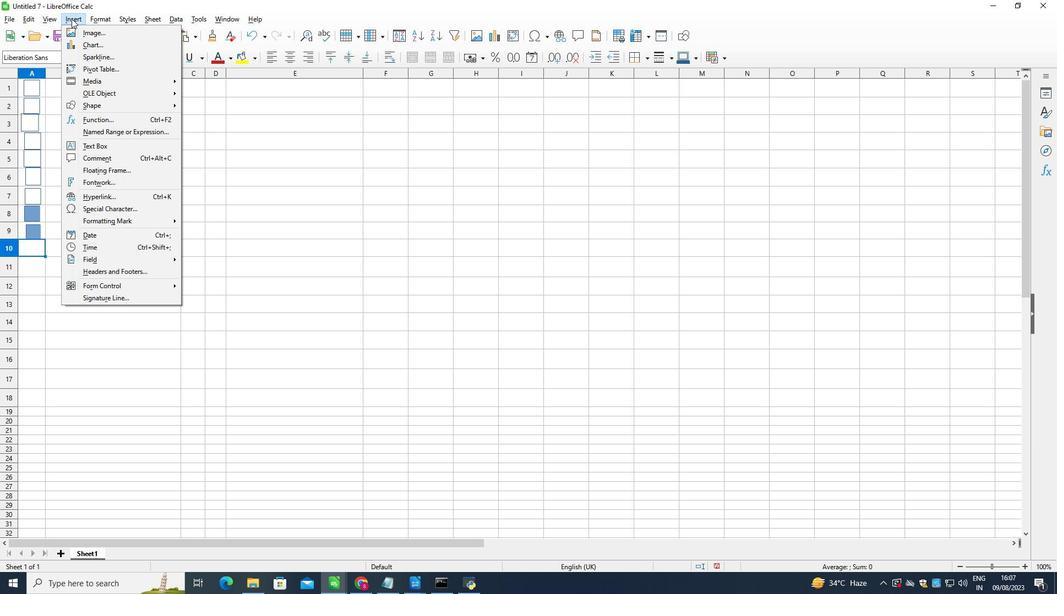 
Action: Mouse moved to (109, 107)
Screenshot: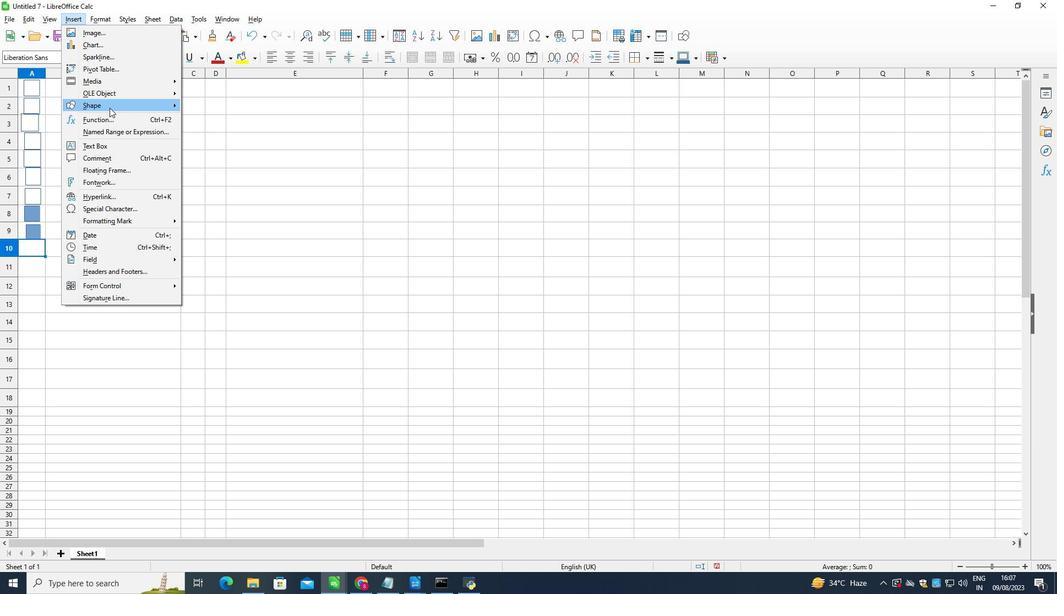 
Action: Mouse pressed left at (109, 107)
Screenshot: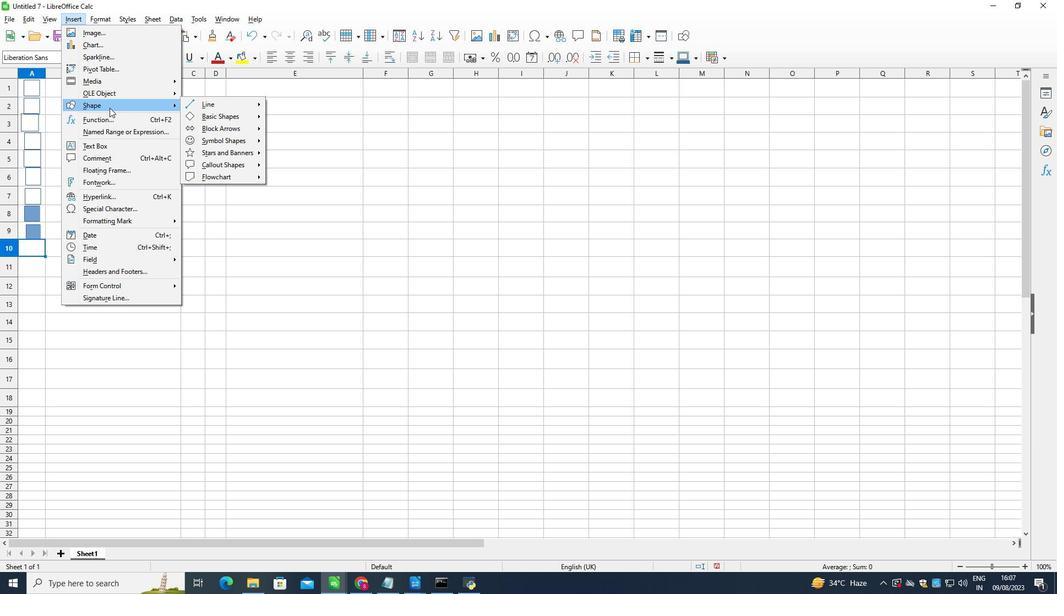 
Action: Mouse moved to (207, 111)
Screenshot: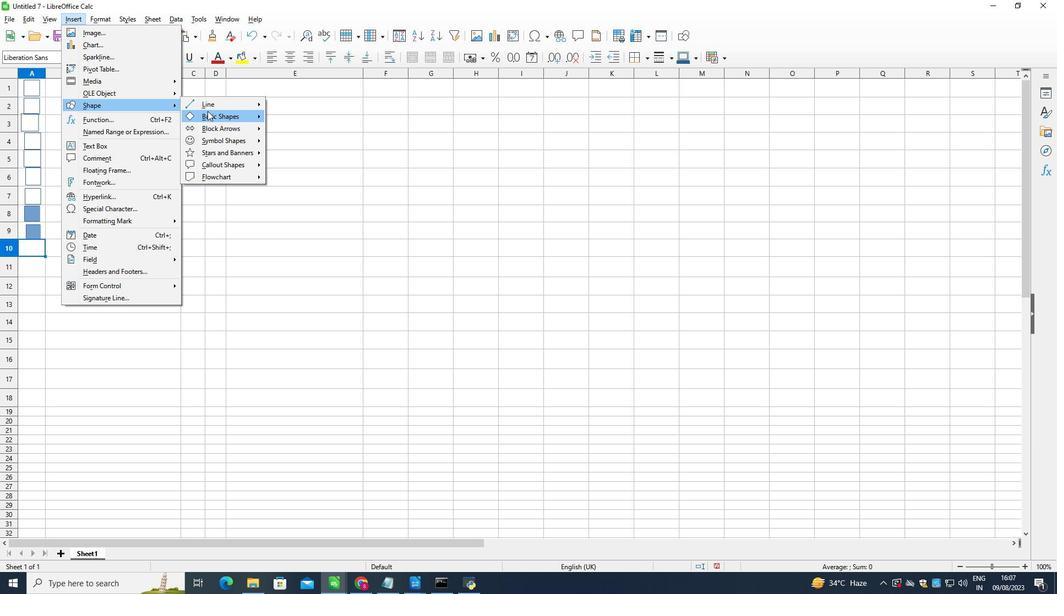 
Action: Mouse pressed left at (207, 111)
Screenshot: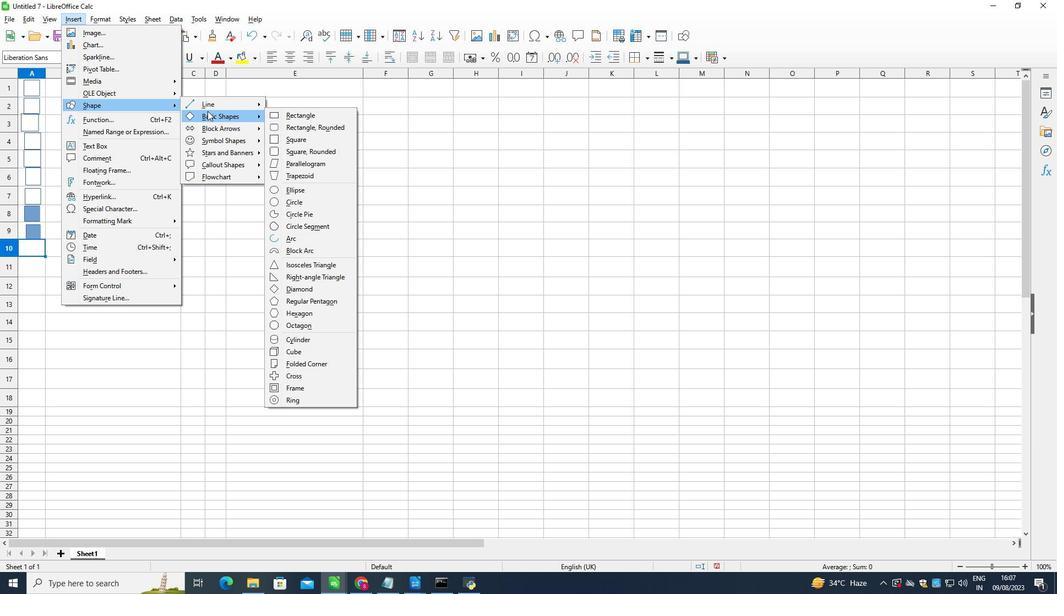 
Action: Mouse moved to (288, 139)
Screenshot: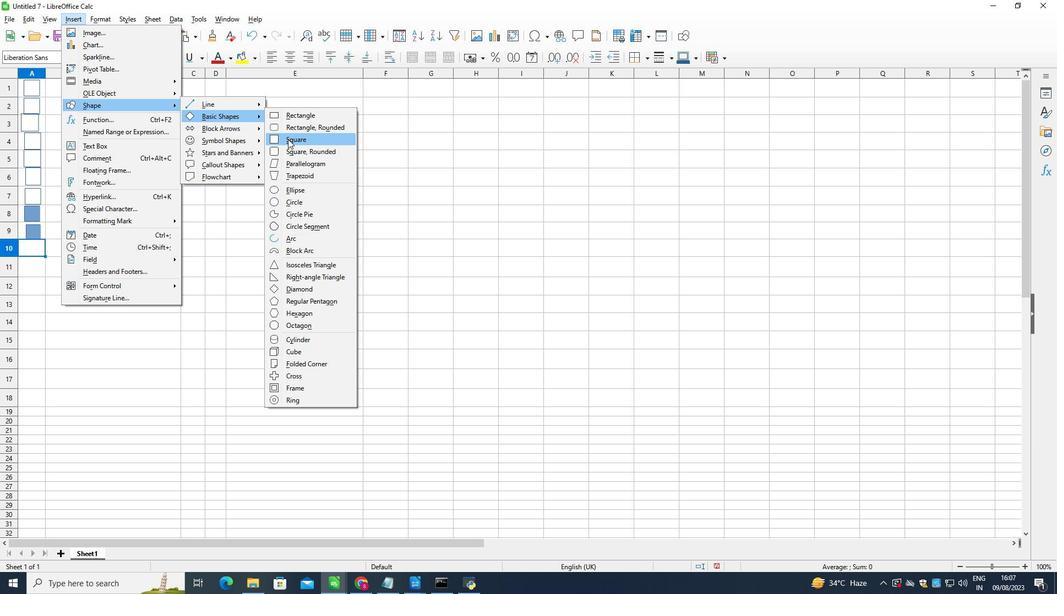 
Action: Mouse pressed left at (288, 139)
Screenshot: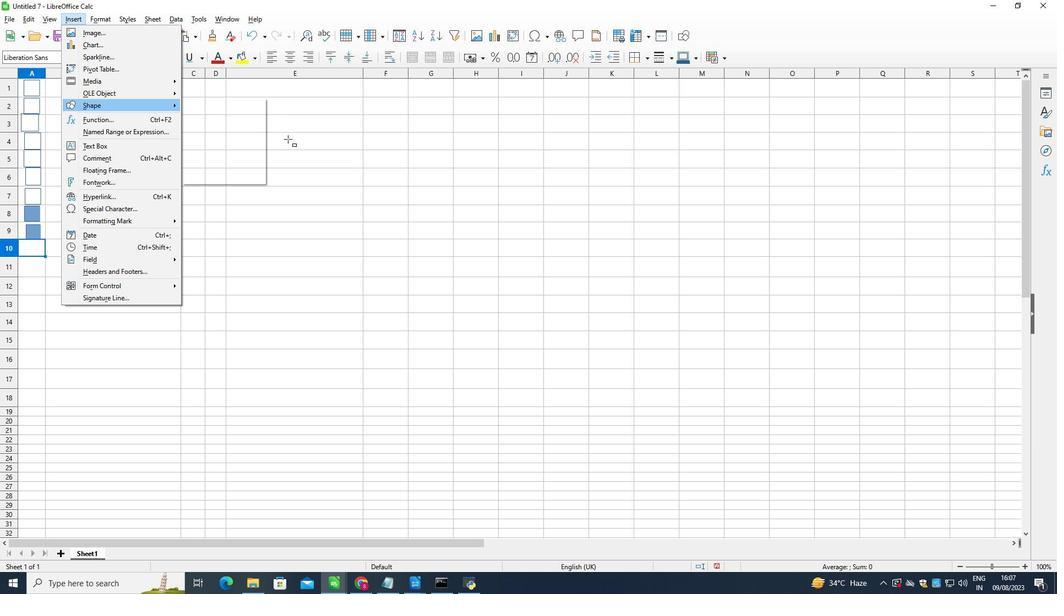 
Action: Mouse moved to (28, 239)
Screenshot: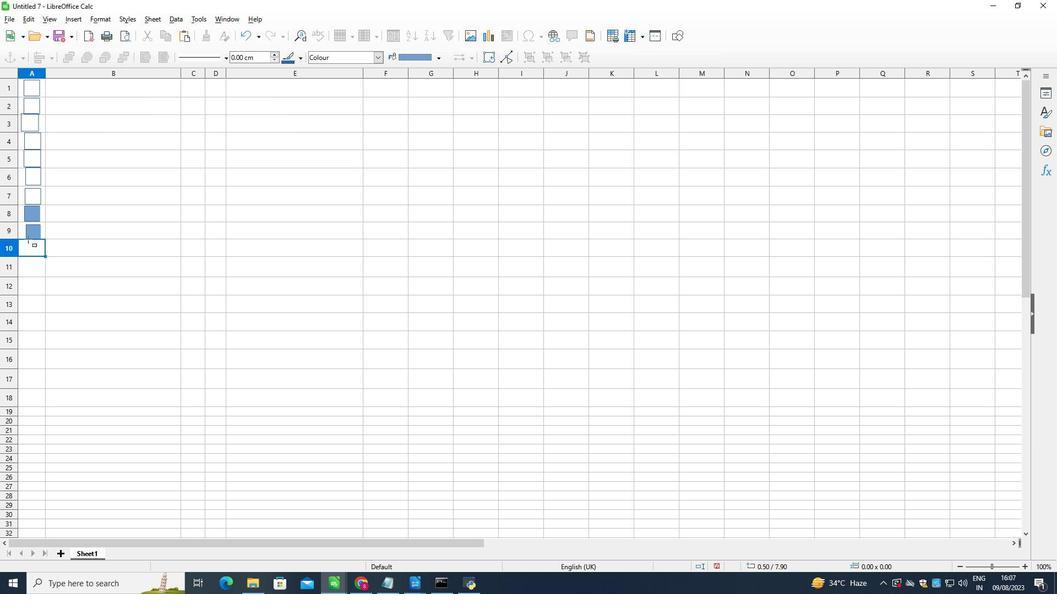 
Action: Mouse pressed left at (28, 239)
Screenshot: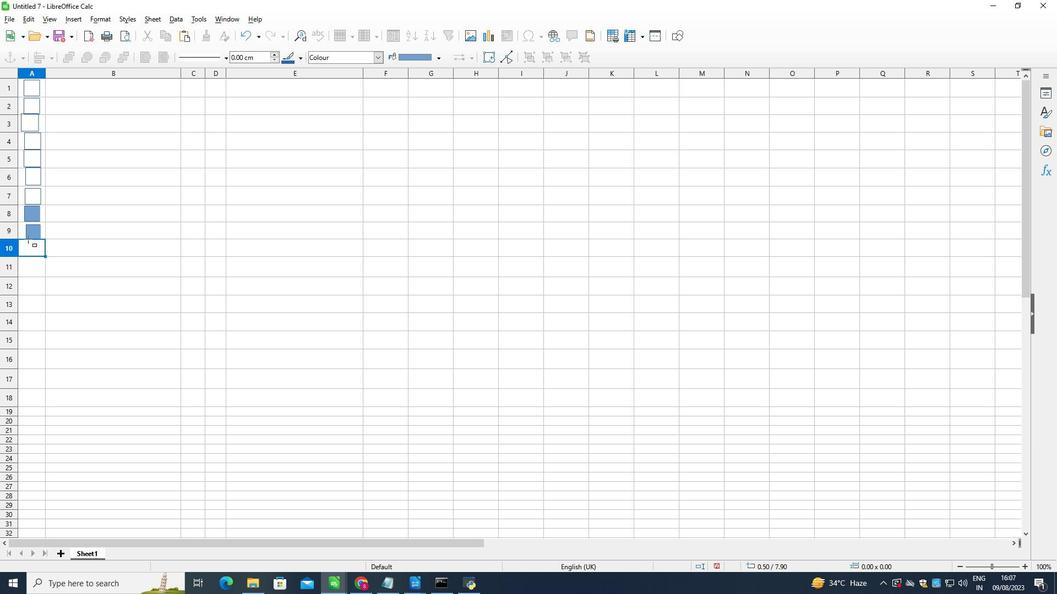
Action: Mouse moved to (72, 245)
Screenshot: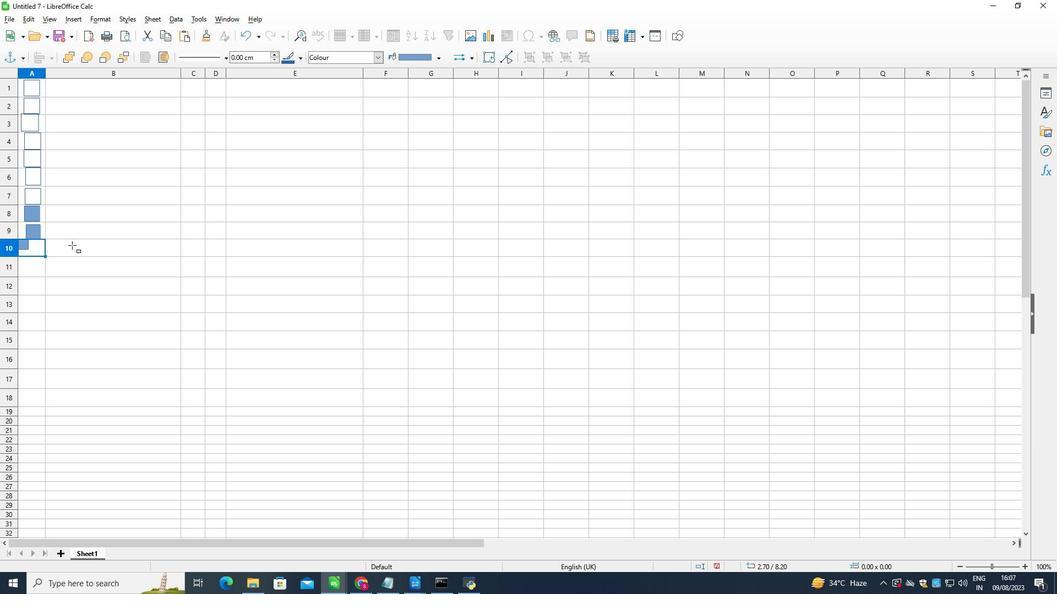 
Action: Mouse pressed left at (72, 245)
Screenshot: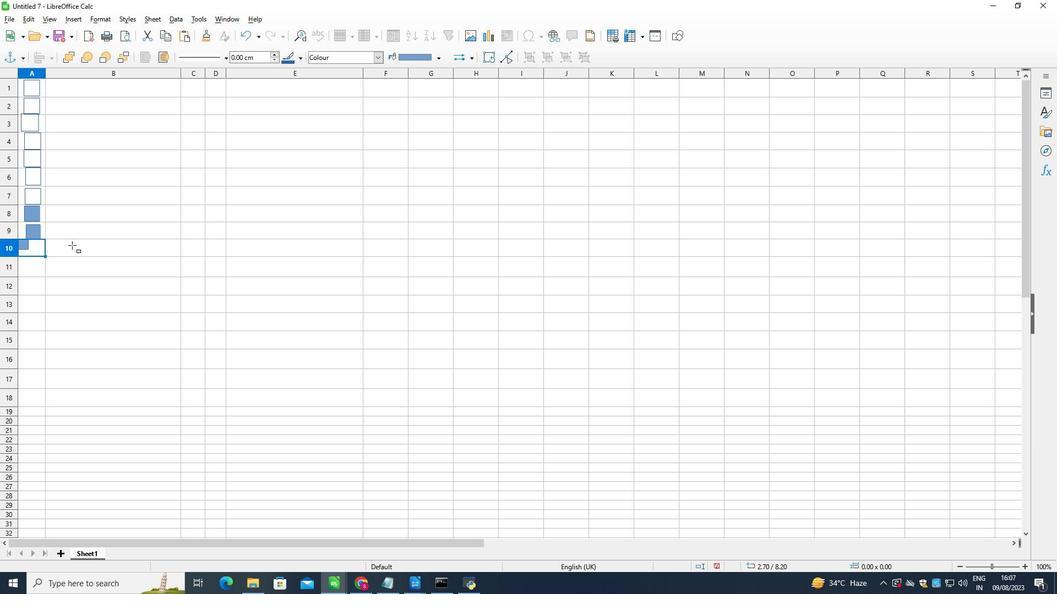 
Action: Mouse moved to (20, 246)
Screenshot: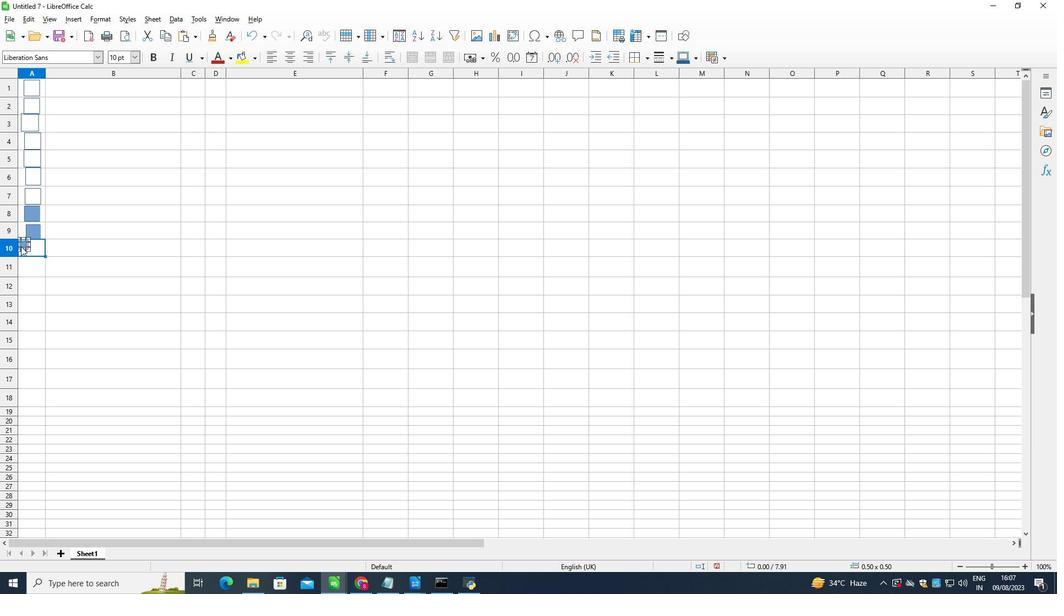 
Action: Mouse pressed left at (20, 246)
Screenshot: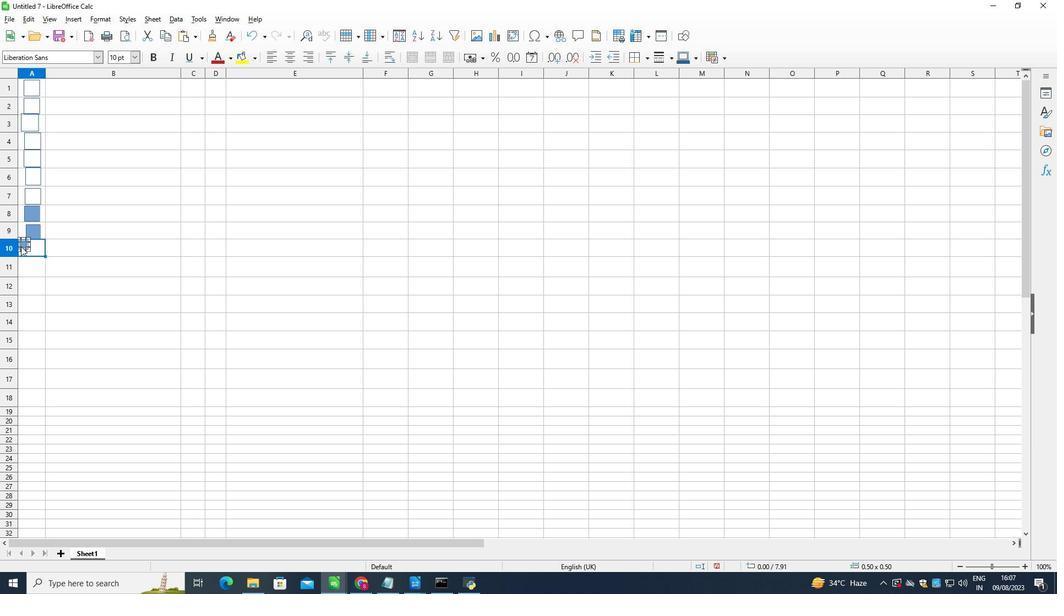 
Action: Mouse moved to (35, 236)
Screenshot: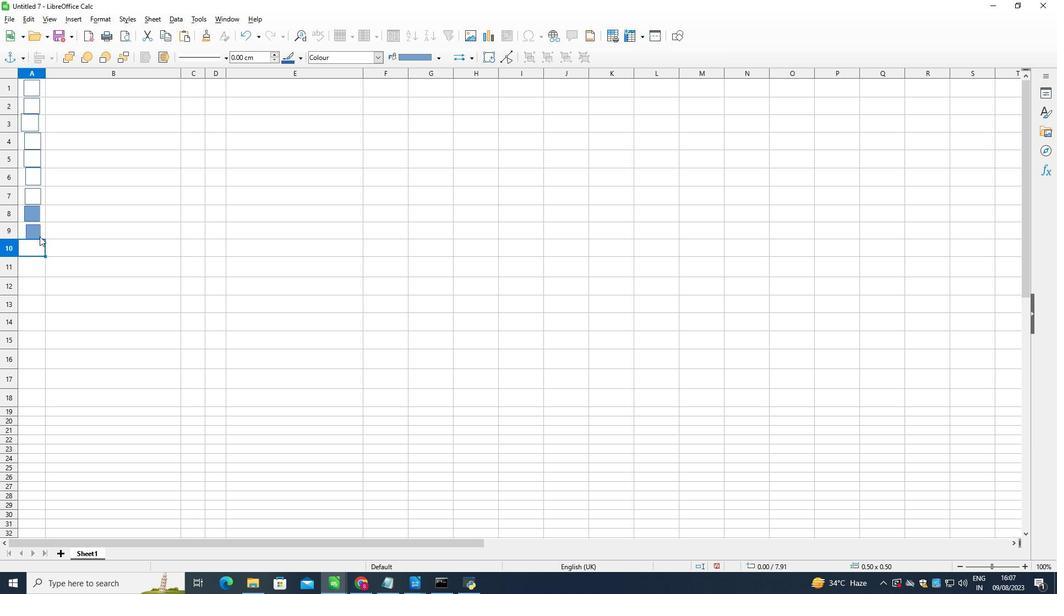 
Action: Key pressed <Key.delete>
Screenshot: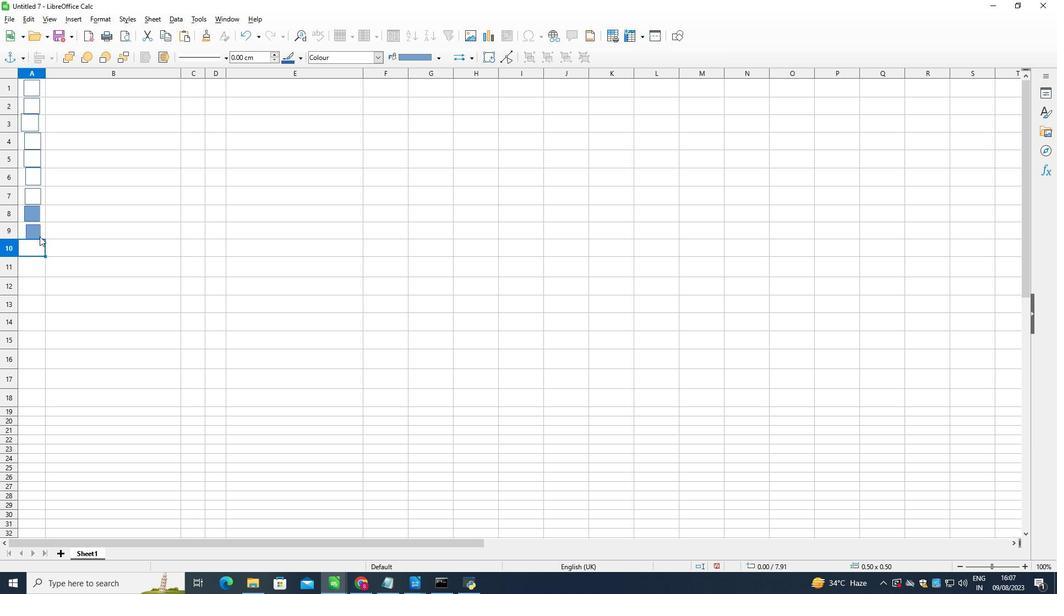
Action: Mouse moved to (72, 21)
Screenshot: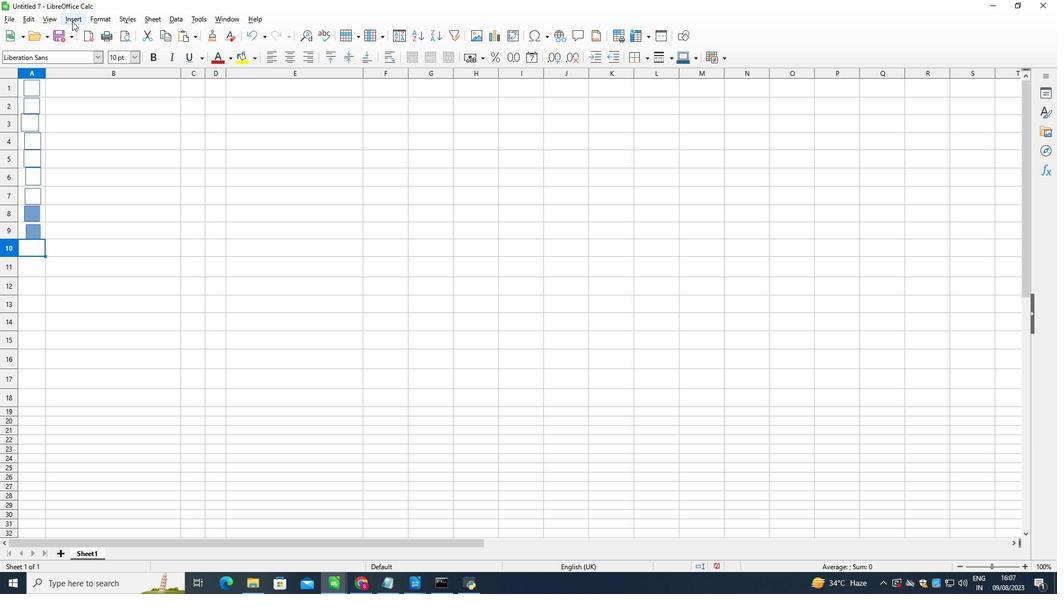 
Action: Mouse pressed left at (72, 21)
Screenshot: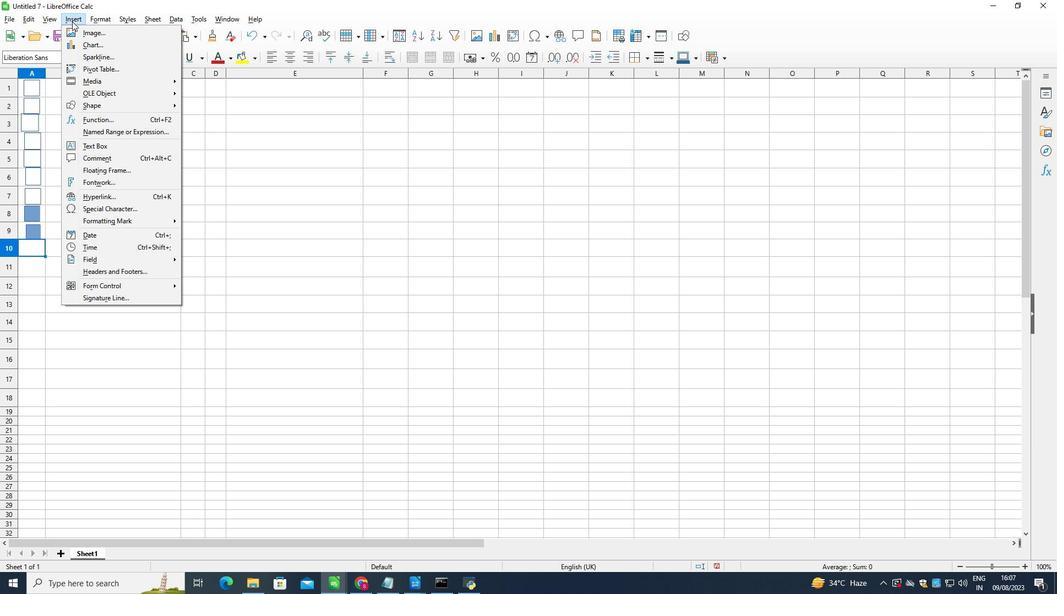 
Action: Mouse moved to (91, 103)
Screenshot: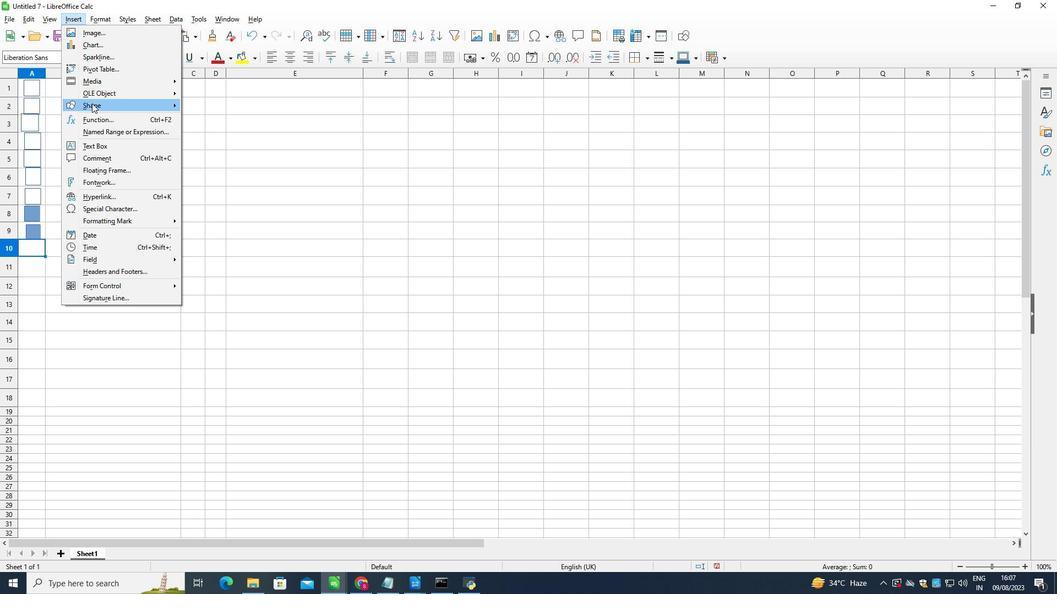 
Action: Mouse pressed left at (91, 103)
Screenshot: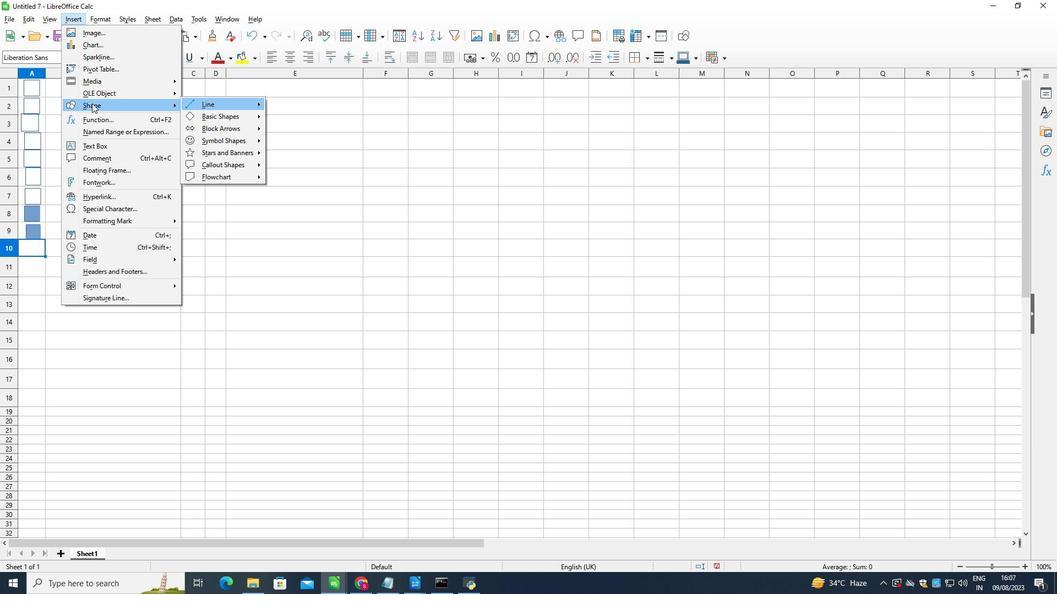 
Action: Mouse moved to (212, 115)
Screenshot: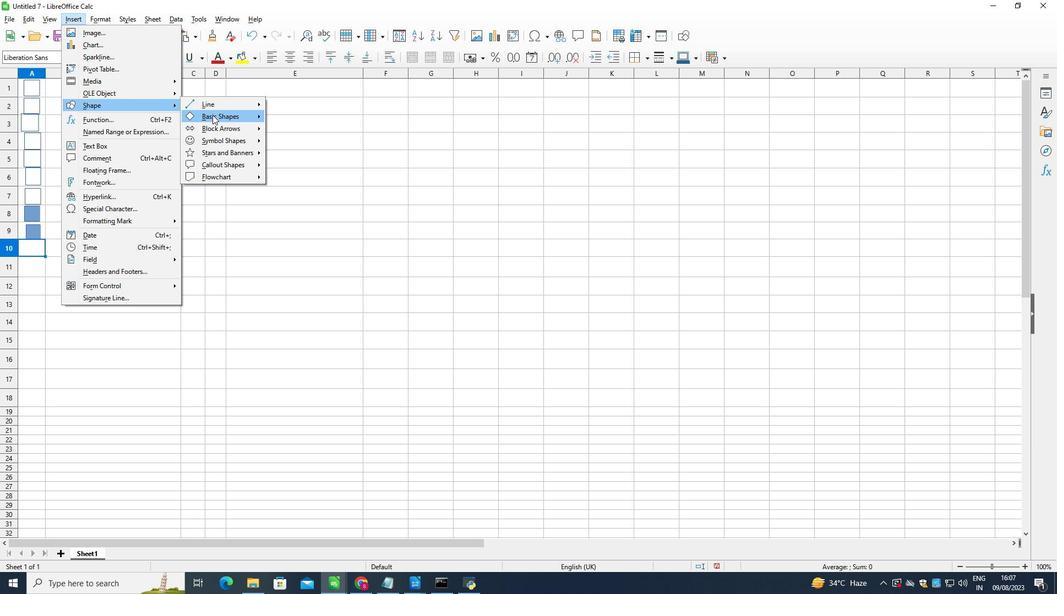 
Action: Mouse pressed left at (212, 115)
Screenshot: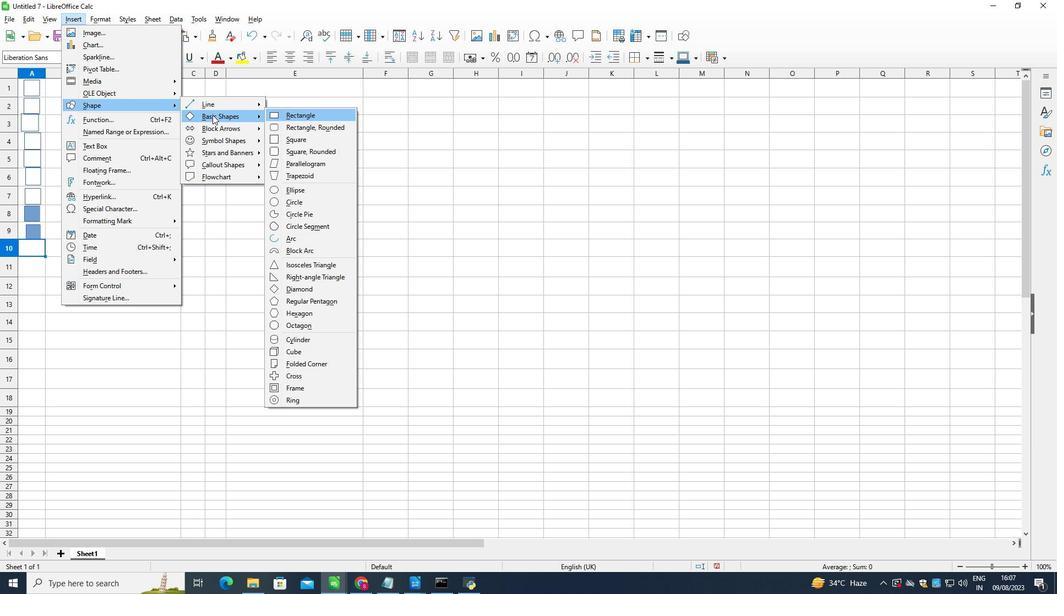 
Action: Mouse moved to (293, 142)
Screenshot: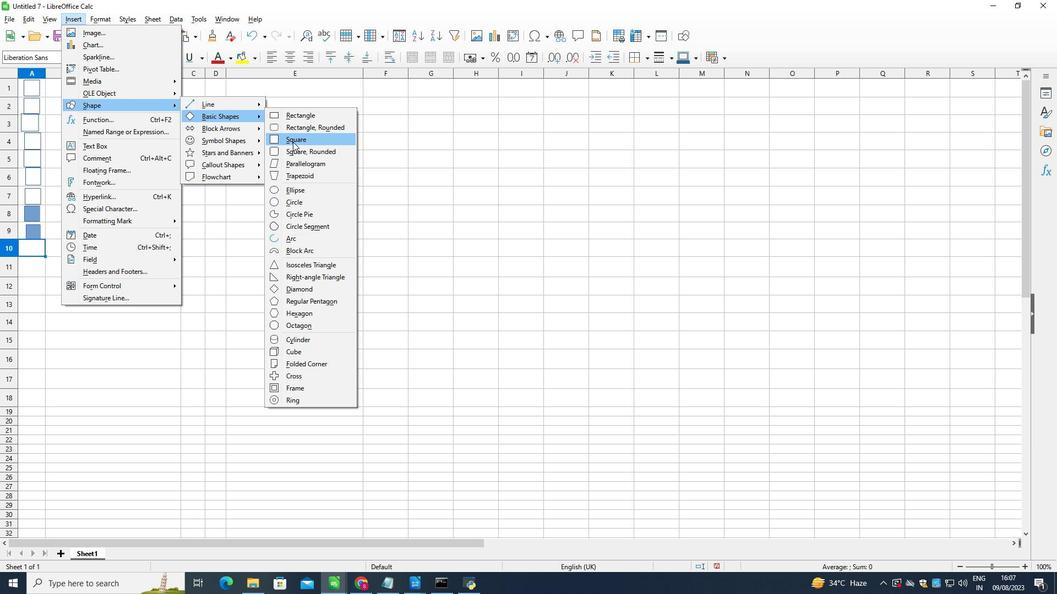
Action: Mouse pressed left at (293, 142)
Screenshot: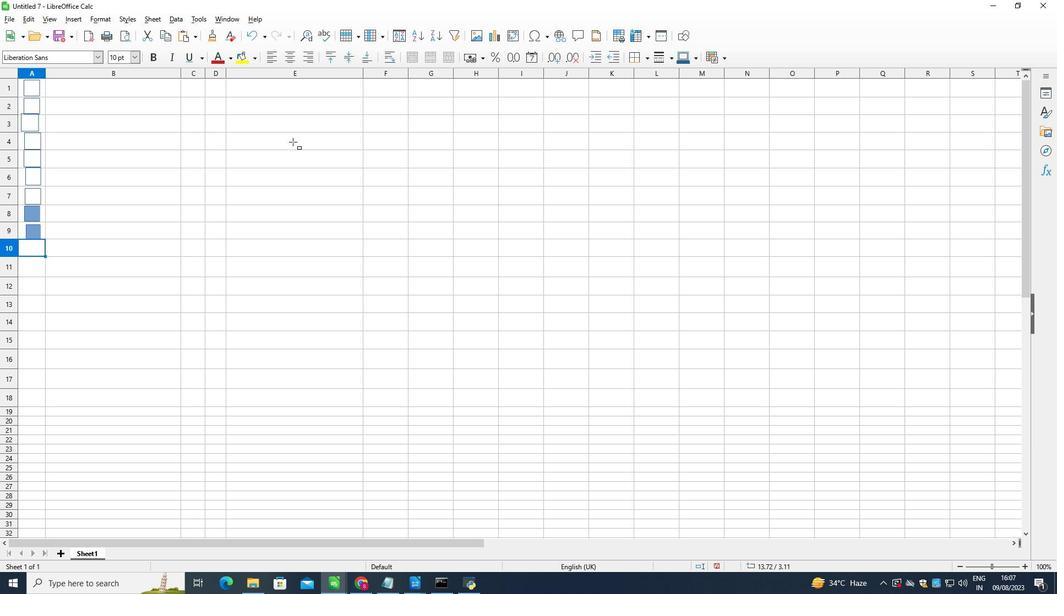 
Action: Mouse moved to (21, 240)
Screenshot: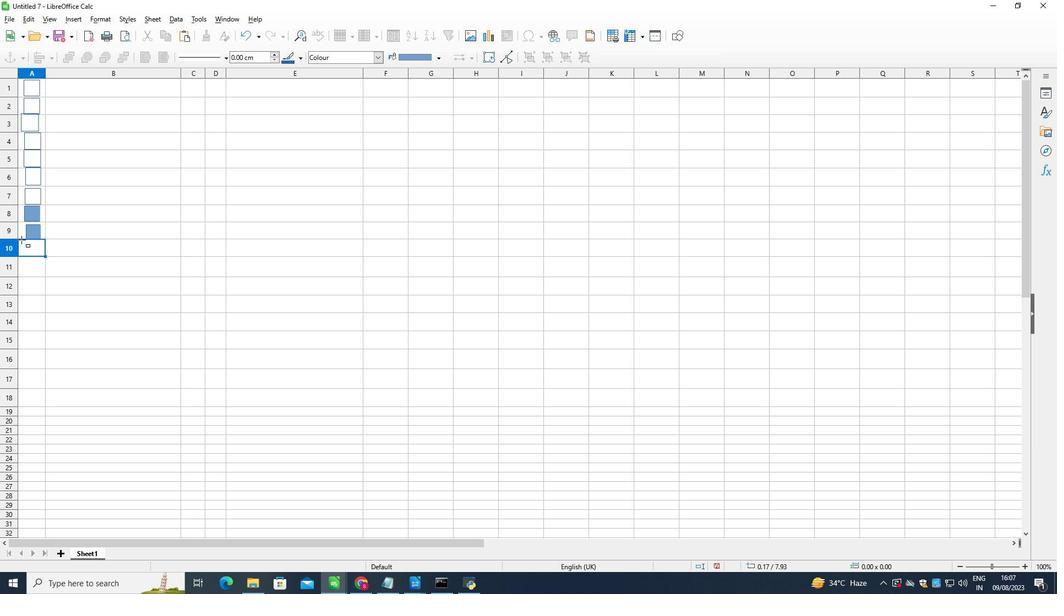 
Action: Mouse pressed left at (21, 240)
Screenshot: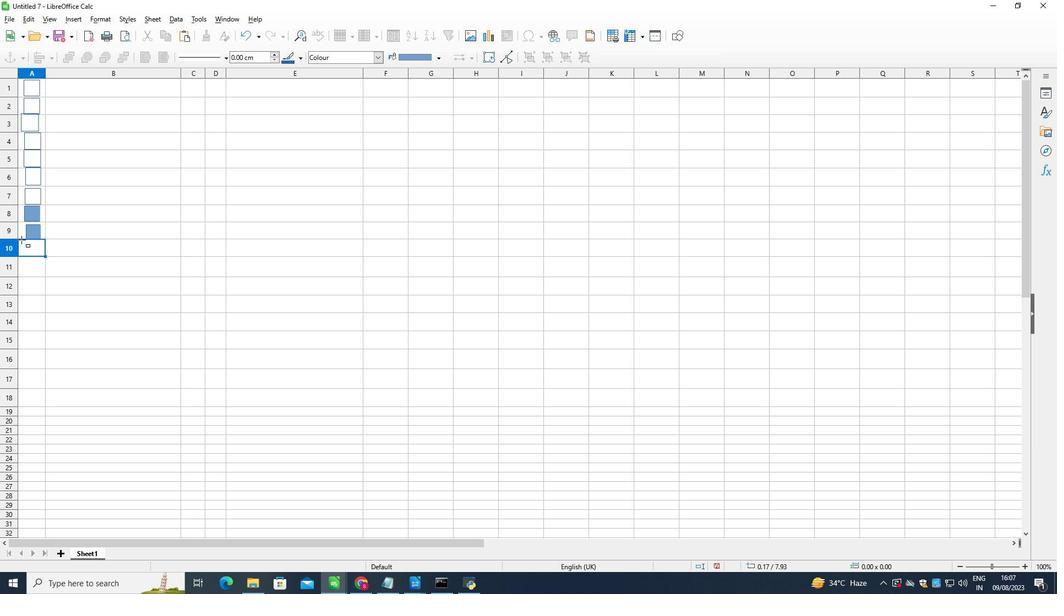 
Action: Mouse moved to (118, 233)
Screenshot: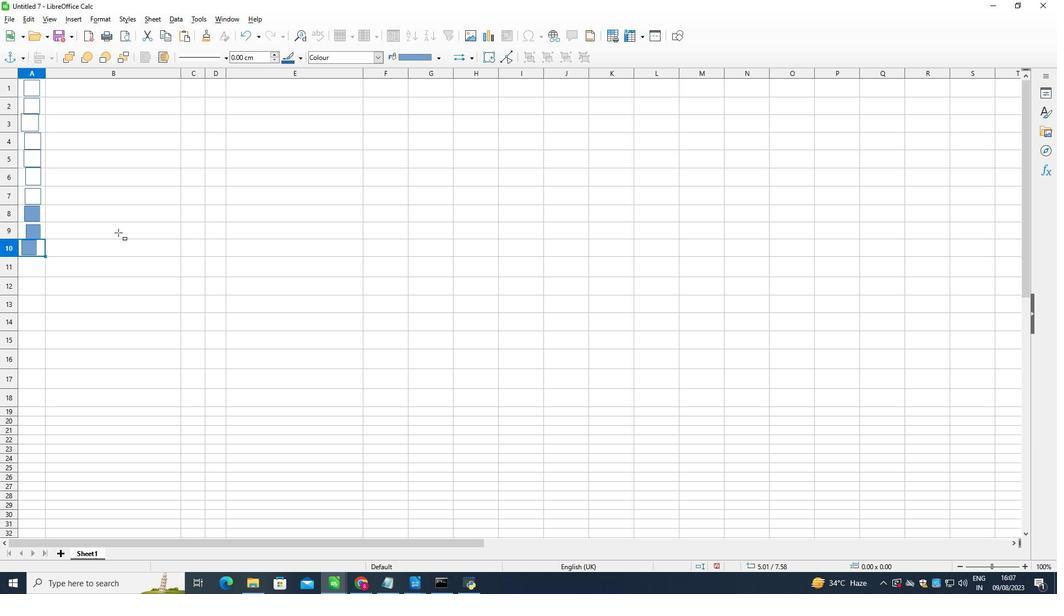 
Action: Mouse pressed left at (118, 233)
Screenshot: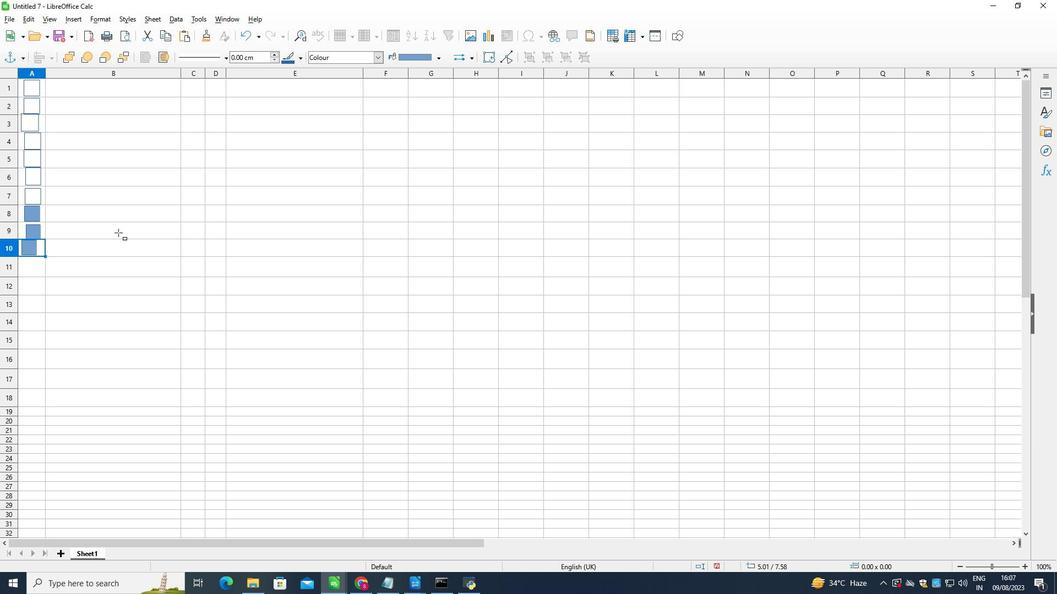 
Action: Mouse moved to (25, 258)
Screenshot: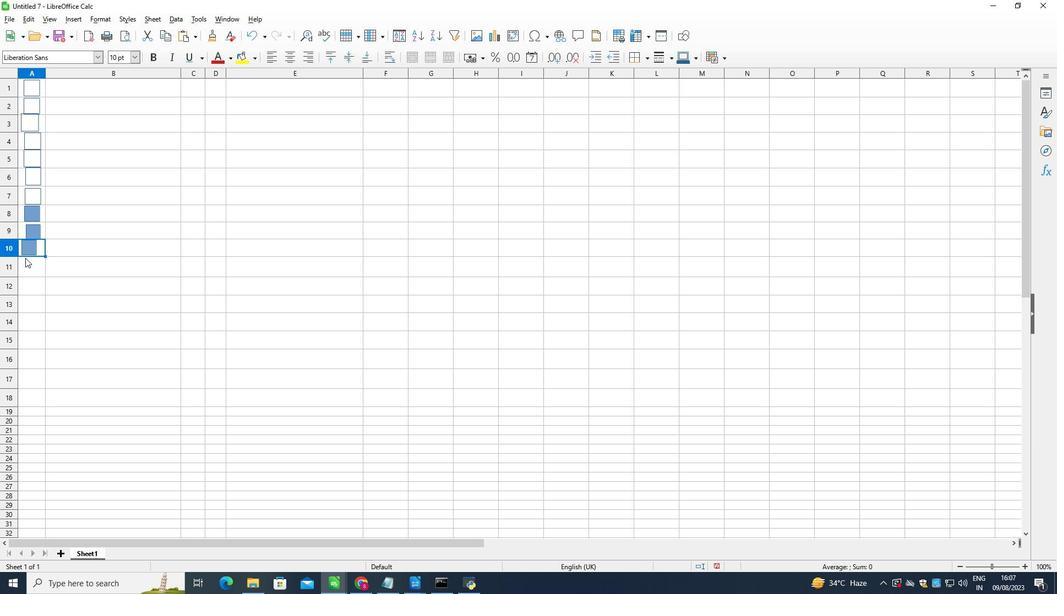 
Action: Mouse pressed left at (25, 258)
Screenshot: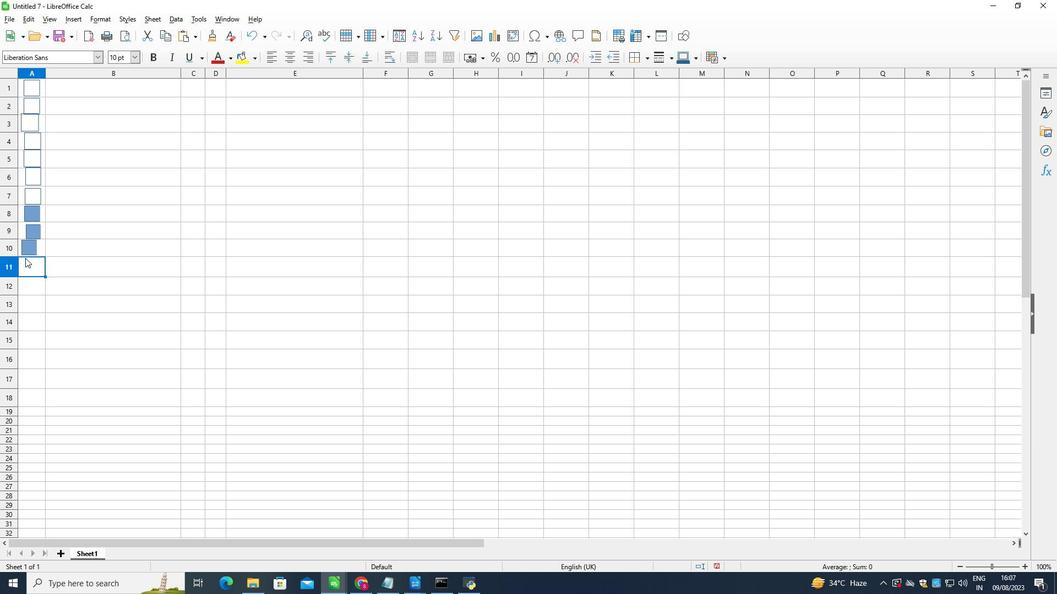 
Action: Mouse moved to (67, 13)
Screenshot: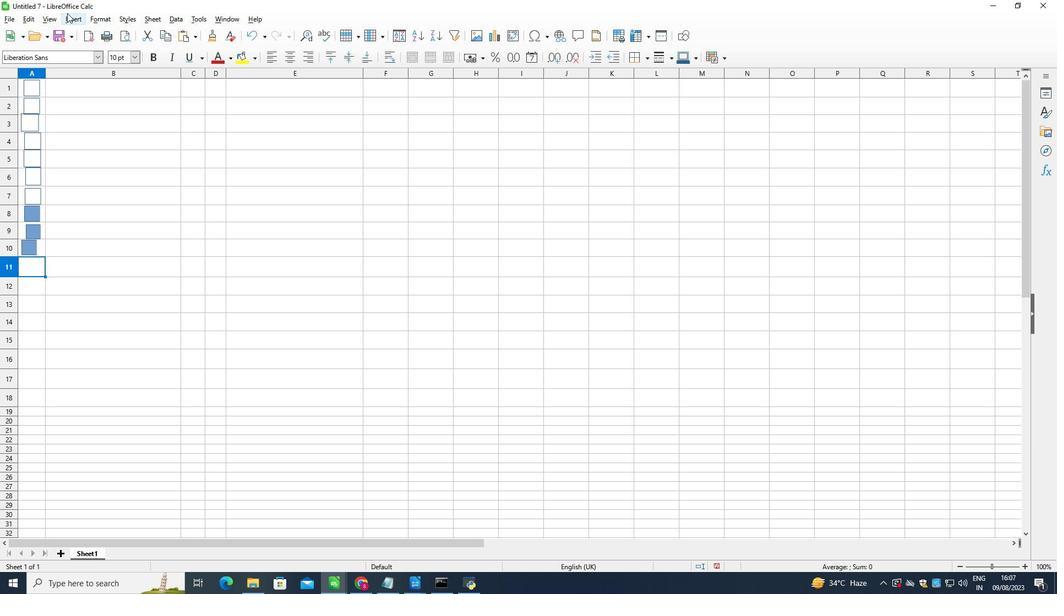 
Action: Mouse pressed left at (67, 13)
